 Task: Compose an email with the signature Gilberto Hall with the subject Thank you for attending an event and the message Can you confirm the availability of the meeting room for next week? from softage.5@softage.net to softage.9@softage.net, select first sentence, change the font color from current to purple and background color to black Send the email. Finally, move the email from Sent Items to the label Vitamins
Action: Mouse moved to (1090, 83)
Screenshot: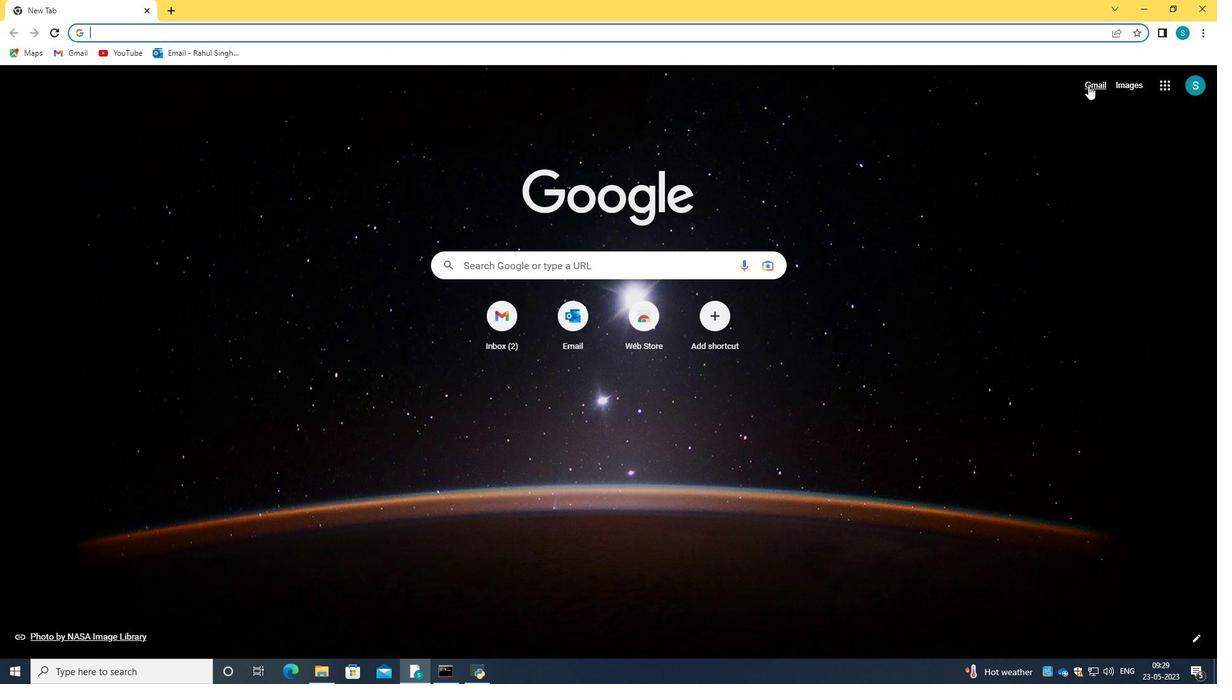 
Action: Mouse pressed left at (1090, 83)
Screenshot: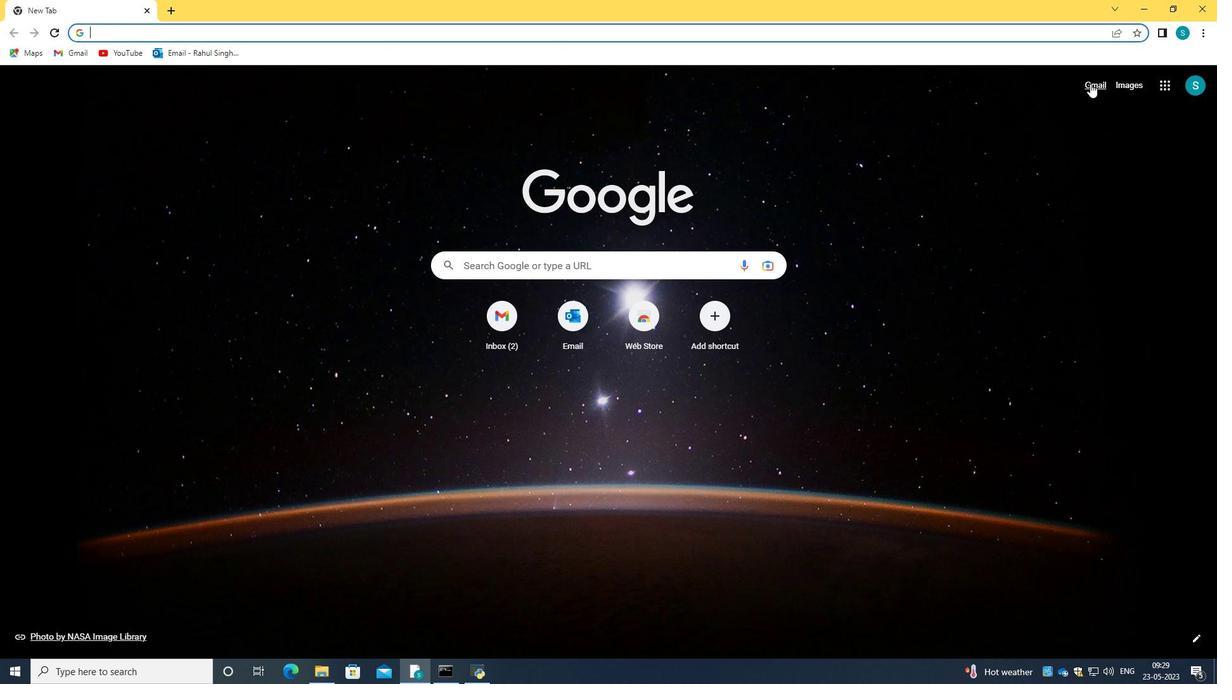 
Action: Mouse moved to (594, 196)
Screenshot: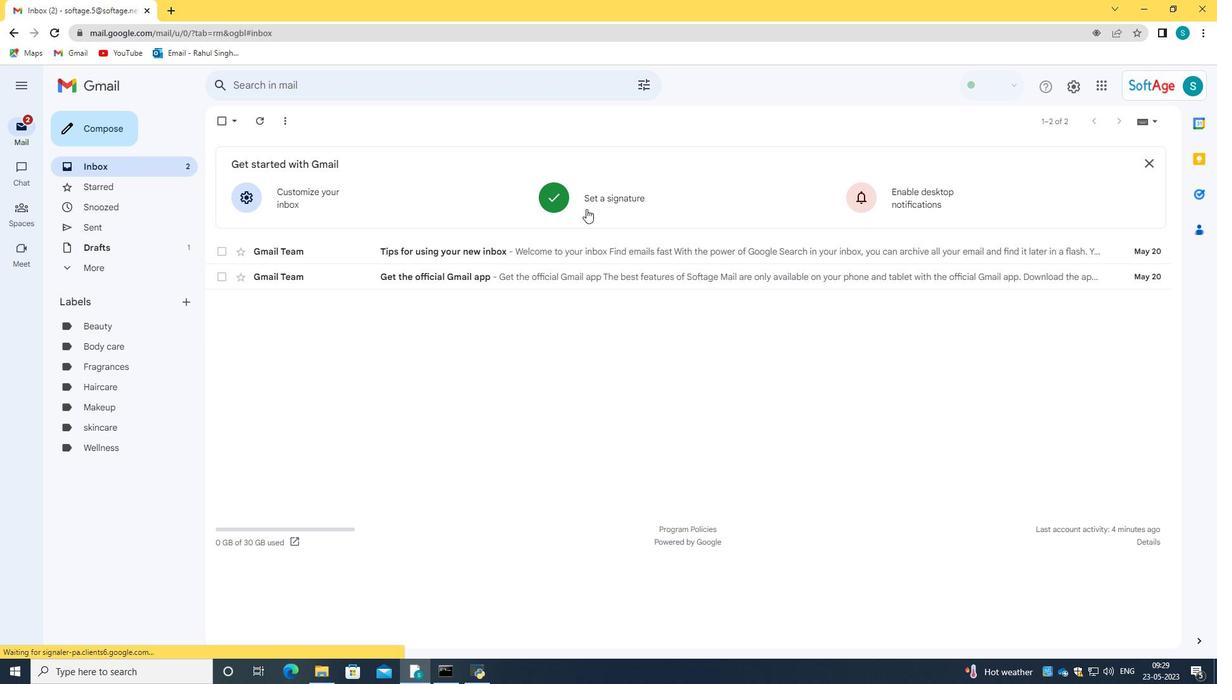
Action: Mouse pressed left at (594, 196)
Screenshot: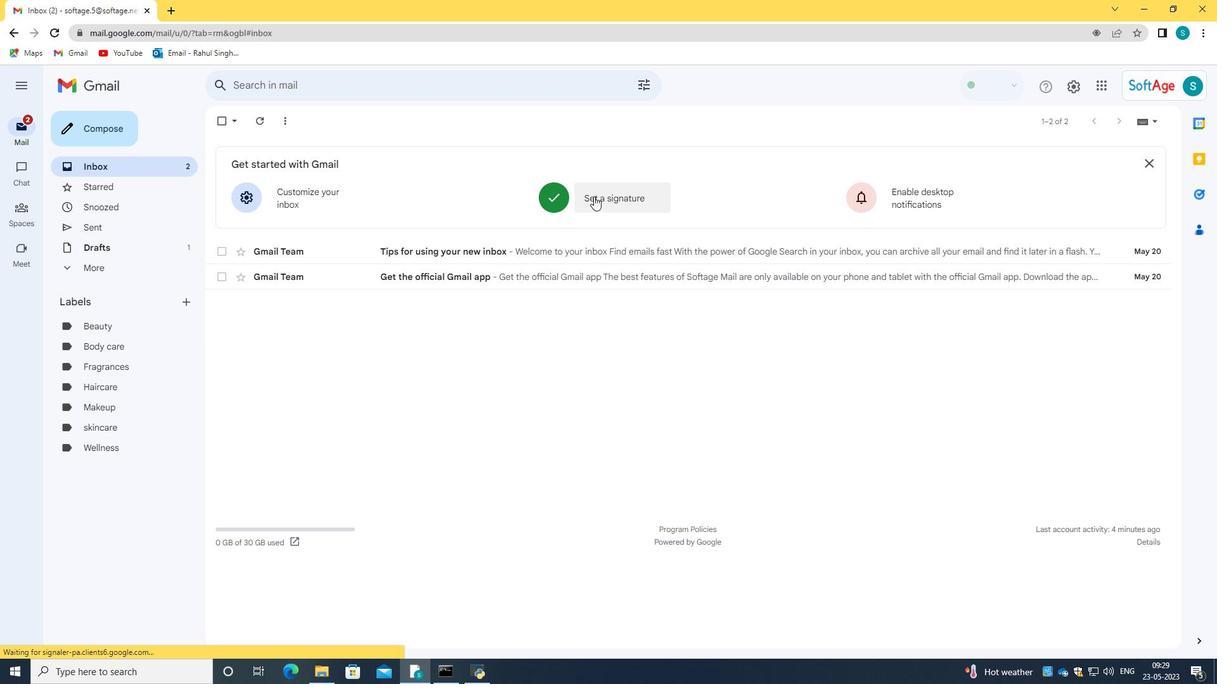 
Action: Mouse moved to (690, 247)
Screenshot: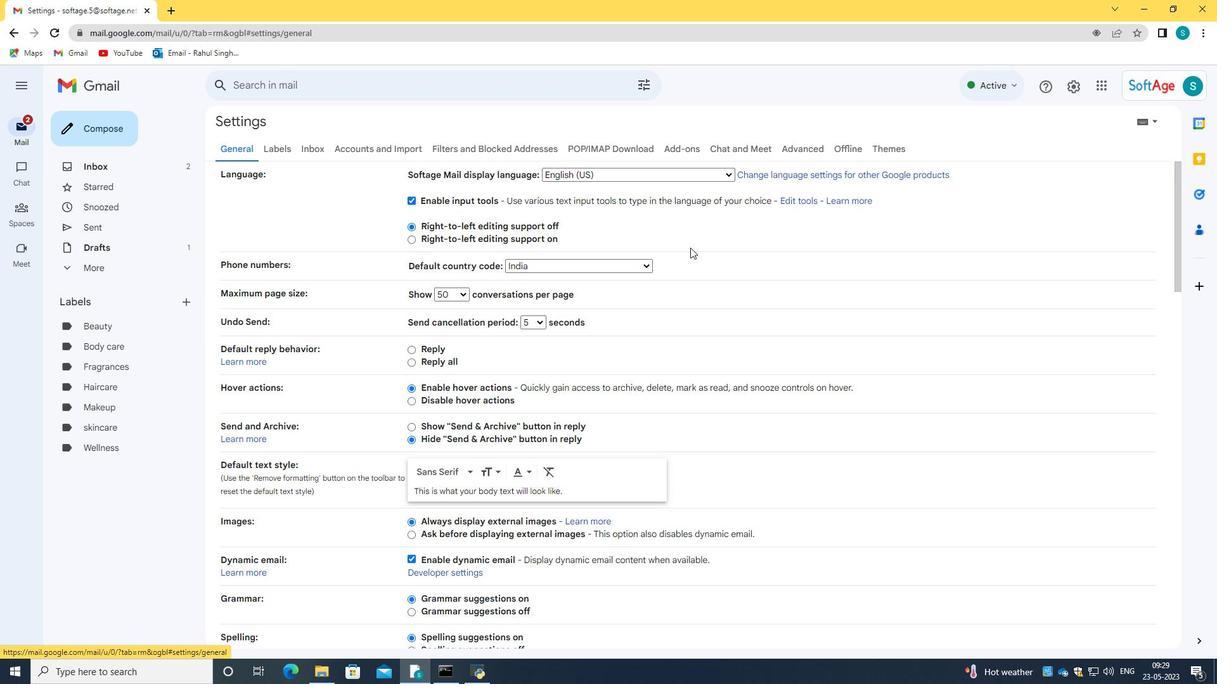
Action: Mouse scrolled (690, 247) with delta (0, 0)
Screenshot: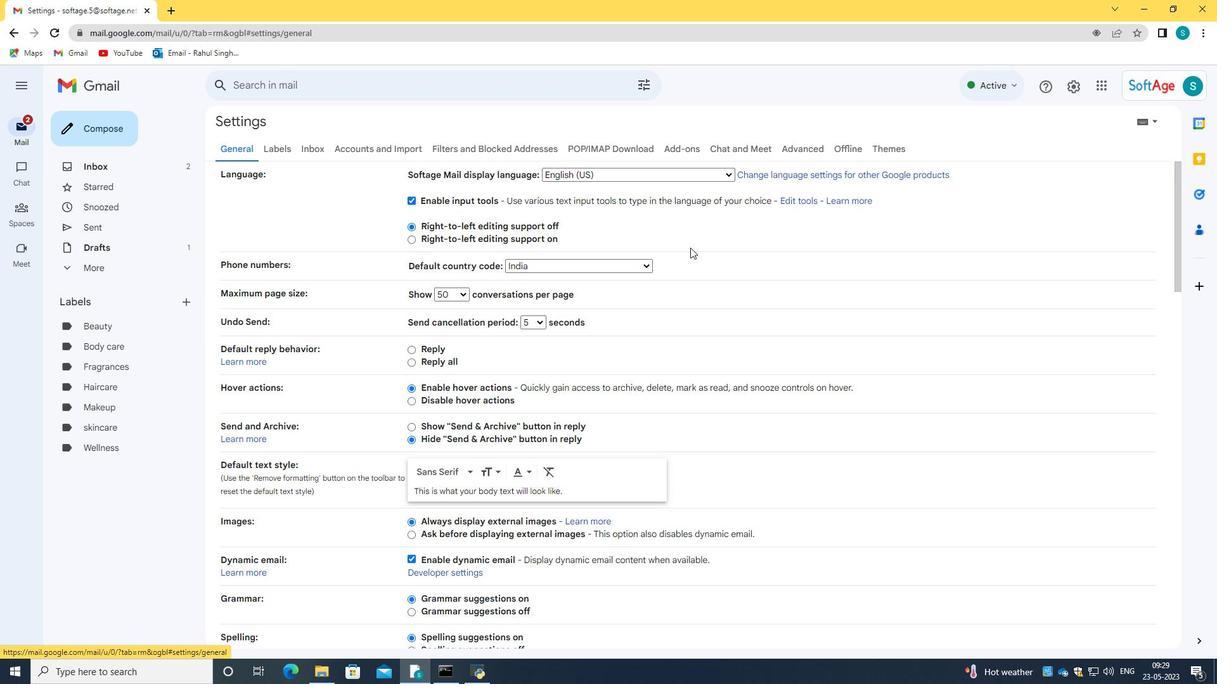 
Action: Mouse scrolled (690, 247) with delta (0, 0)
Screenshot: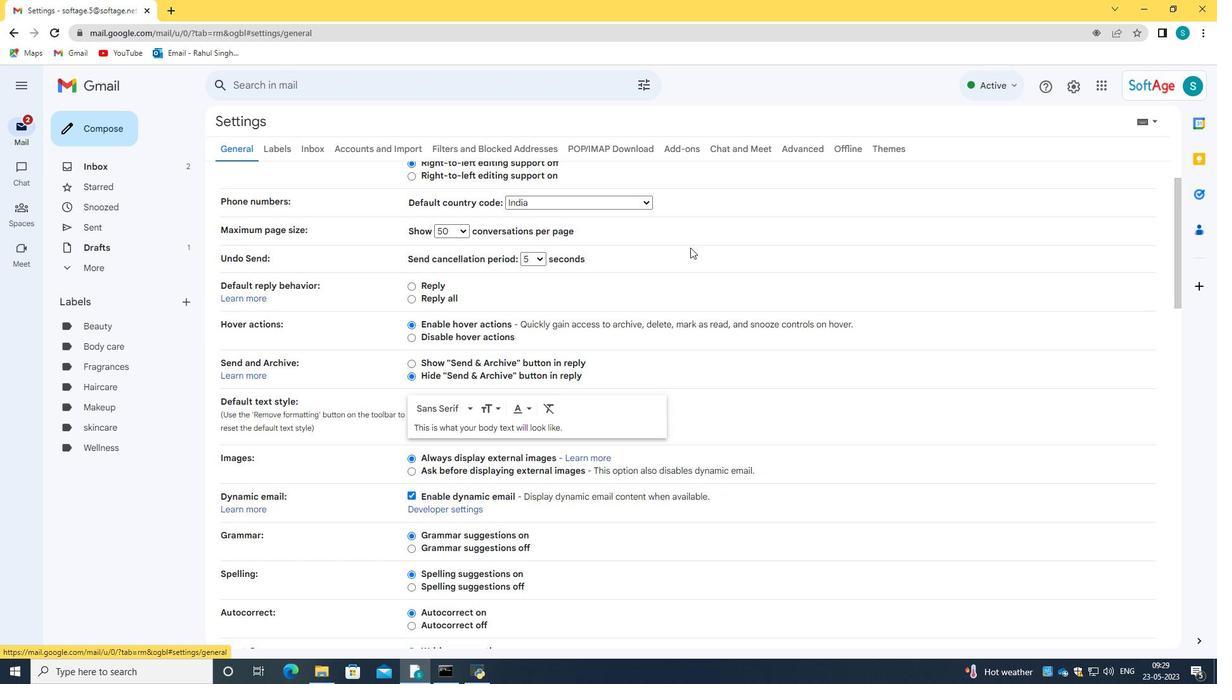 
Action: Mouse scrolled (690, 247) with delta (0, 0)
Screenshot: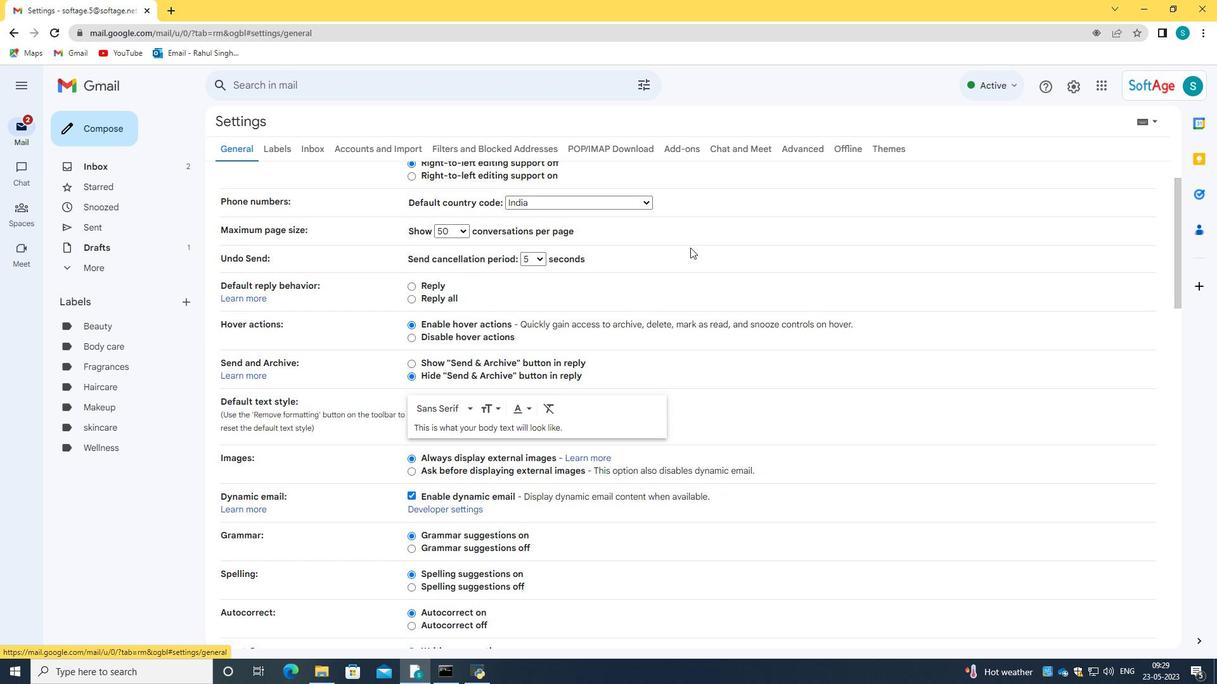 
Action: Mouse moved to (689, 248)
Screenshot: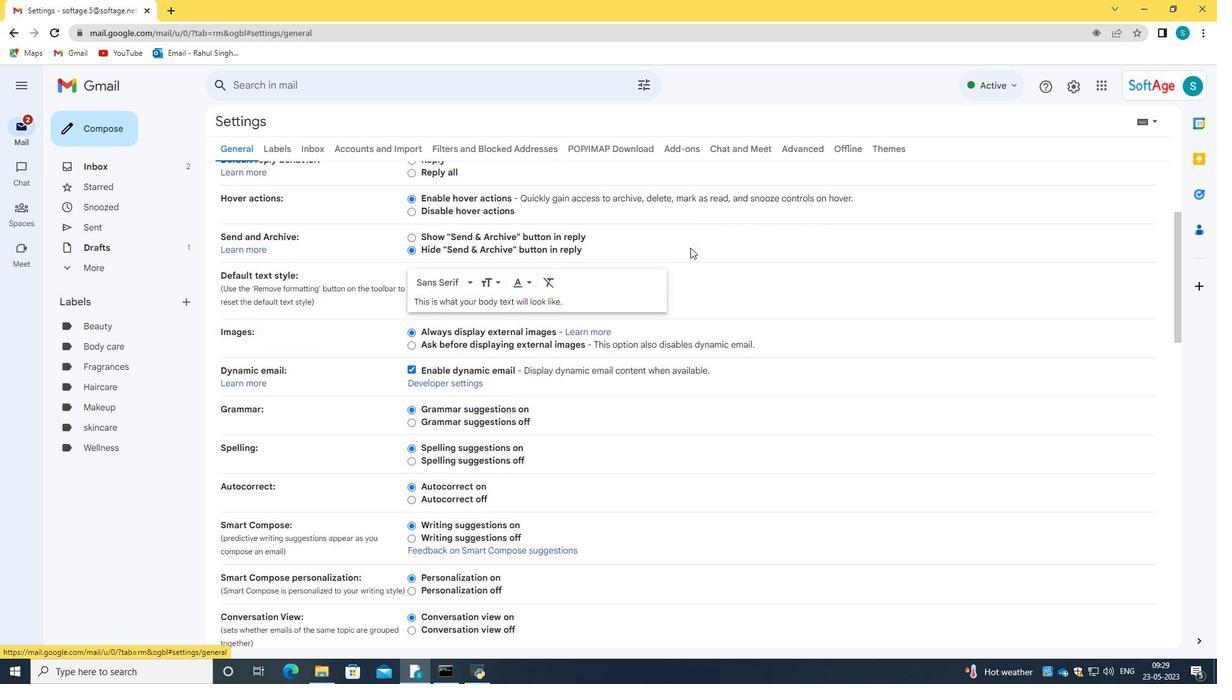 
Action: Mouse scrolled (689, 247) with delta (0, 0)
Screenshot: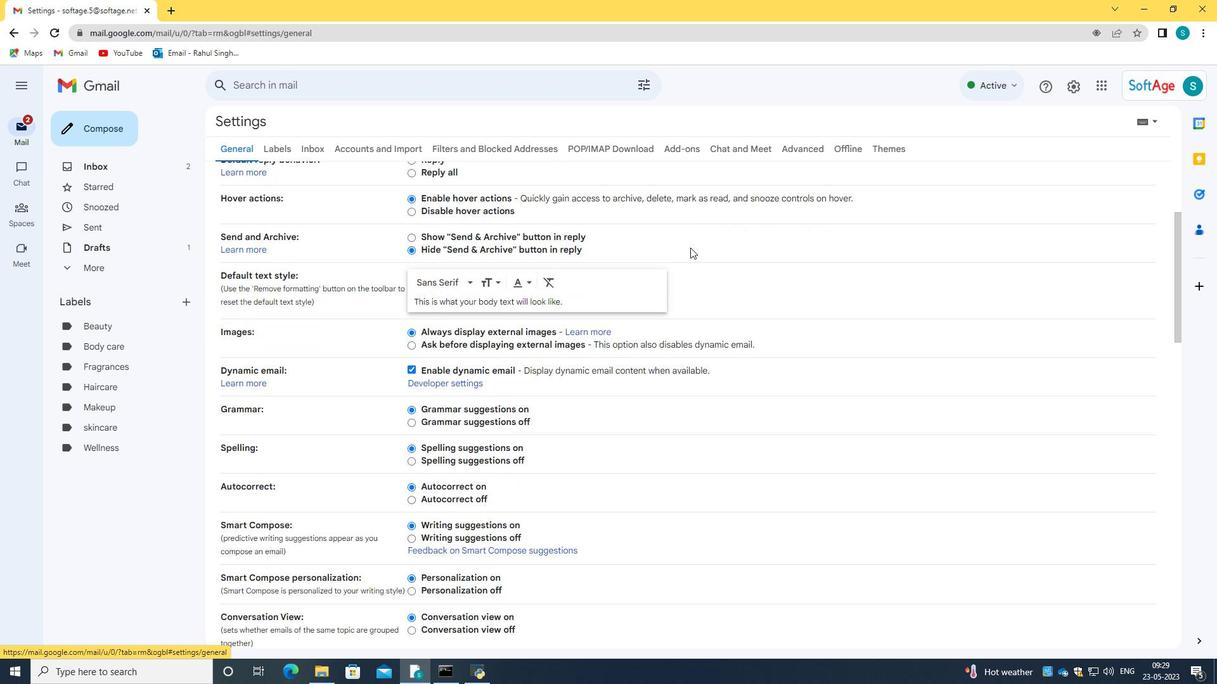 
Action: Mouse scrolled (689, 247) with delta (0, 0)
Screenshot: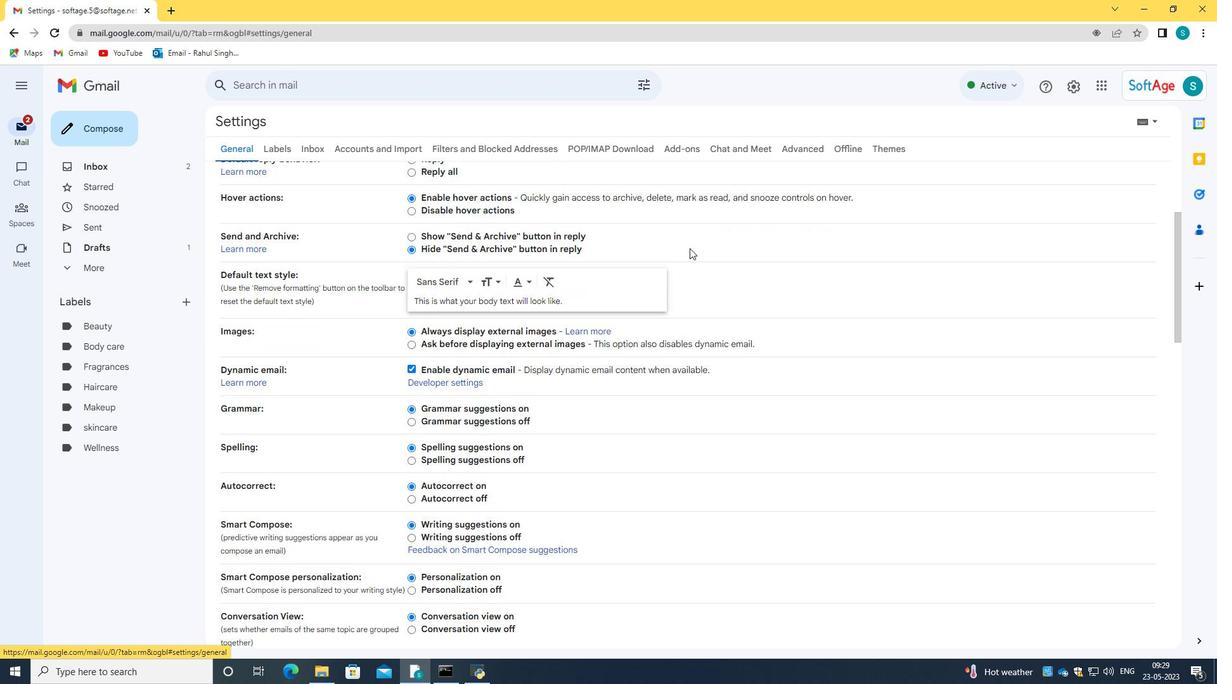 
Action: Mouse scrolled (689, 247) with delta (0, 0)
Screenshot: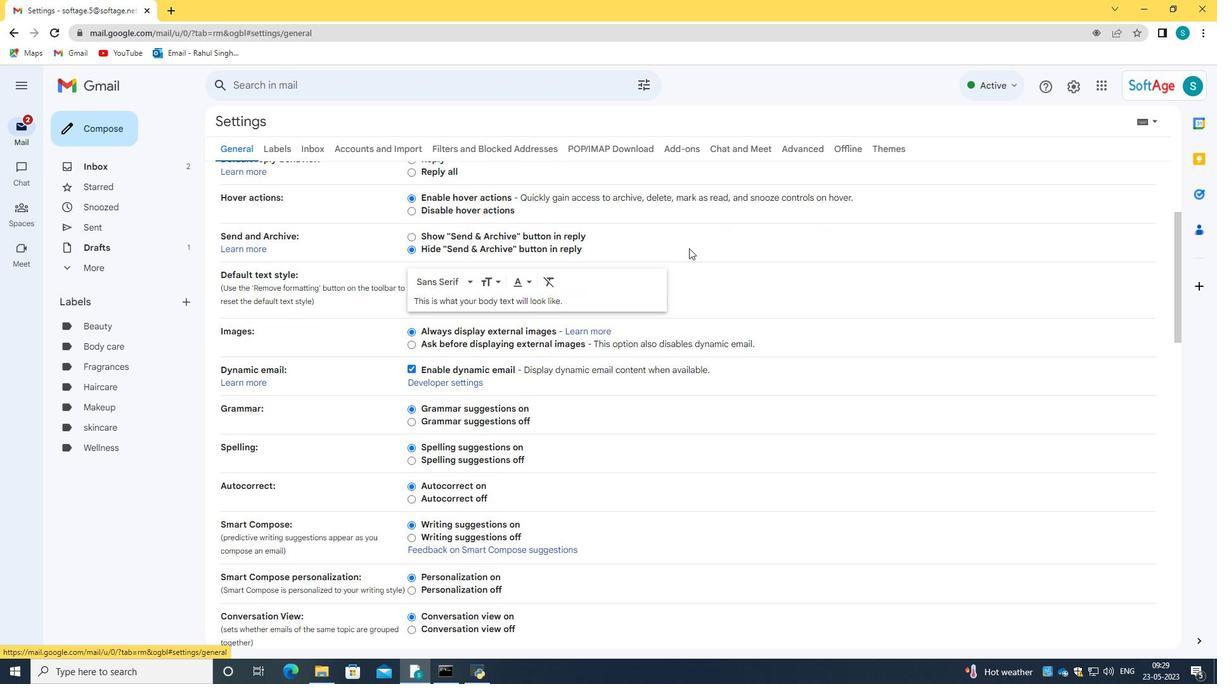 
Action: Mouse moved to (687, 249)
Screenshot: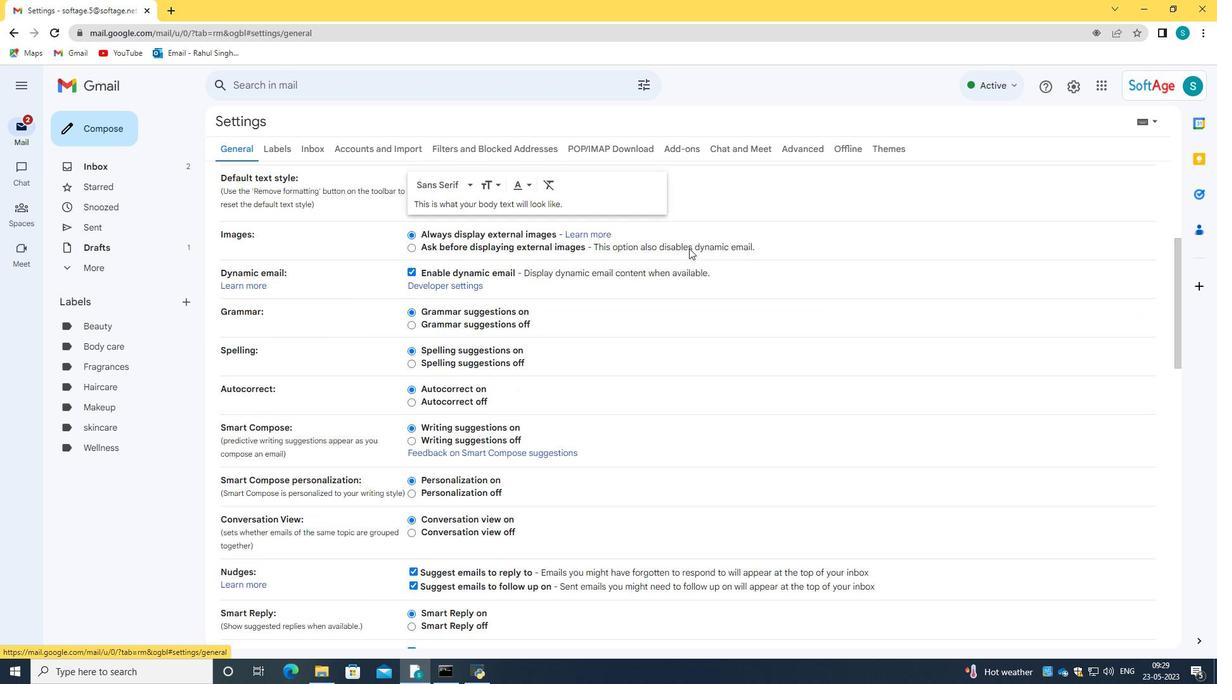 
Action: Mouse scrolled (687, 249) with delta (0, 0)
Screenshot: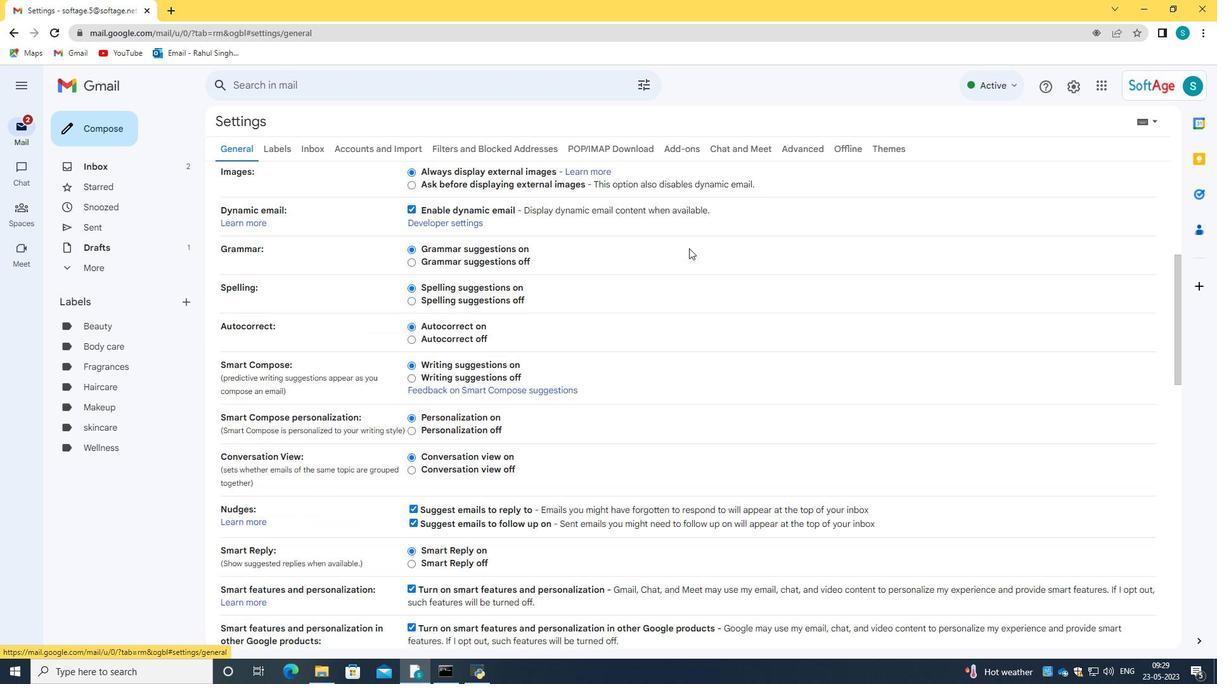 
Action: Mouse scrolled (687, 249) with delta (0, 0)
Screenshot: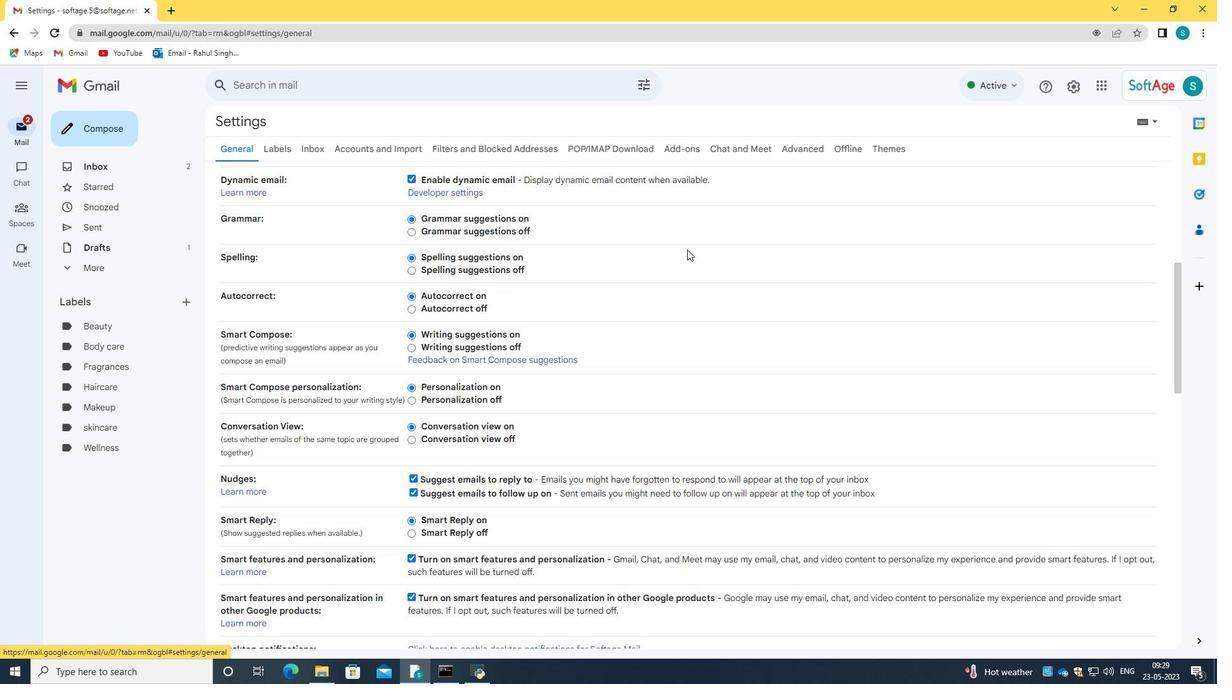 
Action: Mouse scrolled (687, 249) with delta (0, 0)
Screenshot: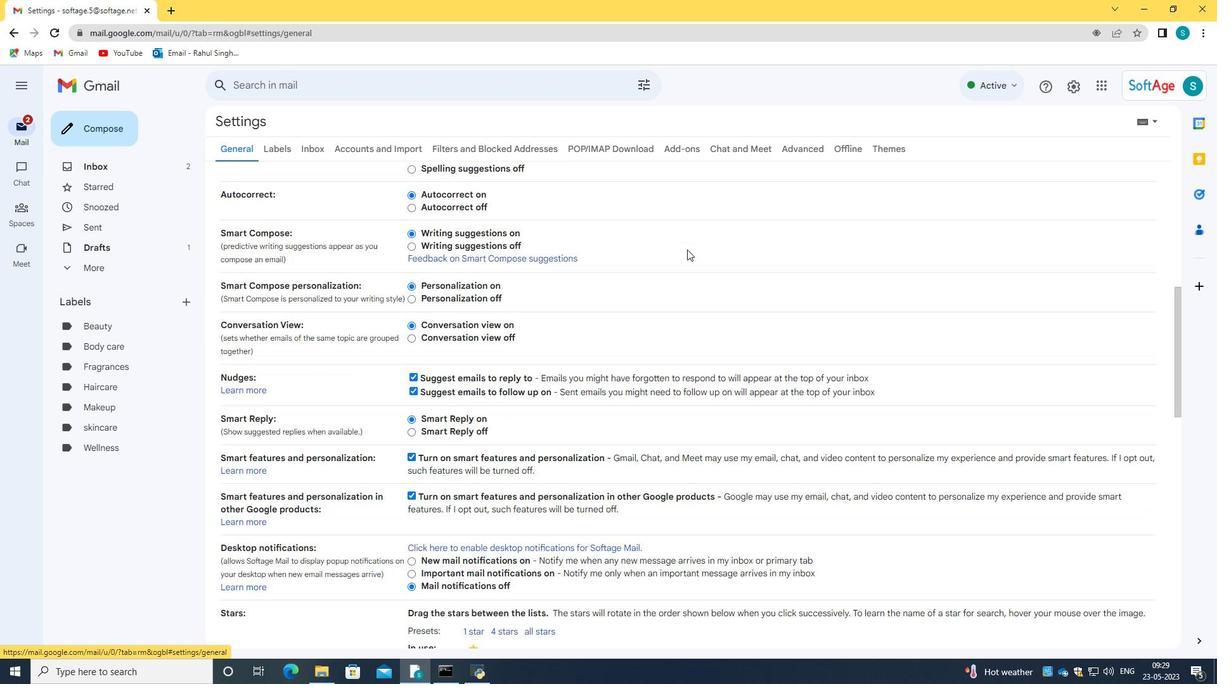 
Action: Mouse scrolled (687, 249) with delta (0, 0)
Screenshot: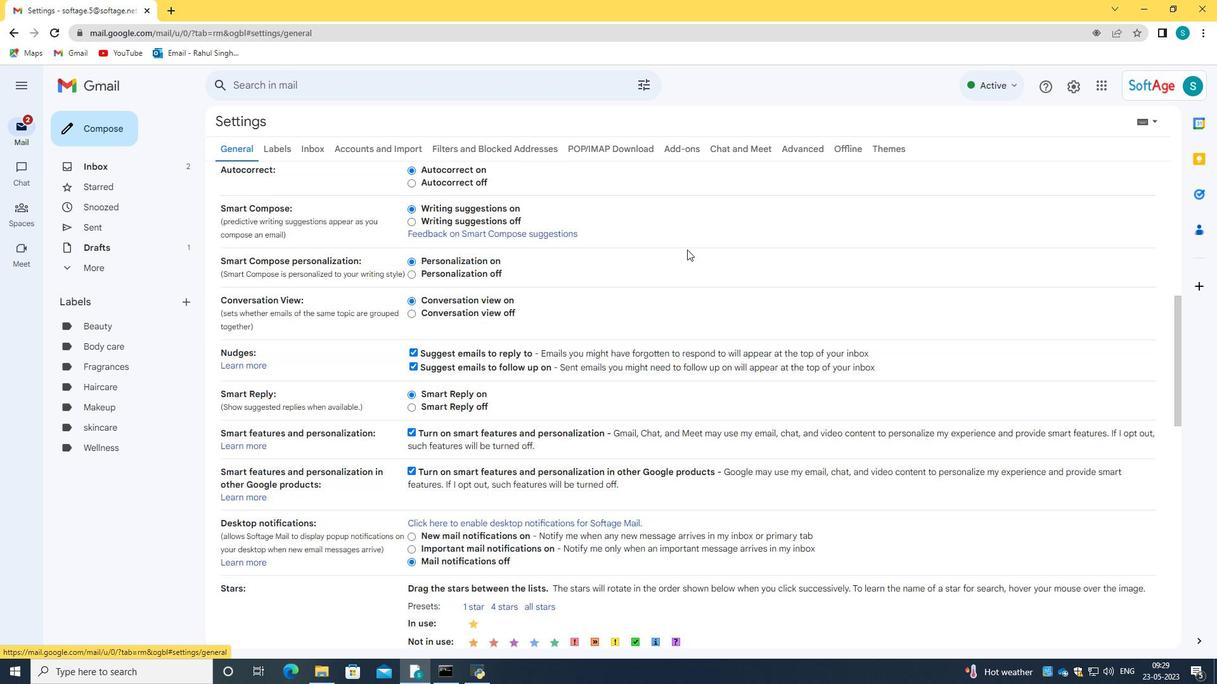 
Action: Mouse scrolled (687, 249) with delta (0, 0)
Screenshot: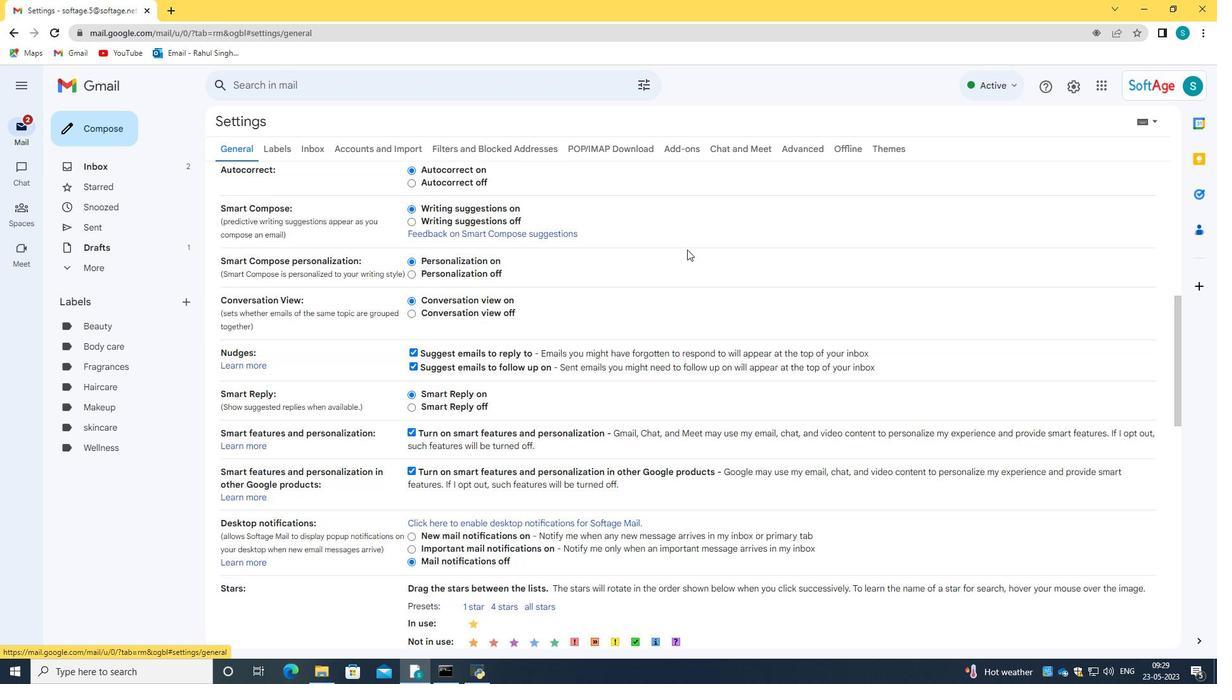 
Action: Mouse moved to (544, 501)
Screenshot: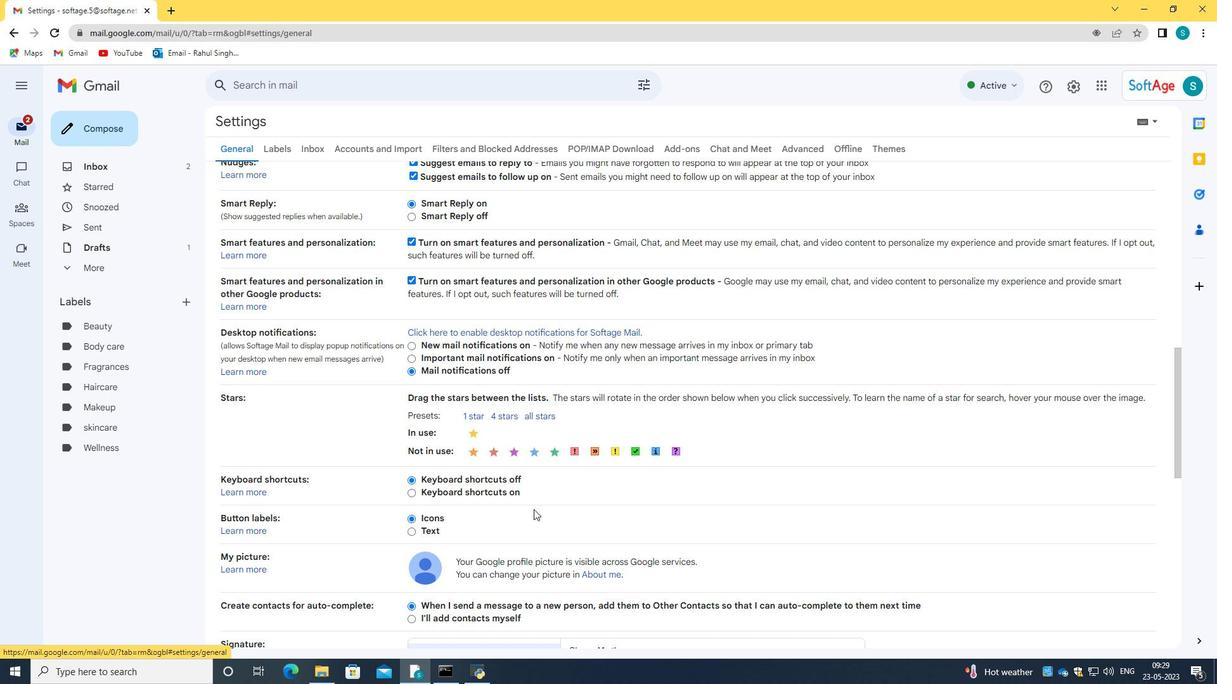 
Action: Mouse scrolled (544, 500) with delta (0, 0)
Screenshot: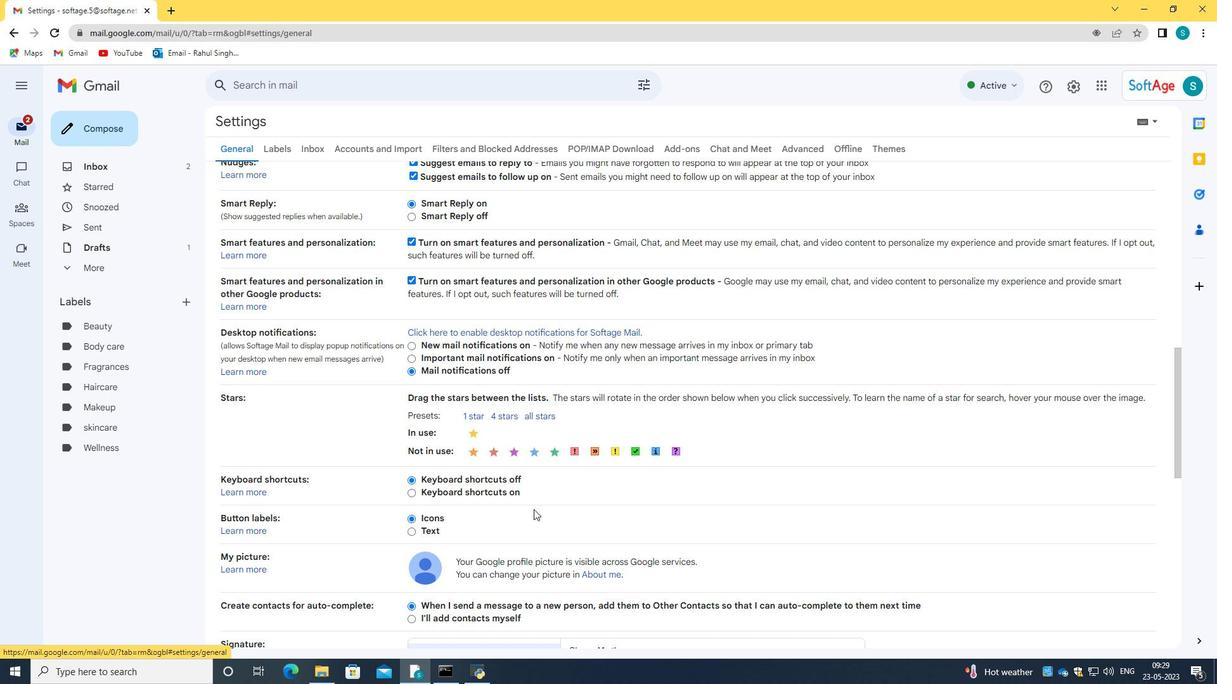 
Action: Mouse moved to (549, 495)
Screenshot: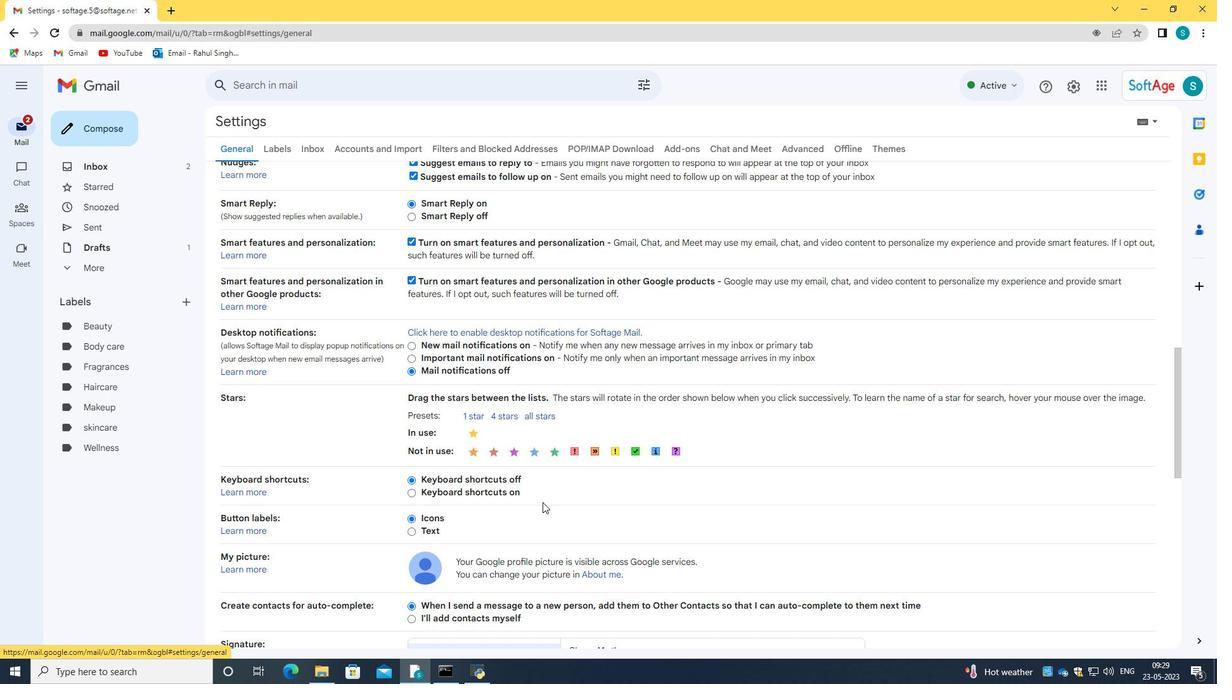 
Action: Mouse scrolled (549, 495) with delta (0, 0)
Screenshot: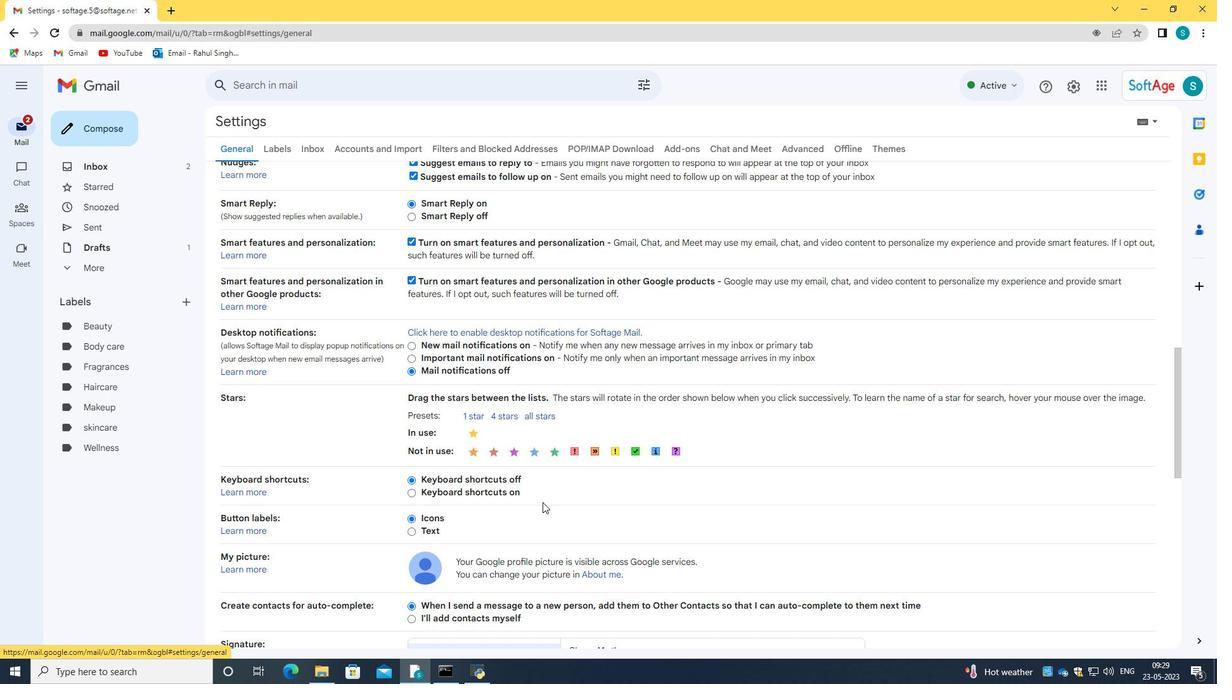 
Action: Mouse moved to (552, 493)
Screenshot: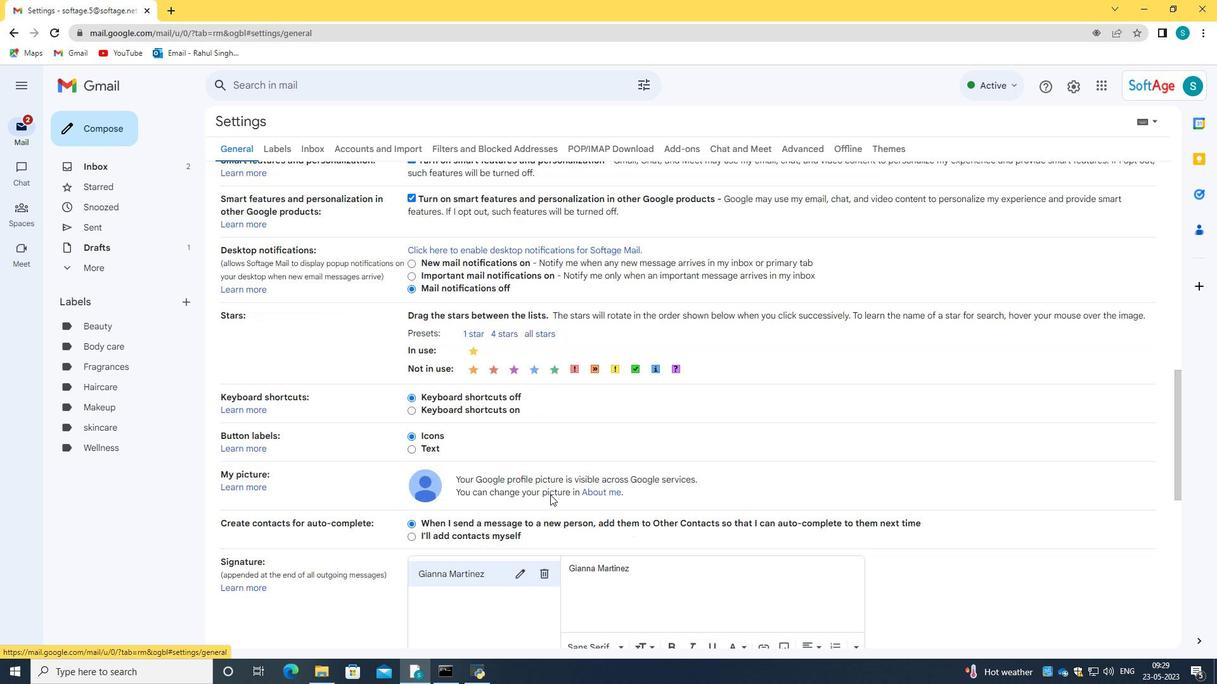 
Action: Mouse scrolled (552, 492) with delta (0, 0)
Screenshot: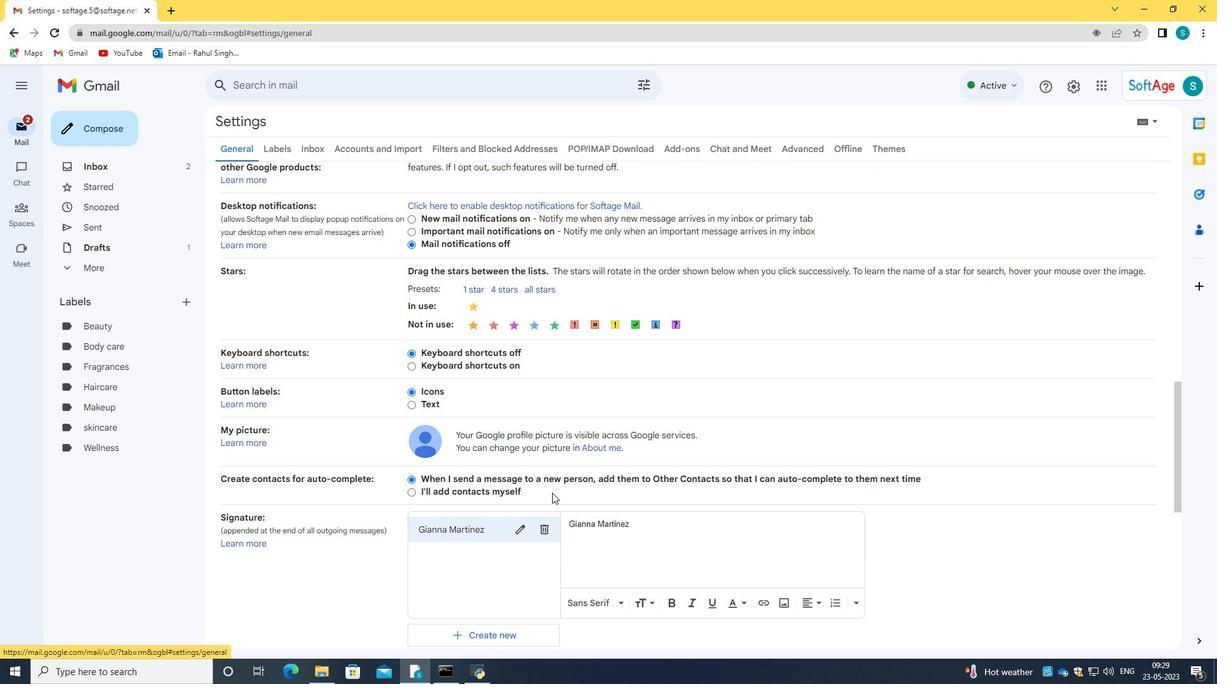
Action: Mouse moved to (551, 468)
Screenshot: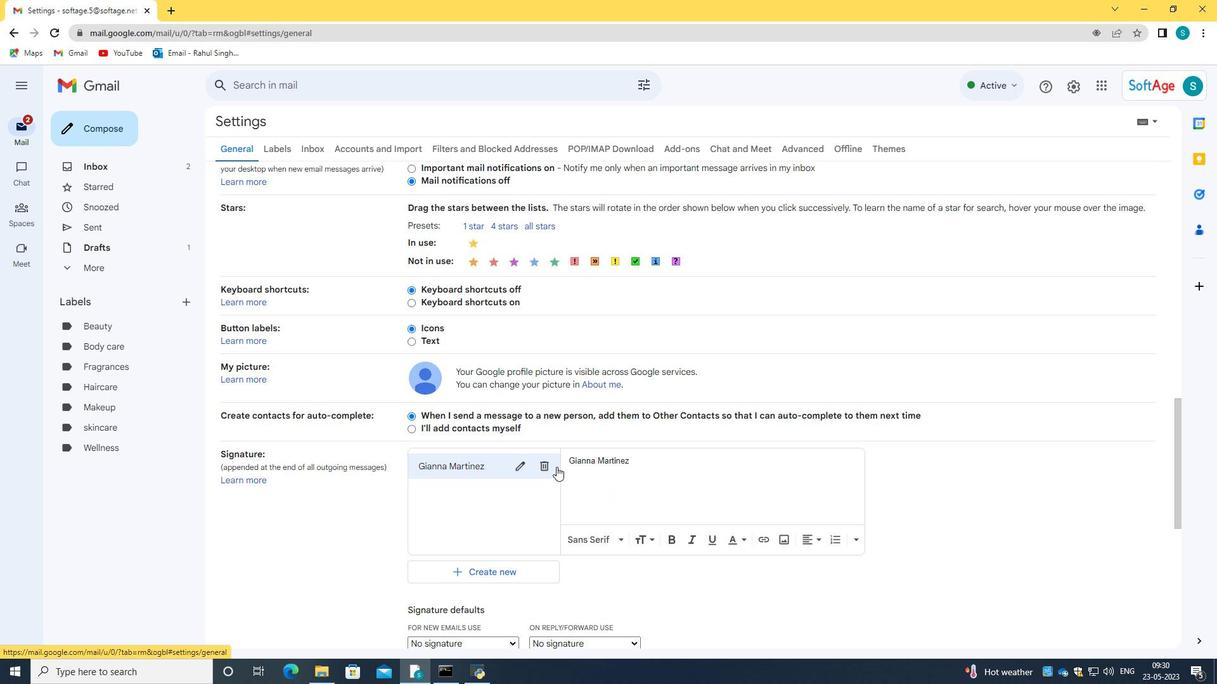 
Action: Mouse pressed left at (551, 468)
Screenshot: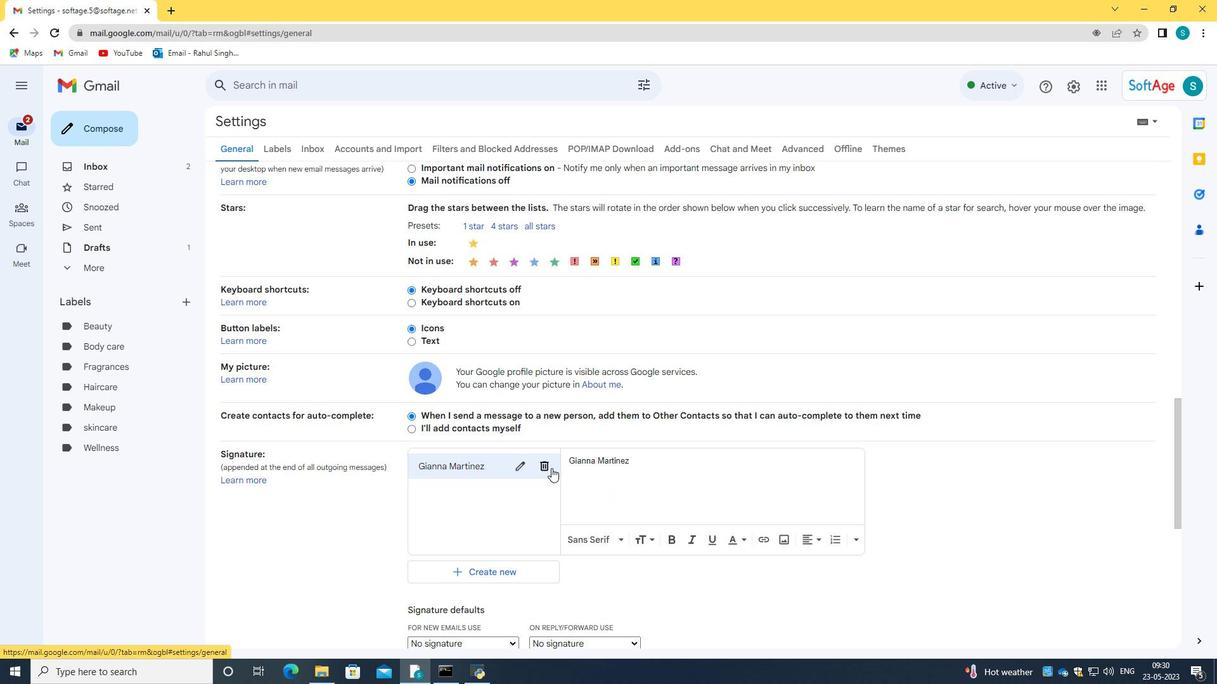 
Action: Mouse moved to (724, 393)
Screenshot: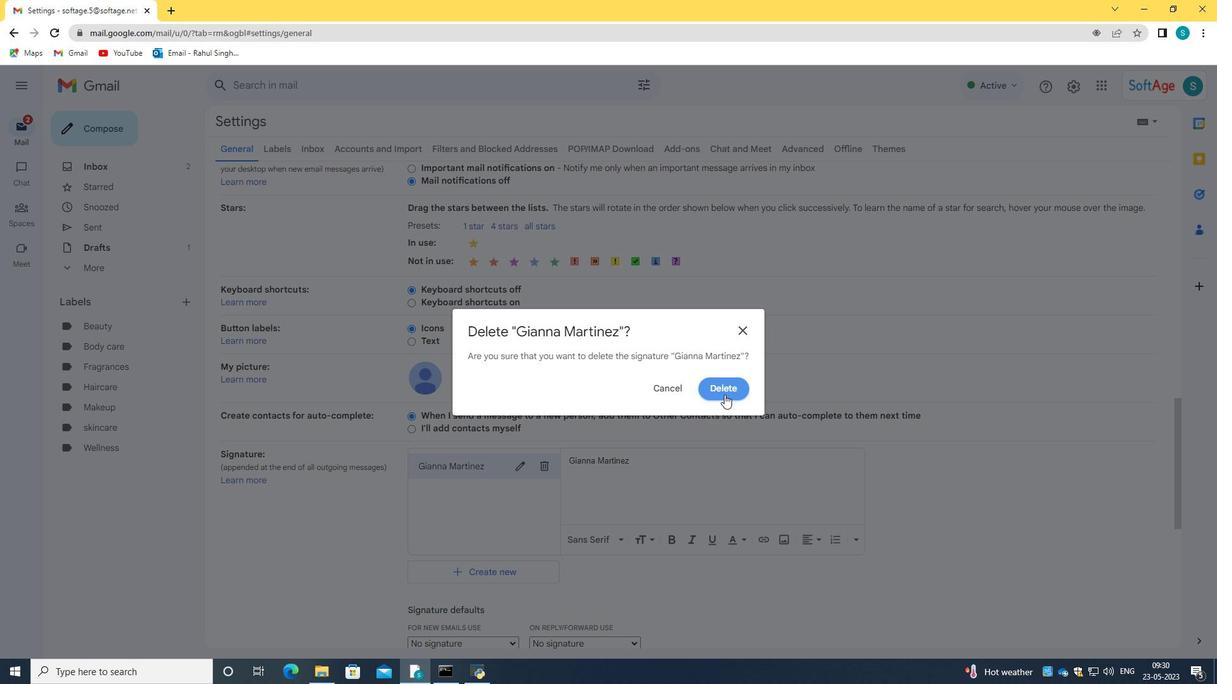 
Action: Mouse pressed left at (724, 393)
Screenshot: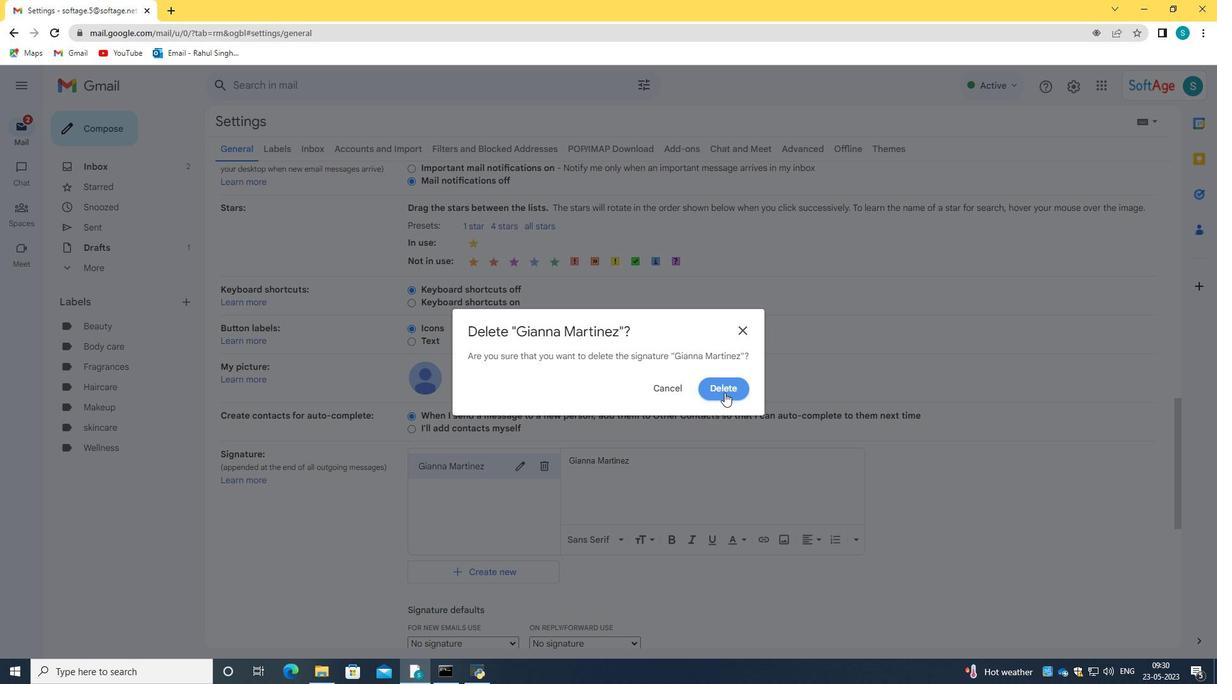 
Action: Mouse moved to (492, 606)
Screenshot: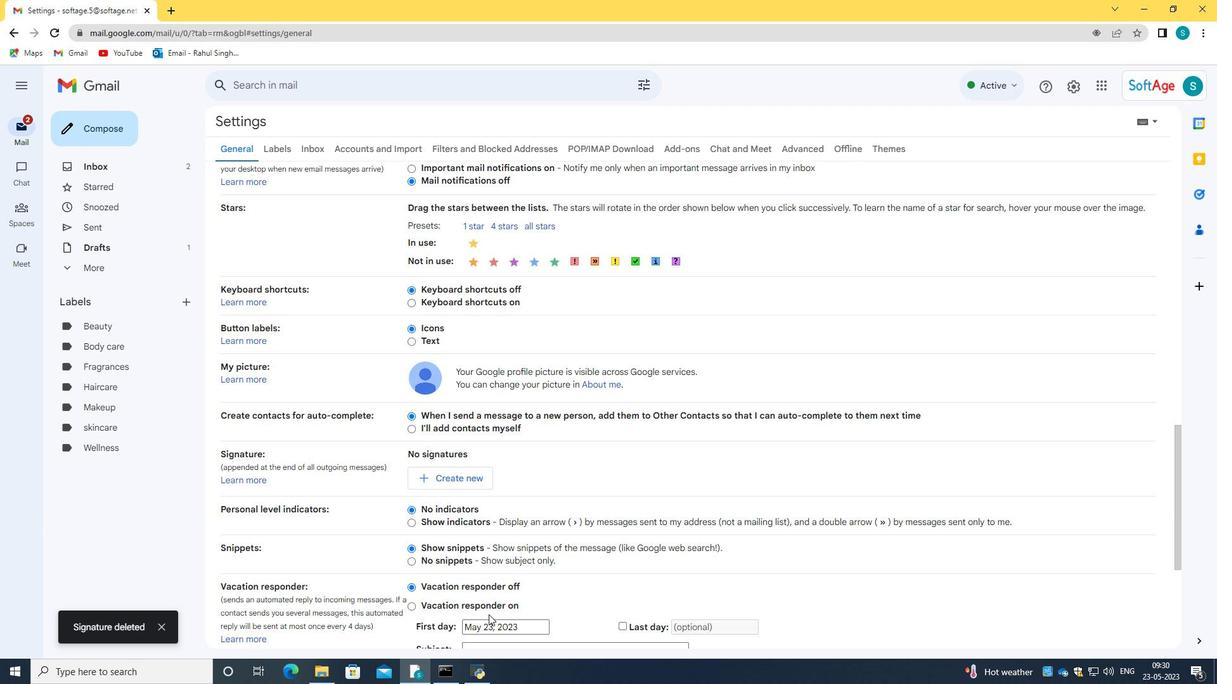 
Action: Mouse scrolled (492, 605) with delta (0, 0)
Screenshot: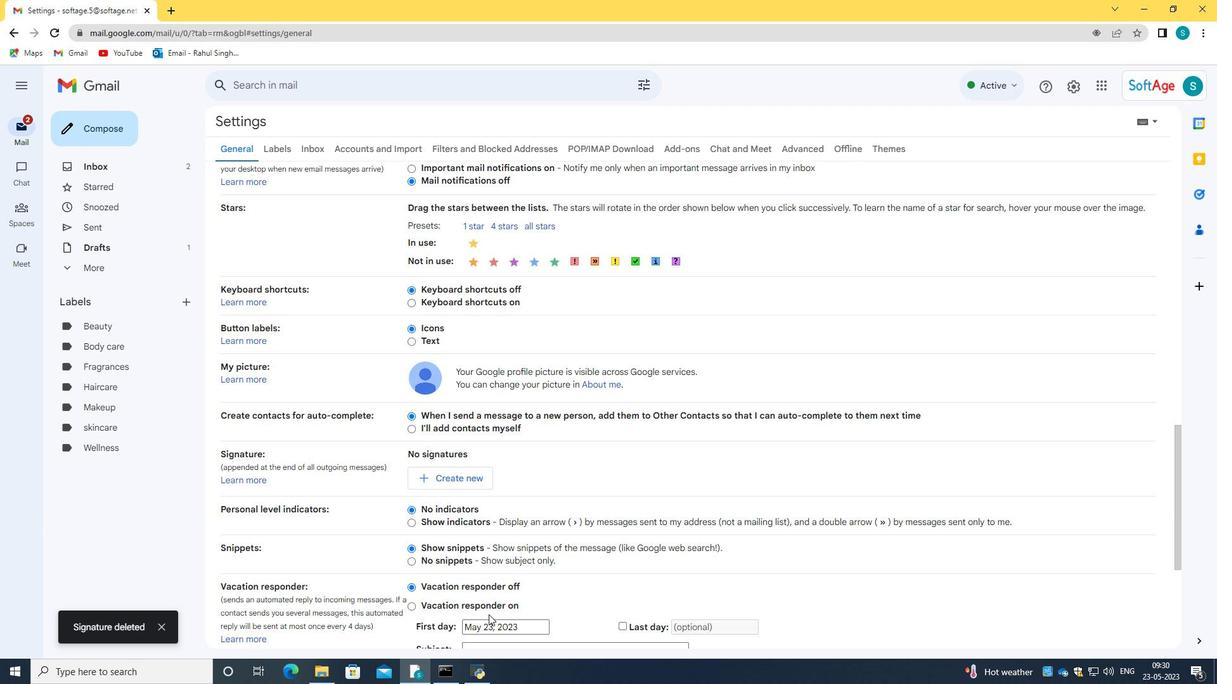 
Action: Mouse scrolled (492, 605) with delta (0, 0)
Screenshot: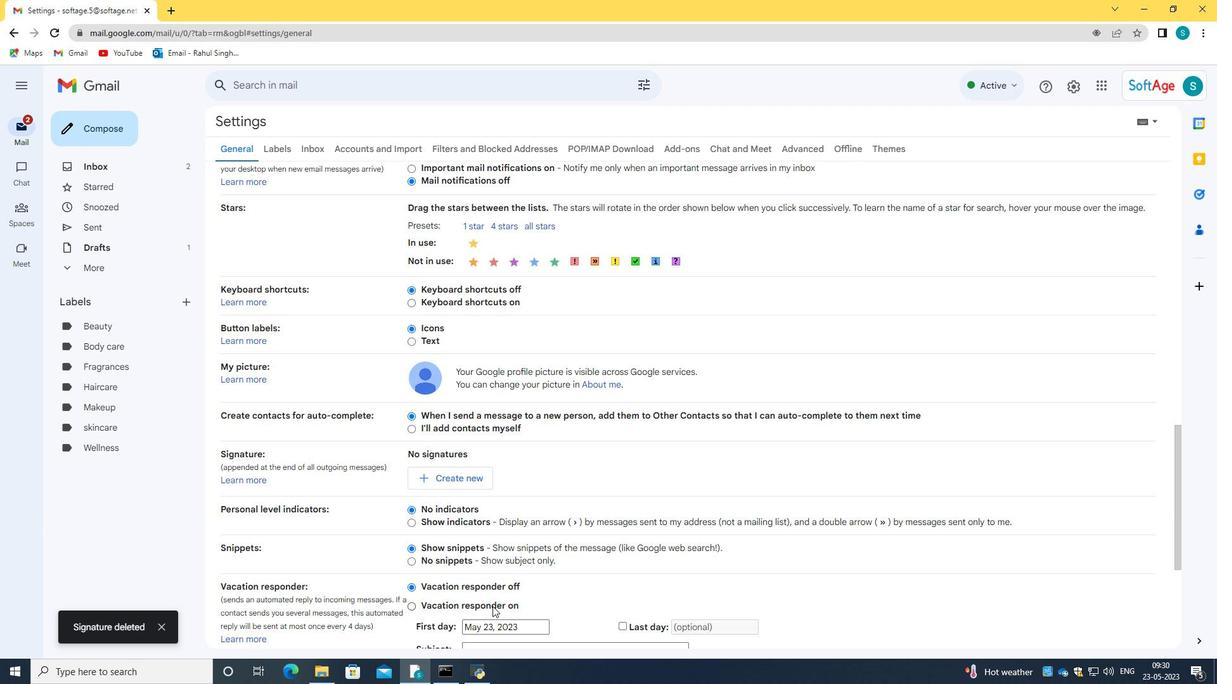 
Action: Mouse scrolled (492, 605) with delta (0, 0)
Screenshot: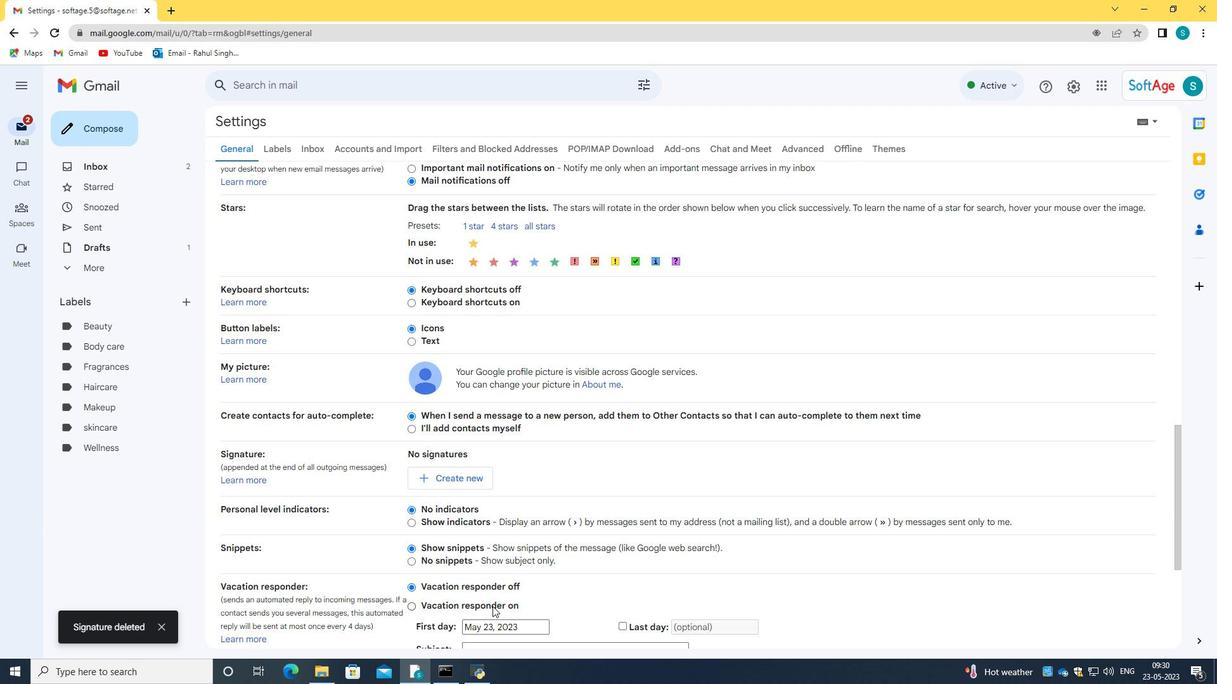 
Action: Mouse moved to (454, 280)
Screenshot: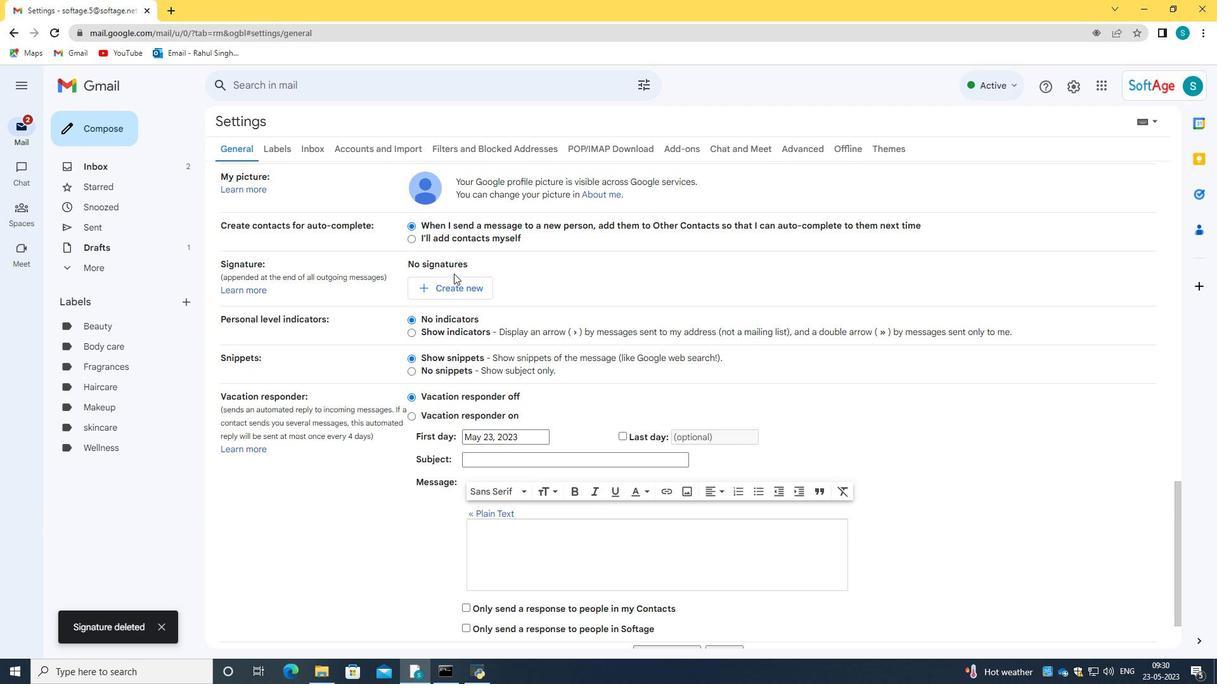
Action: Mouse pressed left at (454, 280)
Screenshot: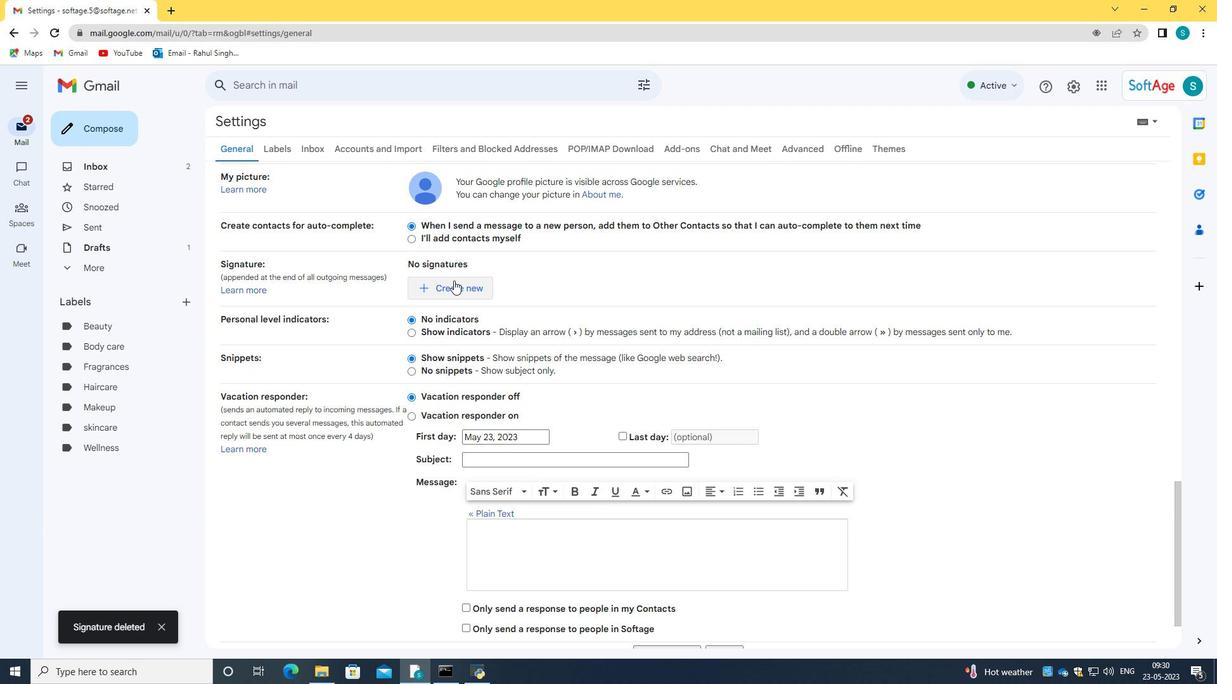 
Action: Mouse moved to (568, 358)
Screenshot: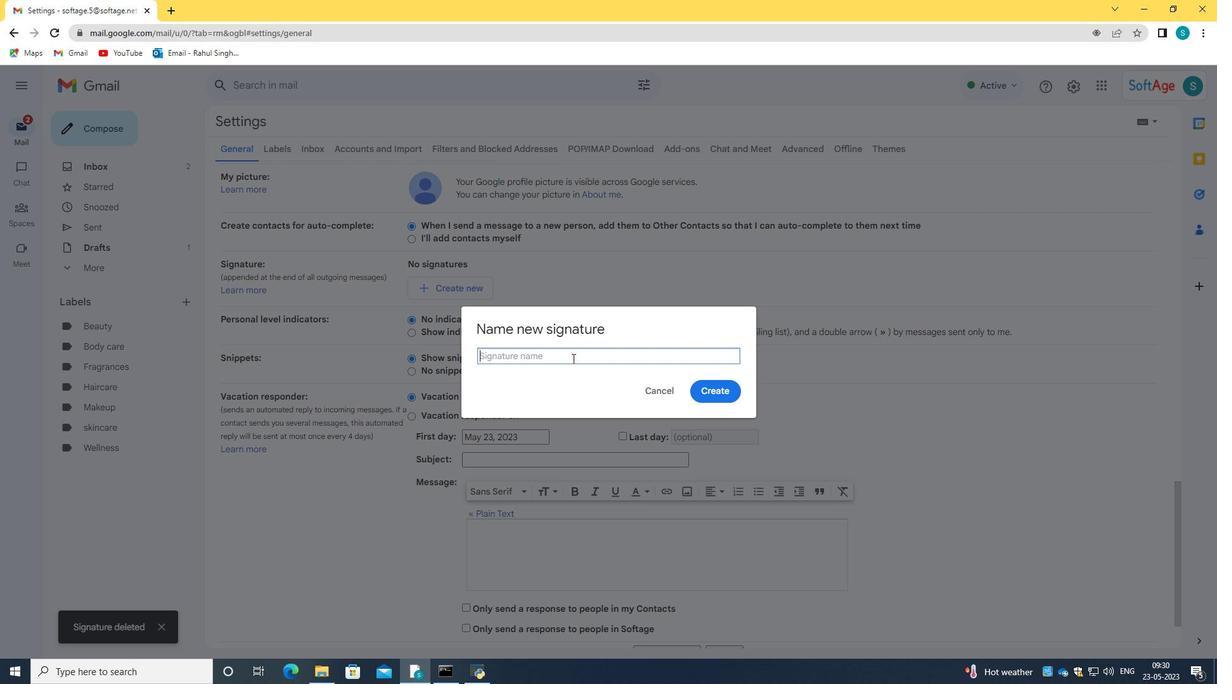 
Action: Mouse pressed left at (568, 358)
Screenshot: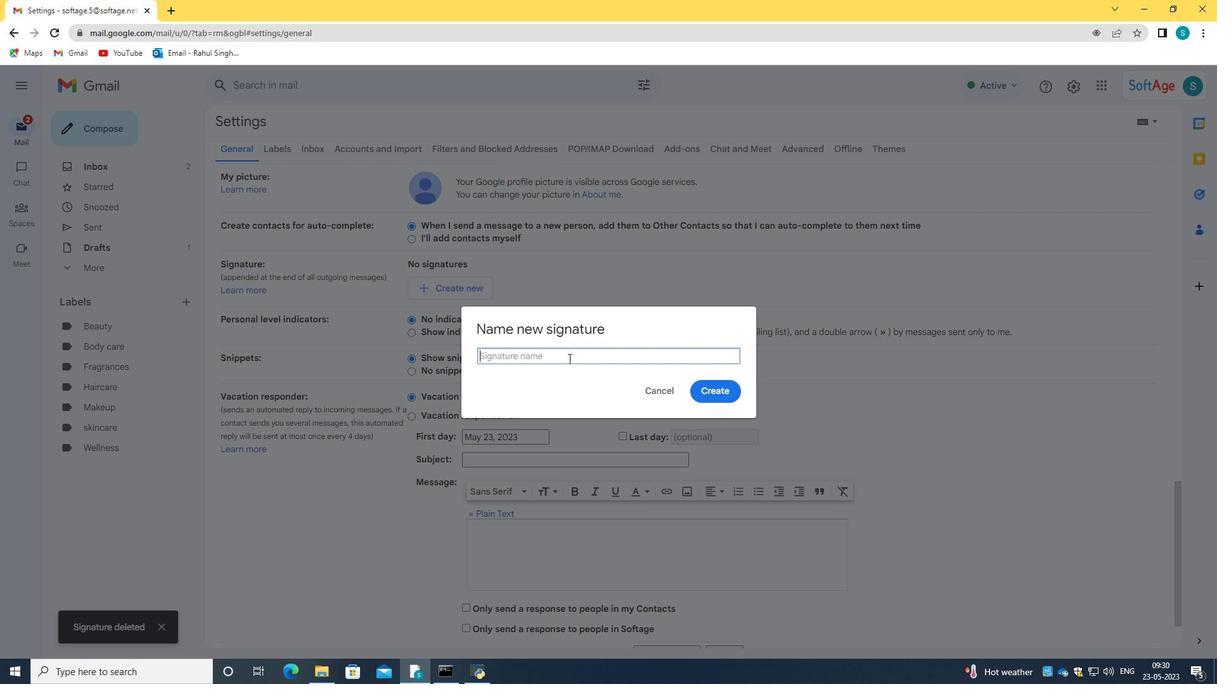 
Action: Key pressed <Key.caps_lock>G<Key.caps_lock>ilberto<Key.space>h<Key.backspace><Key.caps_lock>H<Key.caps_lock>all
Screenshot: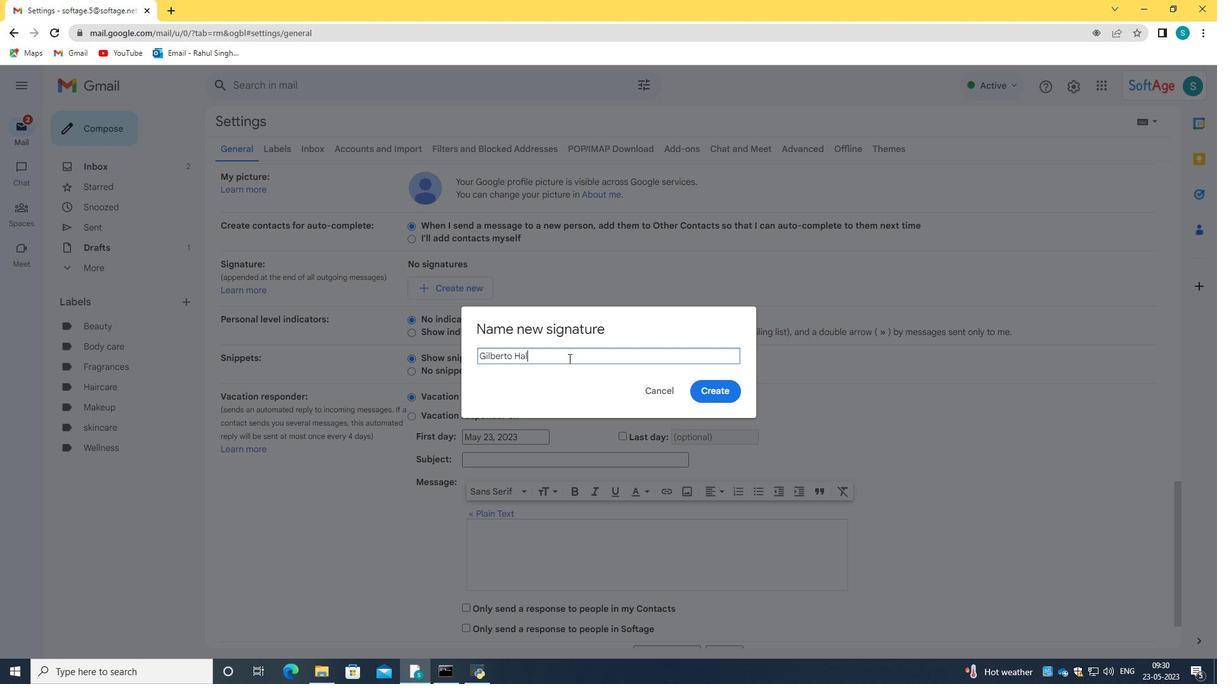 
Action: Mouse moved to (713, 388)
Screenshot: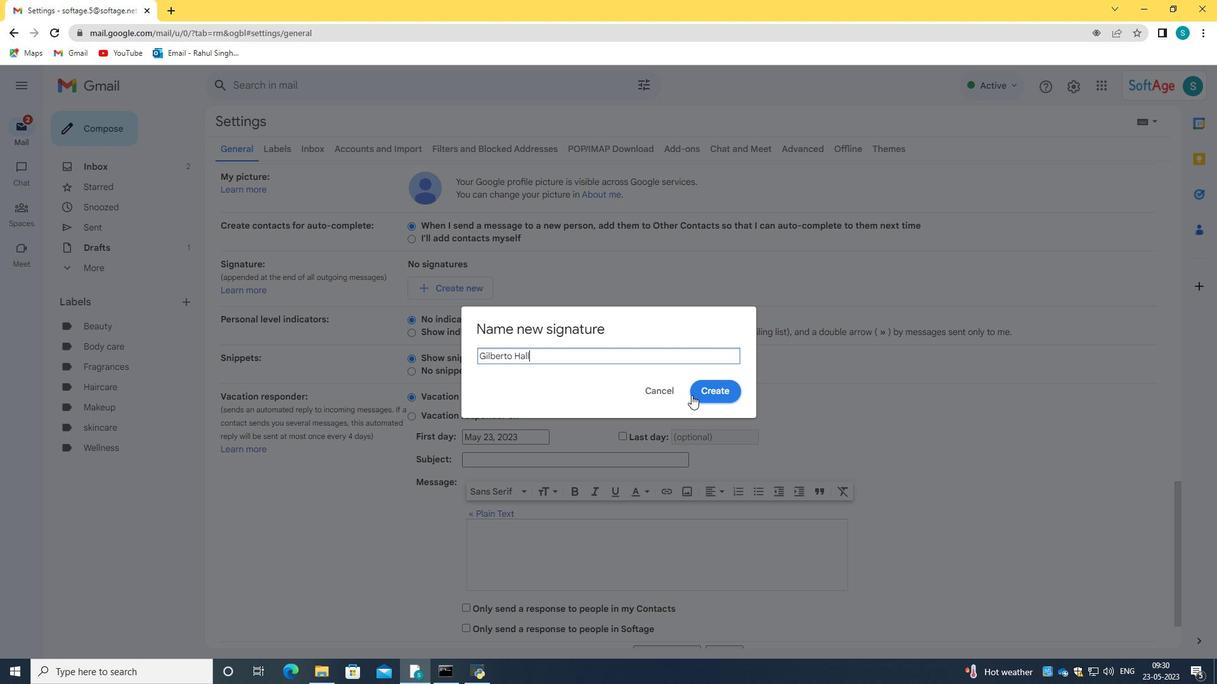 
Action: Mouse pressed left at (713, 388)
Screenshot: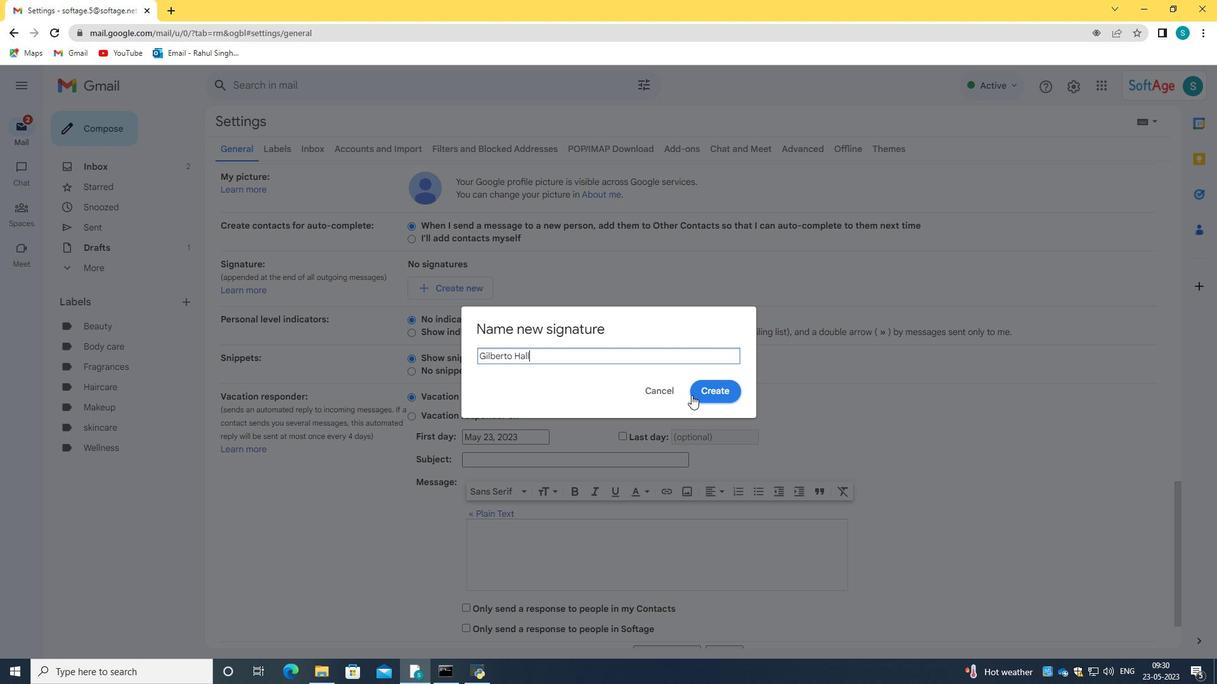 
Action: Mouse moved to (711, 312)
Screenshot: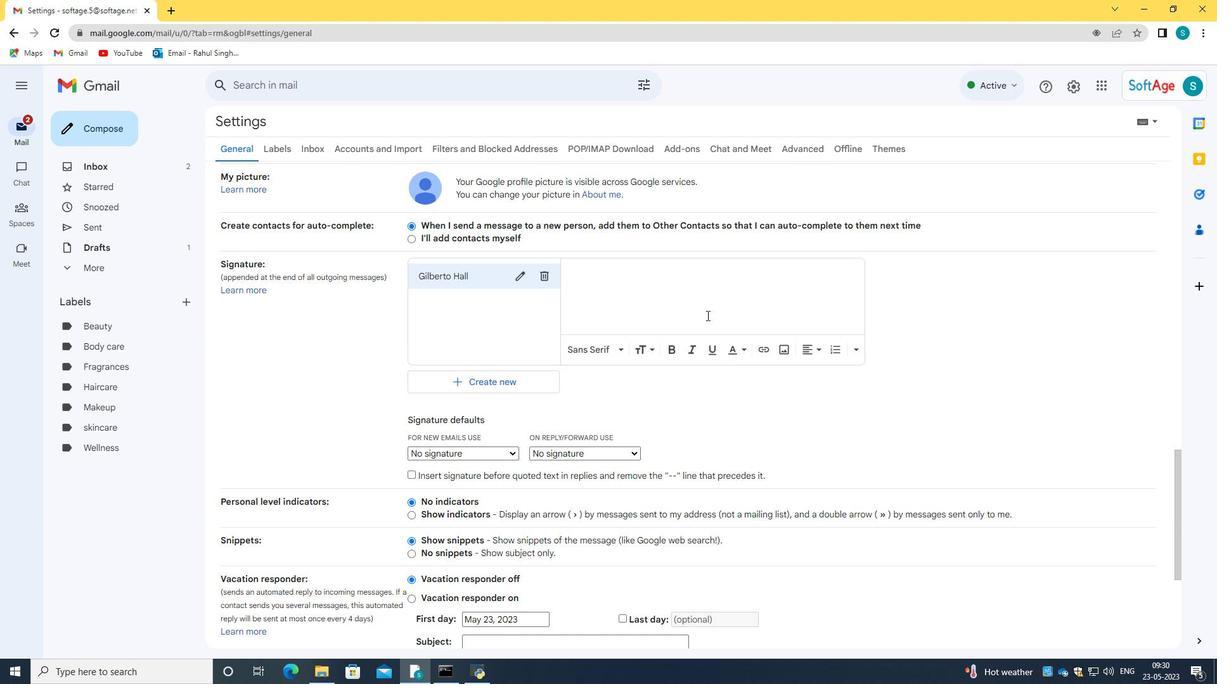 
Action: Mouse pressed left at (711, 312)
Screenshot: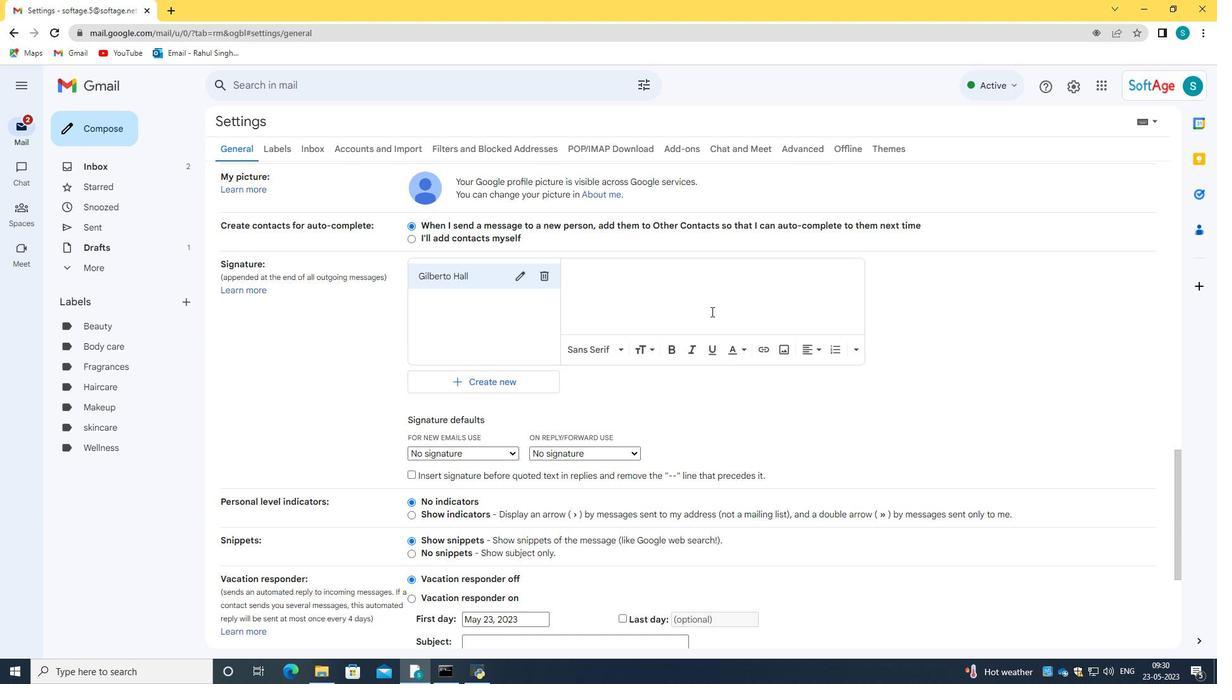 
Action: Key pressed <Key.caps_lock>G<Key.caps_lock>ilberto<Key.space>h<Key.caps_lock>ALL
Screenshot: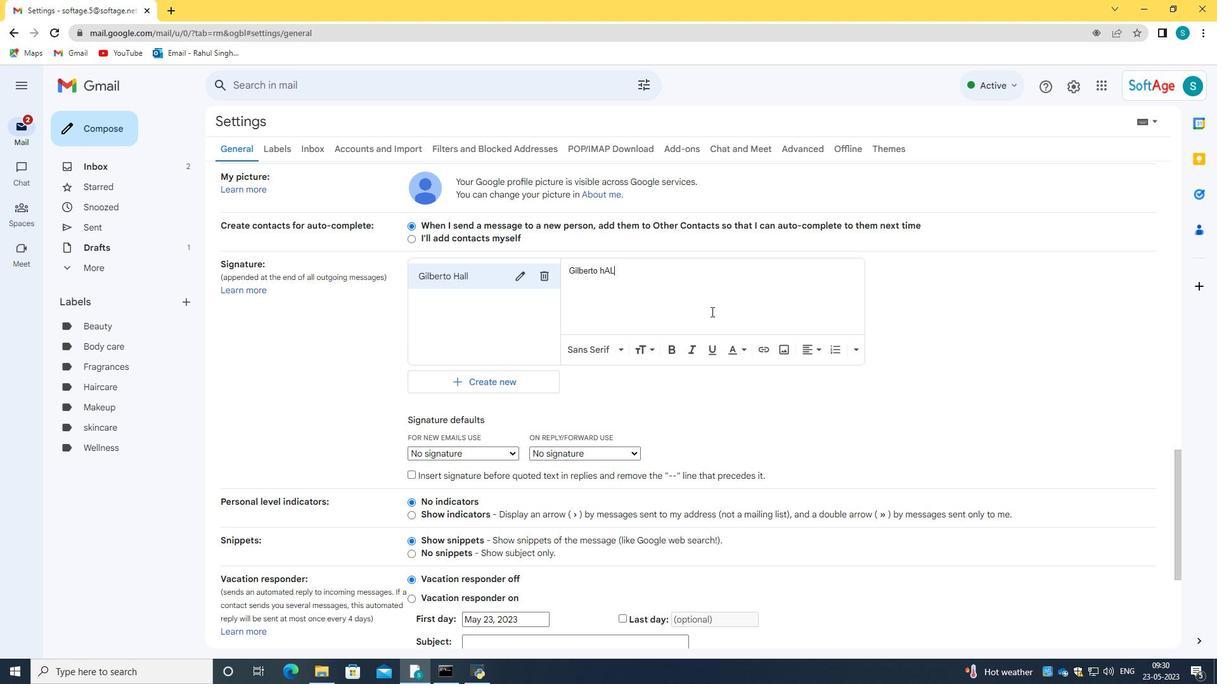 
Action: Mouse moved to (660, 320)
Screenshot: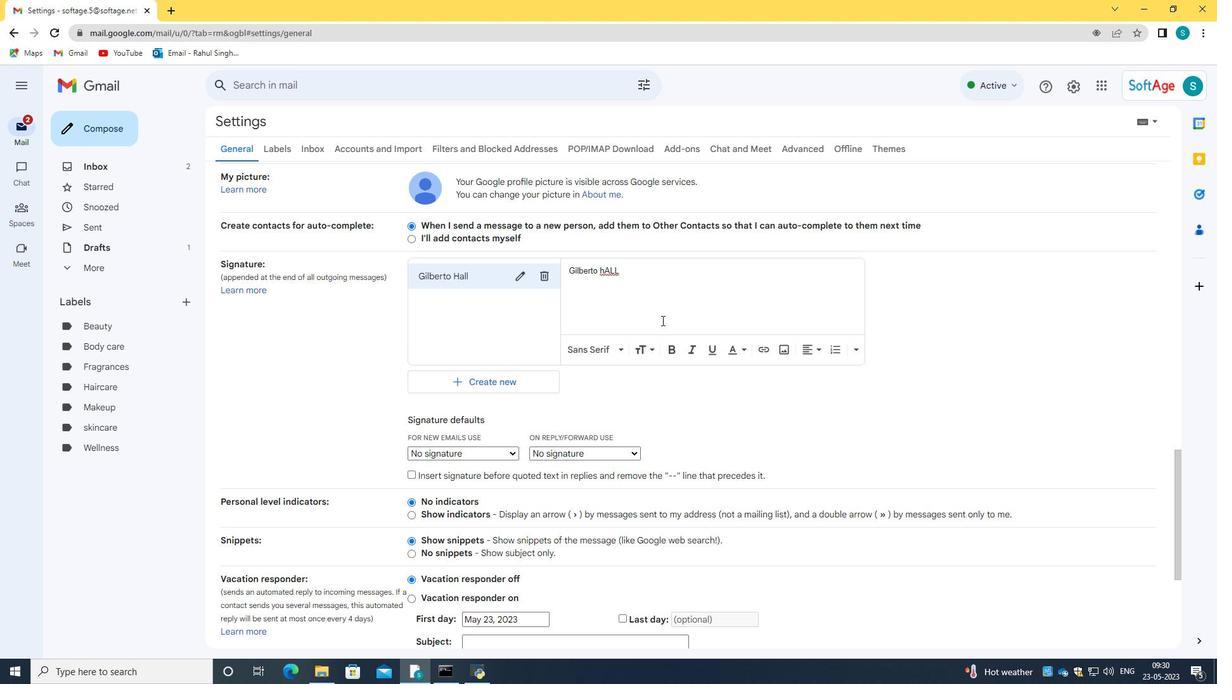 
Action: Key pressed <Key.backspace><Key.backspace><Key.backspace><Key.backspace>H<Key.caps_lock>all
Screenshot: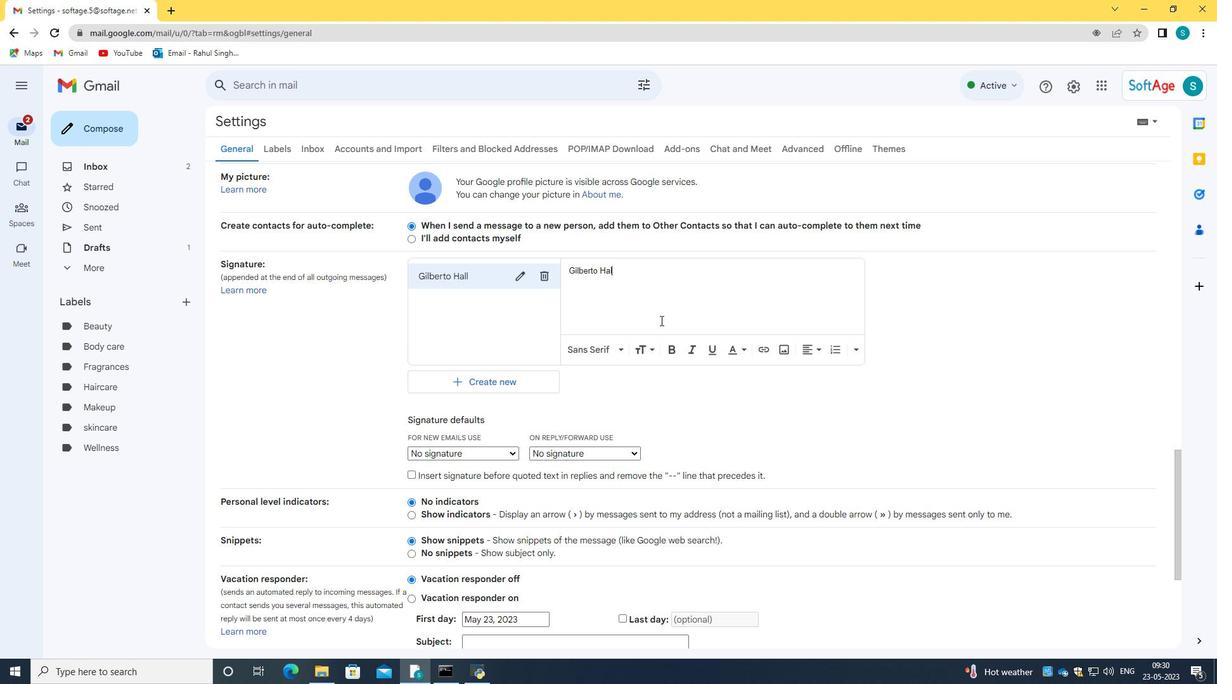
Action: Mouse scrolled (660, 320) with delta (0, 0)
Screenshot: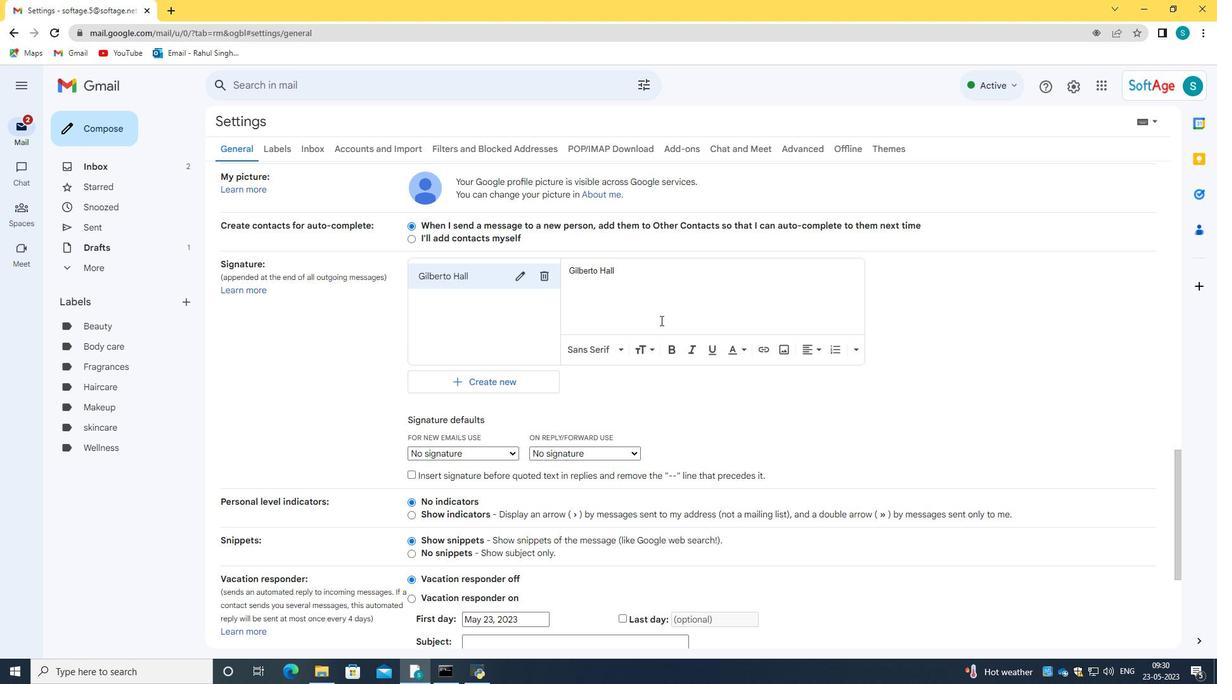 
Action: Mouse scrolled (660, 320) with delta (0, 0)
Screenshot: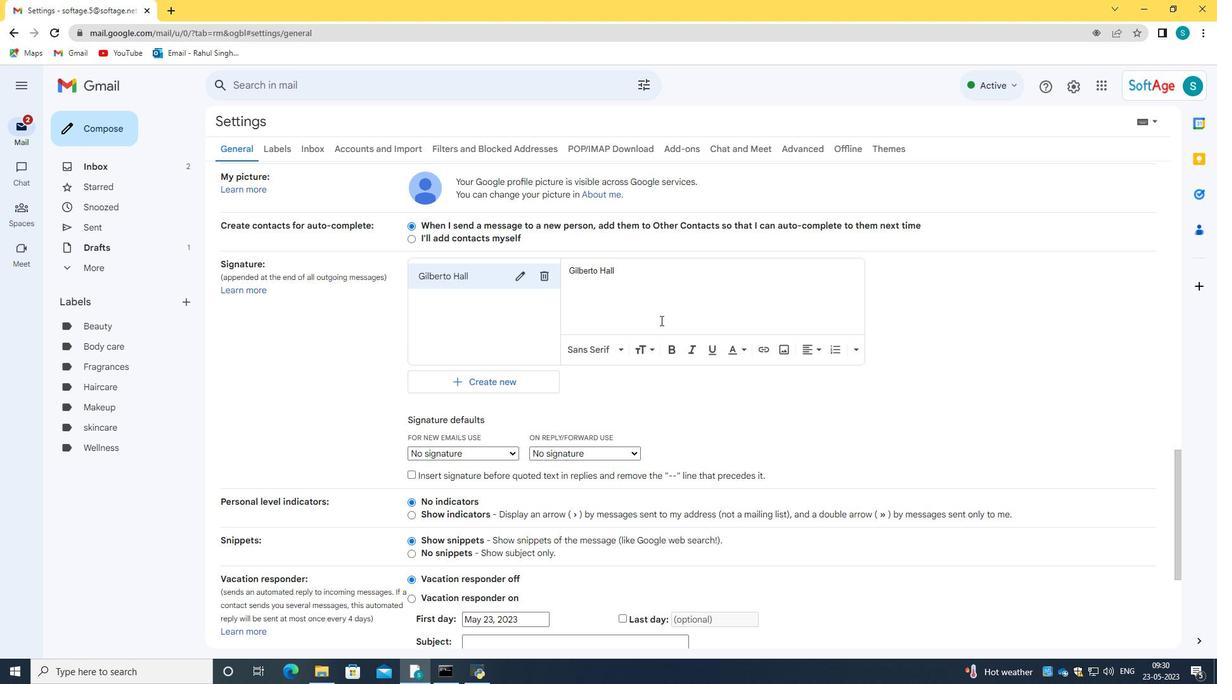
Action: Mouse scrolled (660, 320) with delta (0, 0)
Screenshot: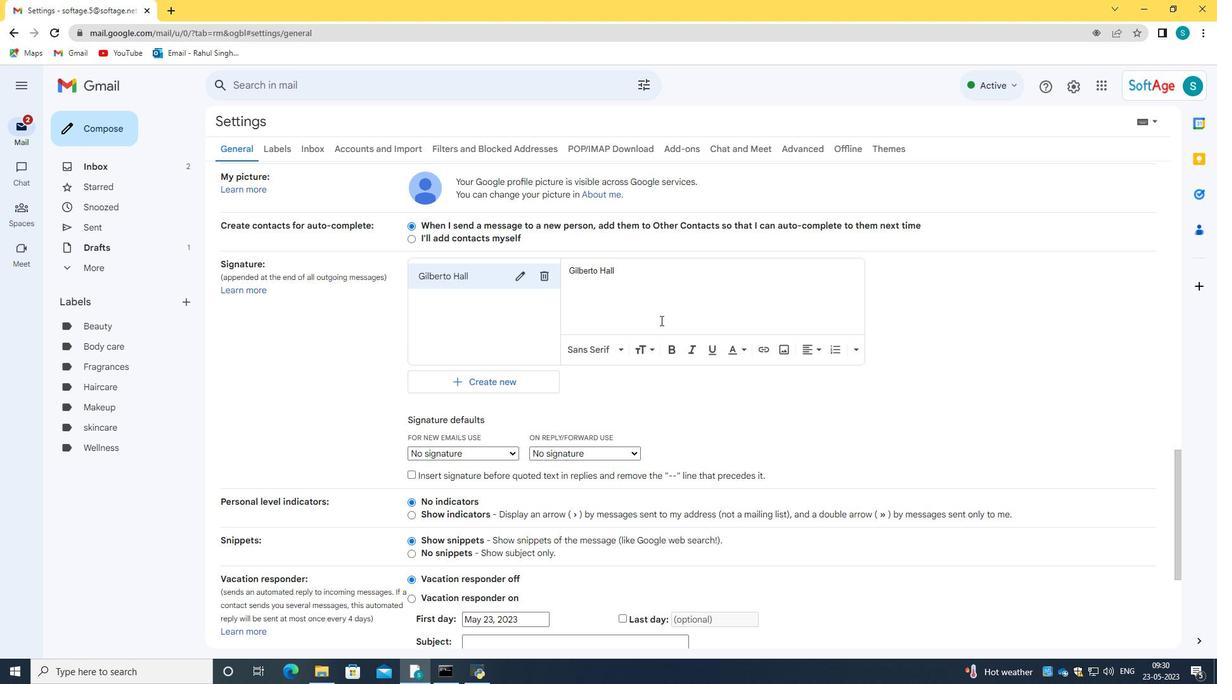 
Action: Mouse scrolled (660, 320) with delta (0, 0)
Screenshot: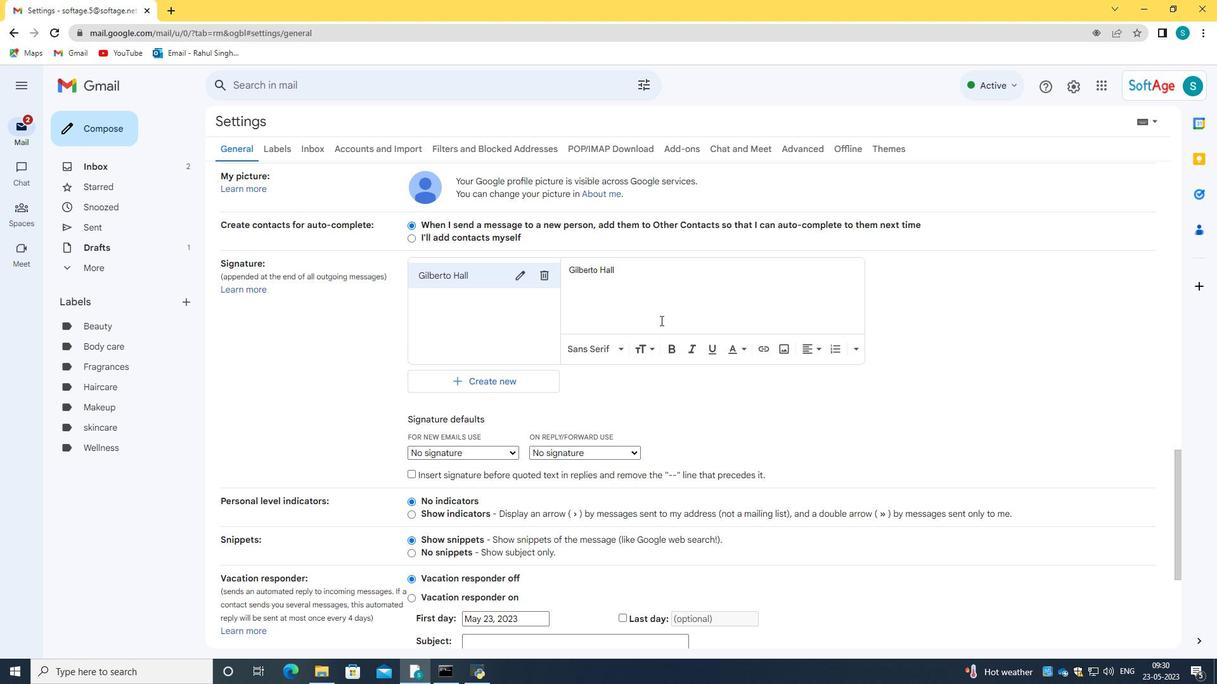 
Action: Mouse scrolled (660, 320) with delta (0, 0)
Screenshot: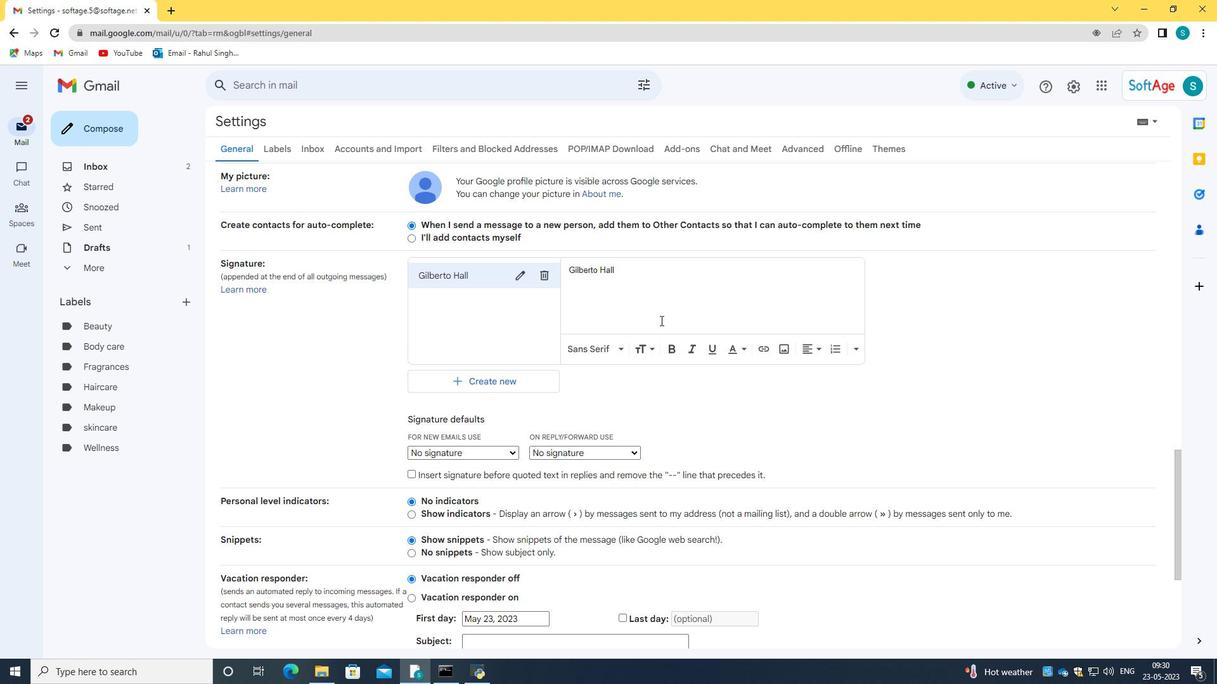 
Action: Mouse scrolled (660, 320) with delta (0, 0)
Screenshot: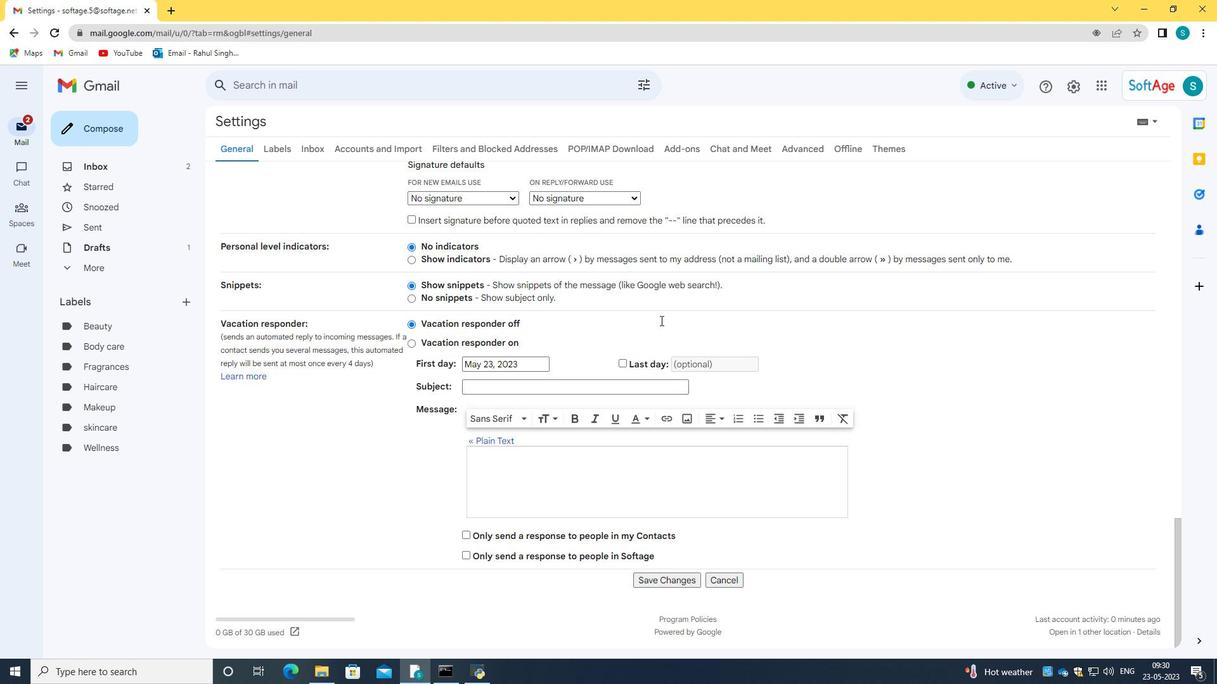 
Action: Mouse scrolled (660, 320) with delta (0, 0)
Screenshot: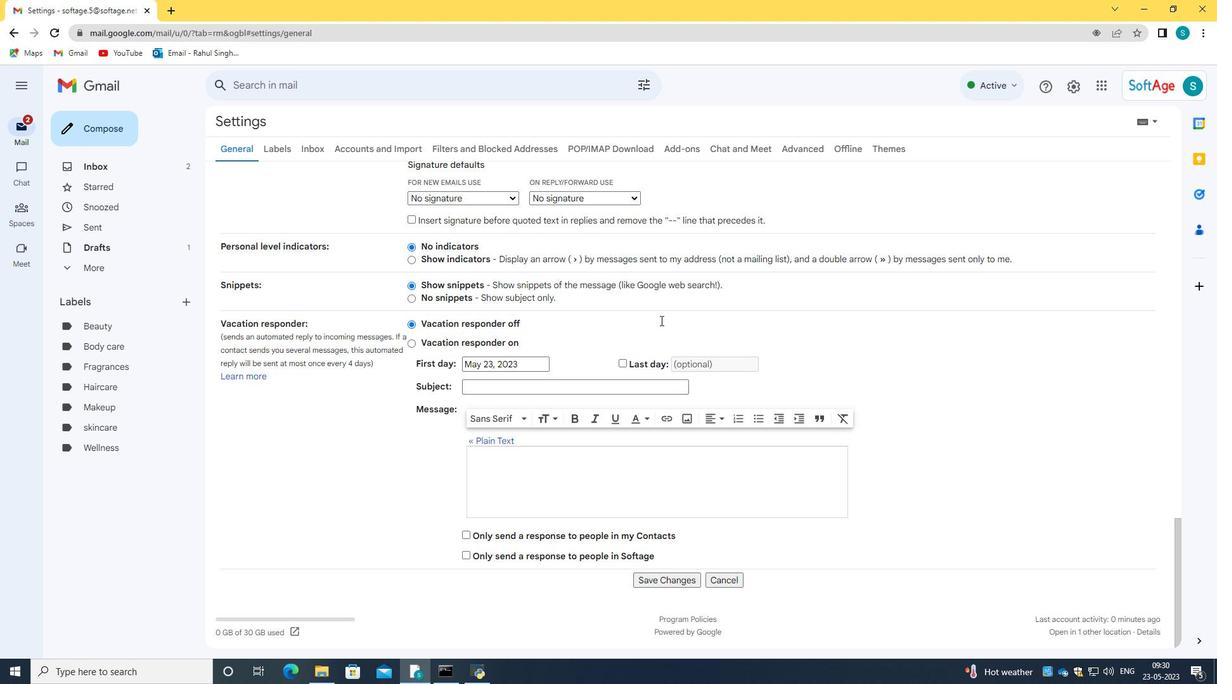 
Action: Mouse scrolled (660, 320) with delta (0, 0)
Screenshot: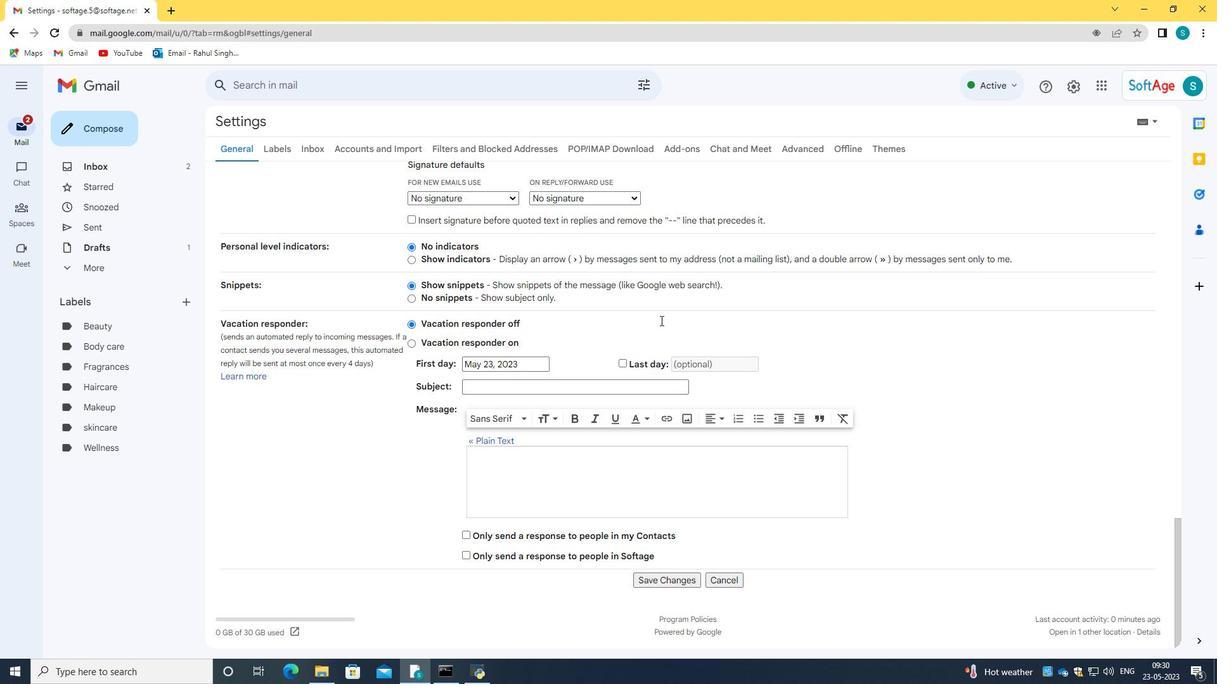 
Action: Mouse scrolled (660, 320) with delta (0, 0)
Screenshot: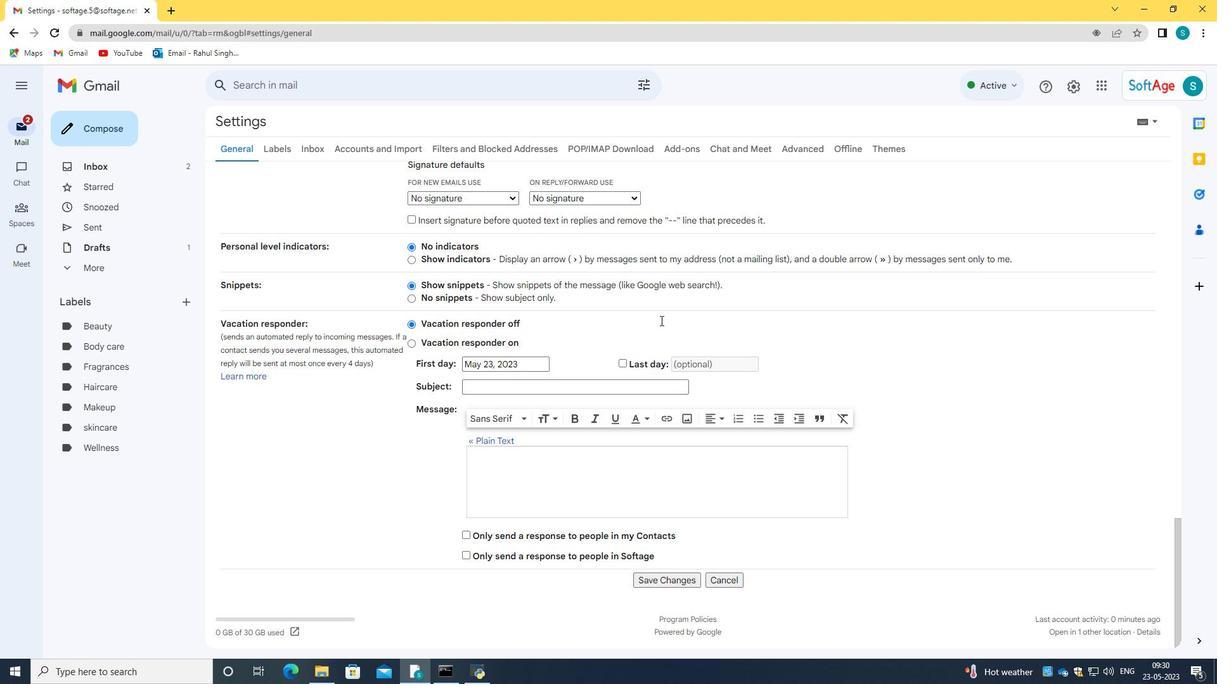 
Action: Mouse scrolled (660, 320) with delta (0, 0)
Screenshot: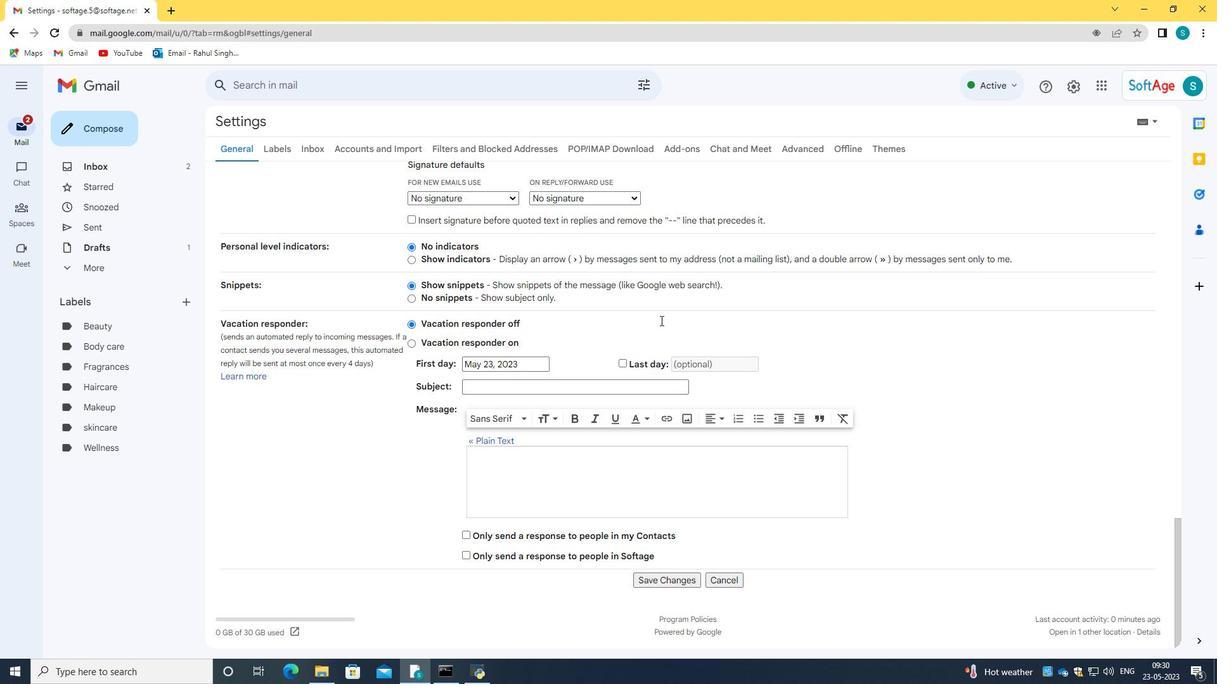
Action: Mouse scrolled (660, 320) with delta (0, 0)
Screenshot: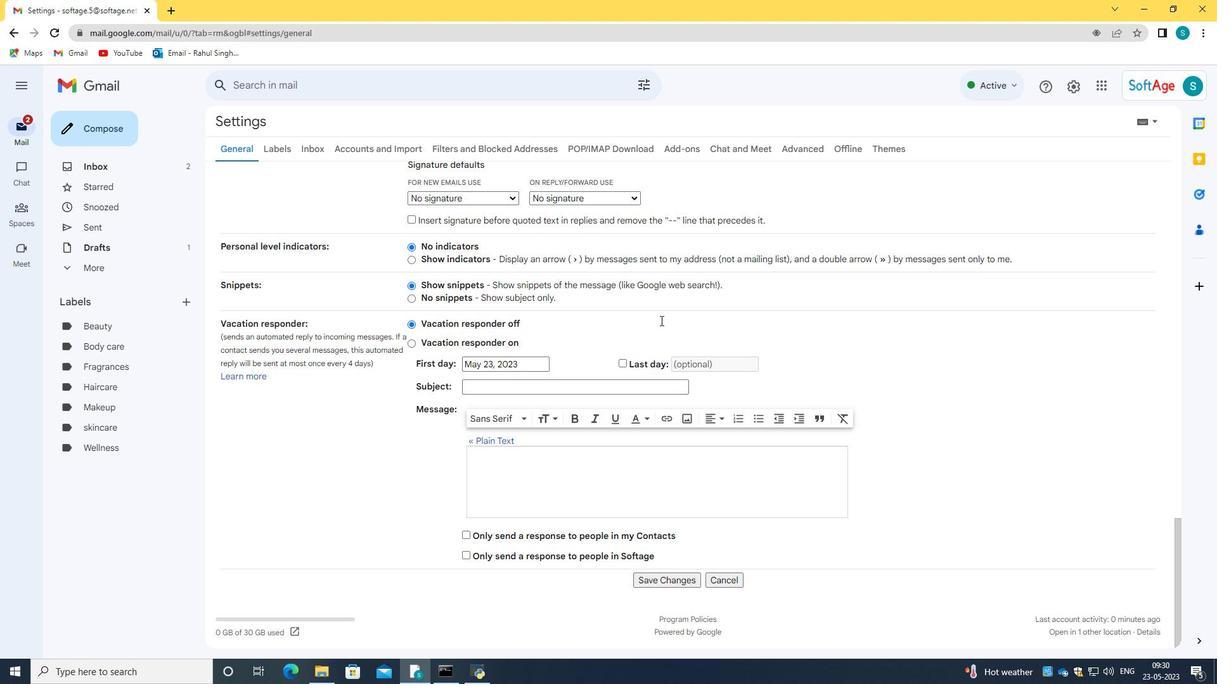 
Action: Mouse moved to (660, 576)
Screenshot: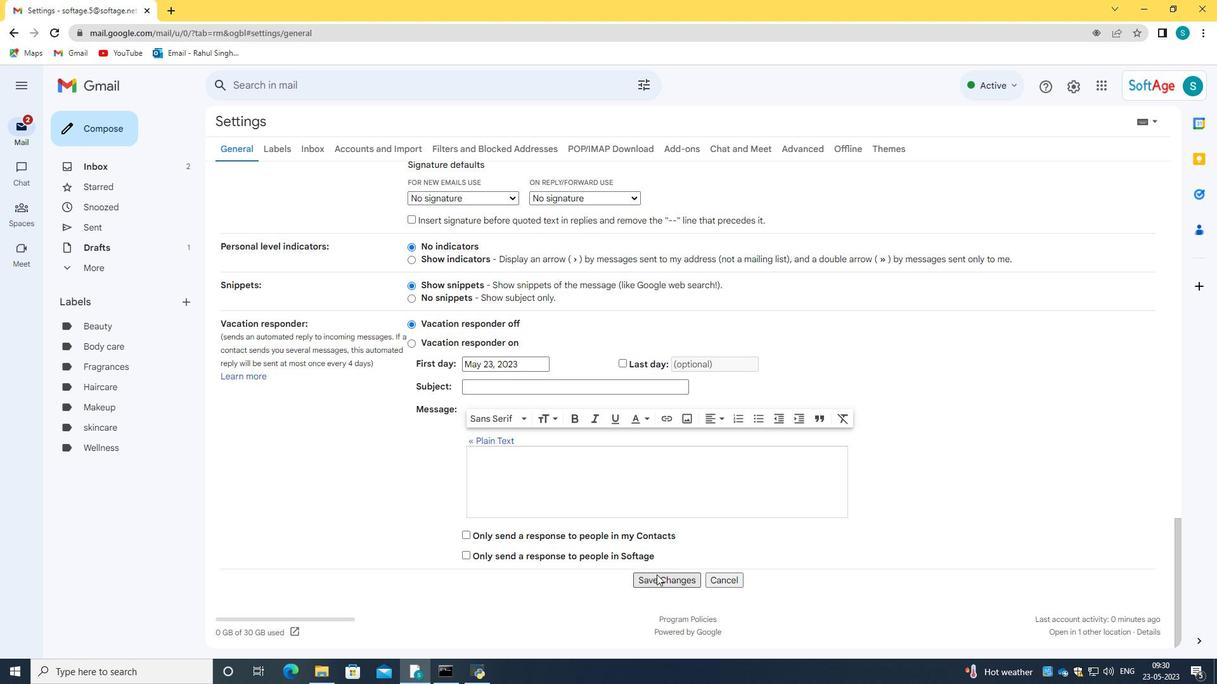 
Action: Mouse pressed left at (660, 576)
Screenshot: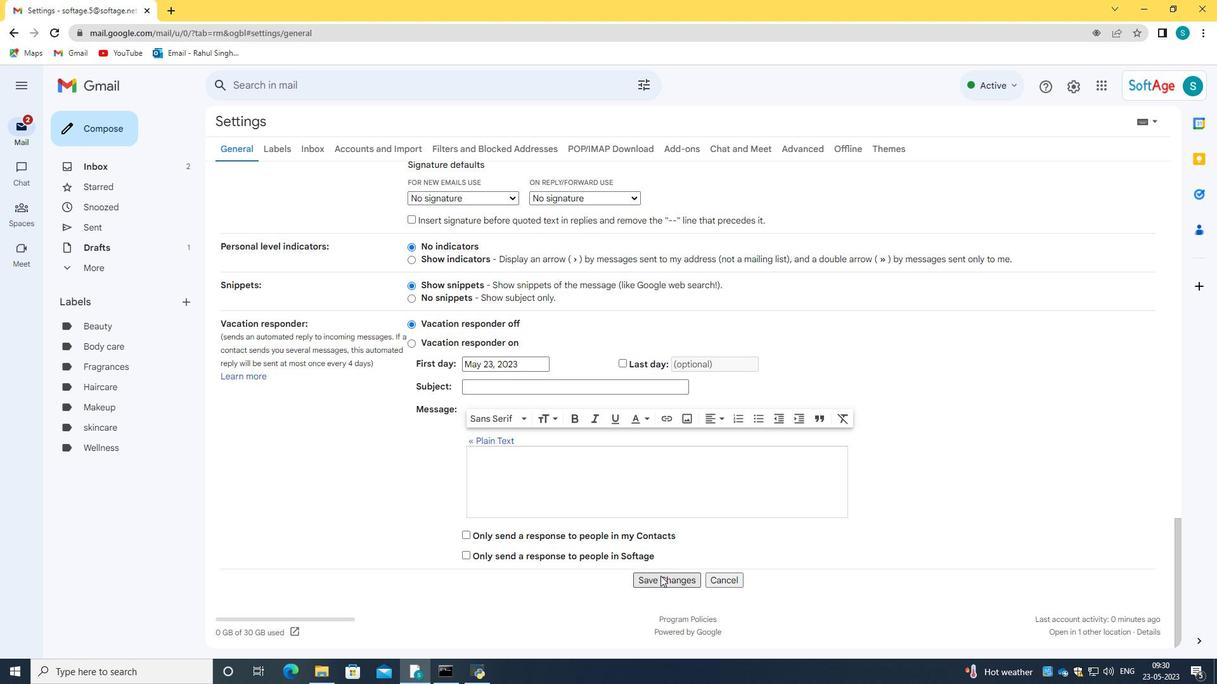 
Action: Mouse moved to (90, 109)
Screenshot: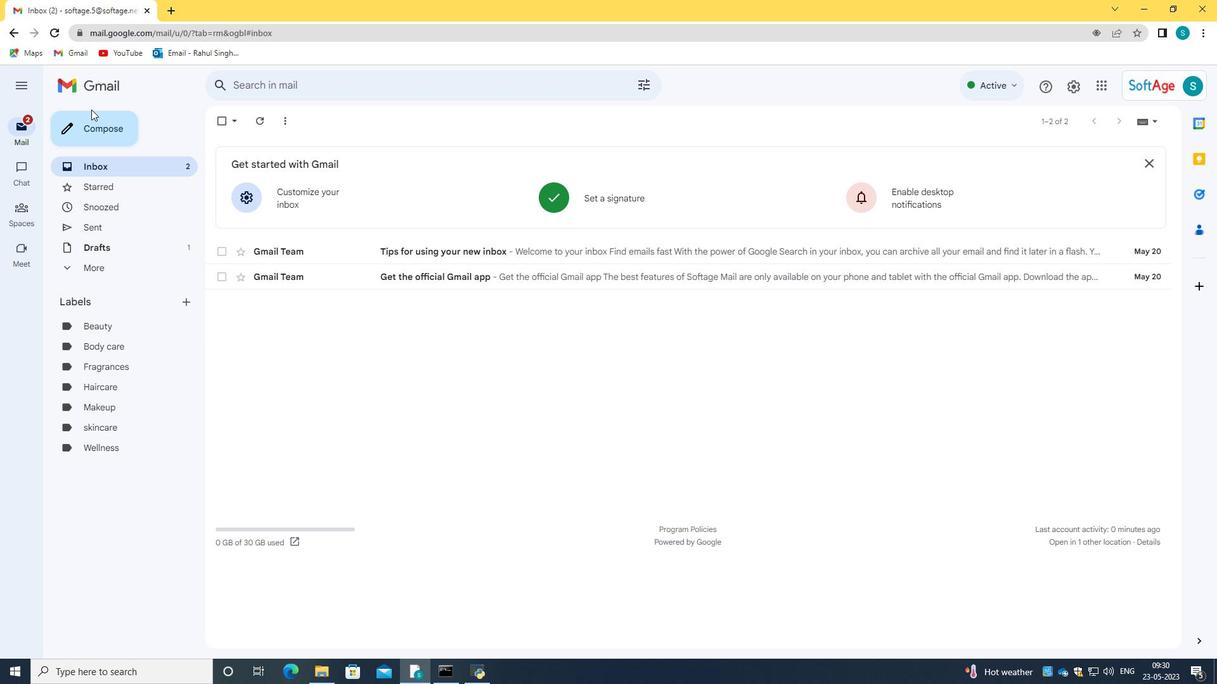 
Action: Mouse pressed left at (90, 109)
Screenshot: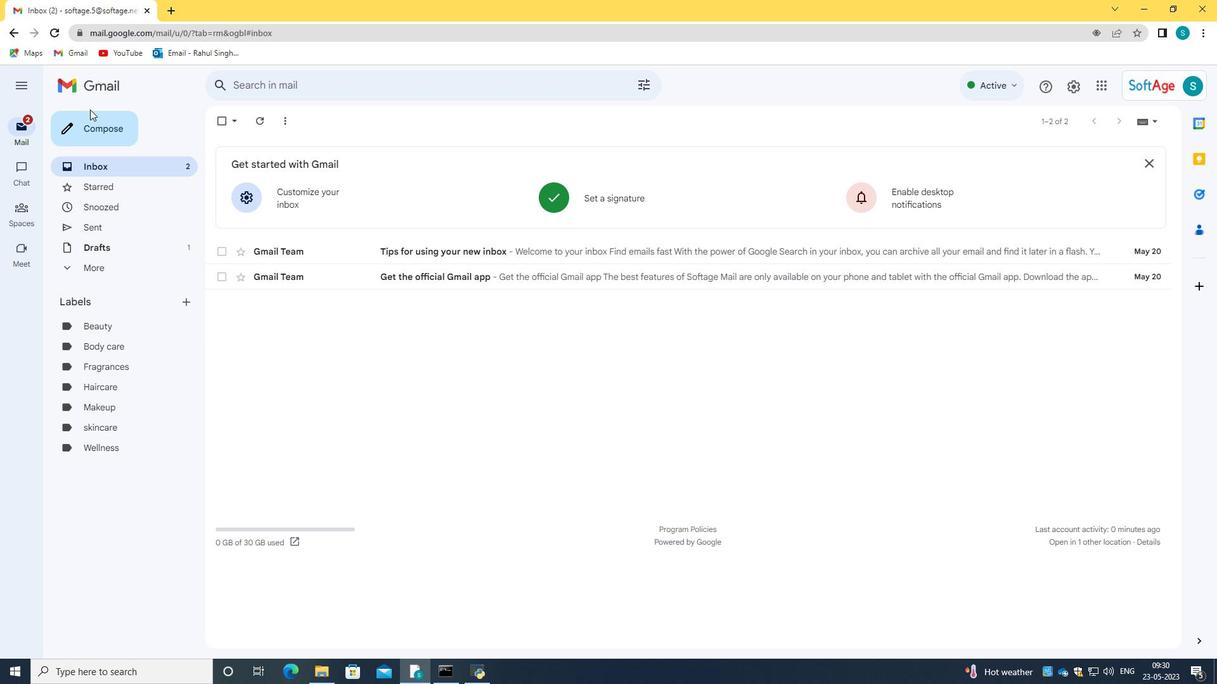 
Action: Mouse moved to (97, 119)
Screenshot: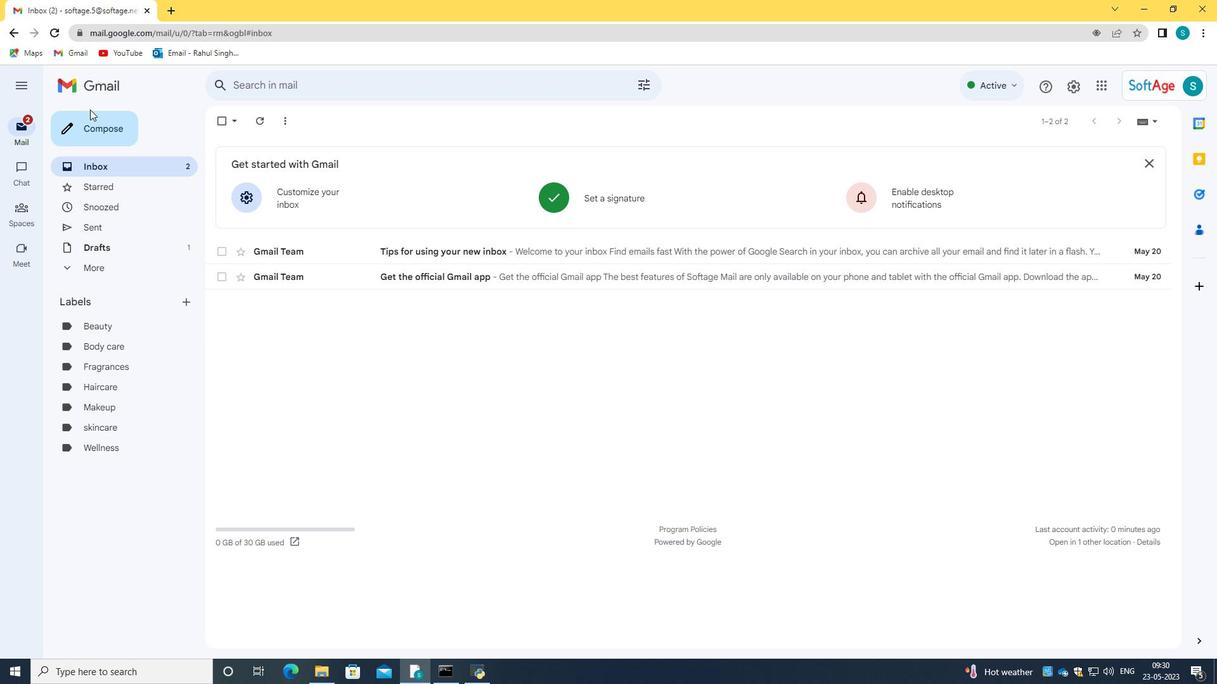 
Action: Mouse pressed left at (97, 119)
Screenshot: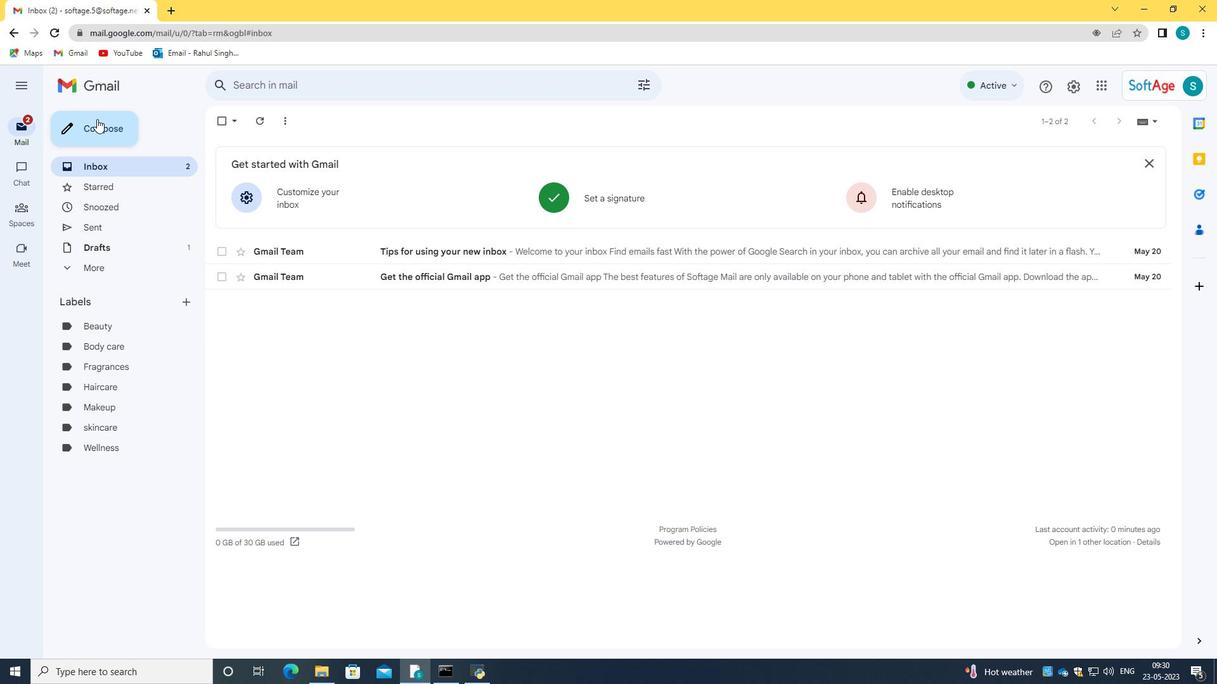 
Action: Mouse moved to (857, 335)
Screenshot: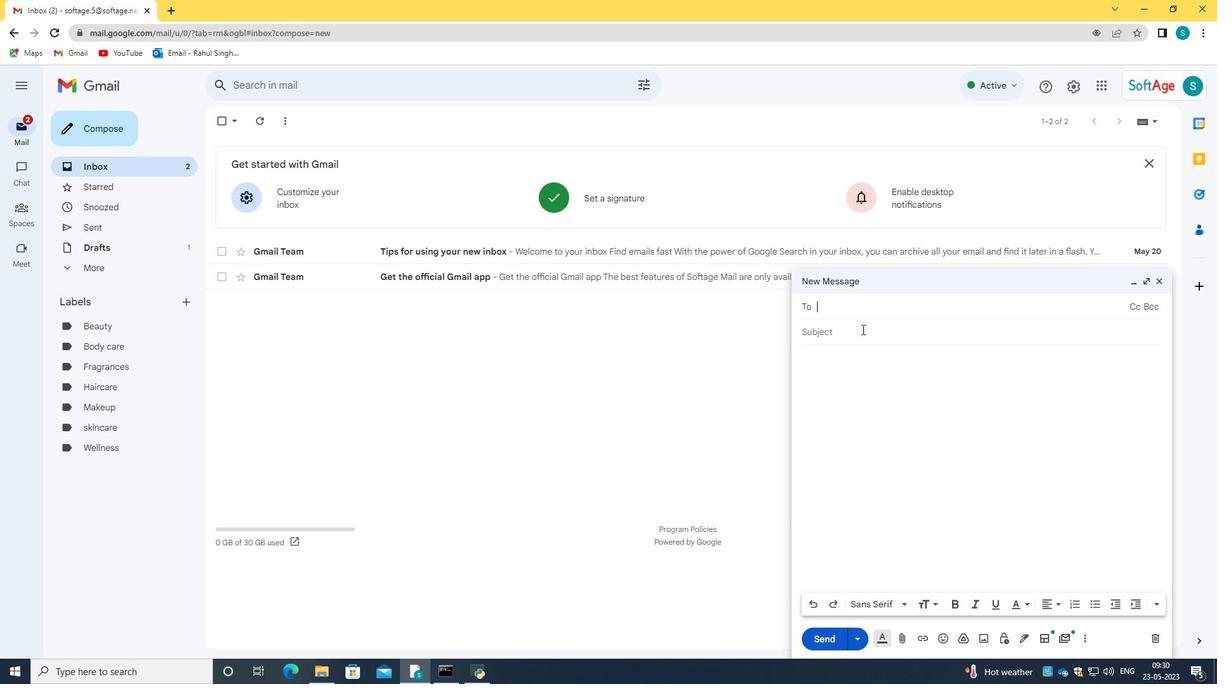 
Action: Mouse pressed left at (857, 335)
Screenshot: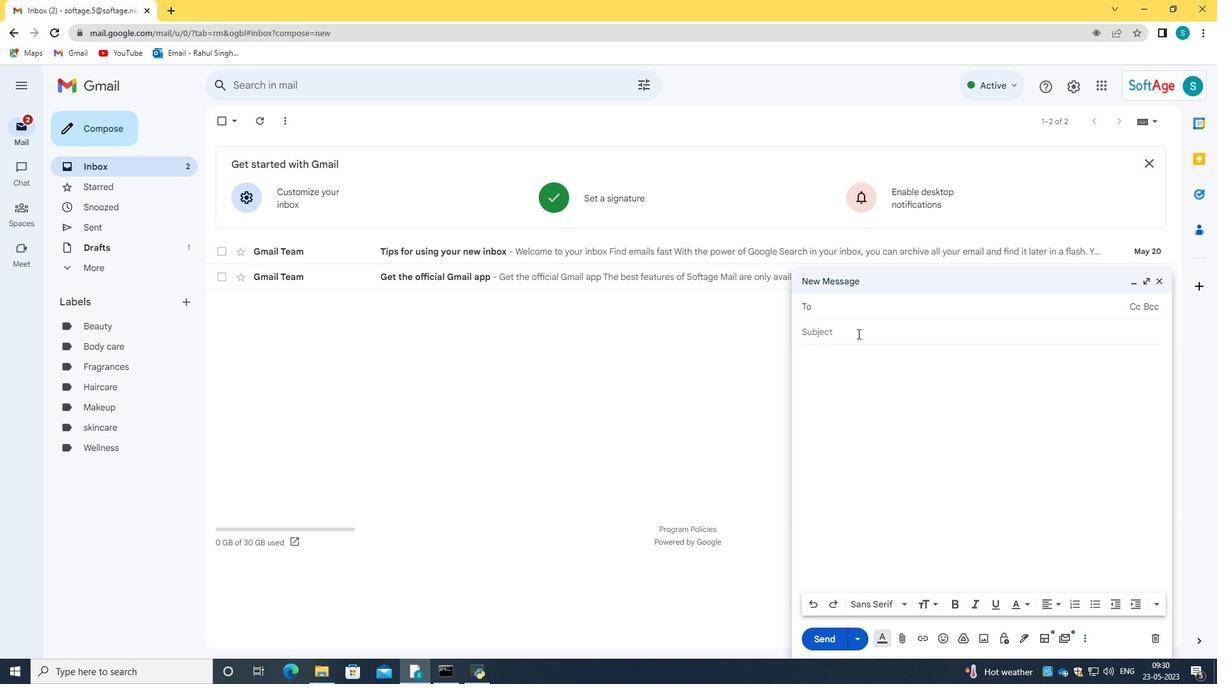 
Action: Mouse moved to (1145, 282)
Screenshot: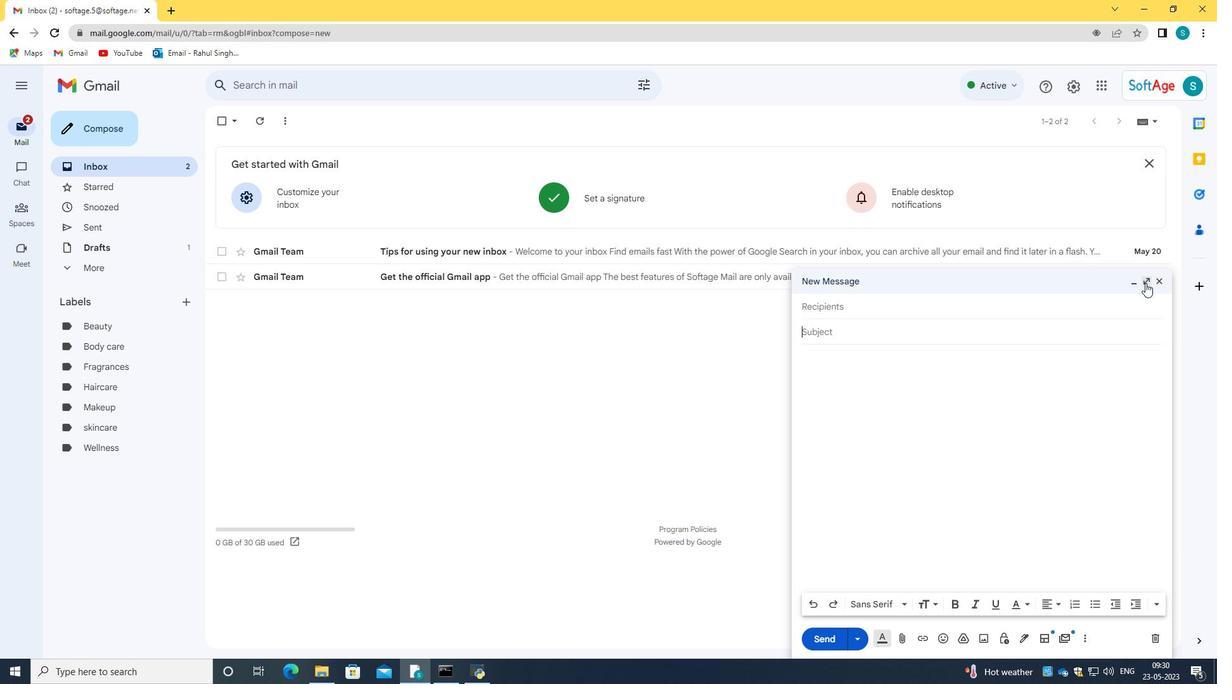 
Action: Mouse pressed left at (1145, 282)
Screenshot: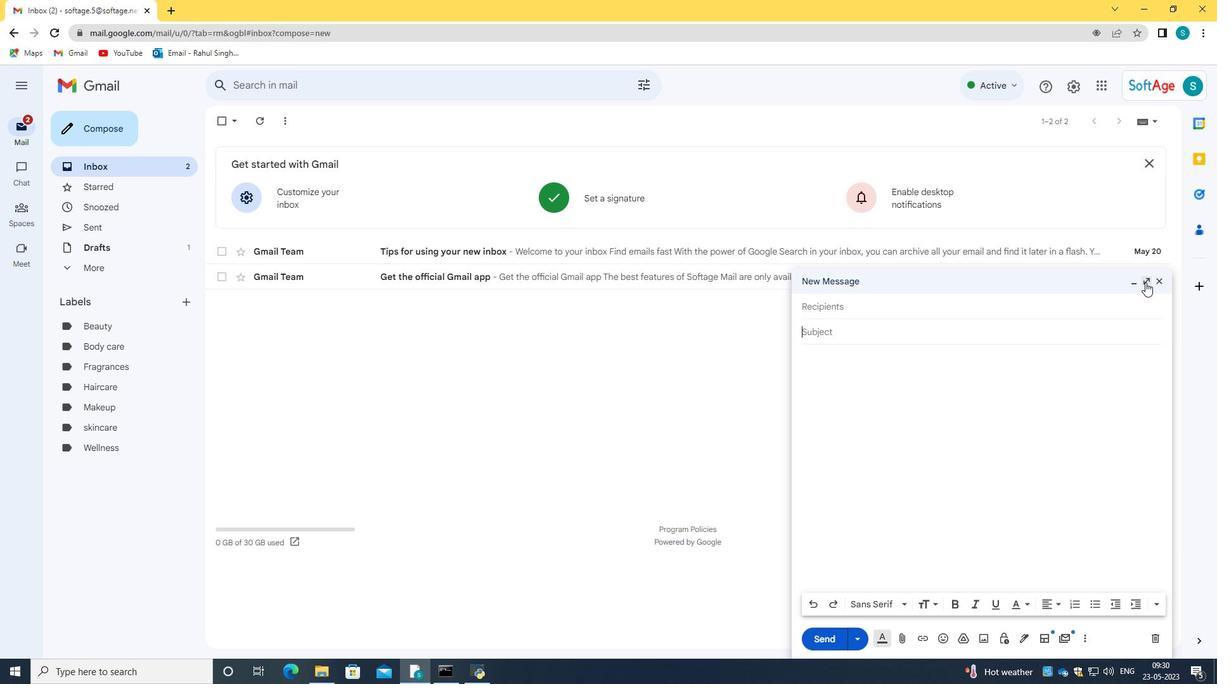 
Action: Mouse moved to (184, 158)
Screenshot: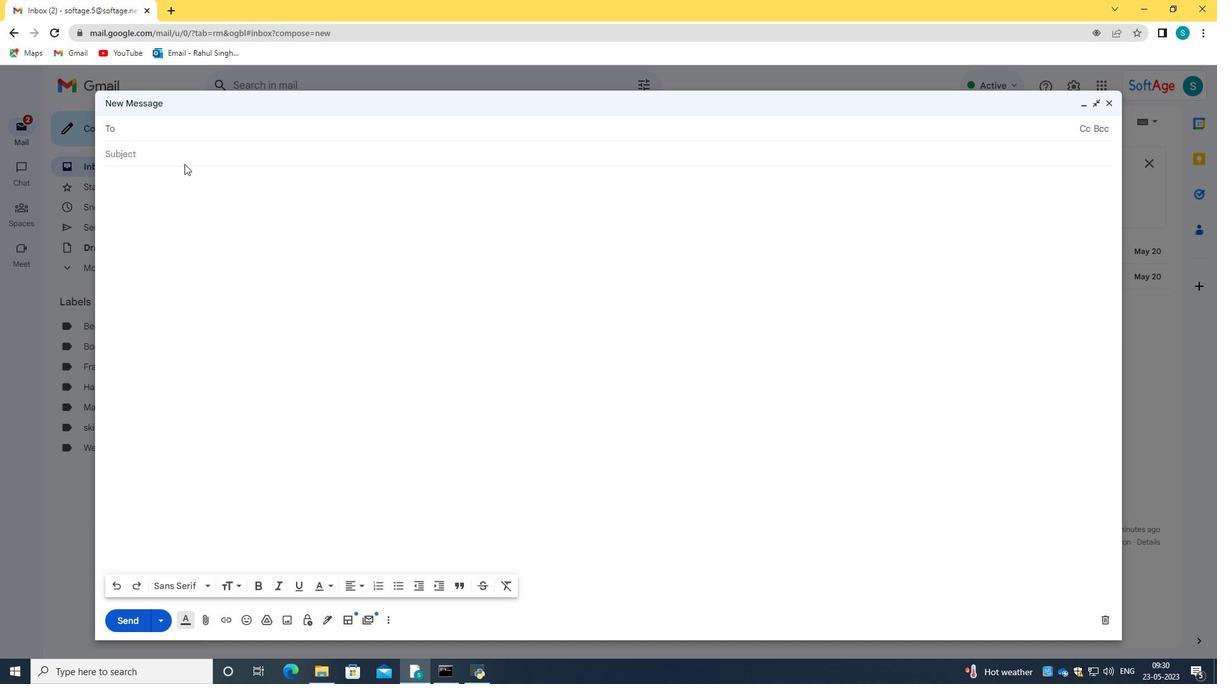 
Action: Mouse pressed left at (184, 158)
Screenshot: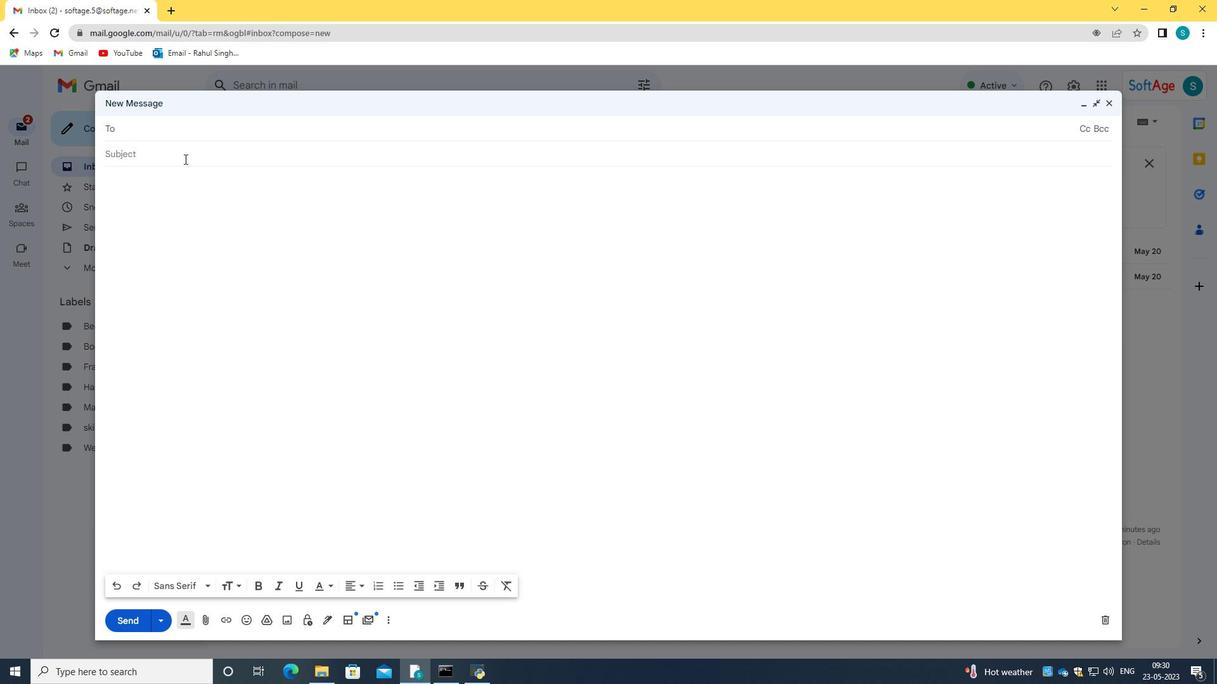 
Action: Key pressed <Key.caps_lock>T<Key.caps_lock>hank<Key.space>you<Key.space>for<Key.space>attending<Key.space>an<Key.space>event
Screenshot: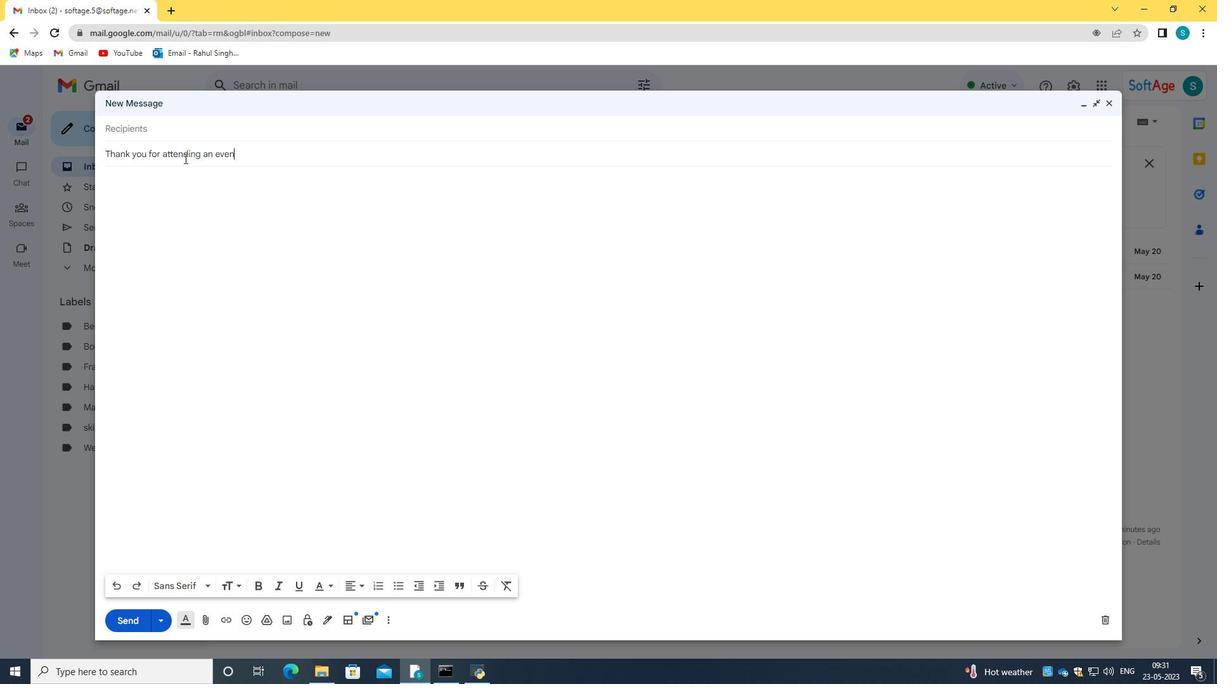 
Action: Mouse moved to (182, 222)
Screenshot: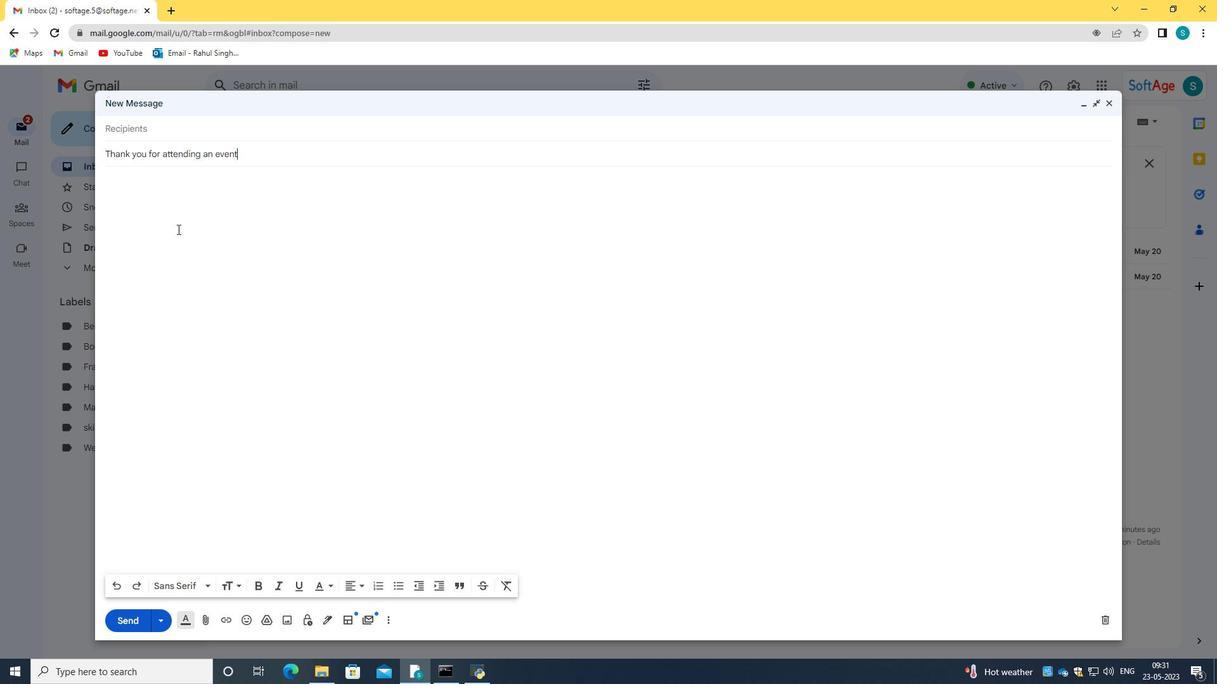 
Action: Mouse pressed left at (182, 222)
Screenshot: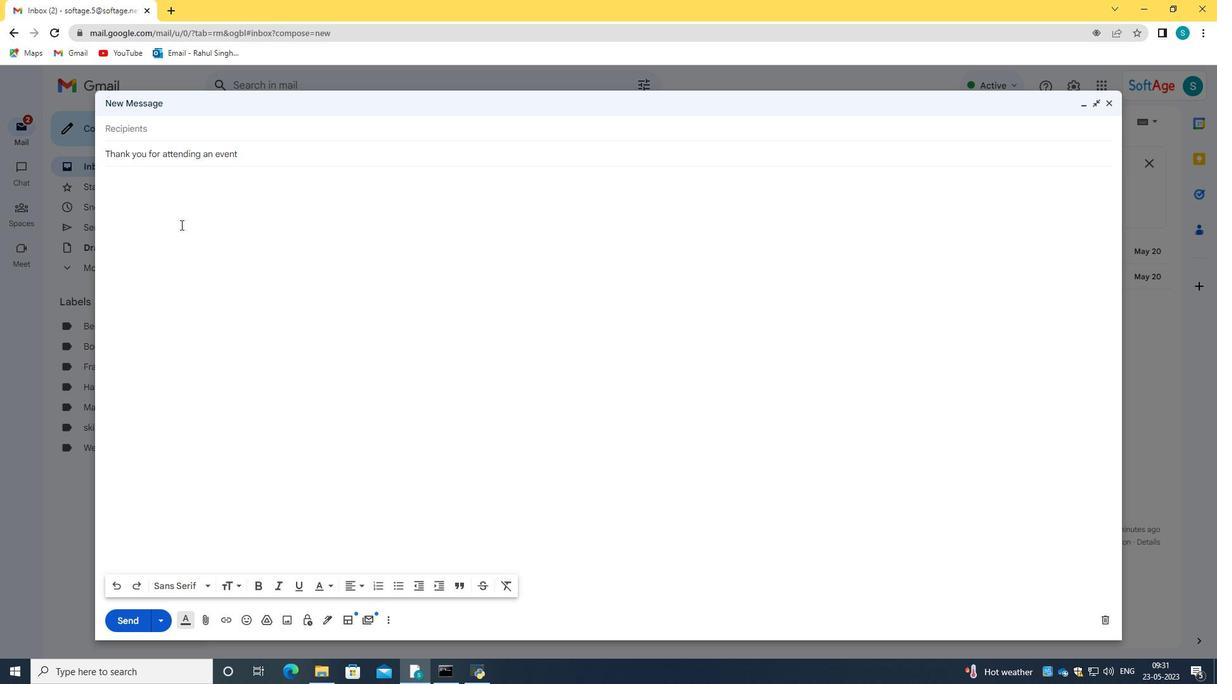 
Action: Key pressed <Key.caps_lock>C<Key.caps_lock>na<Key.backspace><Key.backspace>an<Key.space>you<Key.space>p<Key.backspace>cibfur<Key.backspace><Key.backspace><Key.backspace><Key.backspace><Key.backspace>onfirm<Key.space>the<Key.space>aval<Key.backspace><Key.backspace>ailiabi<Key.backspace>ility<Key.space>of<Key.space>the<Key.space>meeting<Key.space>room<Key.space>for<Key.space>next<Key.space>week<Key.shift_r>?
Screenshot: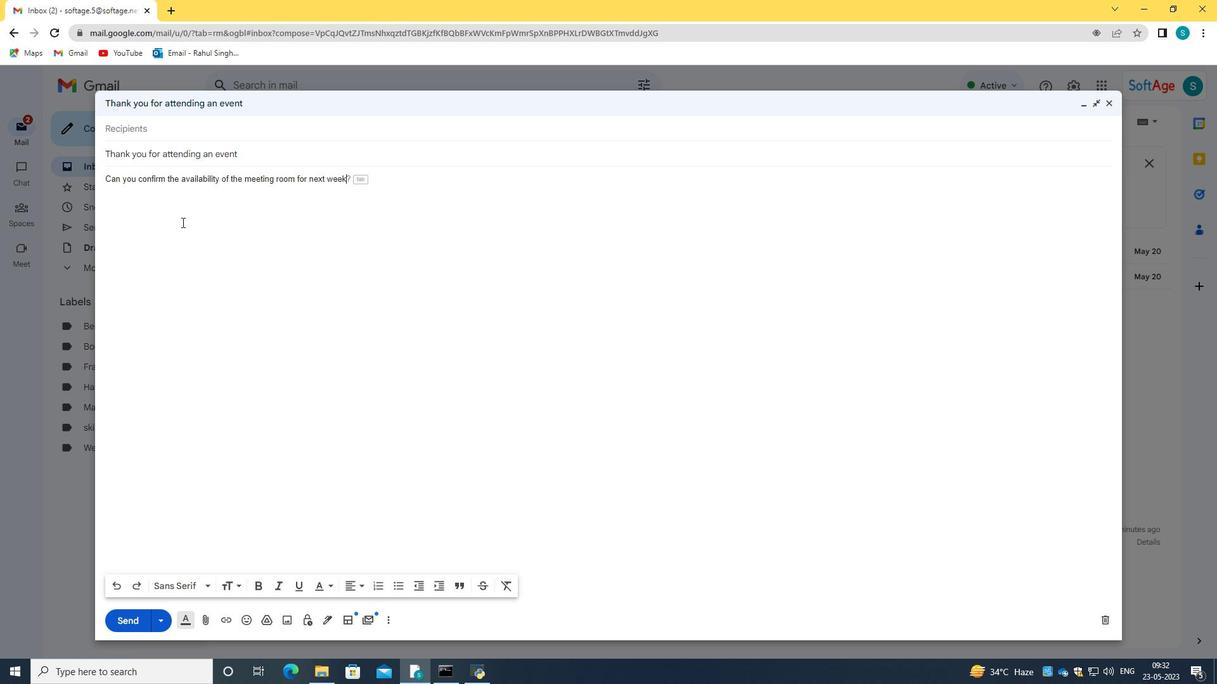 
Action: Mouse moved to (154, 126)
Screenshot: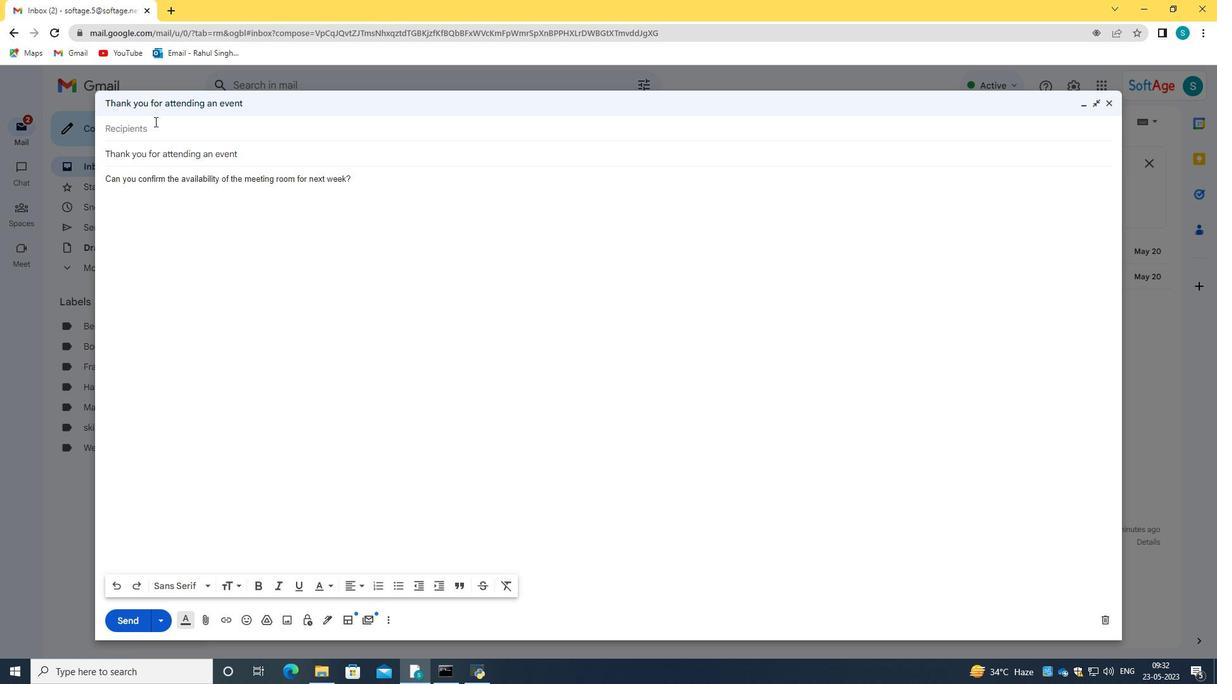 
Action: Mouse pressed left at (154, 126)
Screenshot: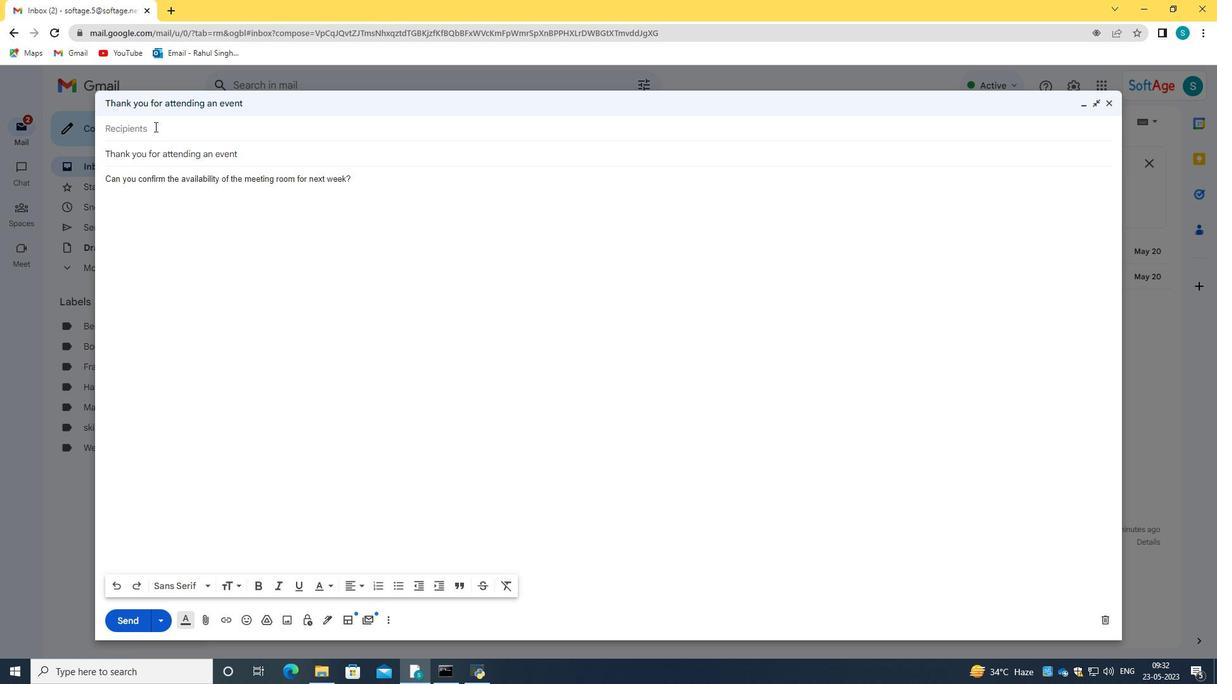 
Action: Key pressed softage.9<Key.shift>@softage.net
Screenshot: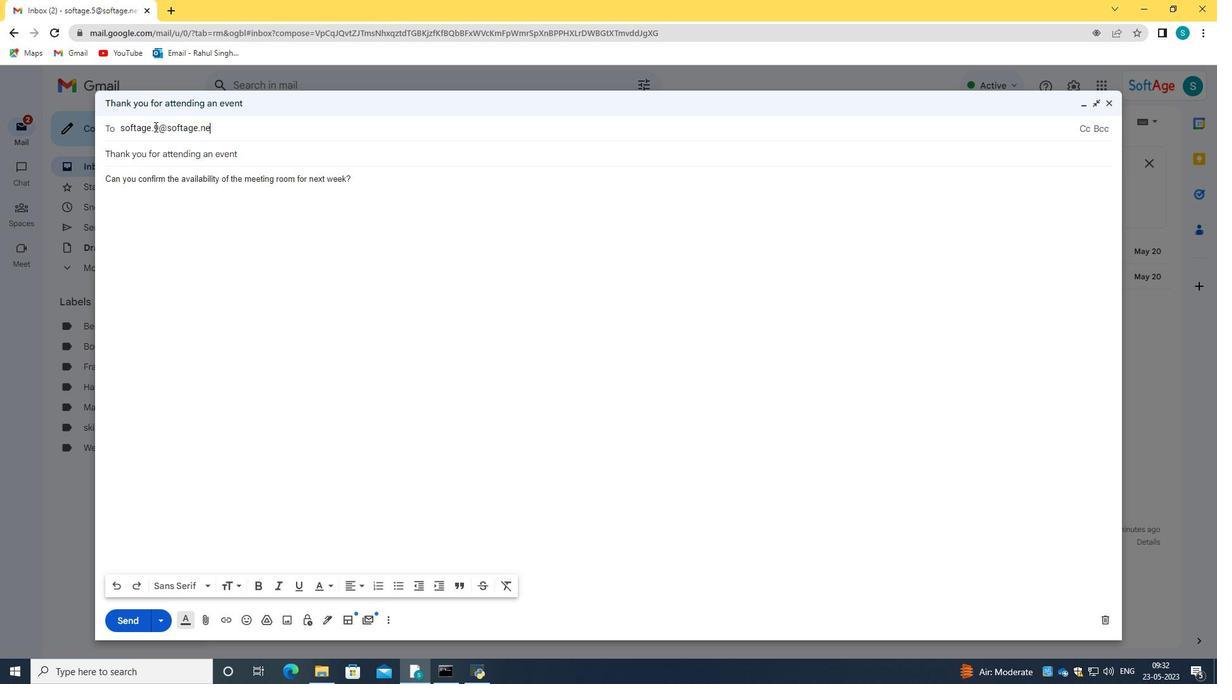 
Action: Mouse moved to (180, 167)
Screenshot: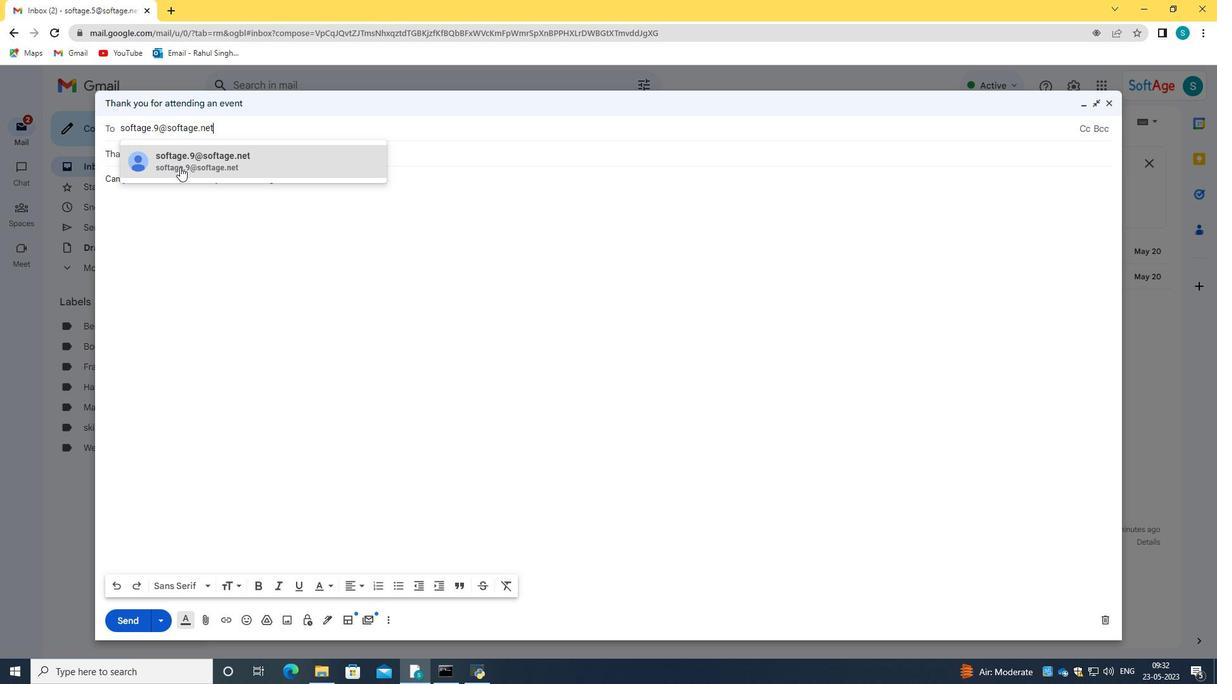 
Action: Mouse pressed left at (180, 167)
Screenshot: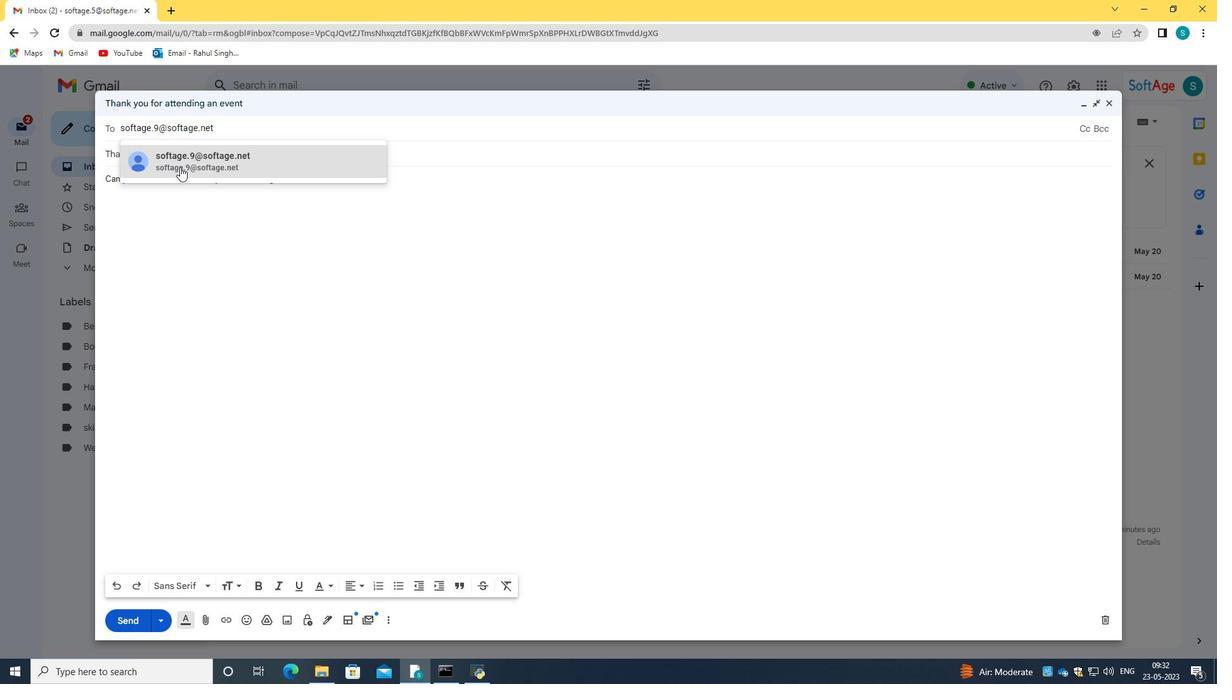 
Action: Mouse moved to (295, 253)
Screenshot: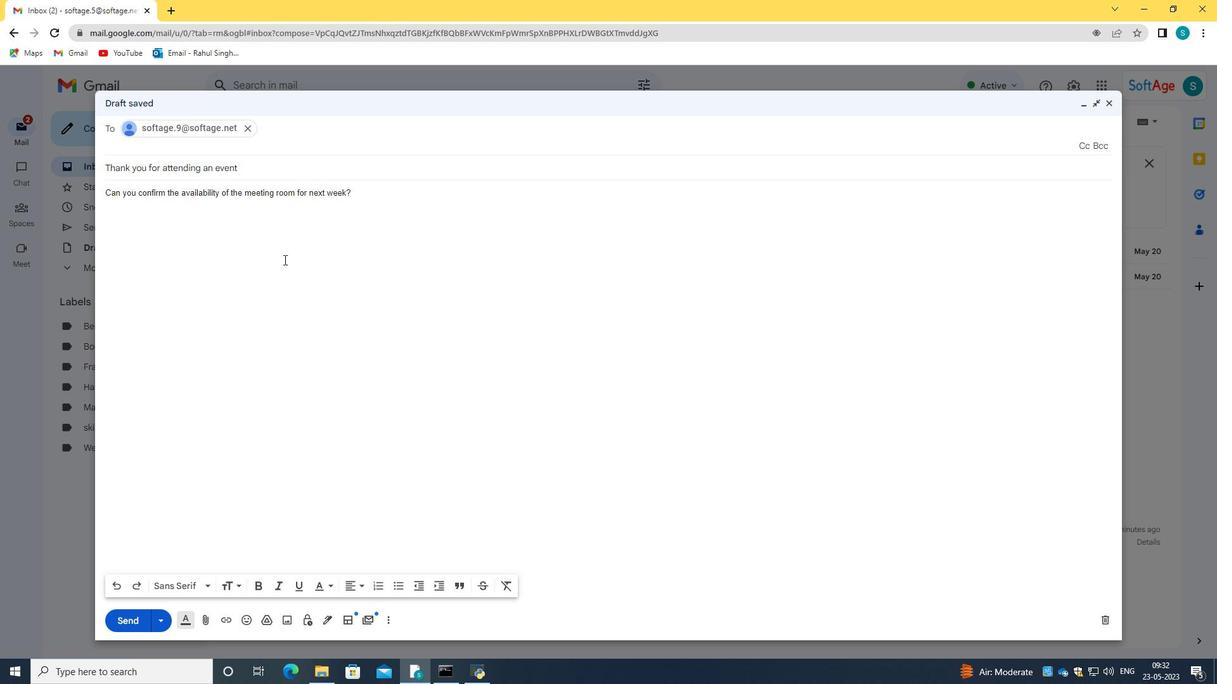 
Action: Mouse scrolled (295, 253) with delta (0, 0)
Screenshot: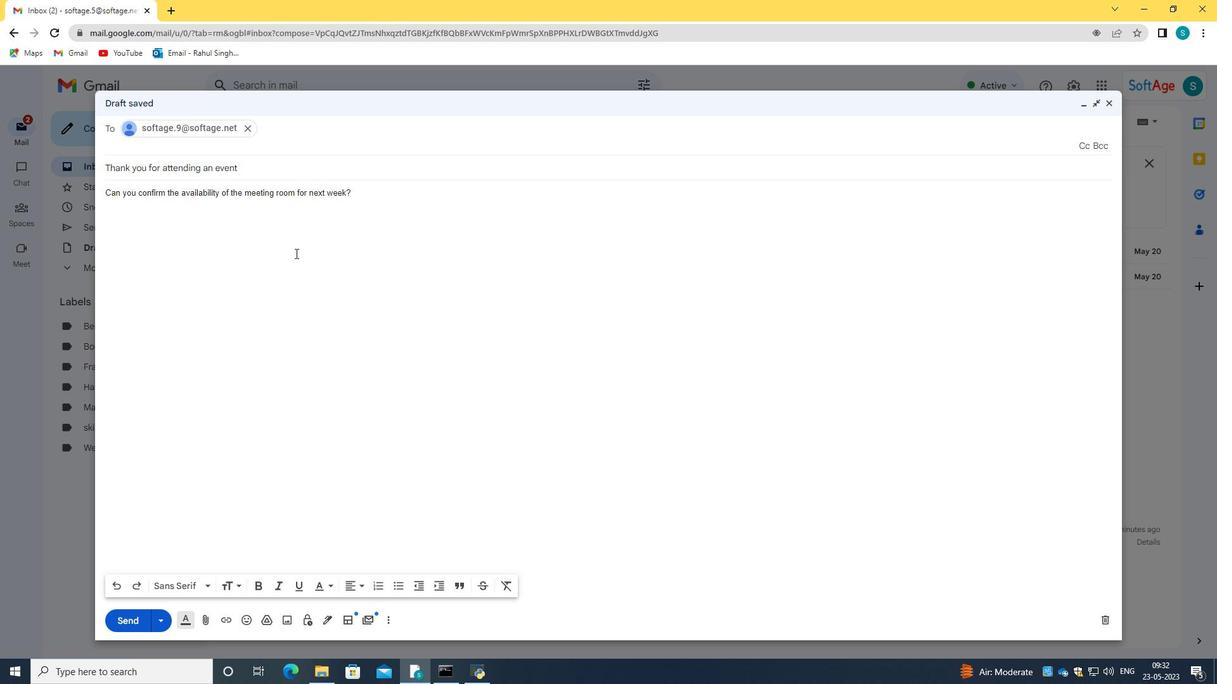
Action: Mouse moved to (106, 195)
Screenshot: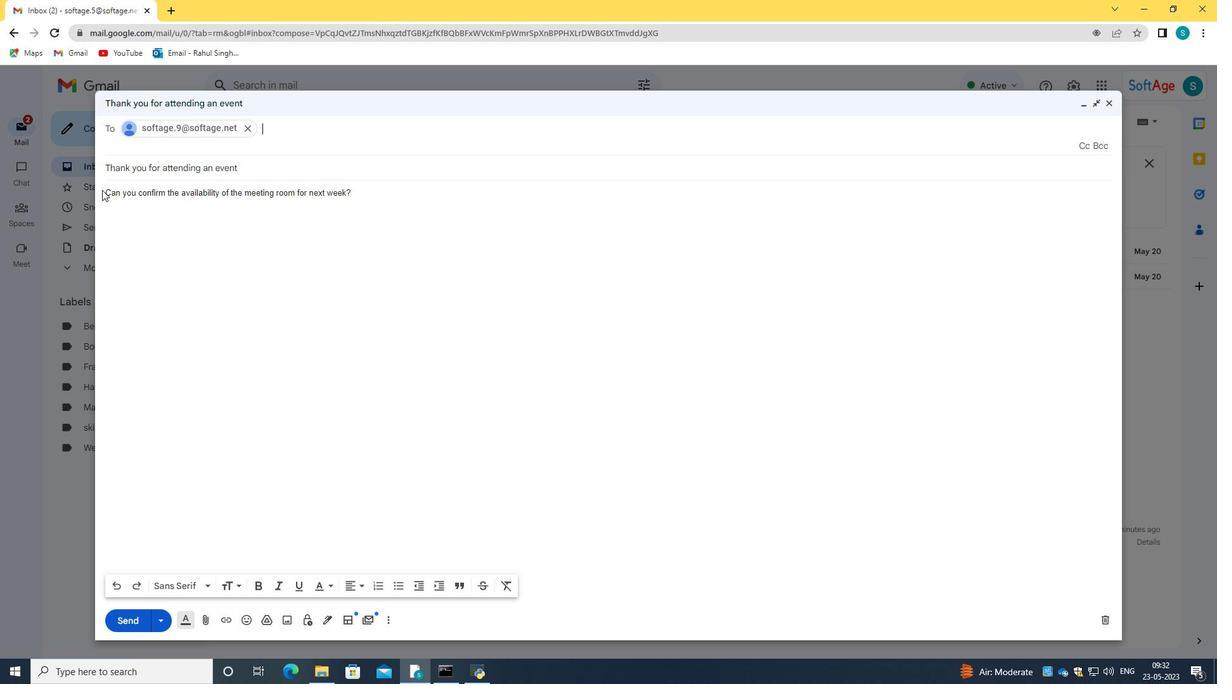 
Action: Mouse pressed left at (106, 195)
Screenshot: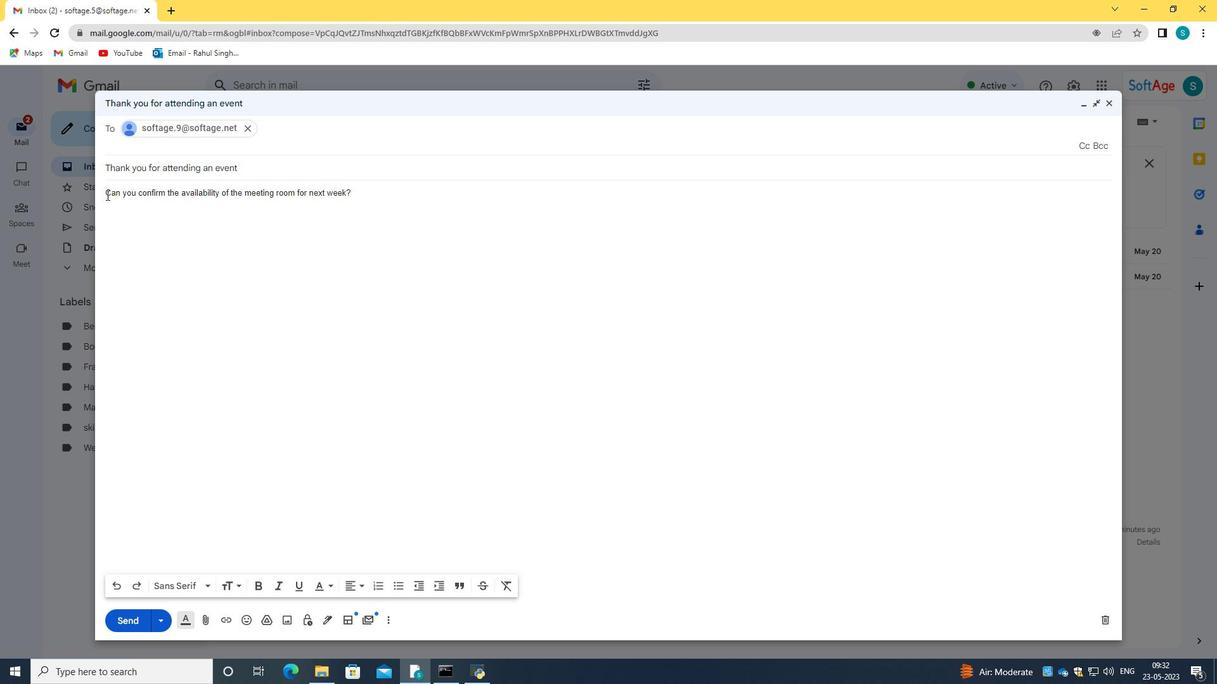 
Action: Mouse moved to (104, 180)
Screenshot: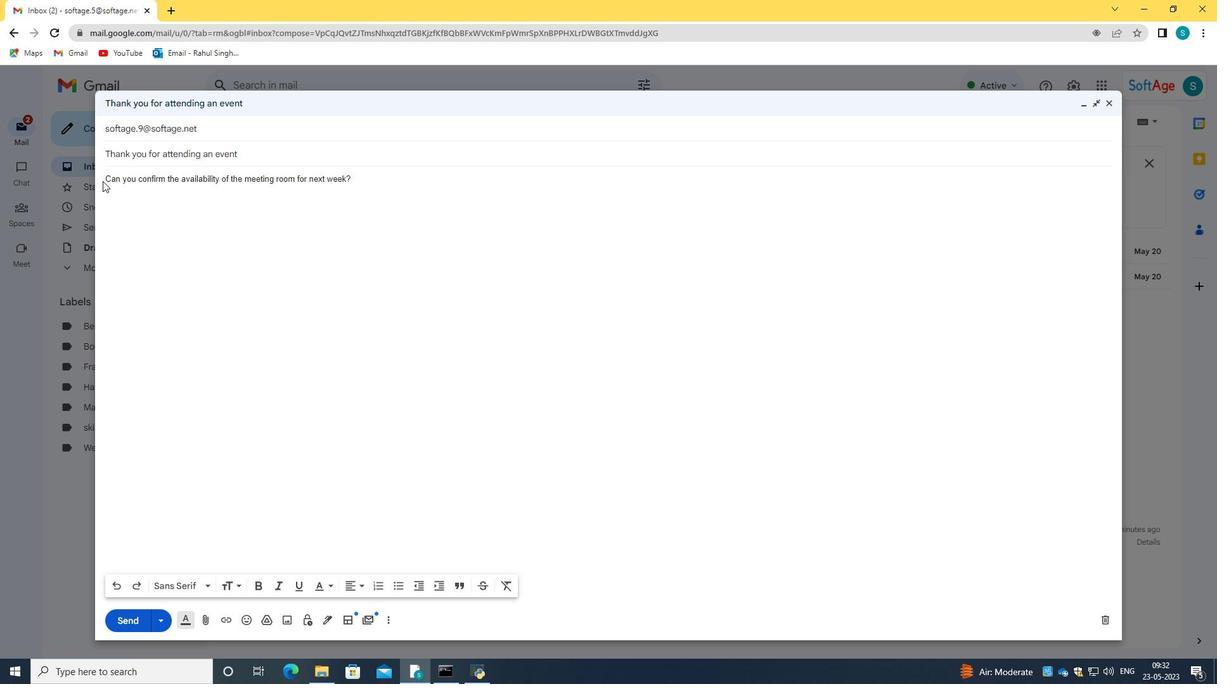 
Action: Mouse pressed left at (104, 180)
Screenshot: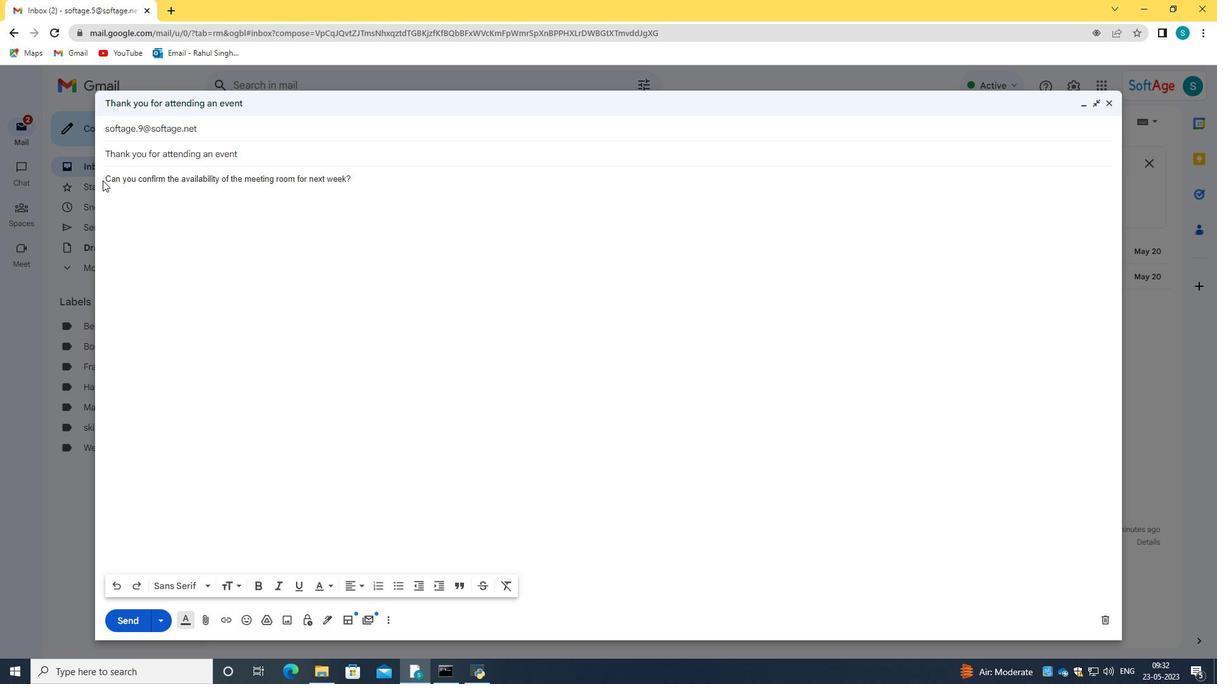 
Action: Mouse moved to (124, 209)
Screenshot: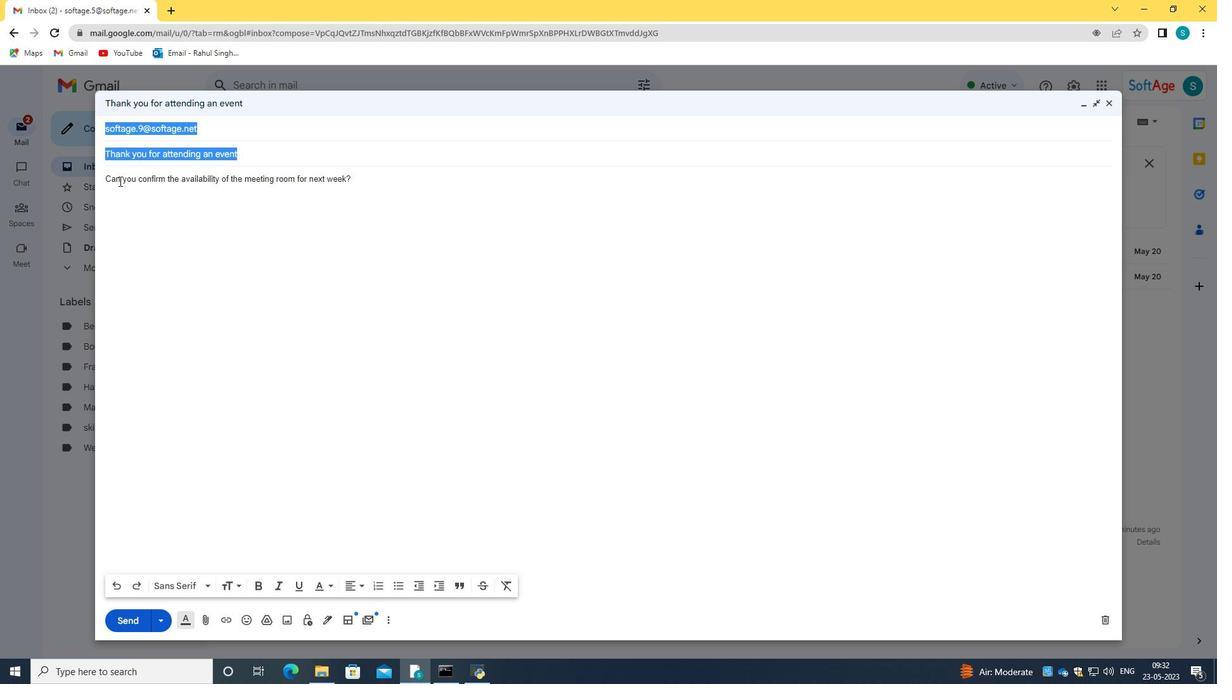
Action: Mouse pressed left at (124, 209)
Screenshot: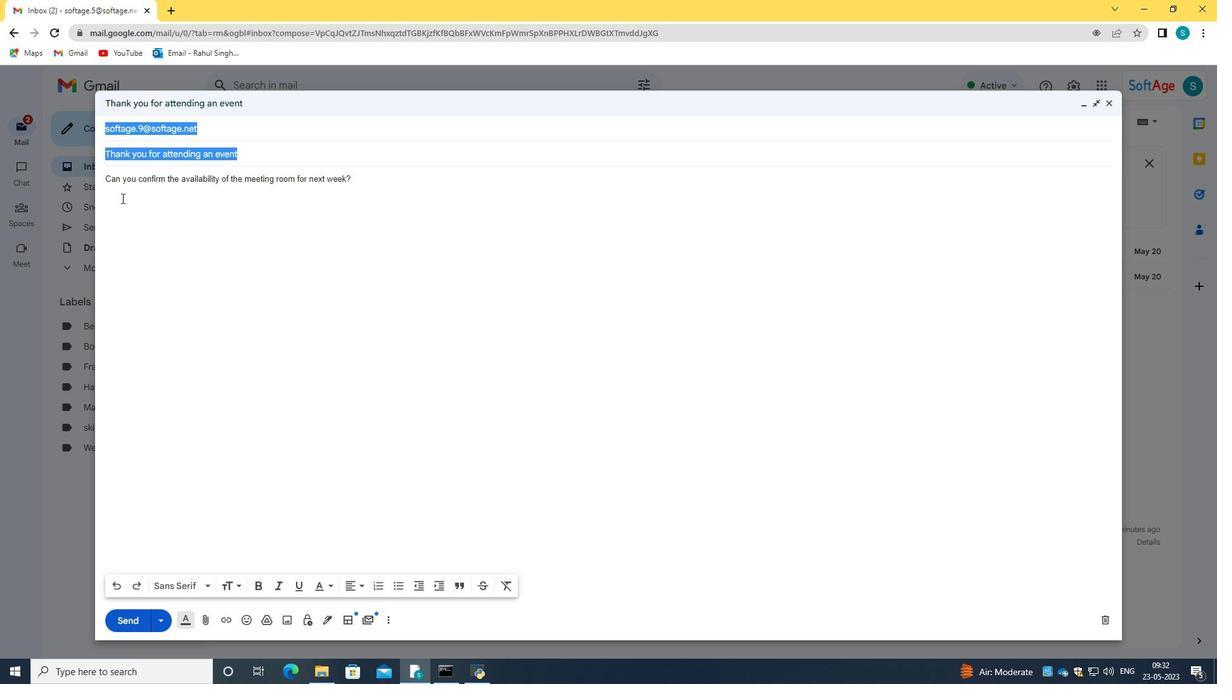 
Action: Mouse moved to (105, 179)
Screenshot: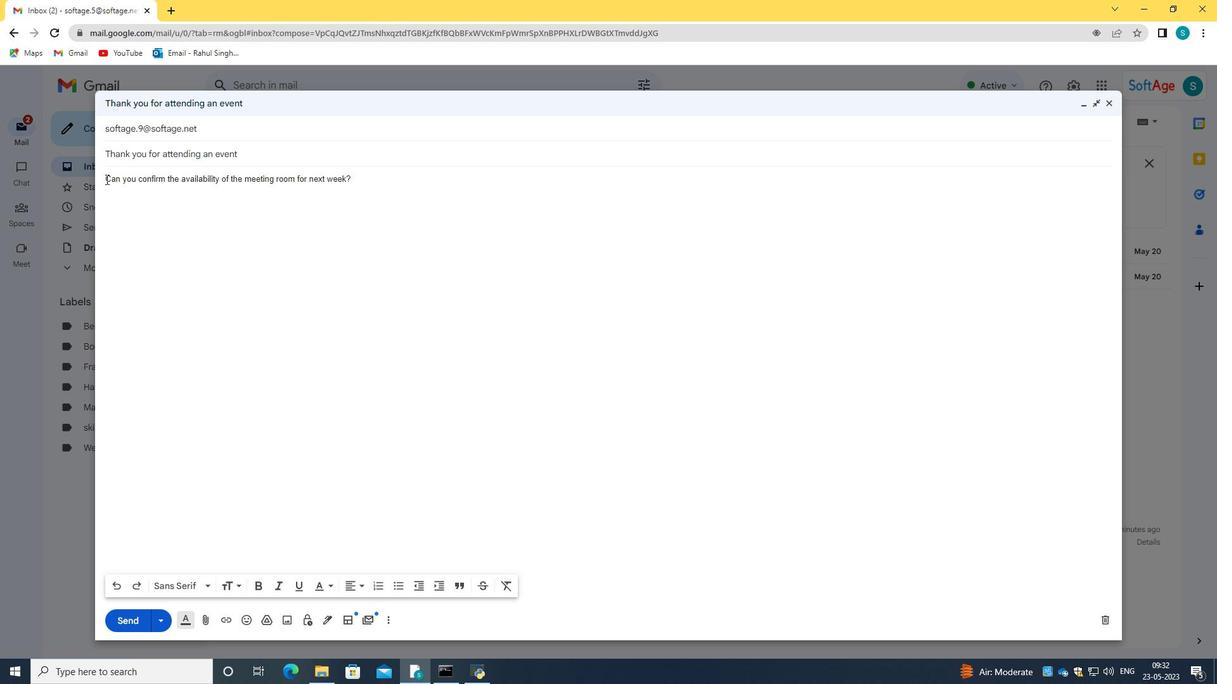 
Action: Mouse pressed left at (105, 179)
Screenshot: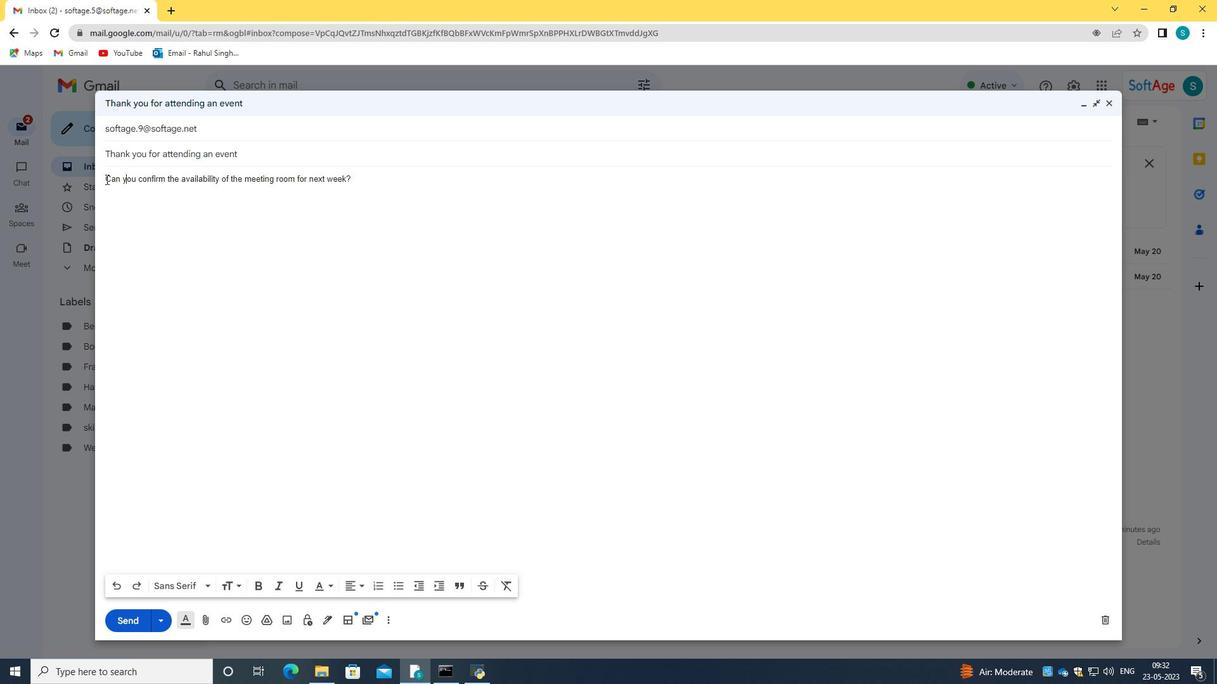 
Action: Mouse moved to (326, 584)
Screenshot: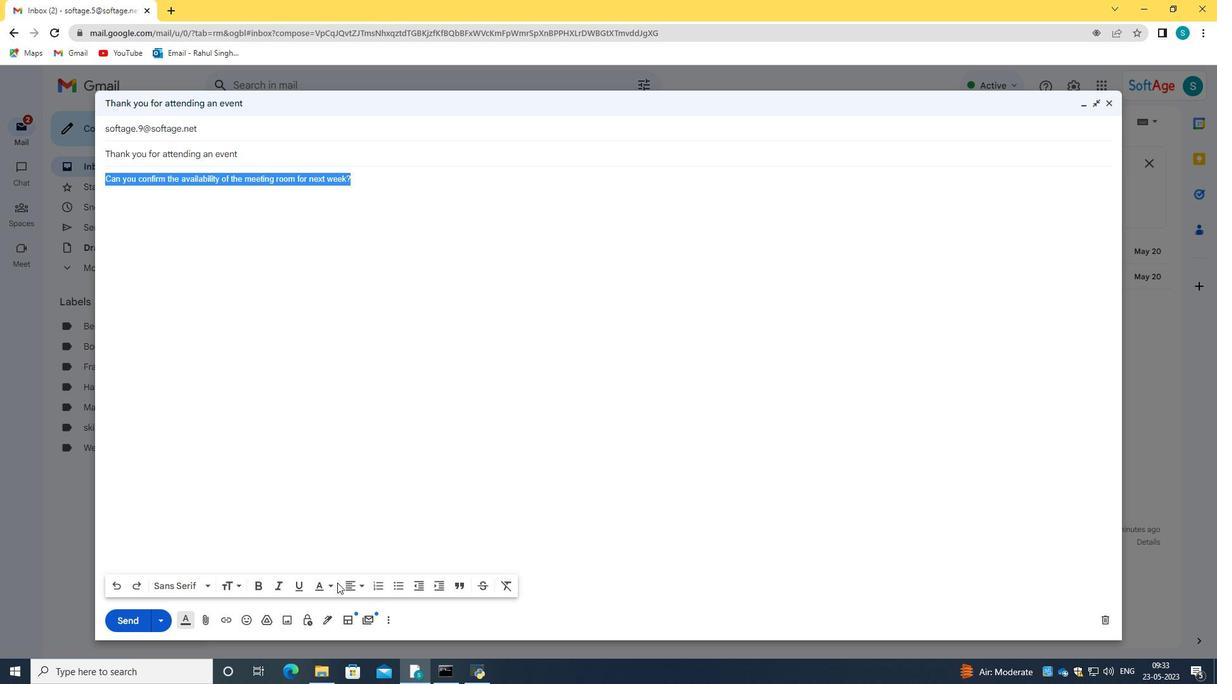 
Action: Mouse pressed left at (326, 584)
Screenshot: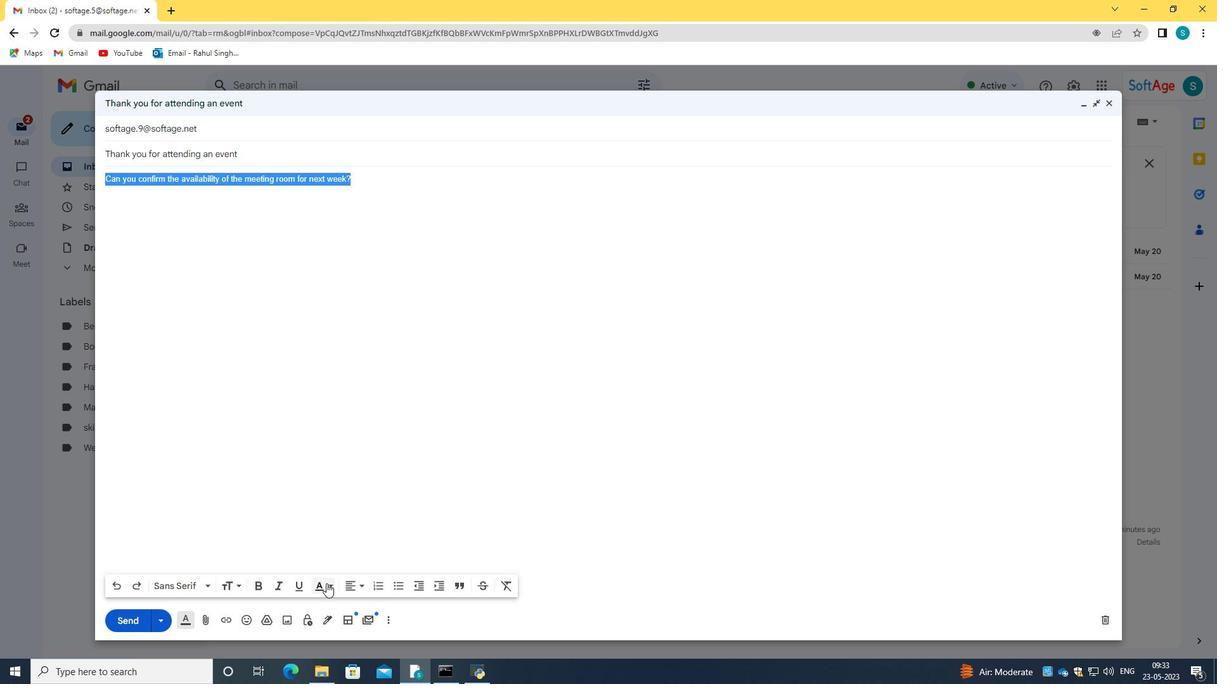 
Action: Mouse moved to (311, 542)
Screenshot: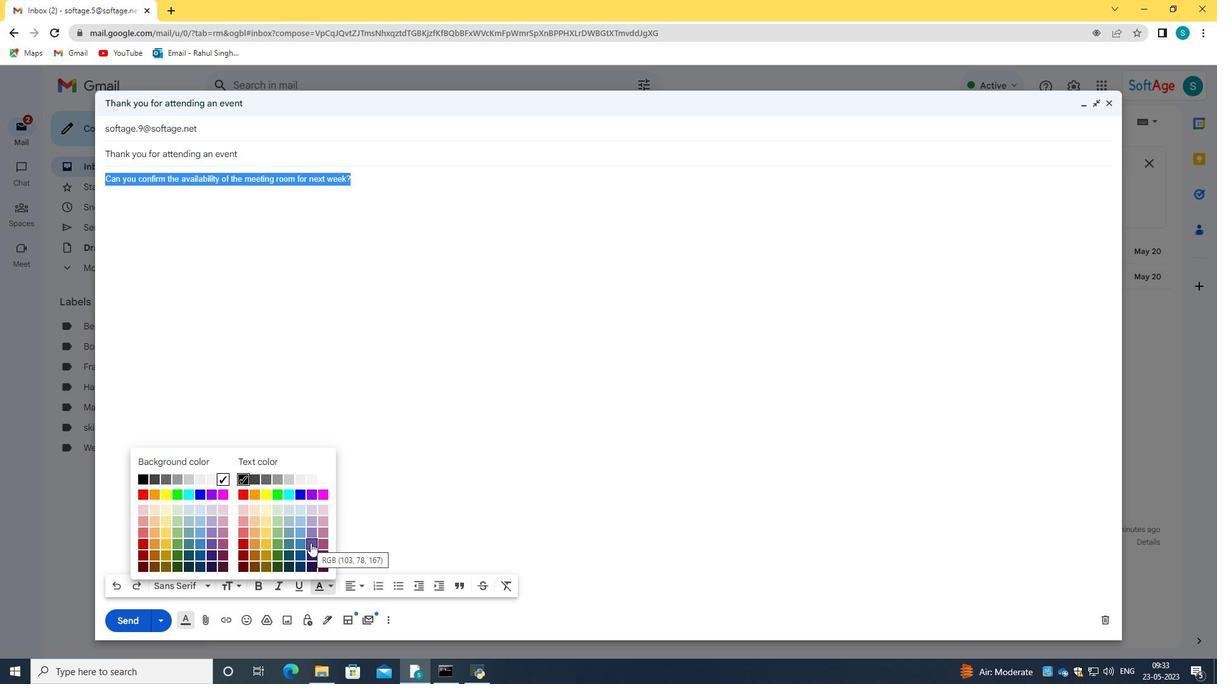 
Action: Mouse pressed left at (311, 542)
Screenshot: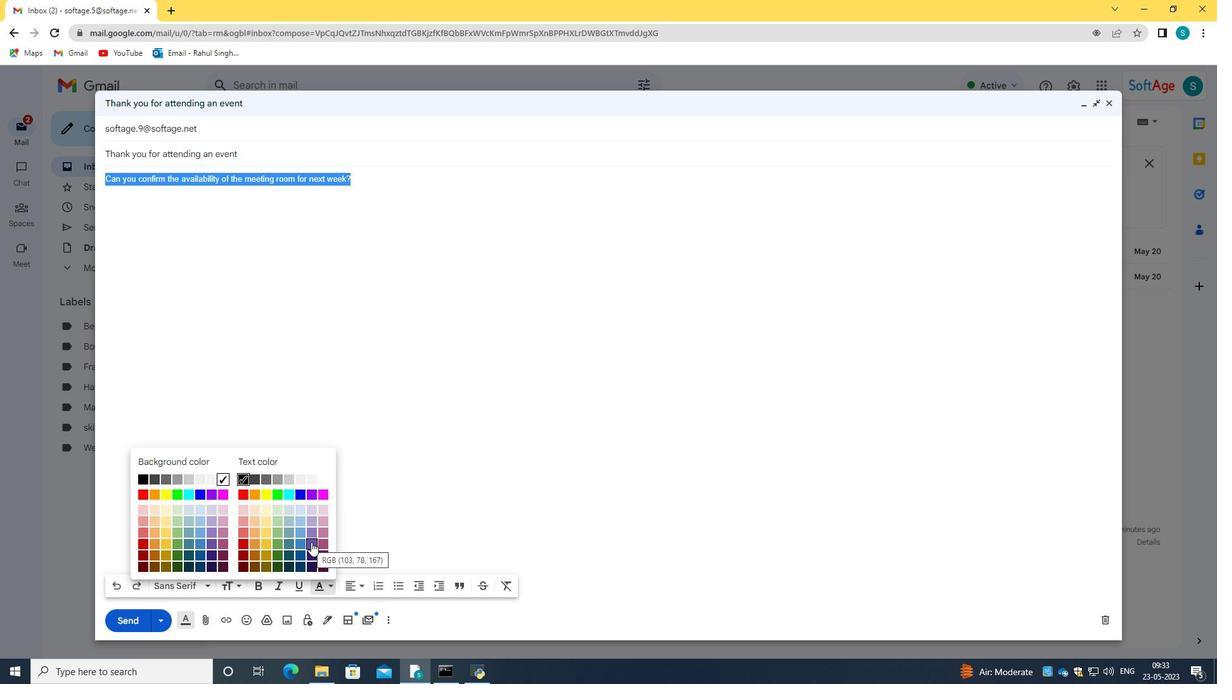 
Action: Mouse moved to (330, 588)
Screenshot: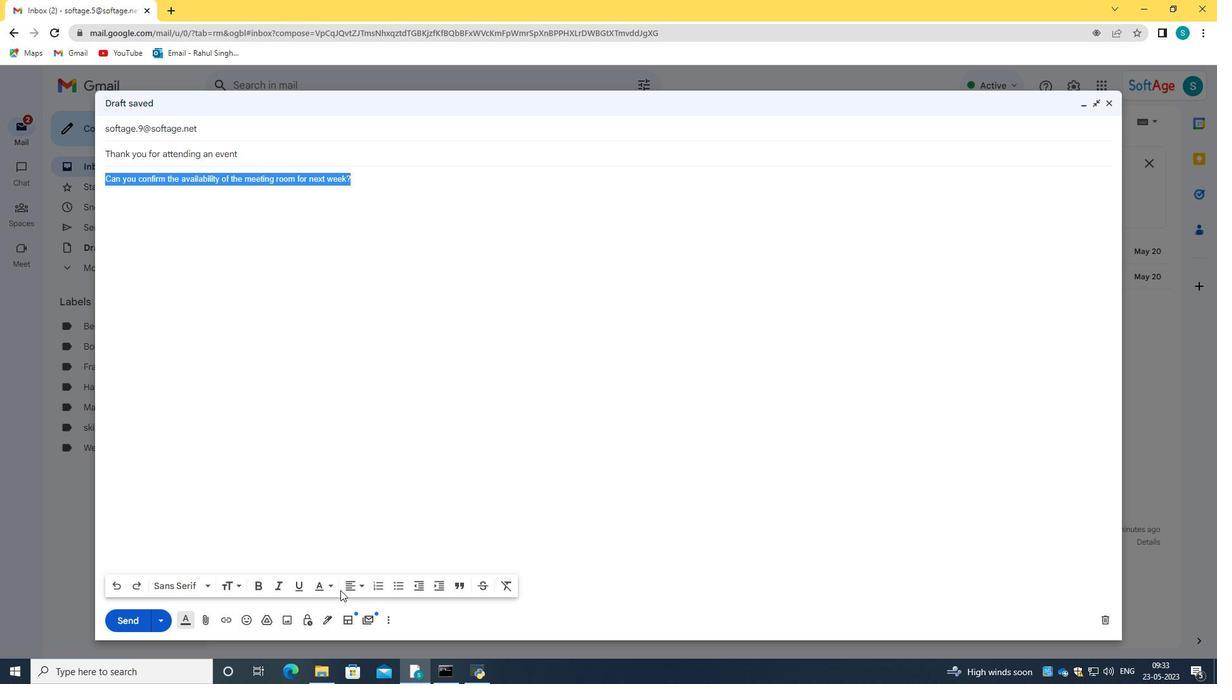 
Action: Mouse pressed left at (330, 588)
Screenshot: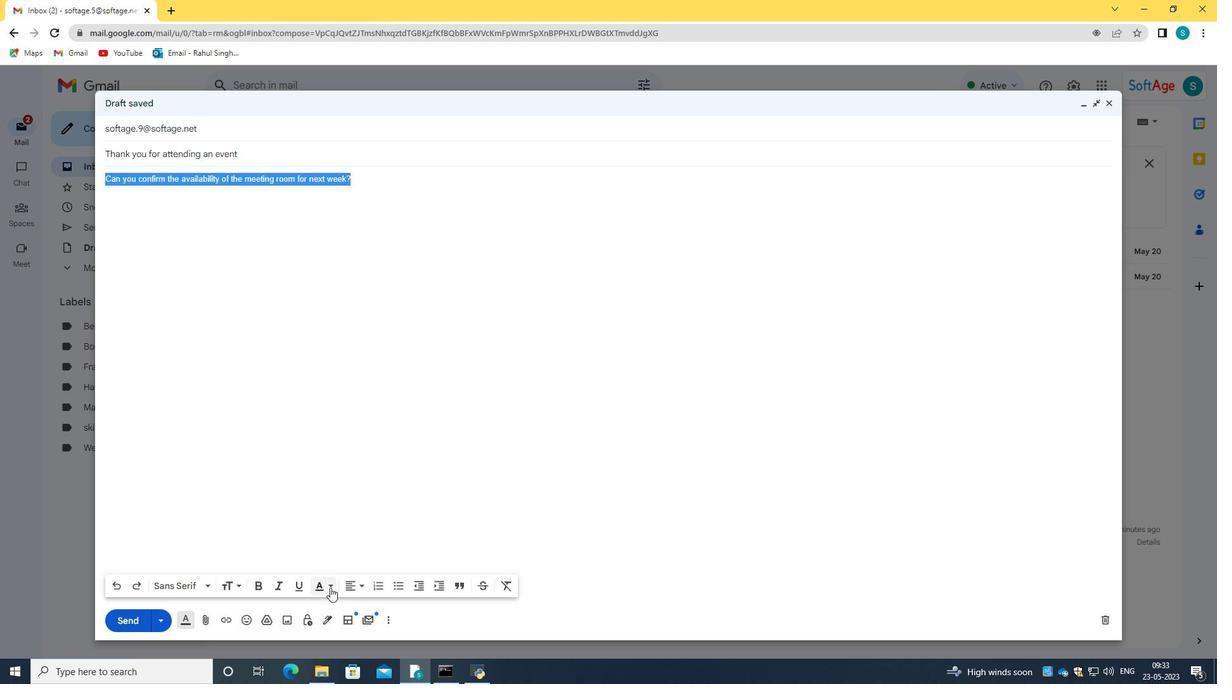 
Action: Mouse moved to (143, 477)
Screenshot: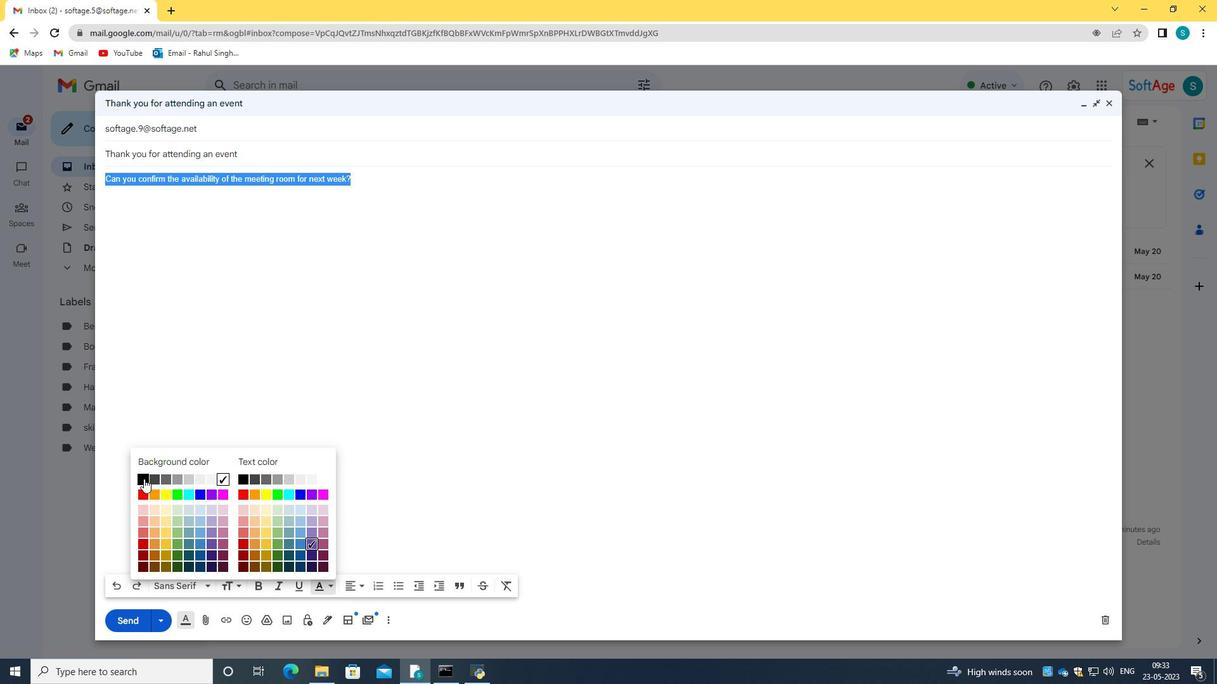 
Action: Mouse pressed left at (143, 477)
Screenshot: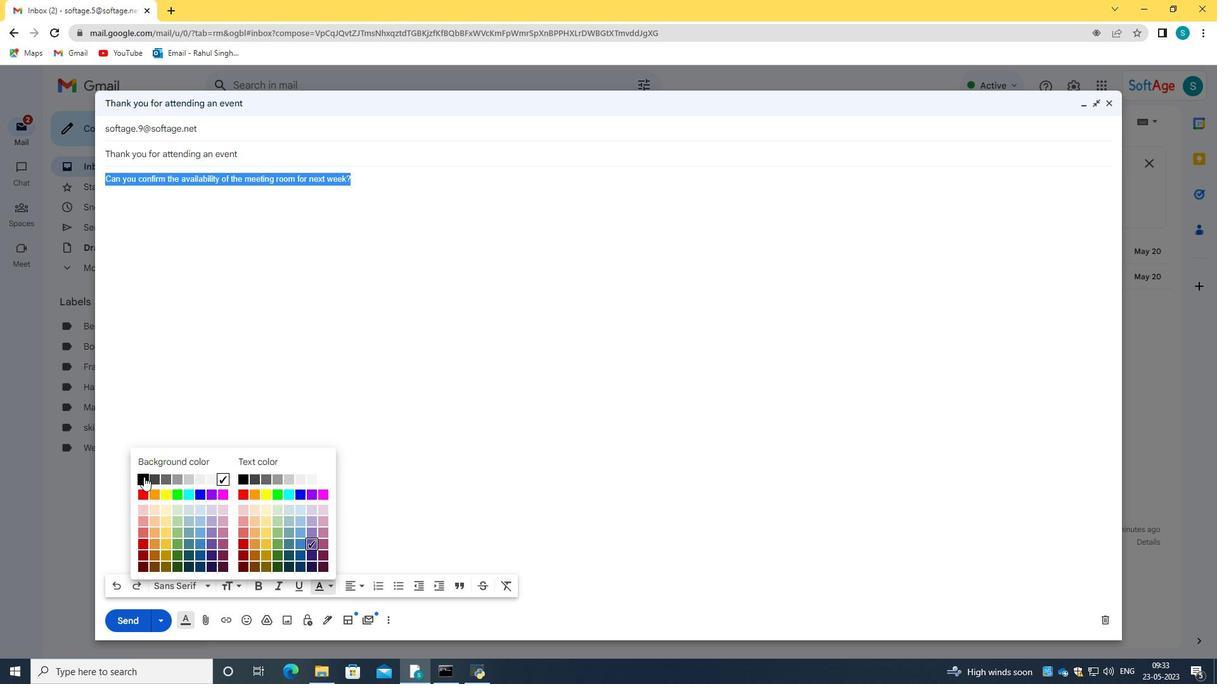 
Action: Mouse moved to (213, 308)
Screenshot: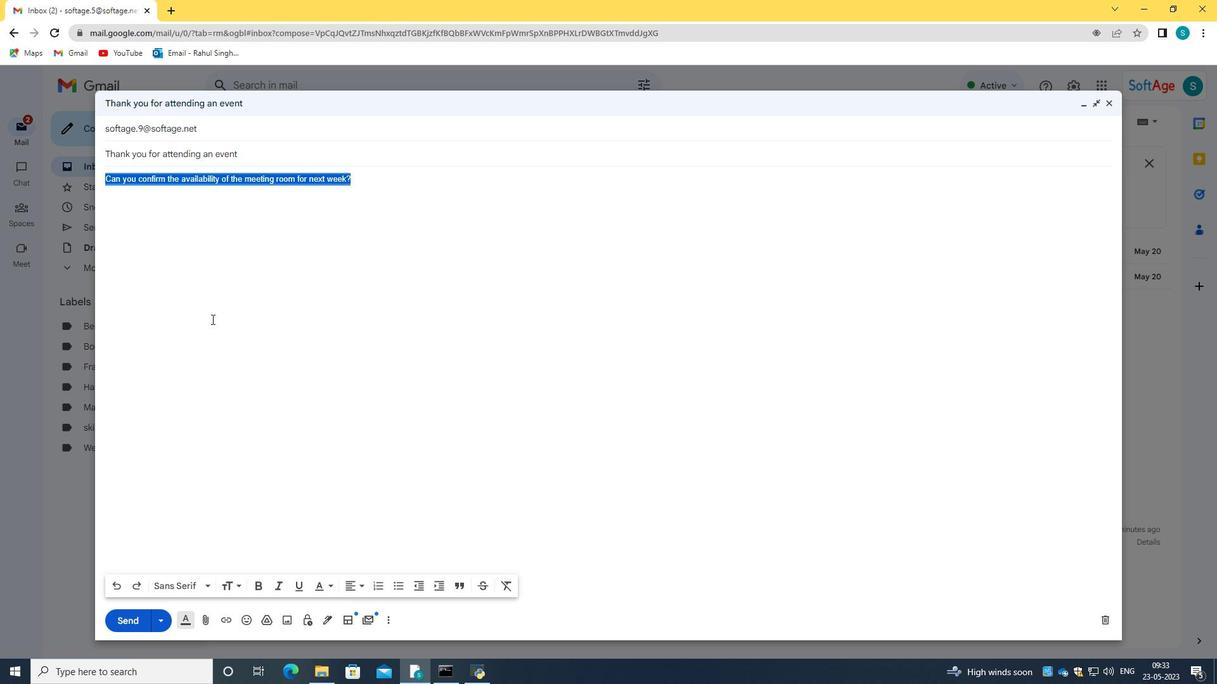 
Action: Mouse pressed left at (213, 308)
Screenshot: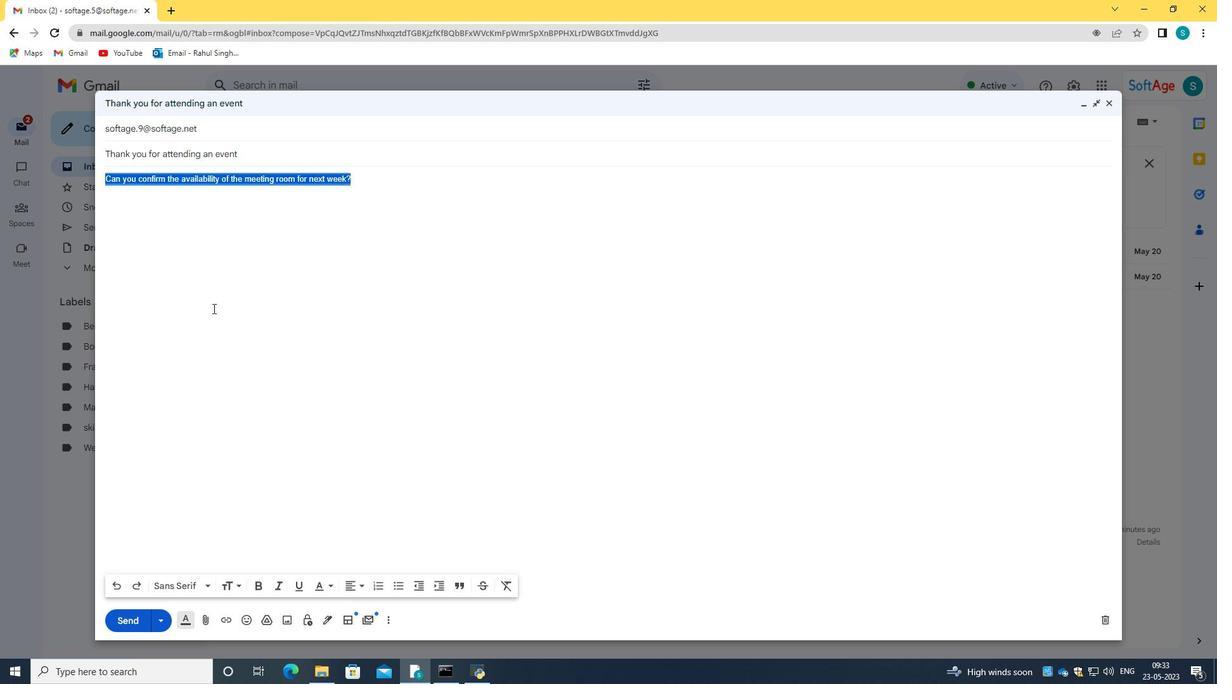 
Action: Mouse moved to (328, 624)
Screenshot: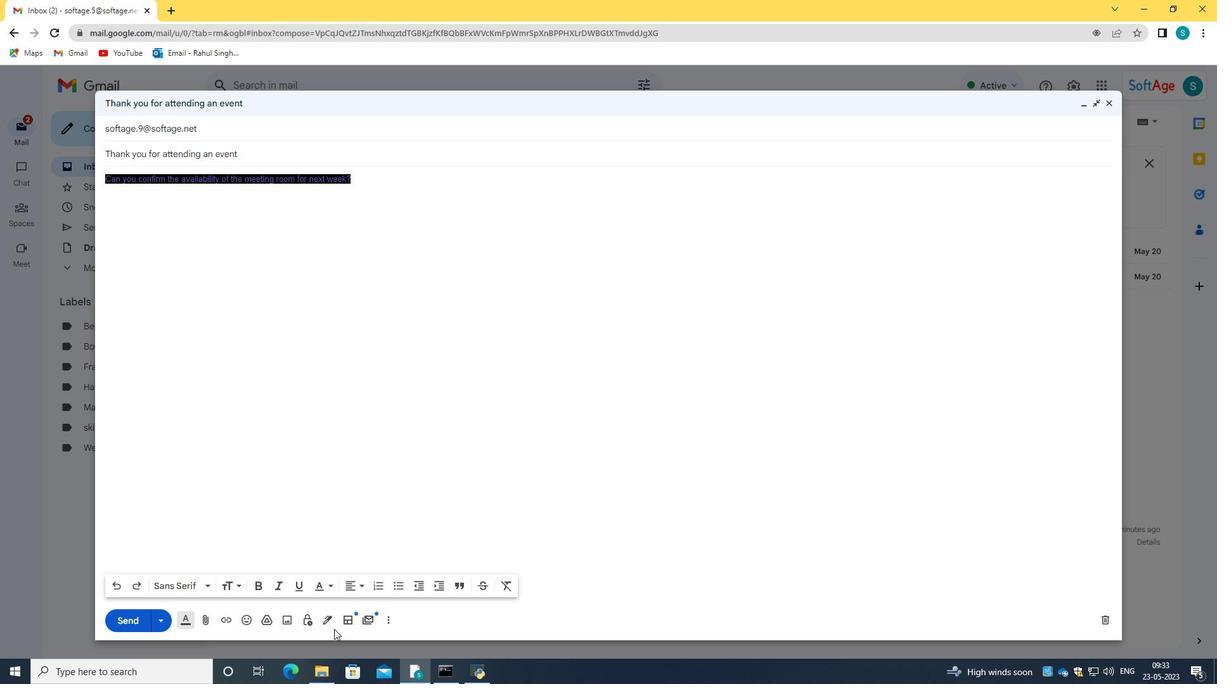
Action: Mouse pressed left at (328, 624)
Screenshot: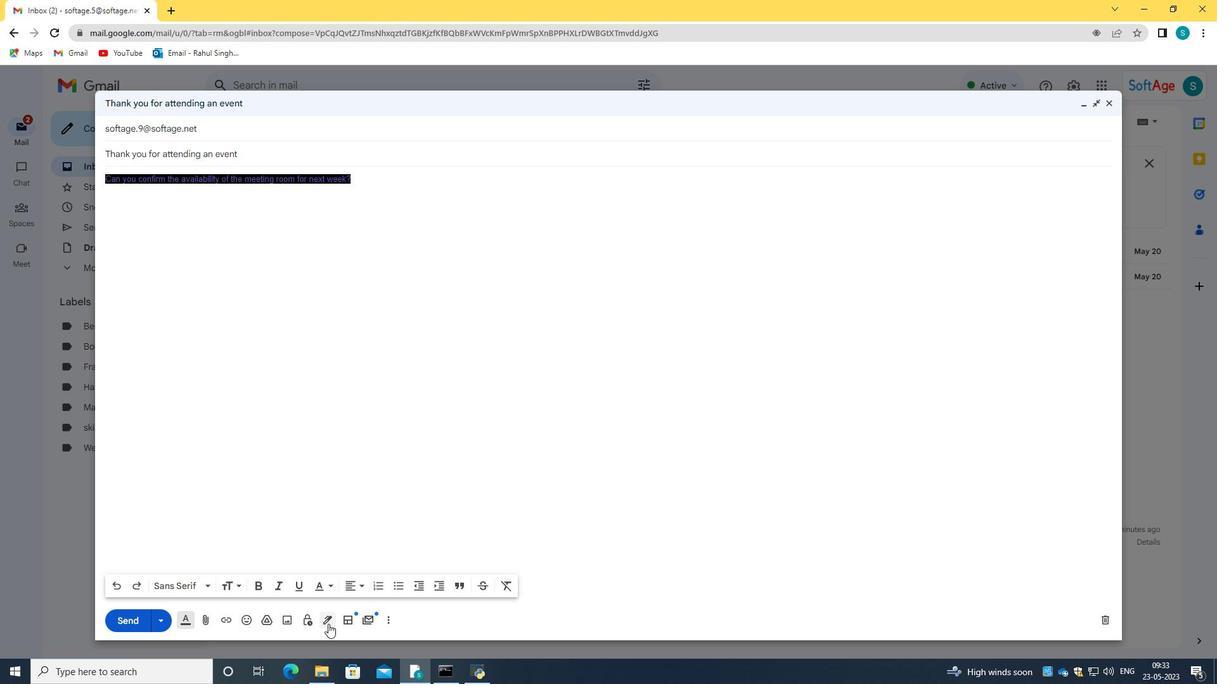 
Action: Mouse moved to (358, 602)
Screenshot: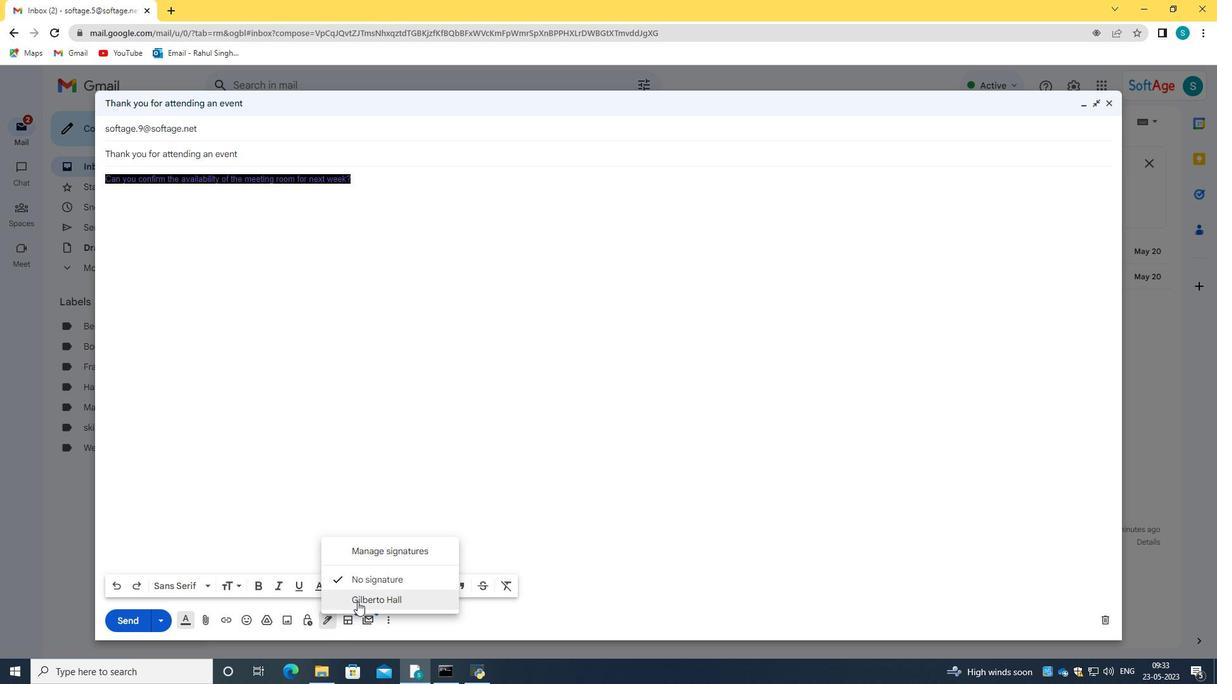 
Action: Mouse pressed left at (358, 602)
Screenshot: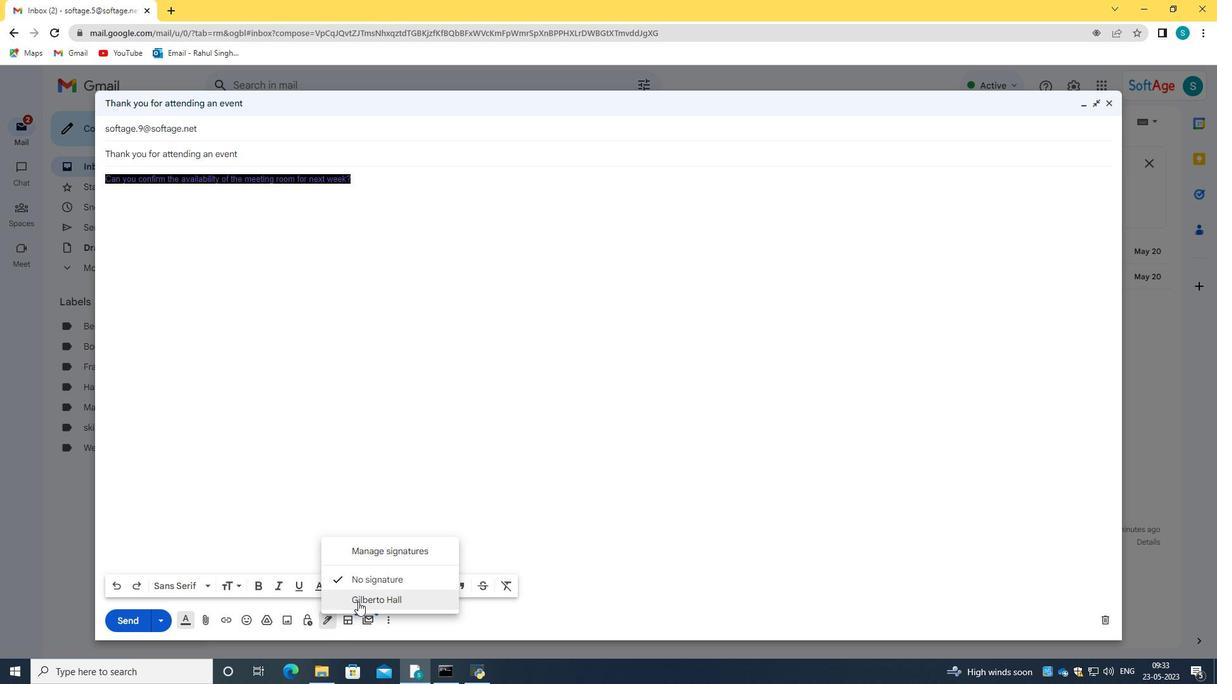 
Action: Mouse moved to (322, 383)
Screenshot: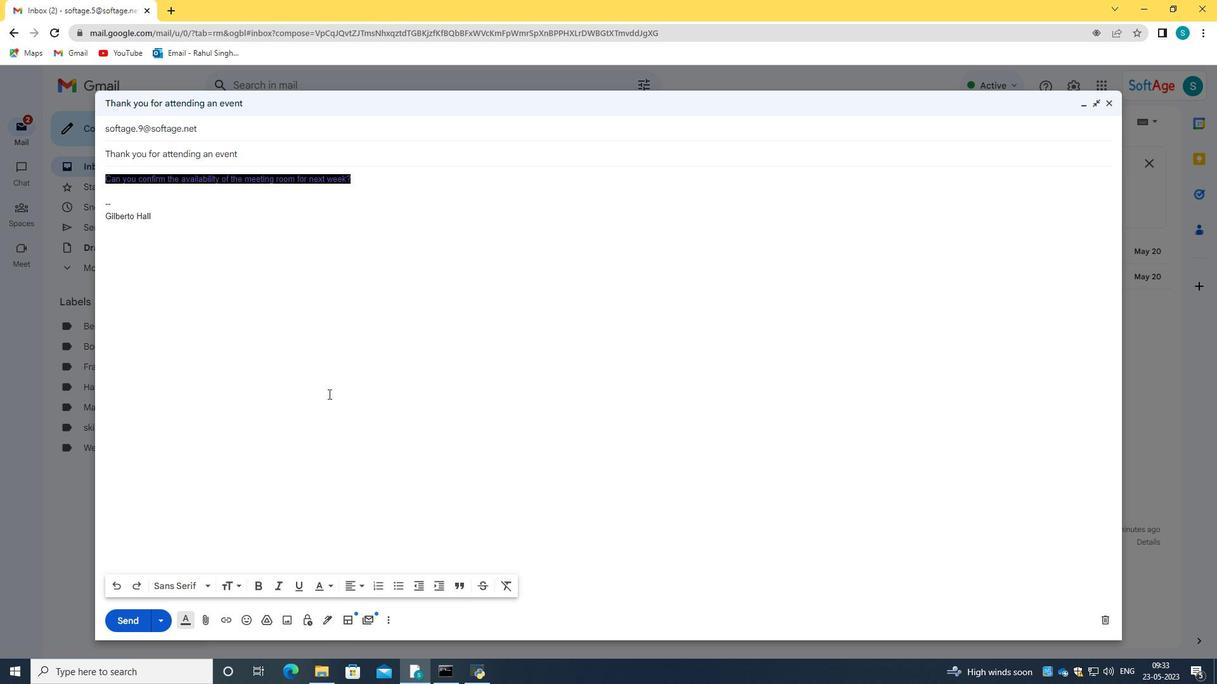
Action: Mouse pressed left at (322, 383)
Screenshot: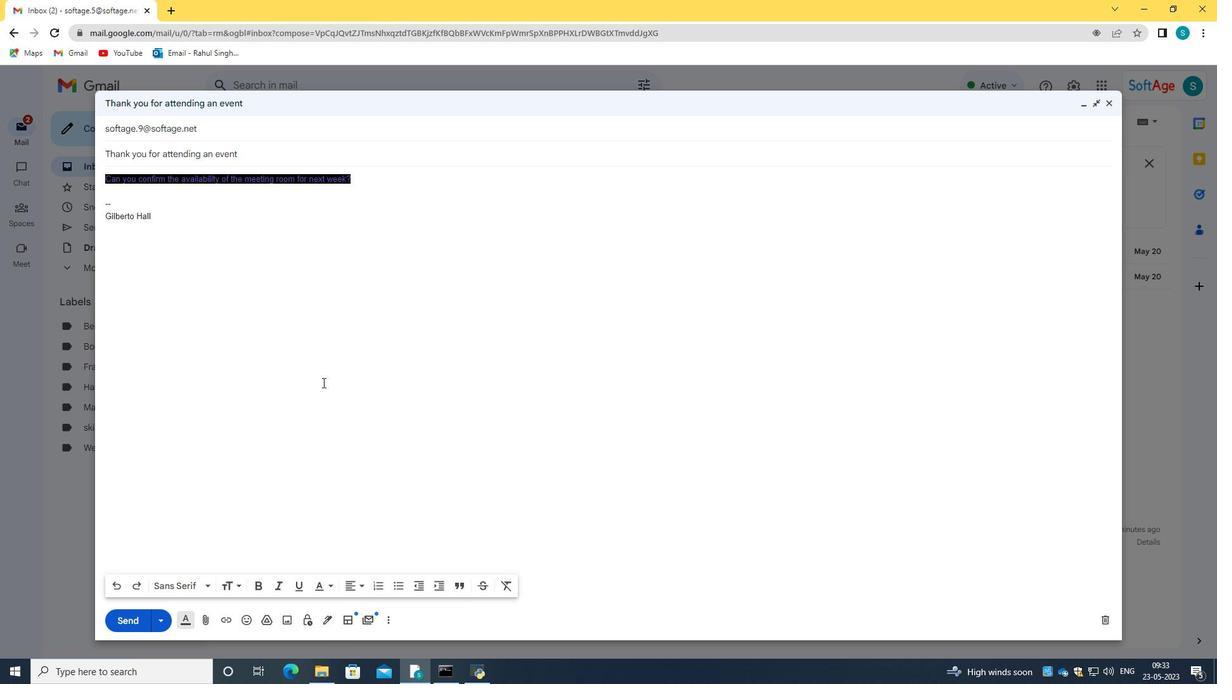 
Action: Mouse moved to (247, 283)
Screenshot: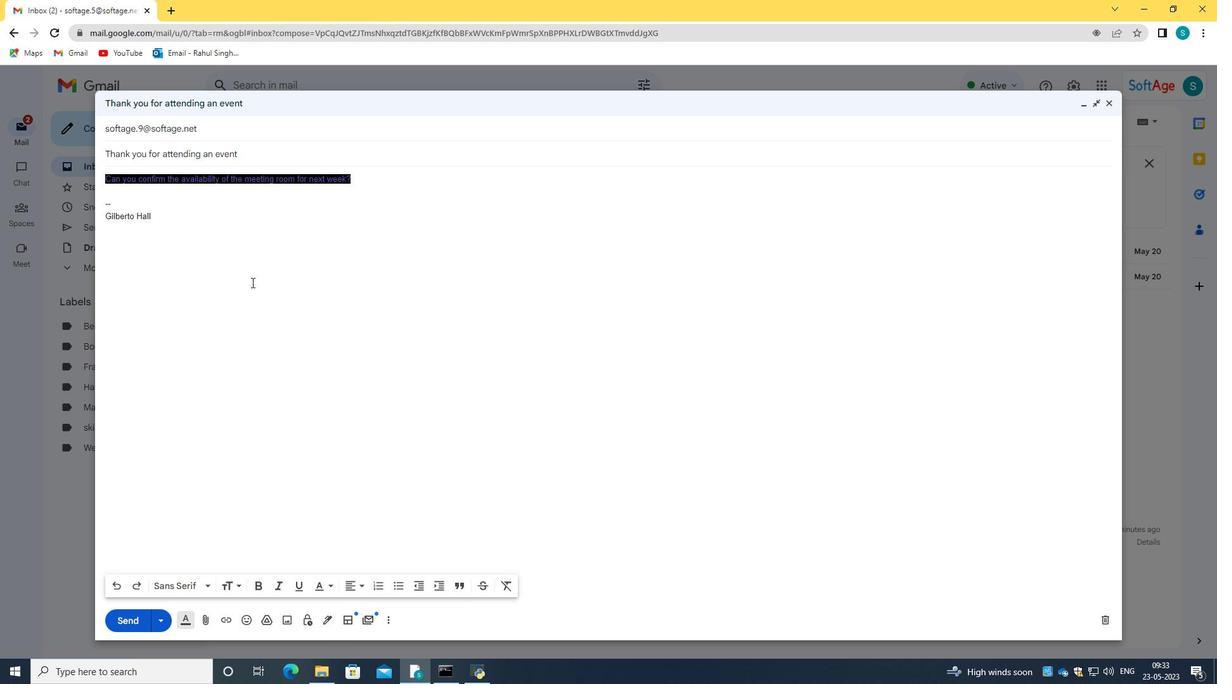 
Action: Key pressed <Key.backspace><Key.backspace><Key.backspace><Key.backspace><Key.backspace><Key.backspace><Key.backspace><Key.backspace><Key.backspace><Key.backspace><Key.backspace><Key.backspace><Key.backspace><Key.backspace><Key.backspace><Key.backspace><Key.backspace>
Screenshot: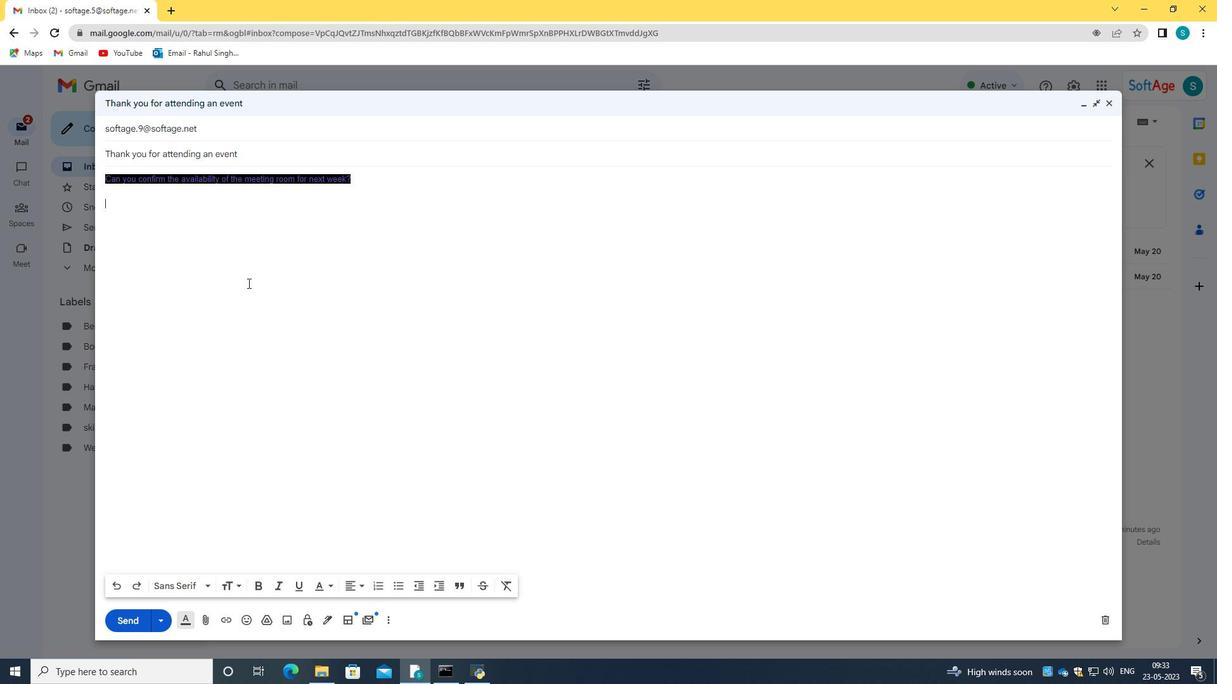 
Action: Mouse moved to (1107, 104)
Screenshot: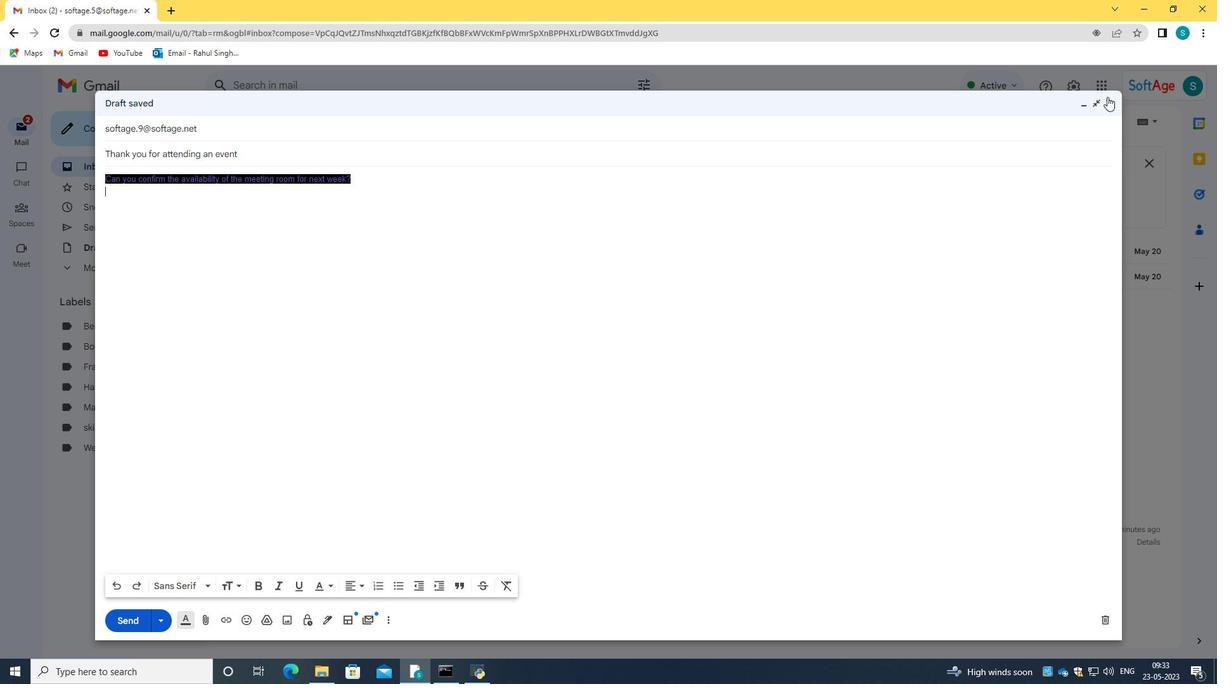
Action: Mouse pressed left at (1107, 104)
Screenshot: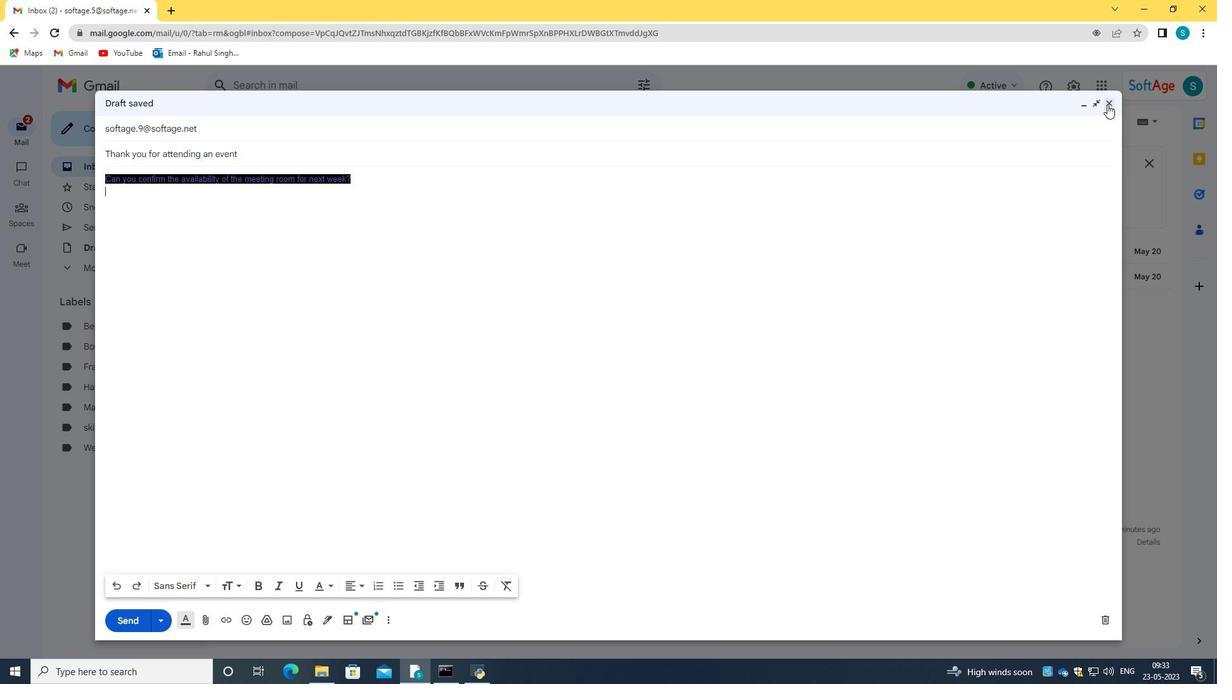 
Action: Mouse moved to (639, 207)
Screenshot: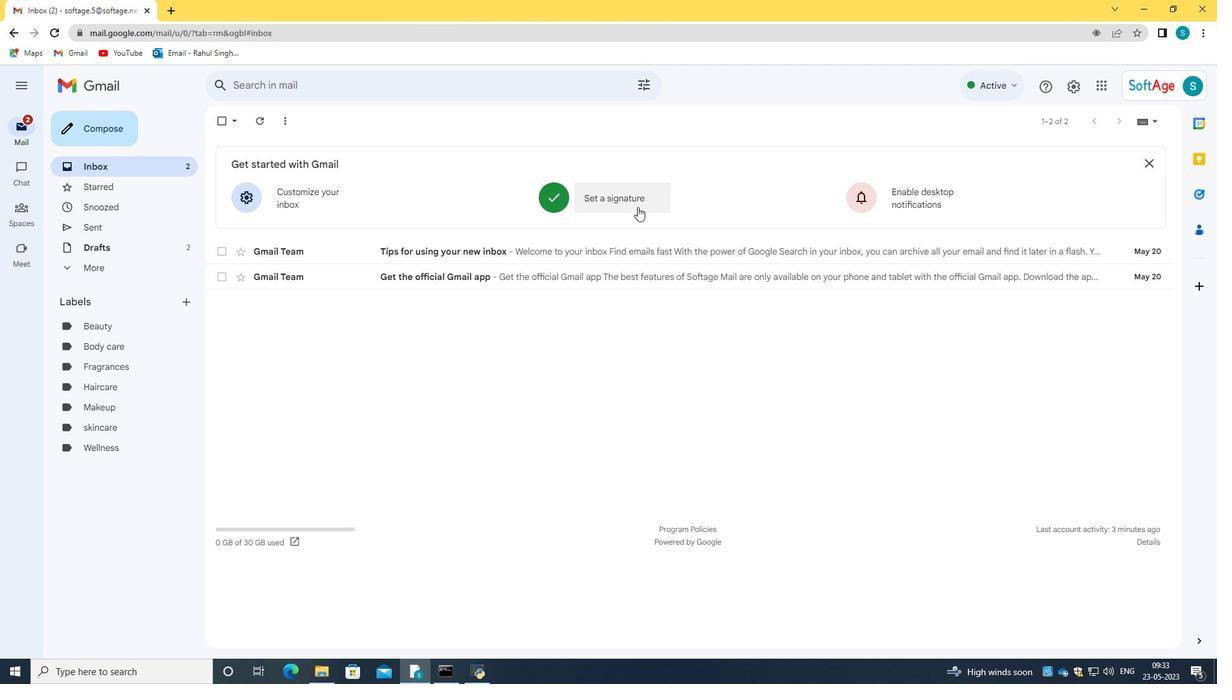 
Action: Mouse pressed left at (639, 207)
Screenshot: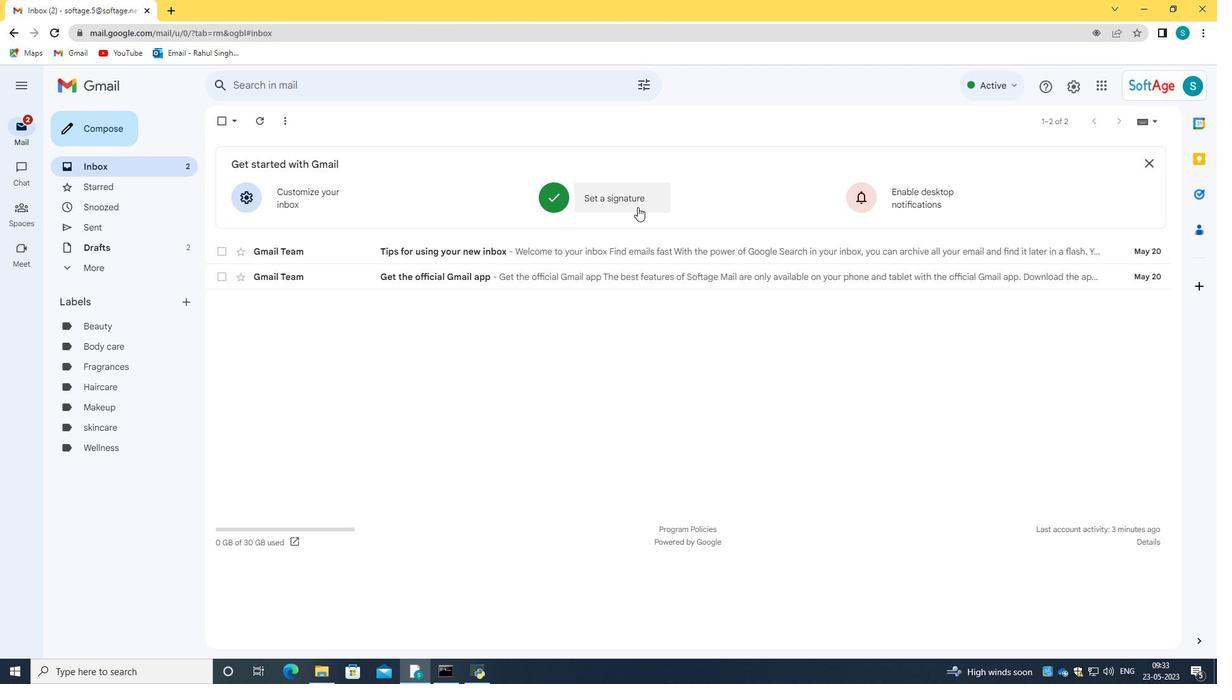 
Action: Mouse moved to (550, 407)
Screenshot: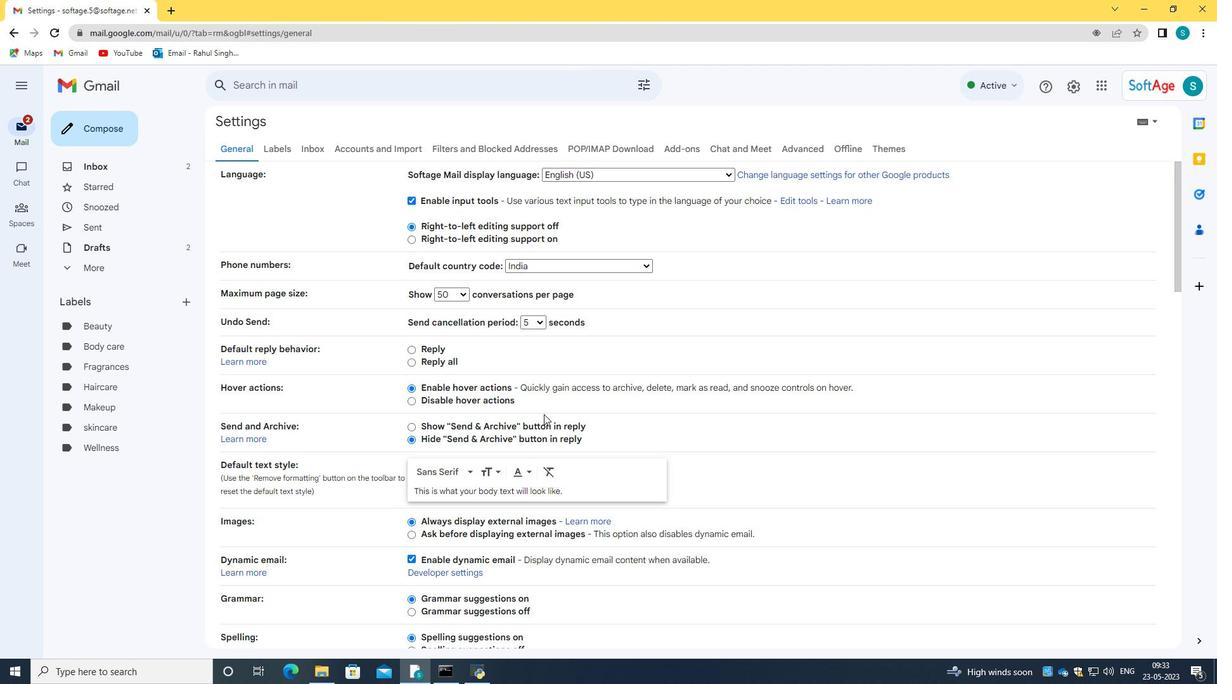 
Action: Mouse scrolled (550, 406) with delta (0, 0)
Screenshot: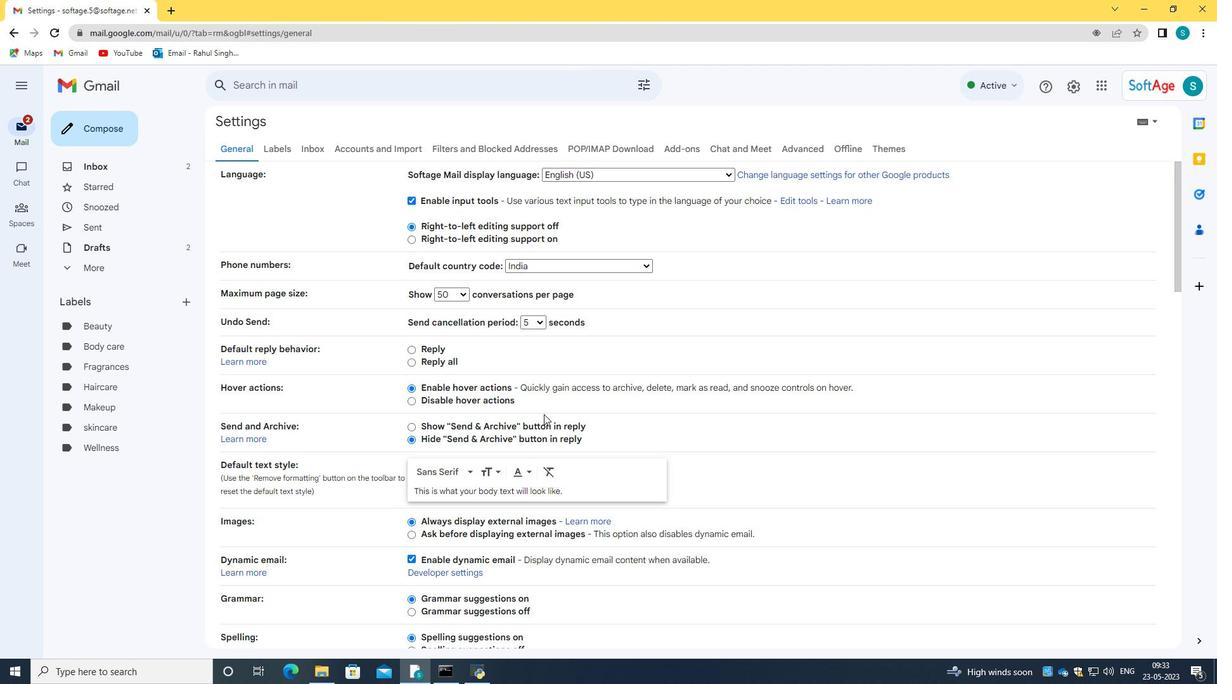 
Action: Mouse scrolled (550, 406) with delta (0, 0)
Screenshot: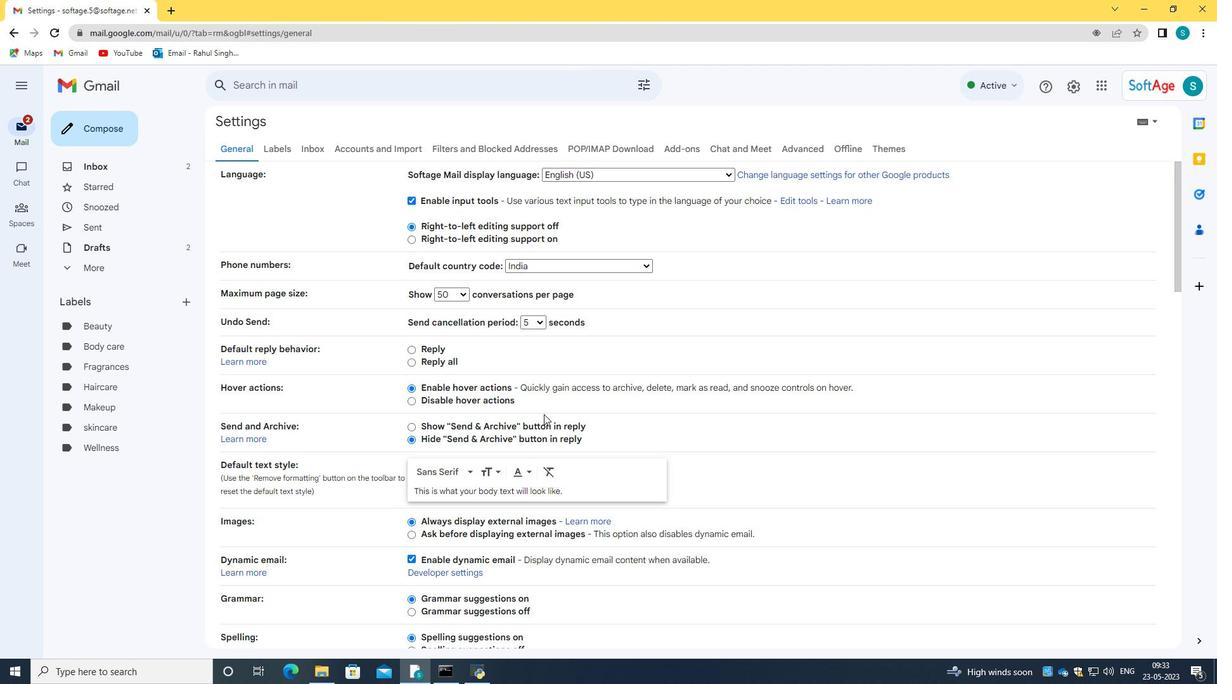 
Action: Mouse scrolled (550, 406) with delta (0, 0)
Screenshot: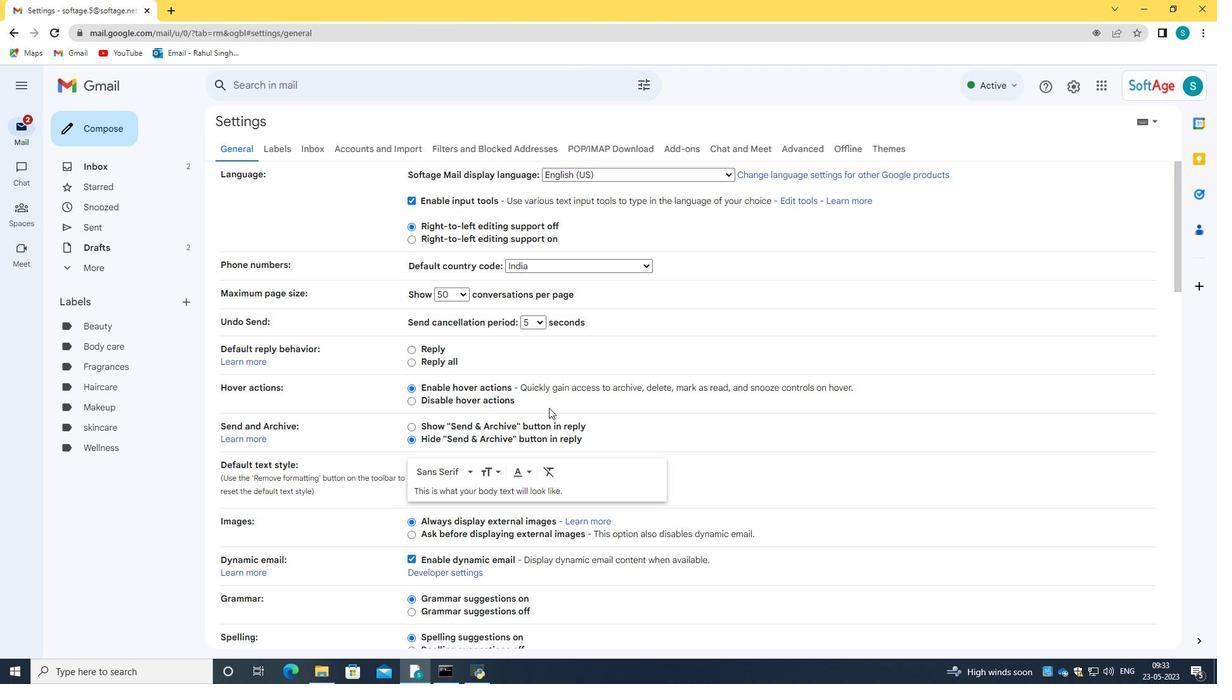 
Action: Mouse scrolled (550, 406) with delta (0, 0)
Screenshot: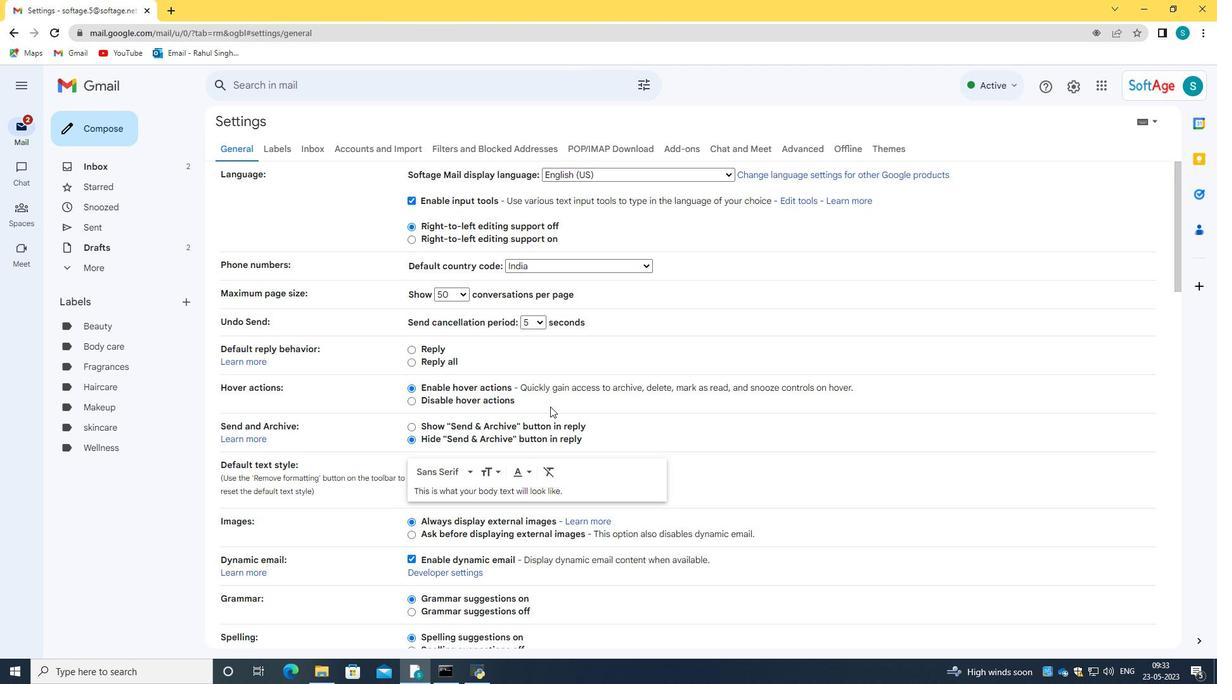 
Action: Mouse scrolled (550, 406) with delta (0, 0)
Screenshot: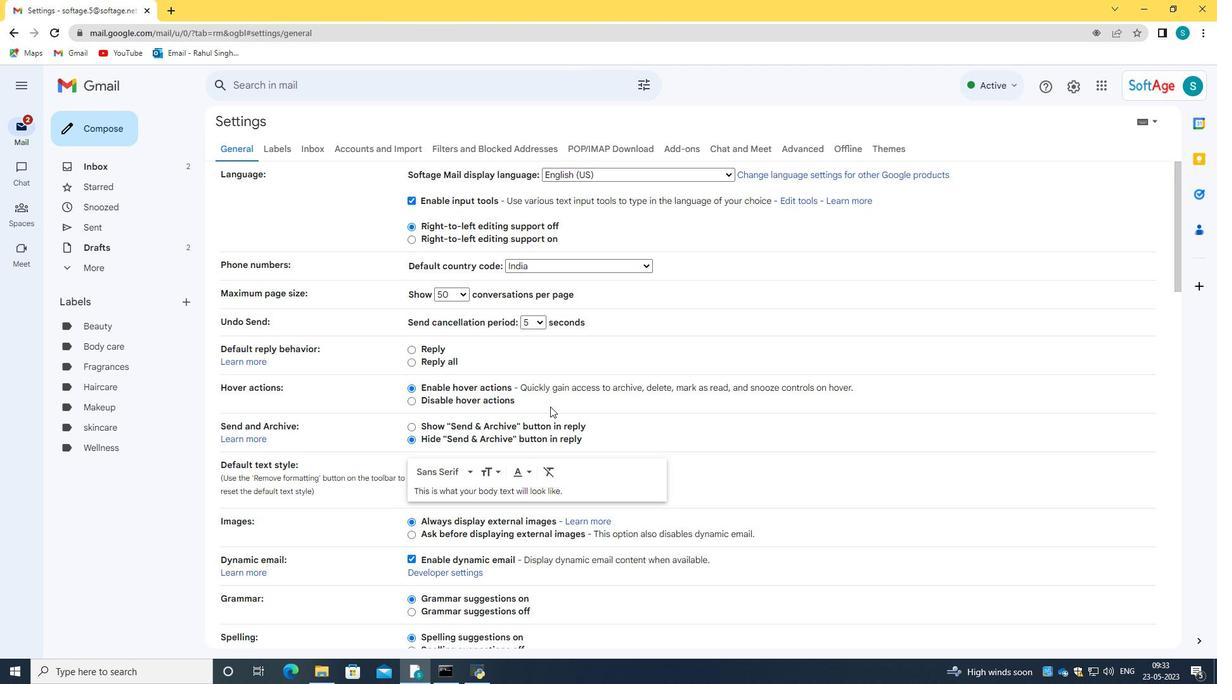 
Action: Mouse moved to (554, 404)
Screenshot: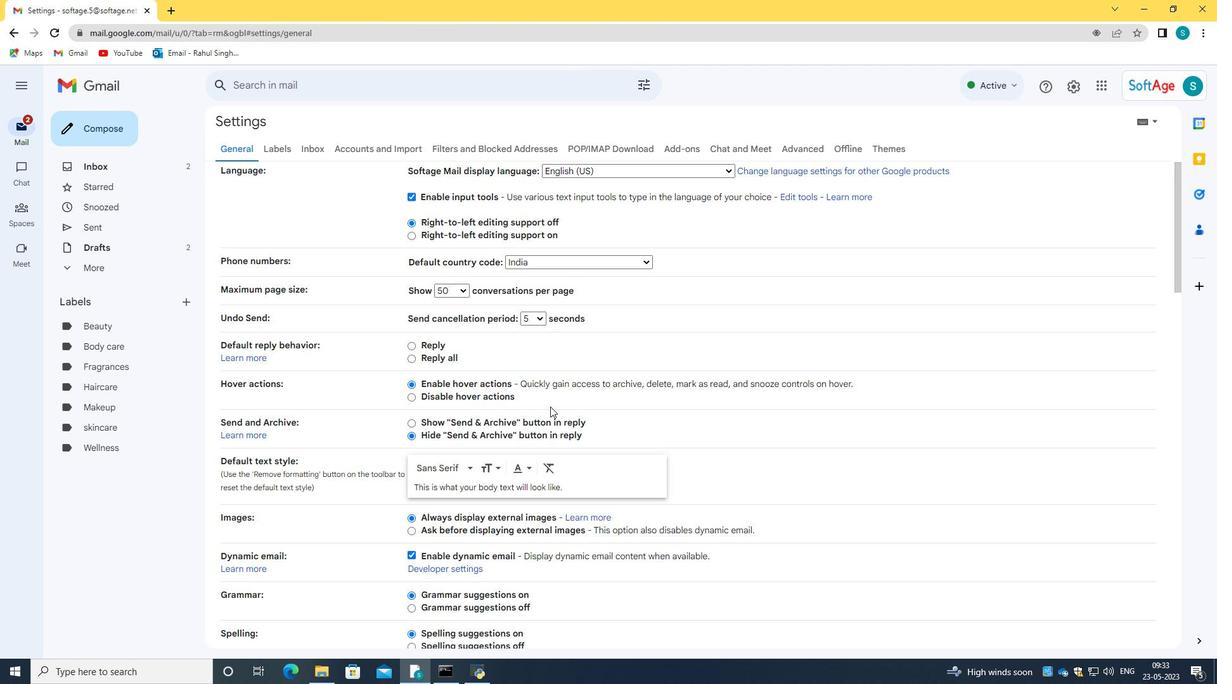 
Action: Mouse scrolled (554, 403) with delta (0, 0)
Screenshot: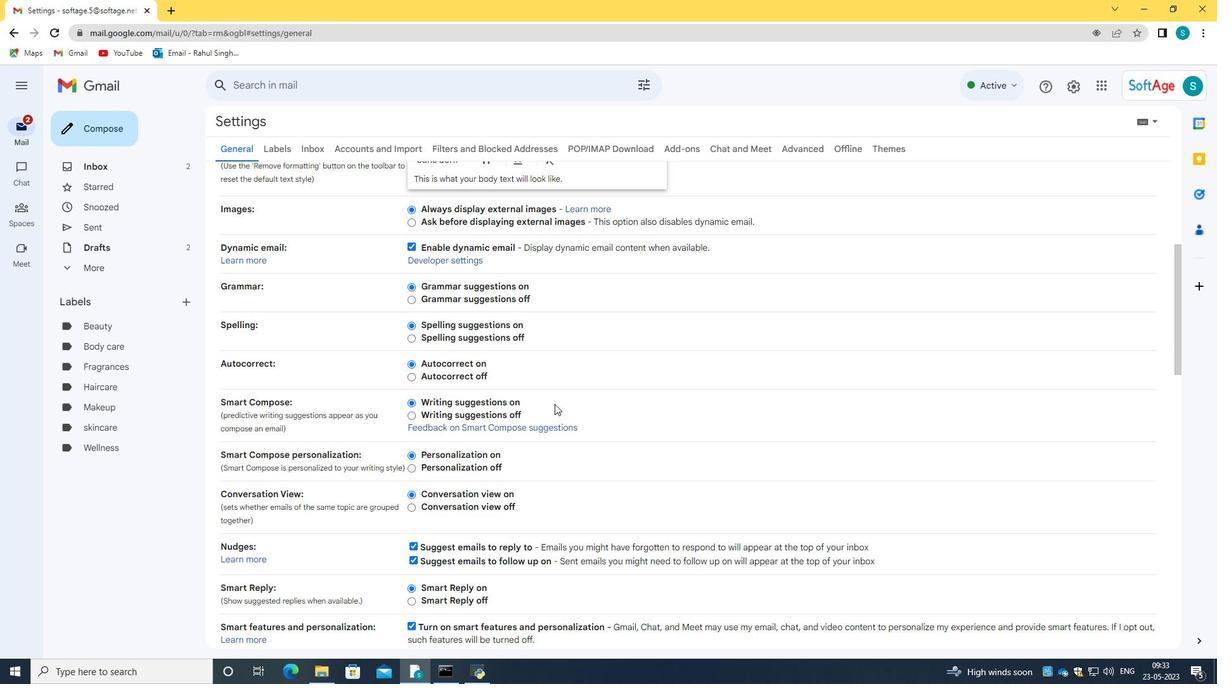 
Action: Mouse scrolled (554, 403) with delta (0, 0)
Screenshot: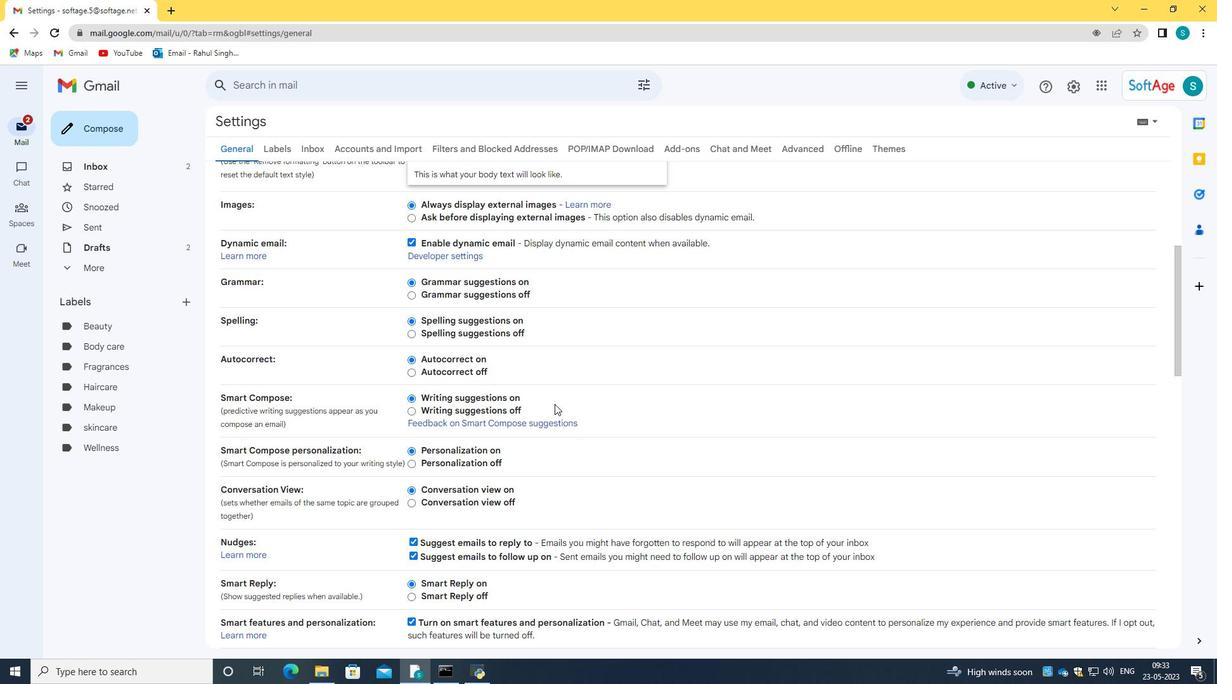 
Action: Mouse scrolled (554, 403) with delta (0, 0)
Screenshot: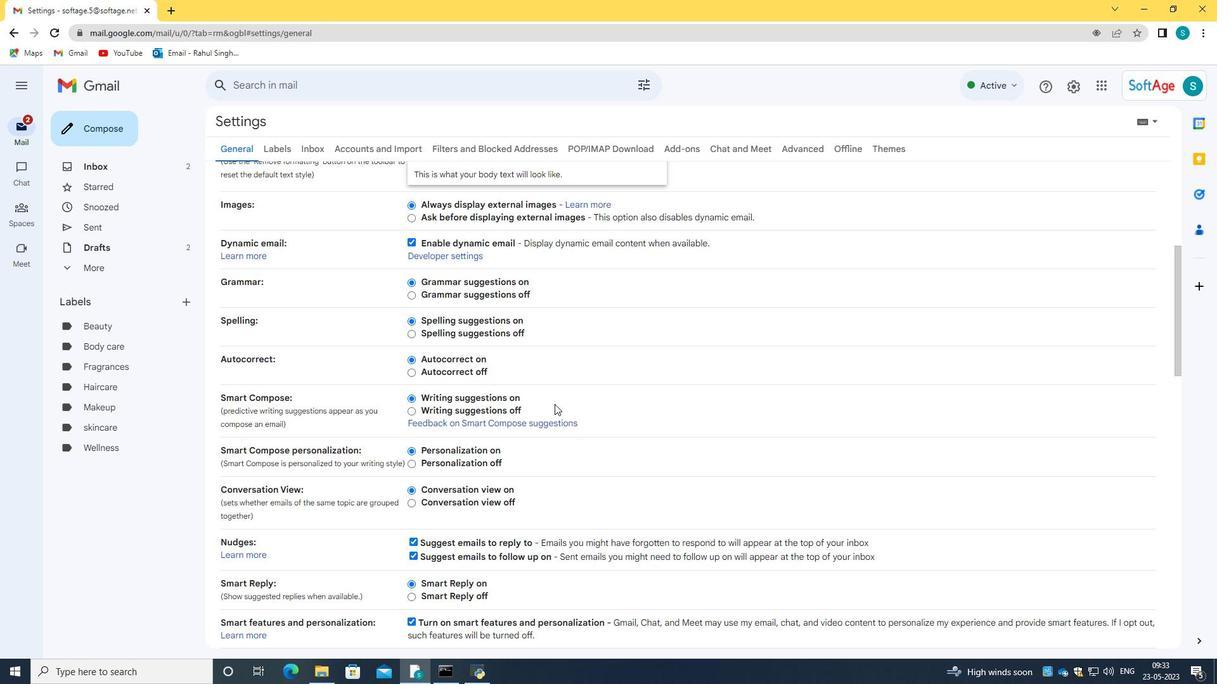 
Action: Mouse scrolled (554, 403) with delta (0, 0)
Screenshot: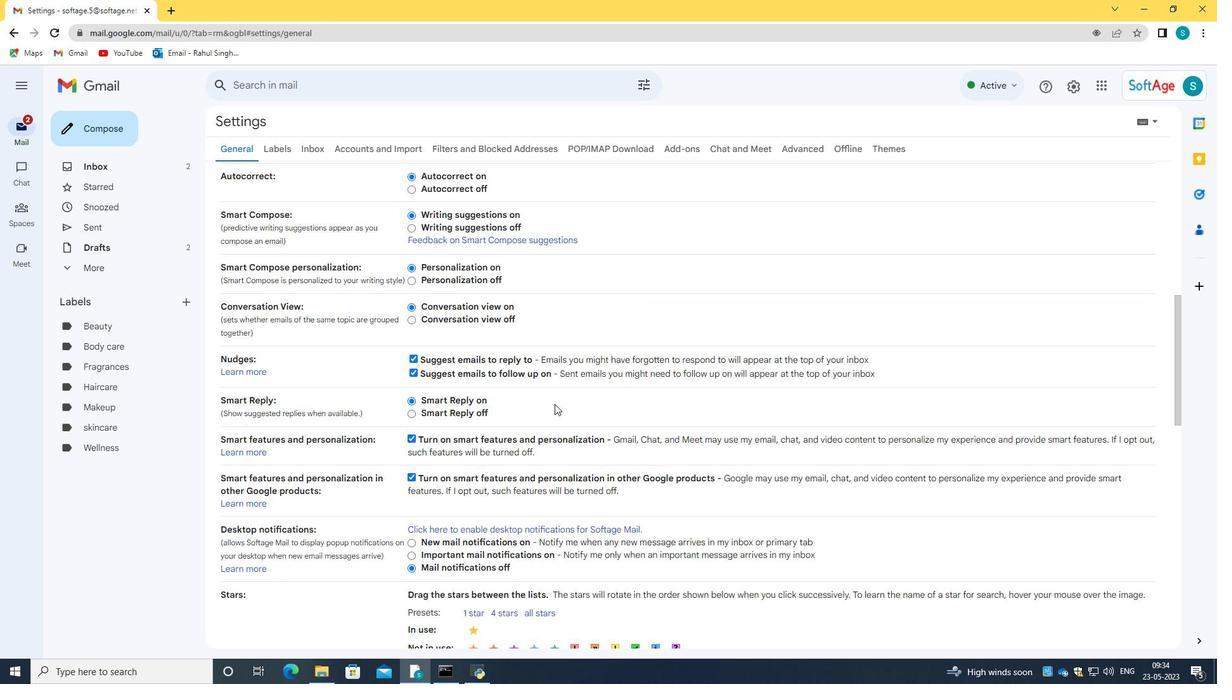 
Action: Mouse scrolled (554, 403) with delta (0, 0)
Screenshot: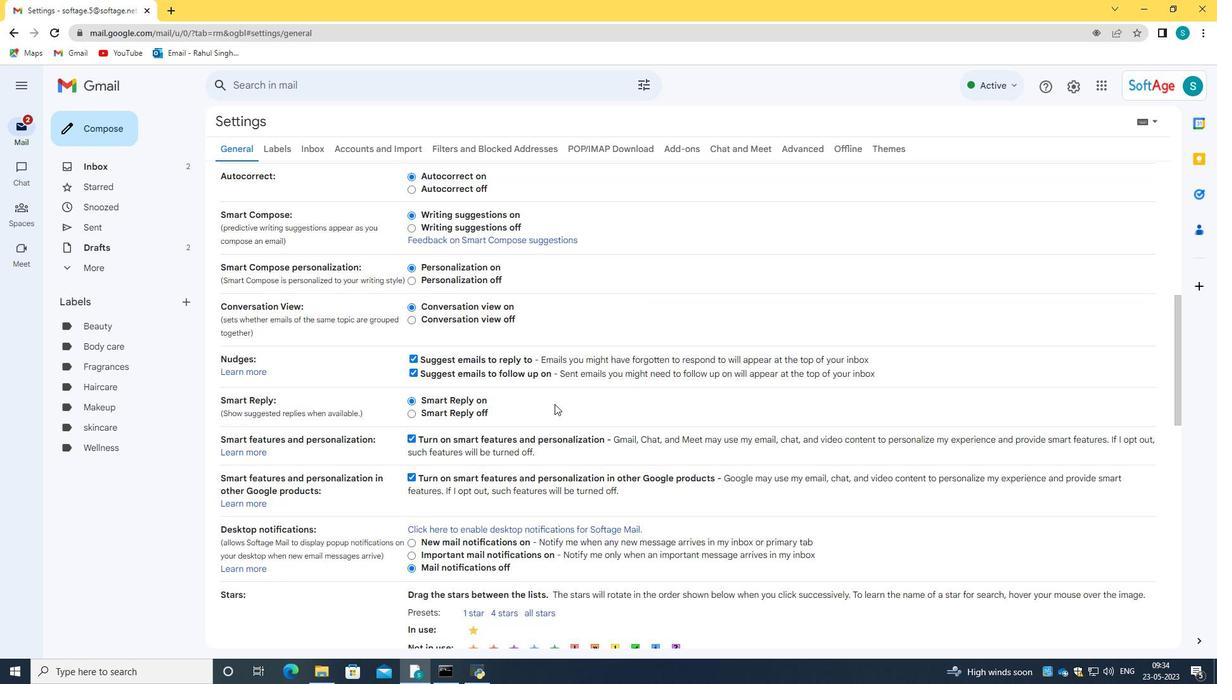 
Action: Mouse moved to (554, 404)
Screenshot: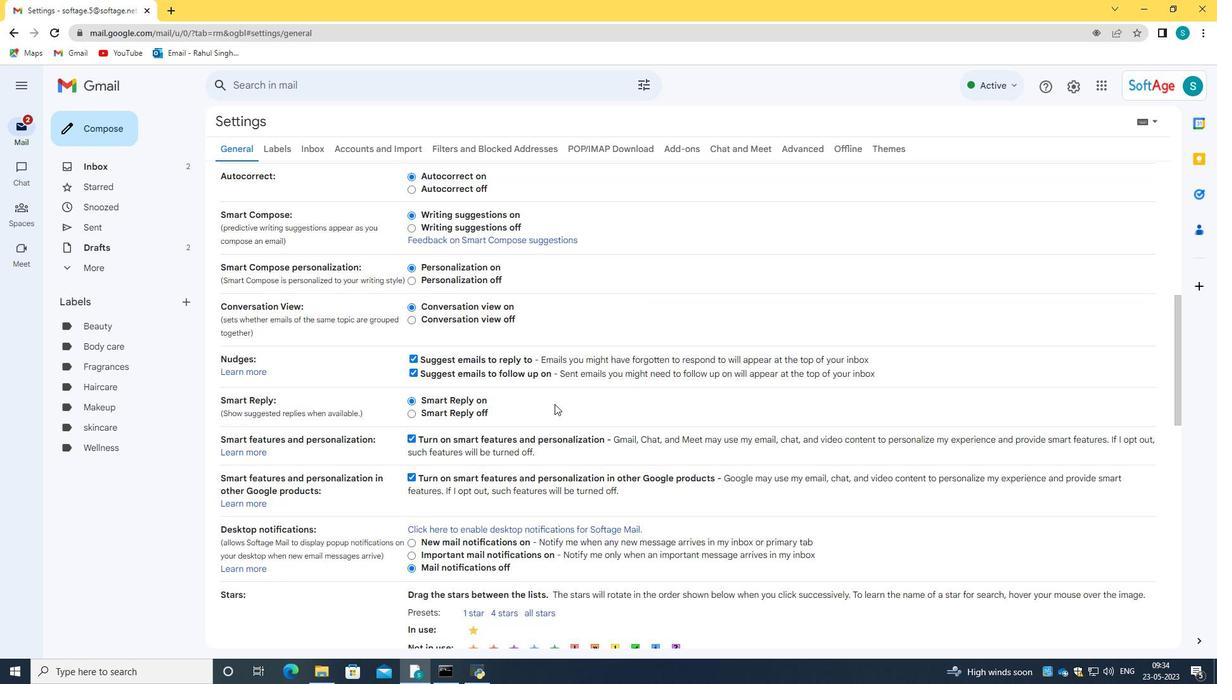 
Action: Mouse scrolled (554, 403) with delta (0, 0)
Screenshot: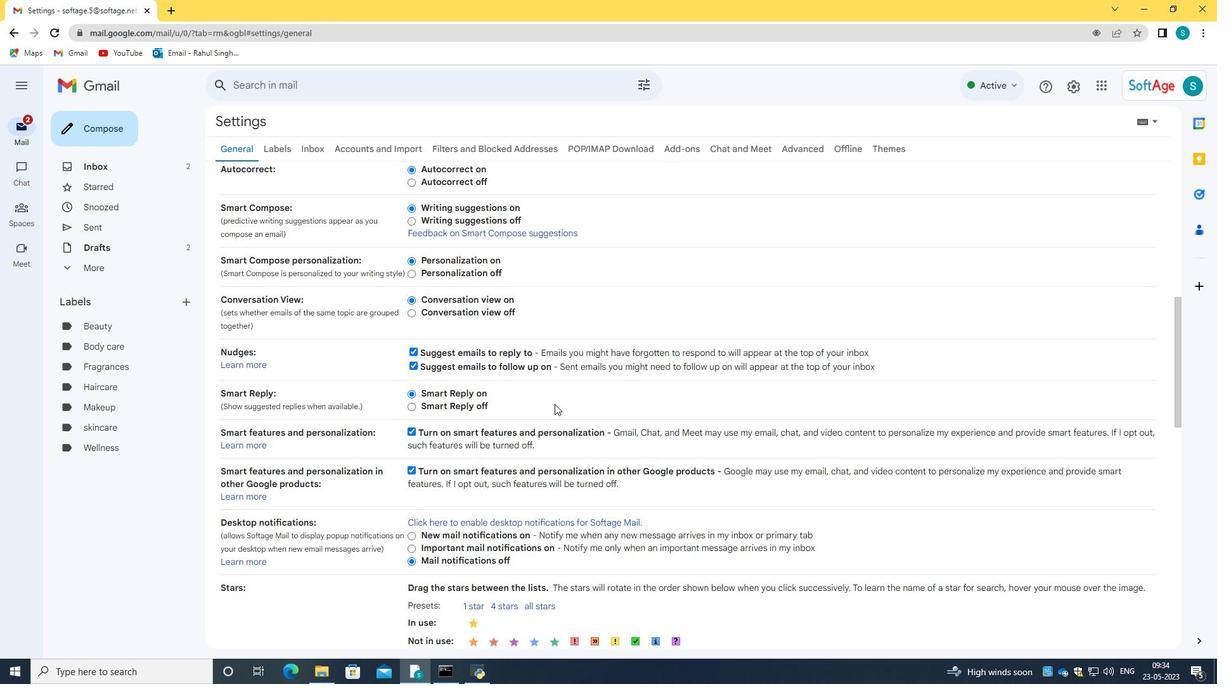 
Action: Mouse scrolled (554, 403) with delta (0, 0)
Screenshot: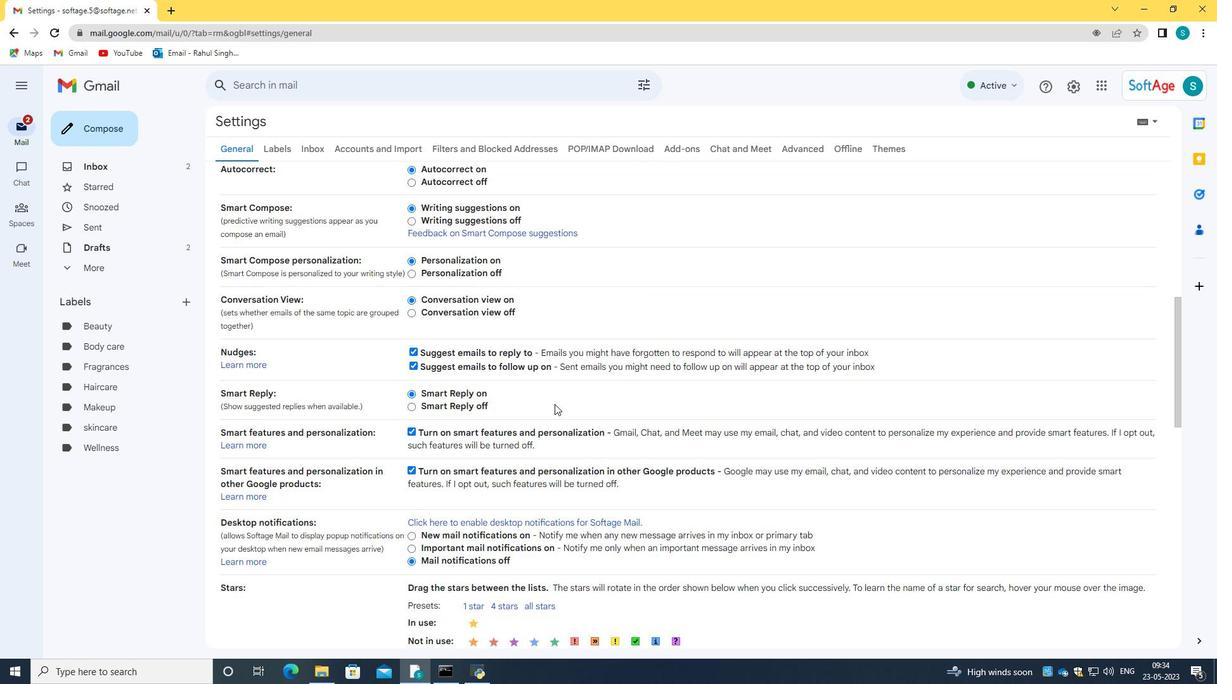 
Action: Mouse scrolled (554, 403) with delta (0, 0)
Screenshot: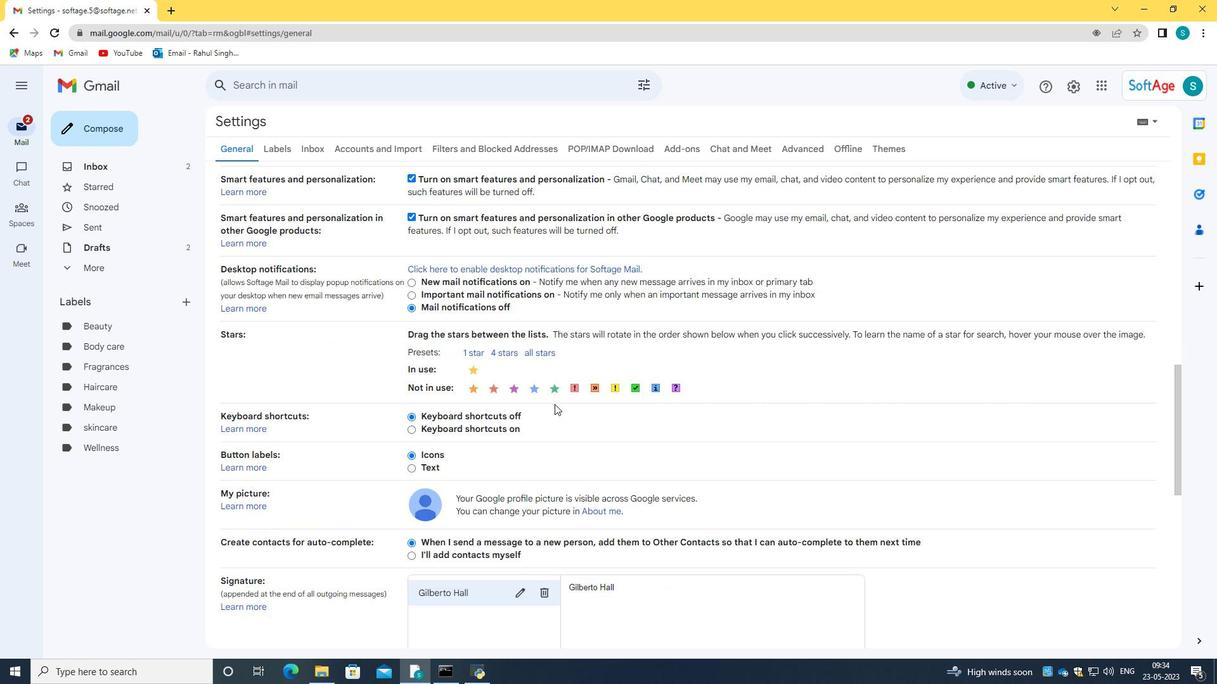 
Action: Mouse moved to (560, 423)
Screenshot: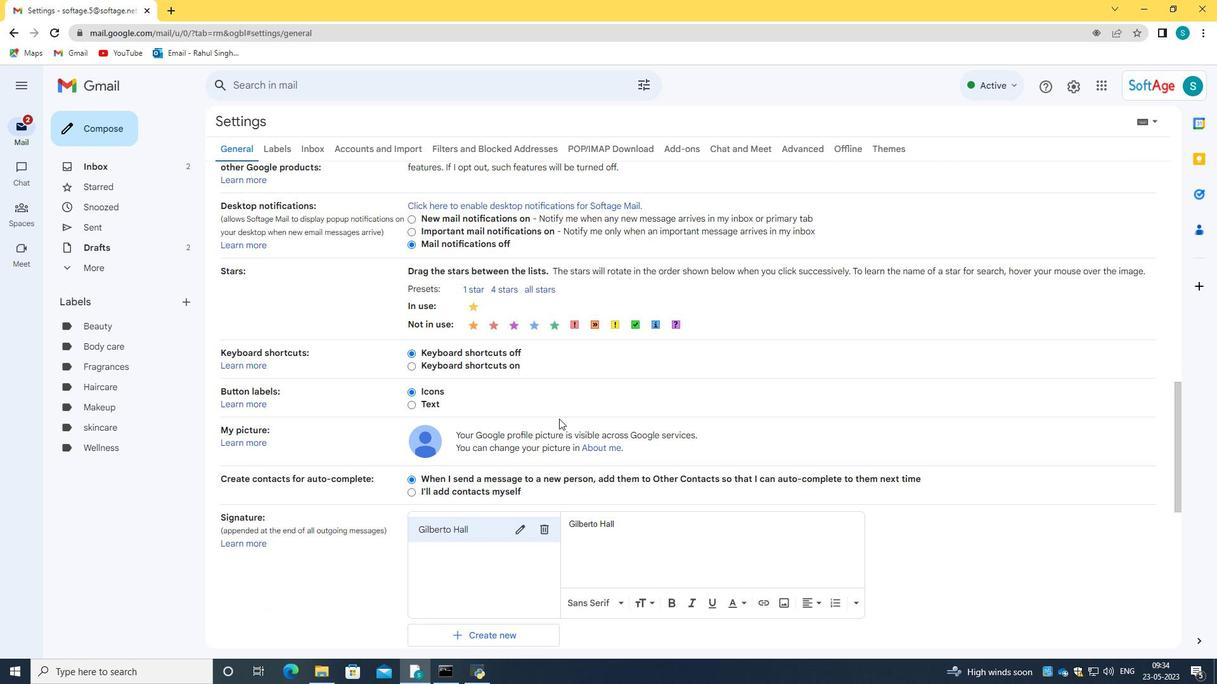 
Action: Mouse scrolled (560, 422) with delta (0, 0)
Screenshot: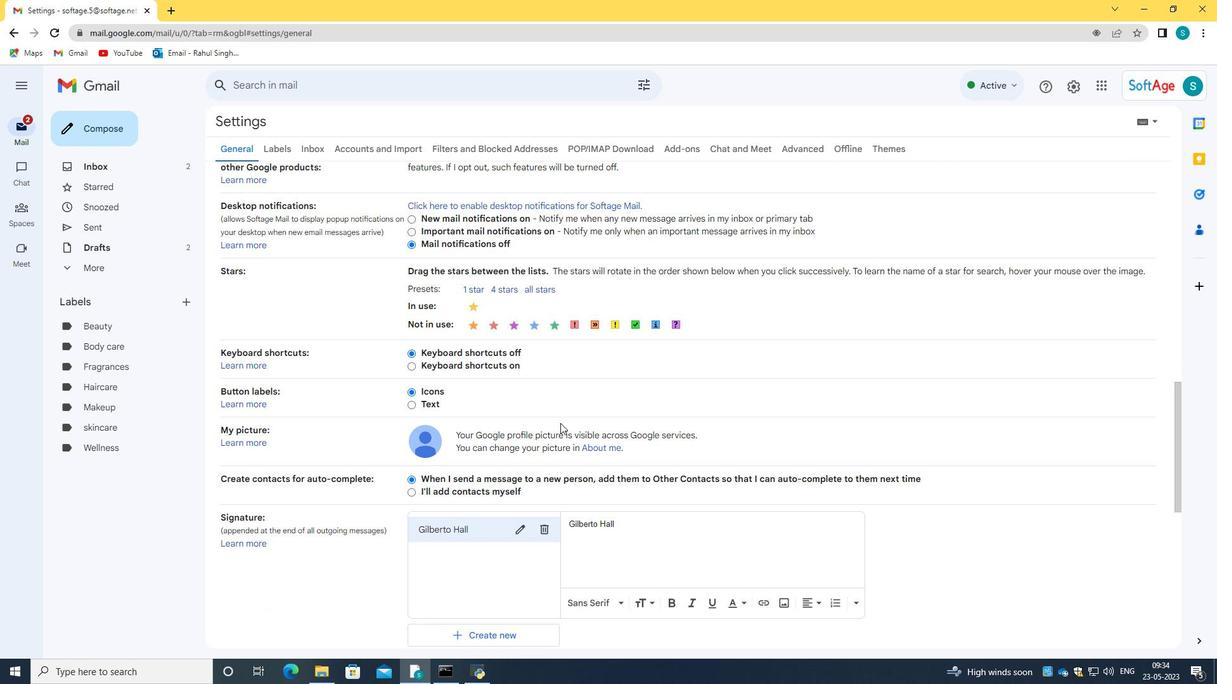 
Action: Mouse scrolled (560, 422) with delta (0, 0)
Screenshot: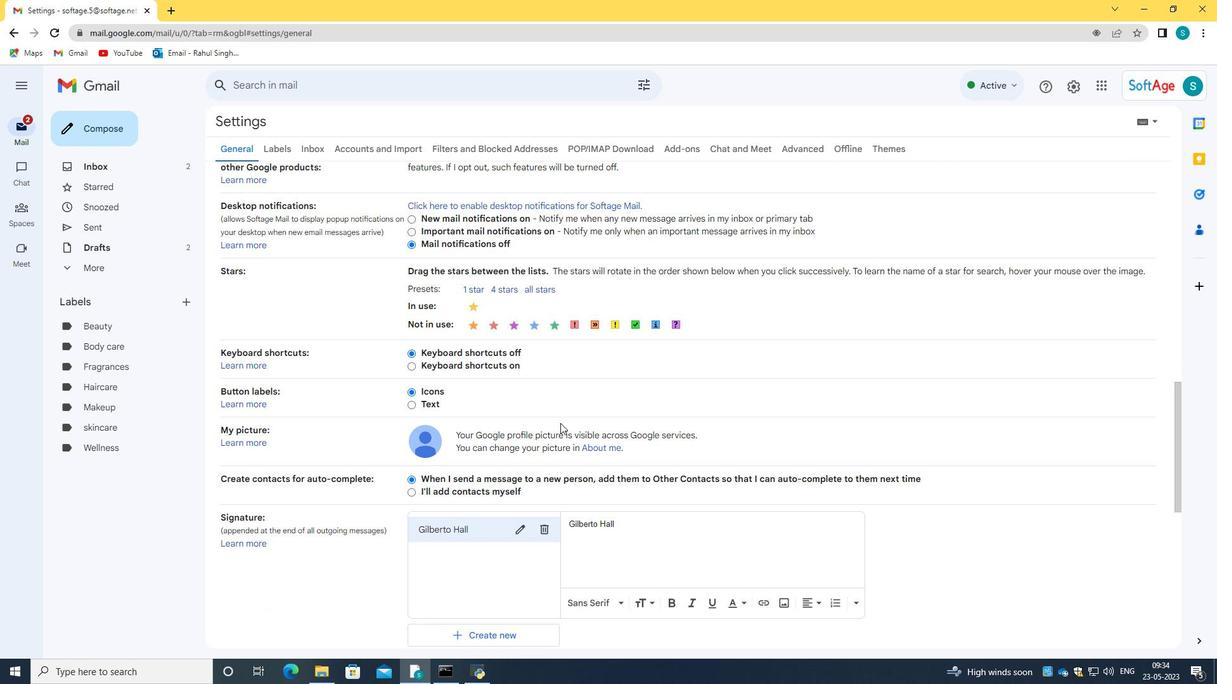 
Action: Mouse moved to (728, 372)
Screenshot: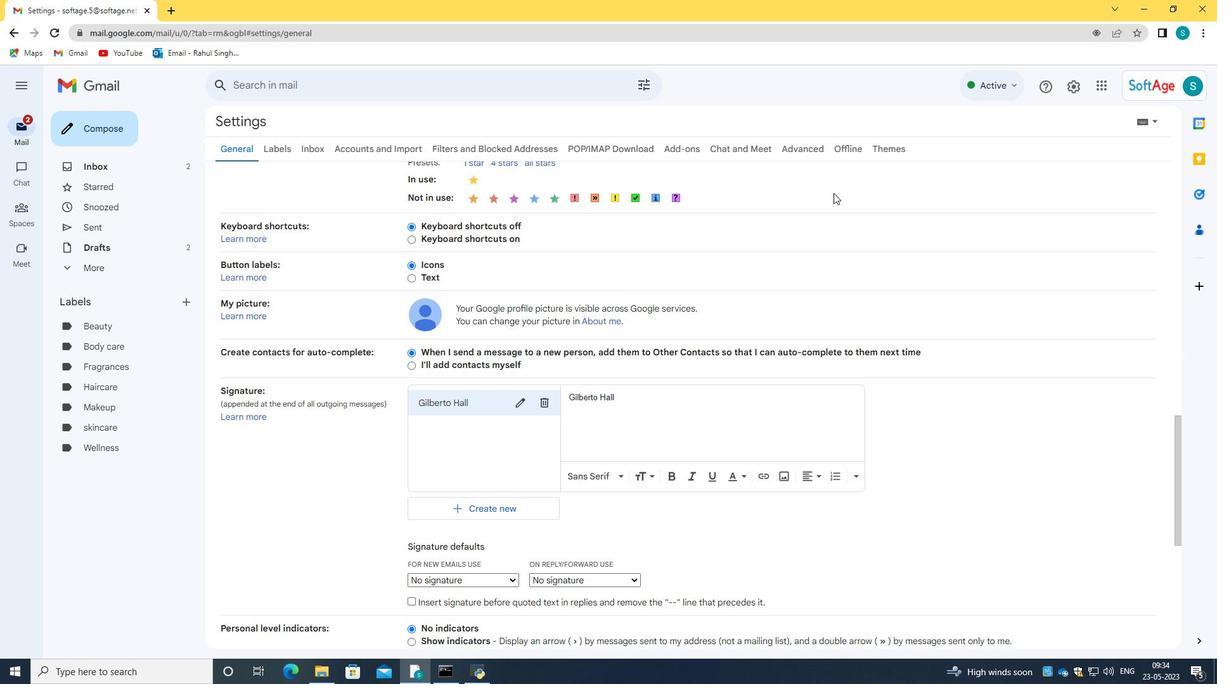 
Action: Mouse scrolled (728, 372) with delta (0, 0)
Screenshot: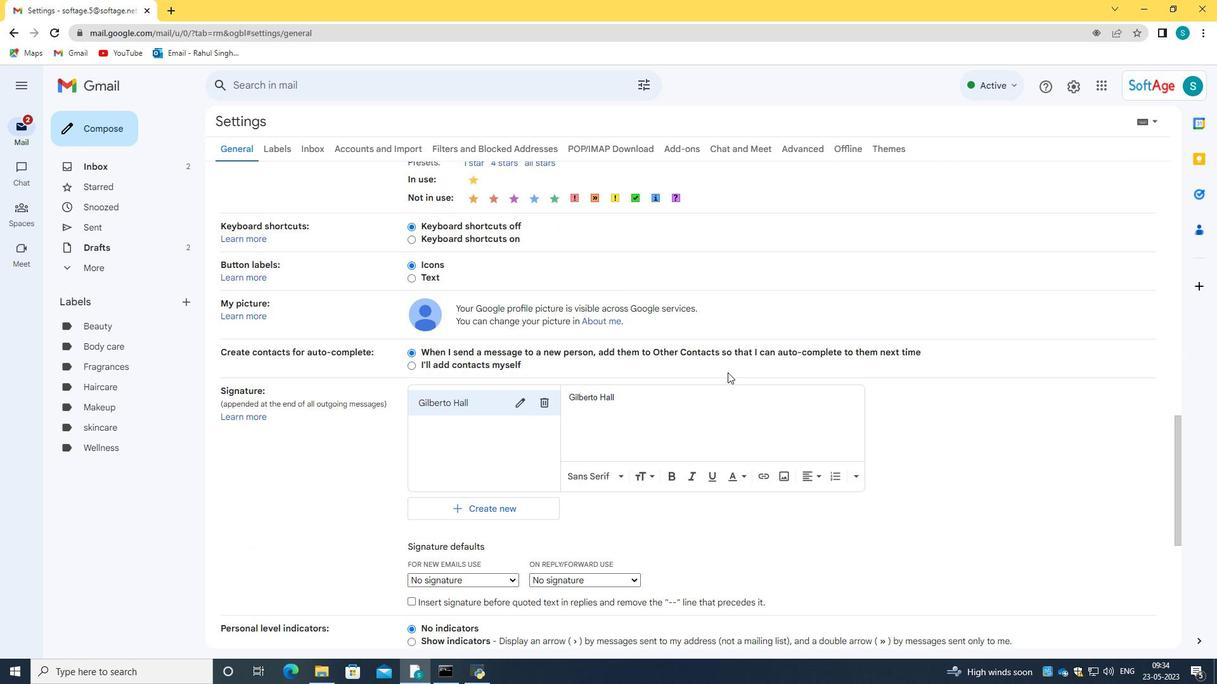 
Action: Mouse scrolled (728, 372) with delta (0, 0)
Screenshot: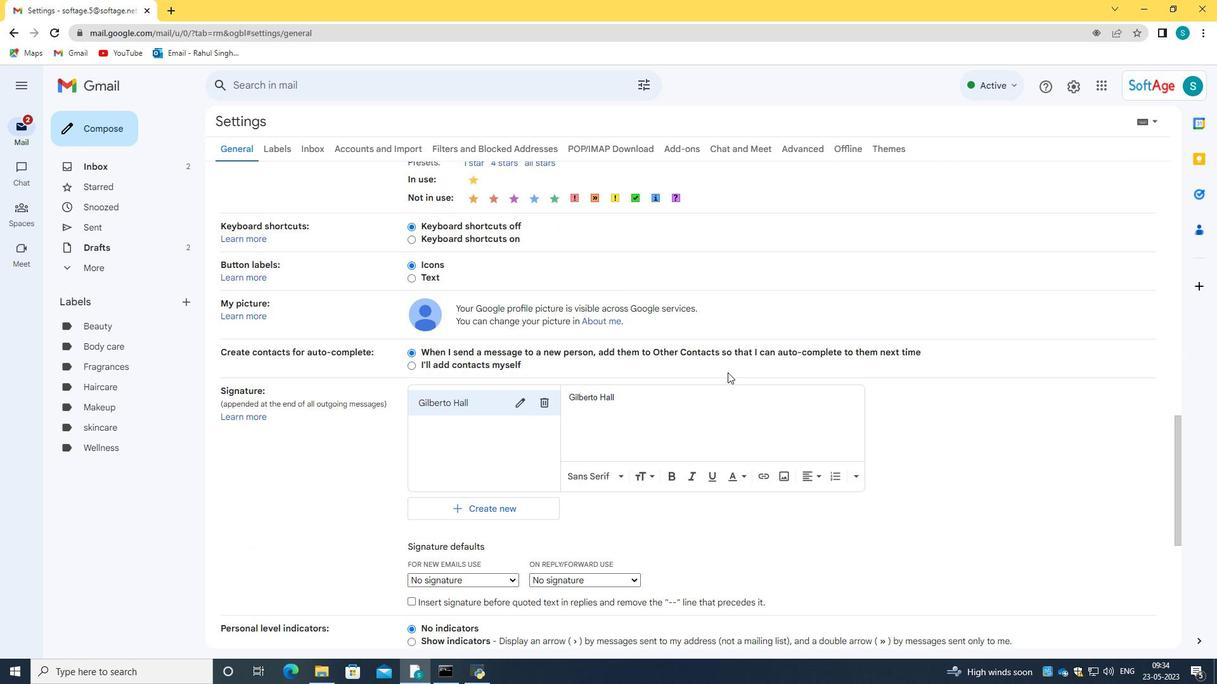 
Action: Mouse scrolled (728, 372) with delta (0, 0)
Screenshot: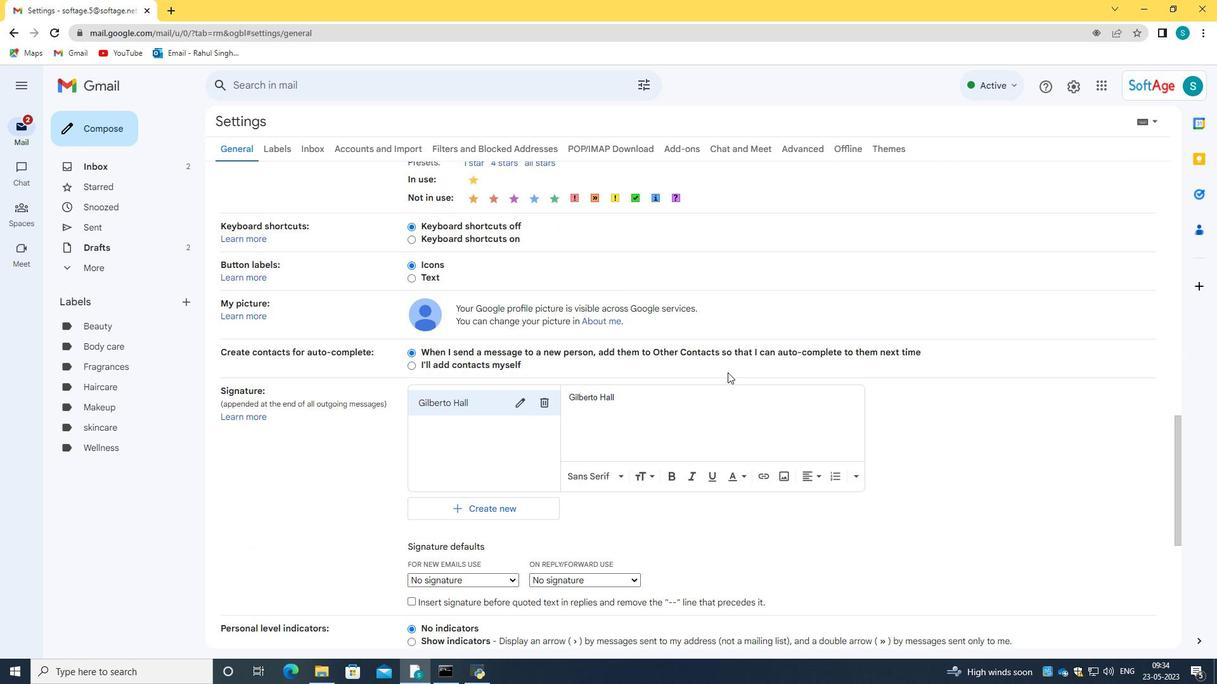
Action: Mouse scrolled (728, 372) with delta (0, 0)
Screenshot: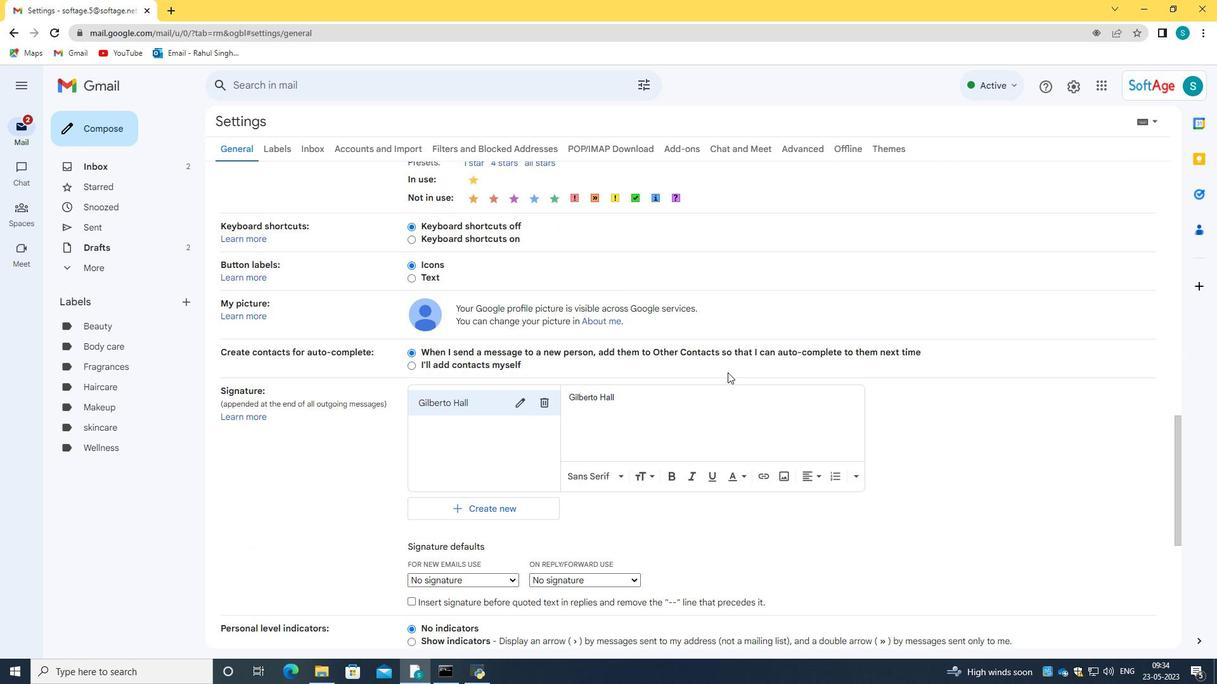 
Action: Mouse scrolled (728, 372) with delta (0, 0)
Screenshot: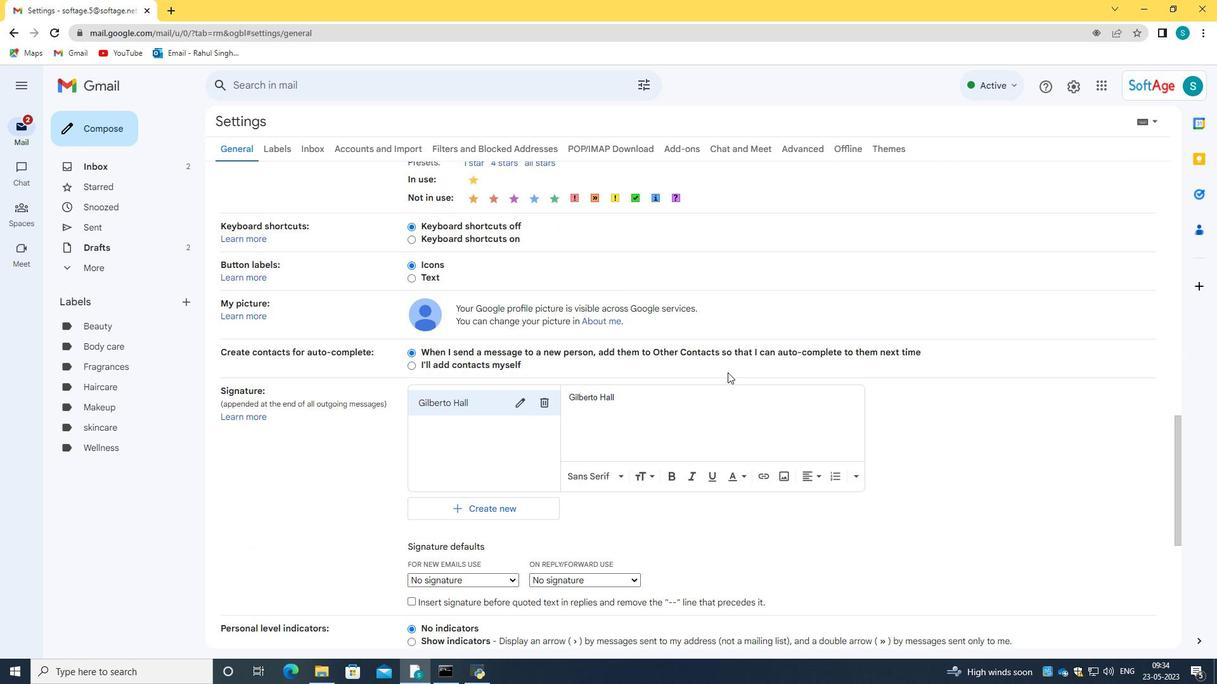 
Action: Mouse moved to (728, 372)
Screenshot: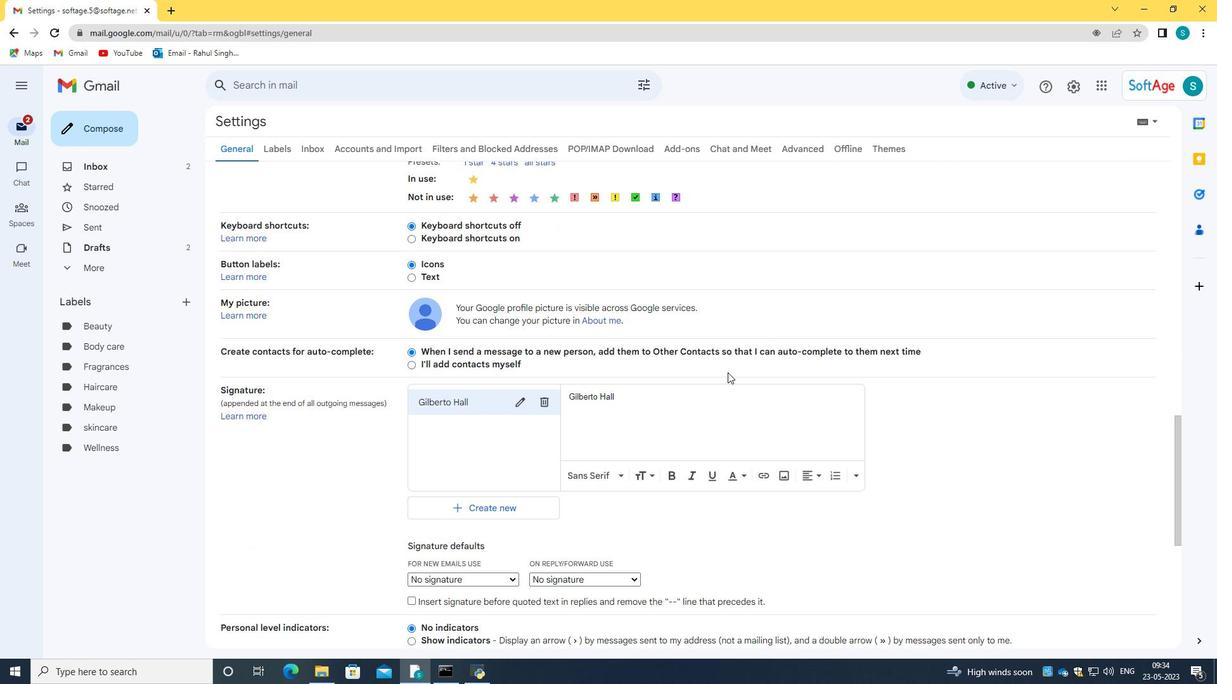
Action: Mouse scrolled (728, 372) with delta (0, 0)
Screenshot: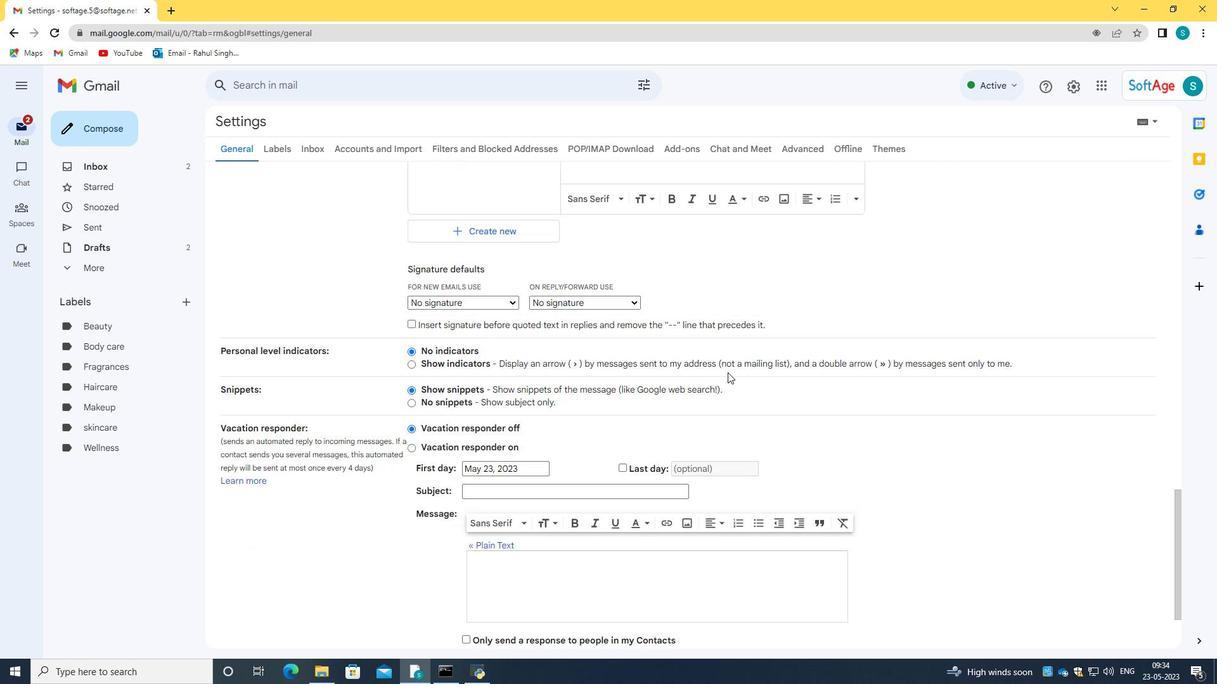 
Action: Mouse scrolled (728, 372) with delta (0, 0)
Screenshot: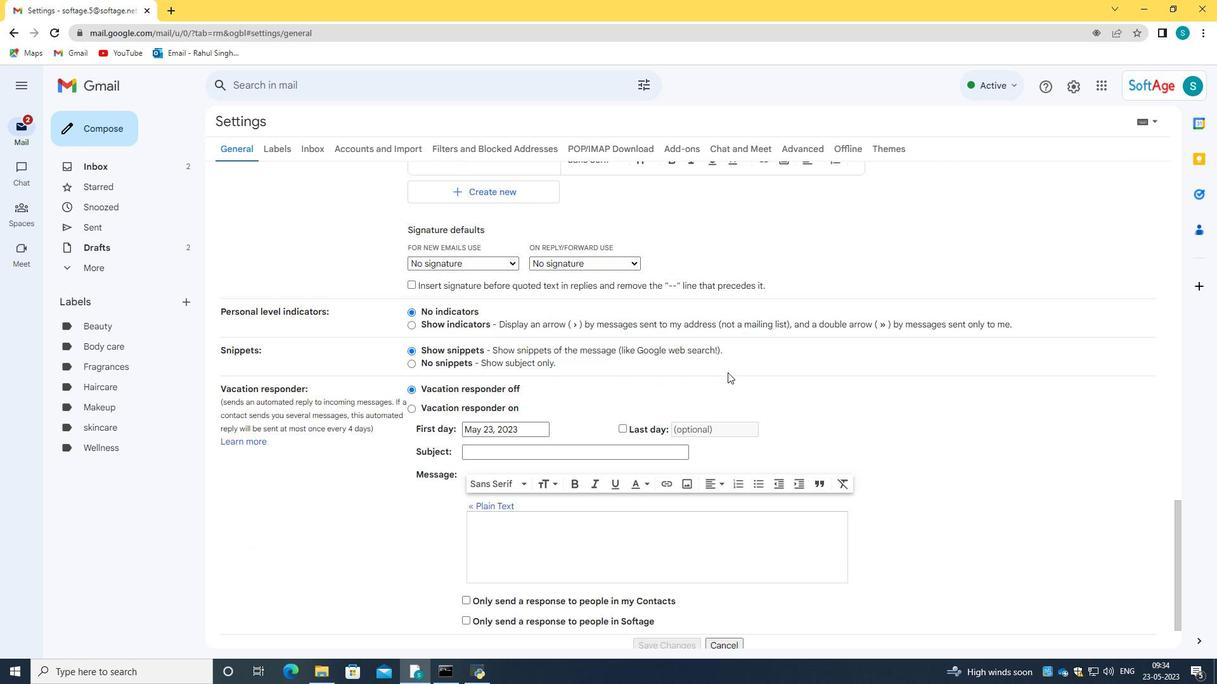 
Action: Mouse scrolled (728, 372) with delta (0, 0)
Screenshot: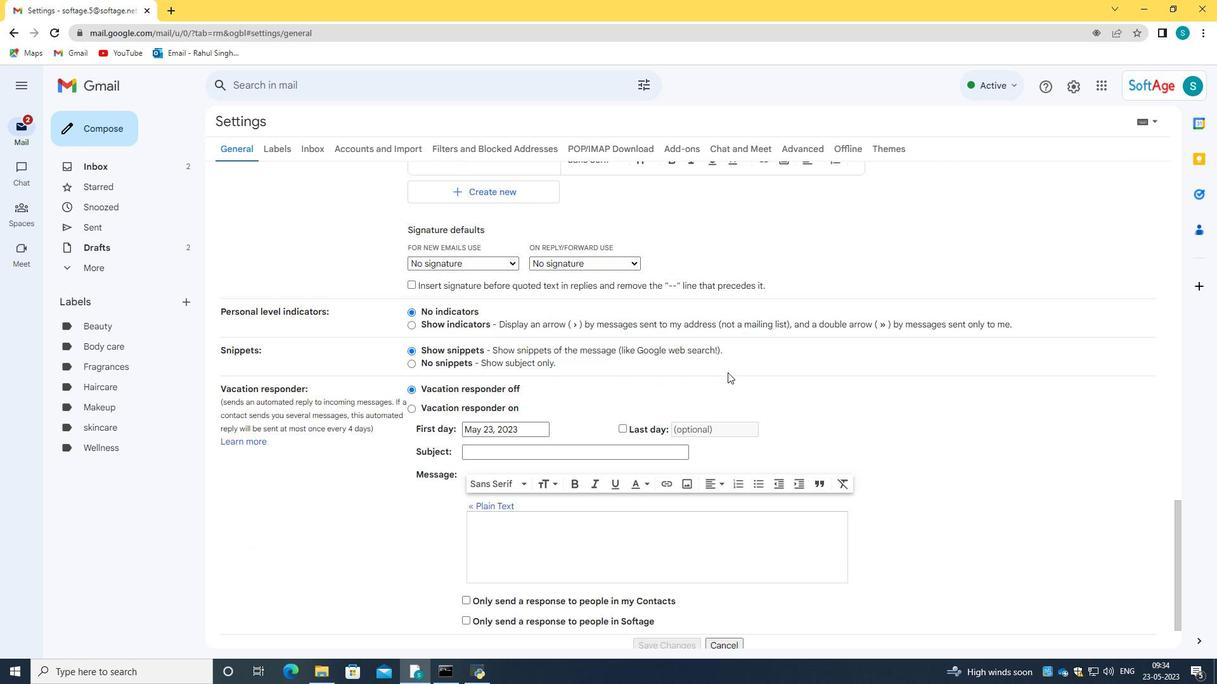 
Action: Mouse scrolled (728, 372) with delta (0, 0)
Screenshot: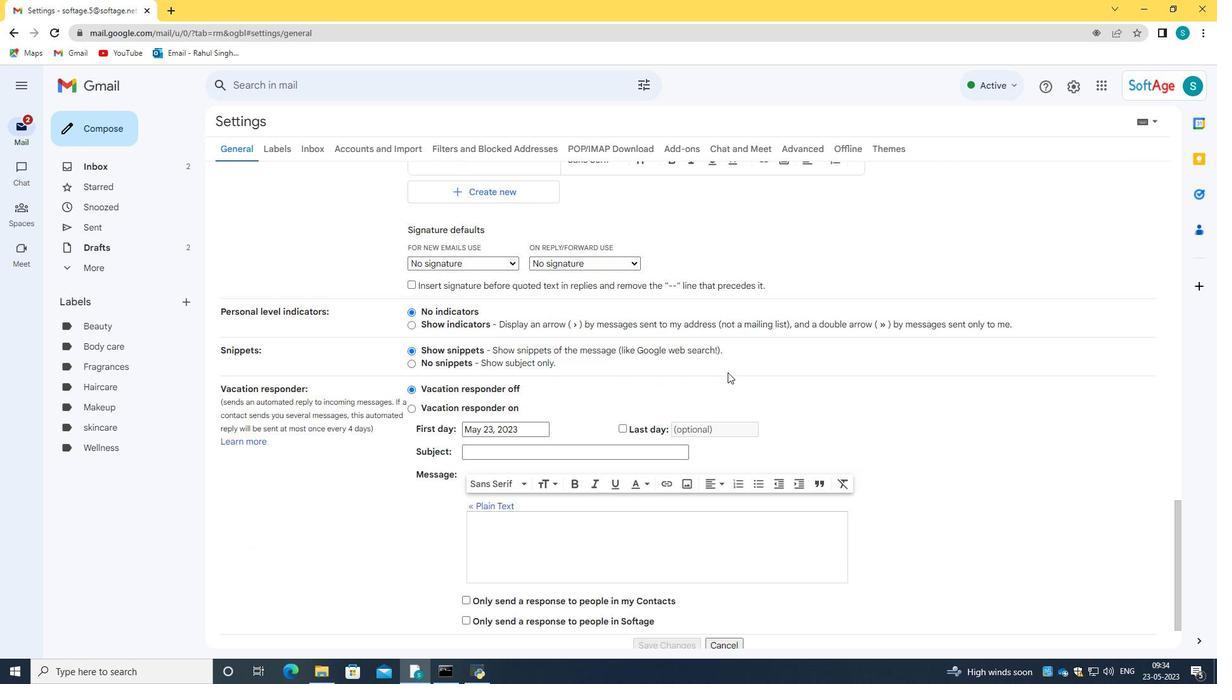 
Action: Mouse scrolled (728, 372) with delta (0, 0)
Screenshot: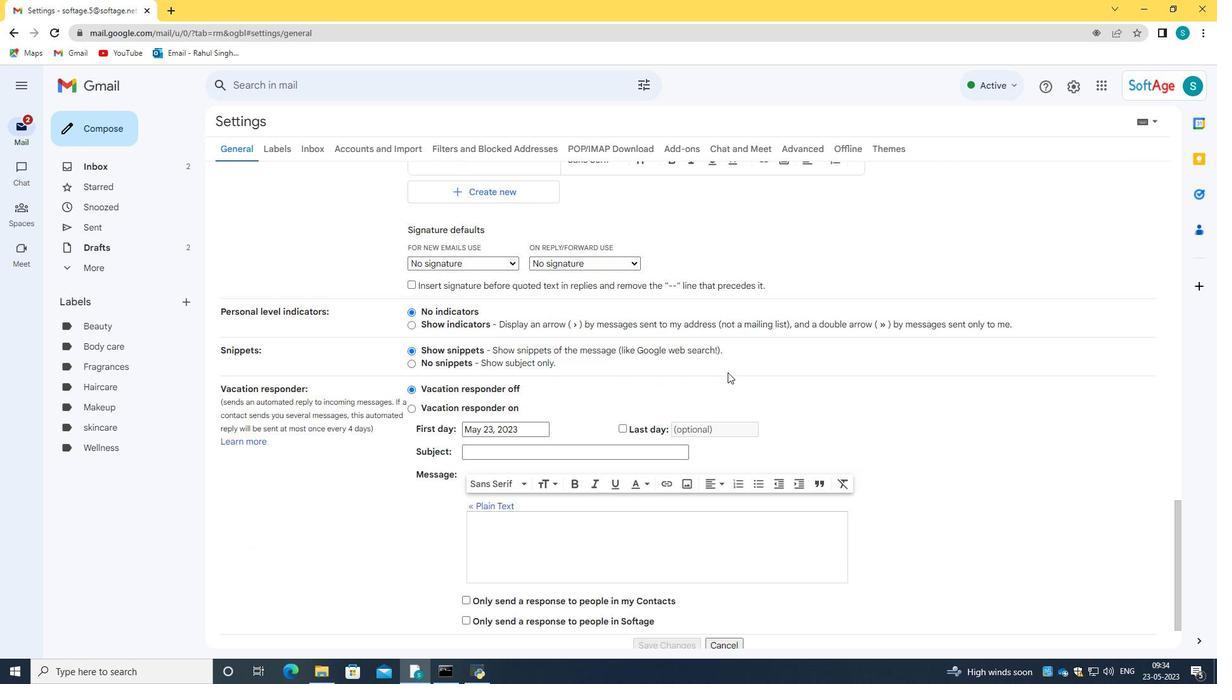 
Action: Mouse moved to (109, 132)
Screenshot: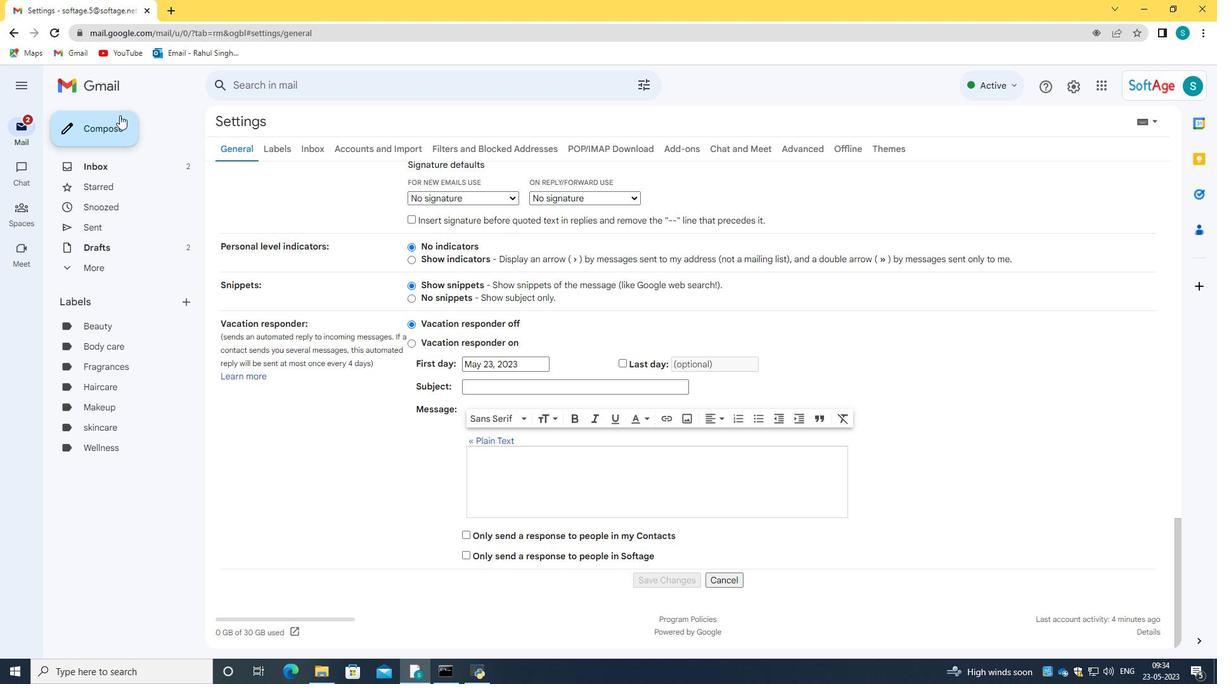 
Action: Mouse pressed left at (109, 132)
Screenshot: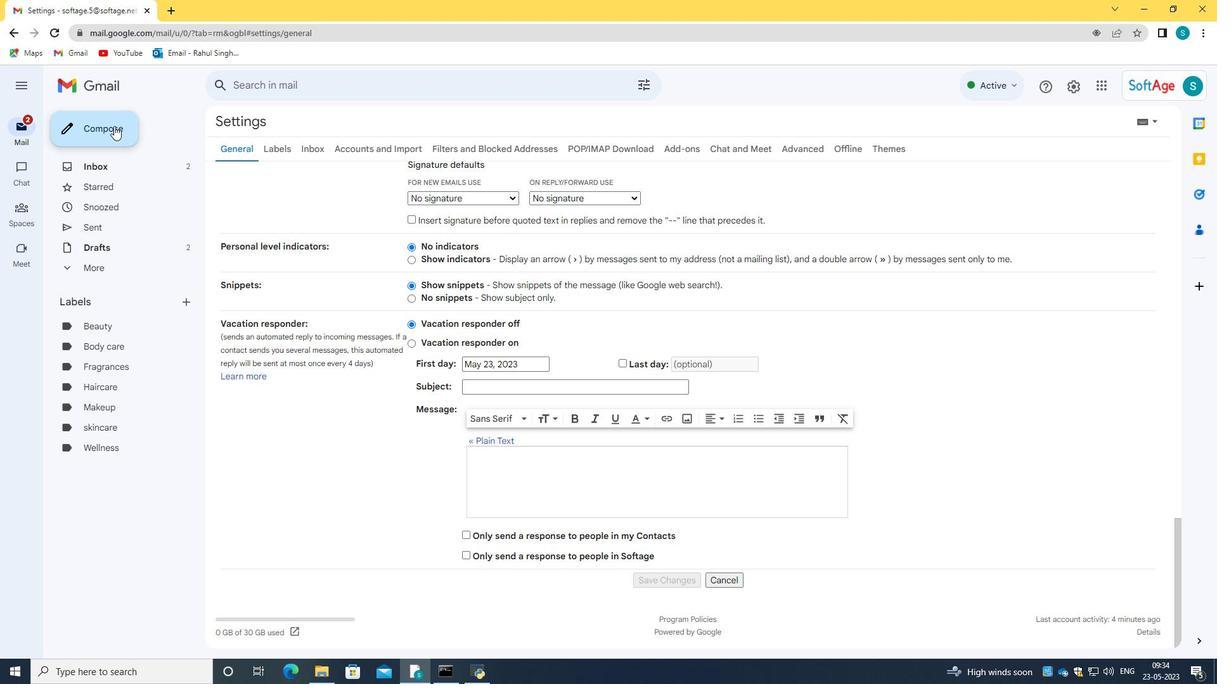 
Action: Mouse moved to (1150, 285)
Screenshot: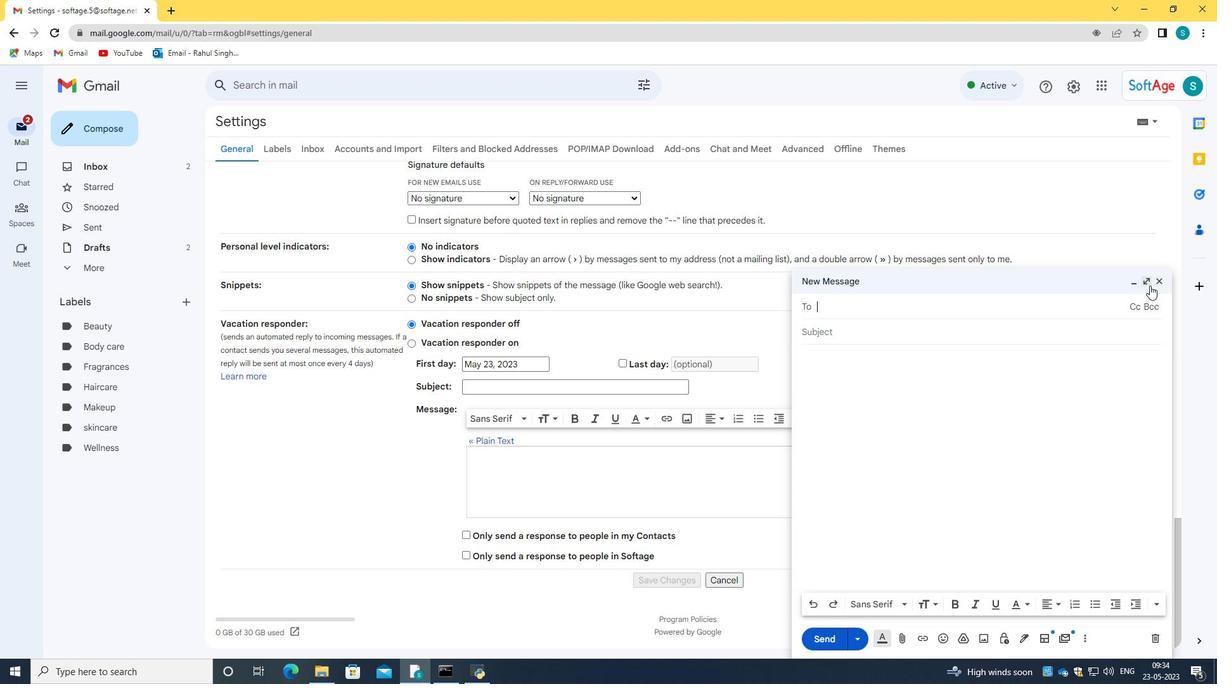 
Action: Mouse pressed left at (1150, 285)
Screenshot: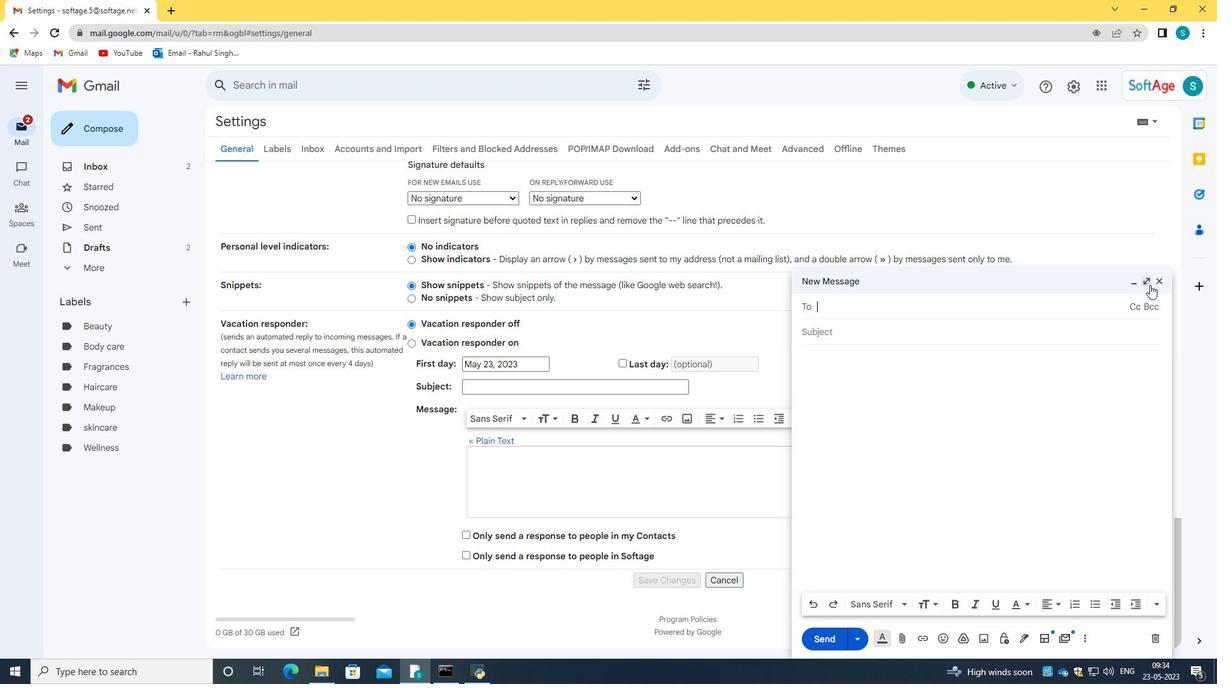 
Action: Mouse moved to (163, 157)
Screenshot: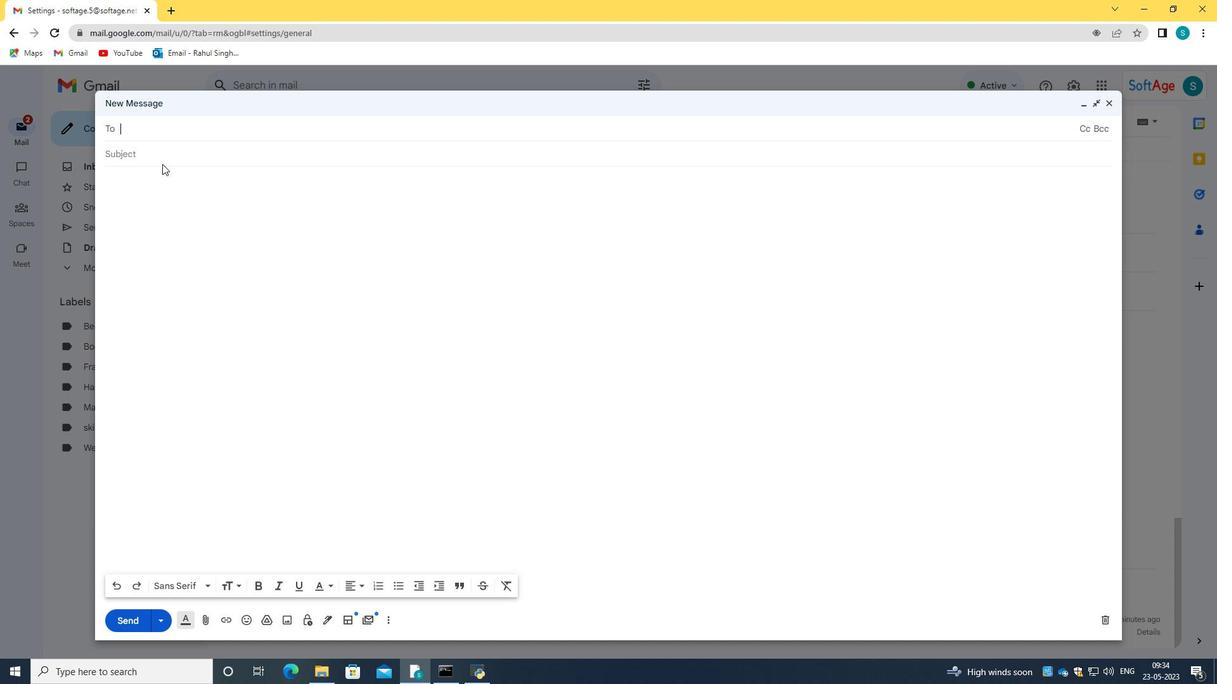 
Action: Mouse pressed left at (163, 157)
Screenshot: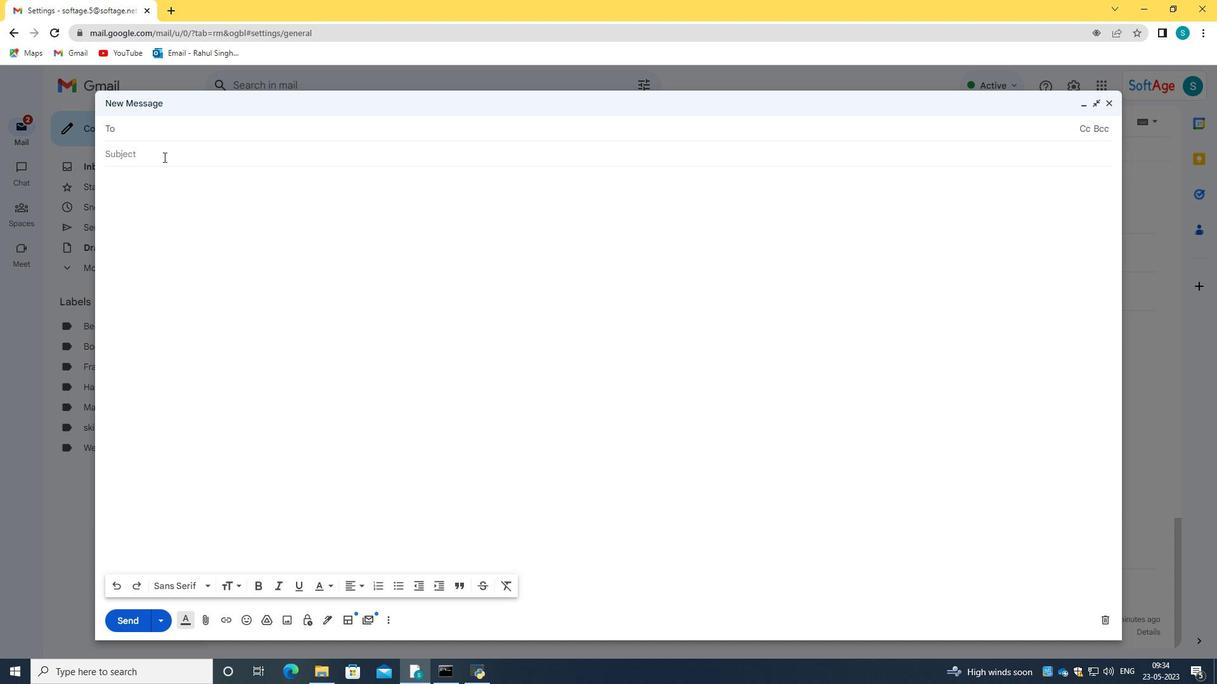 
Action: Key pressed <Key.caps_lock>T<Key.caps_lock>hanl<Key.backspace>k<Key.space>you<Key.space>for<Key.space>attending<Key.space>t<Key.backspace>an<Key.space><Key.caps_lock><Key.caps_lock>event<Key.space>
Screenshot: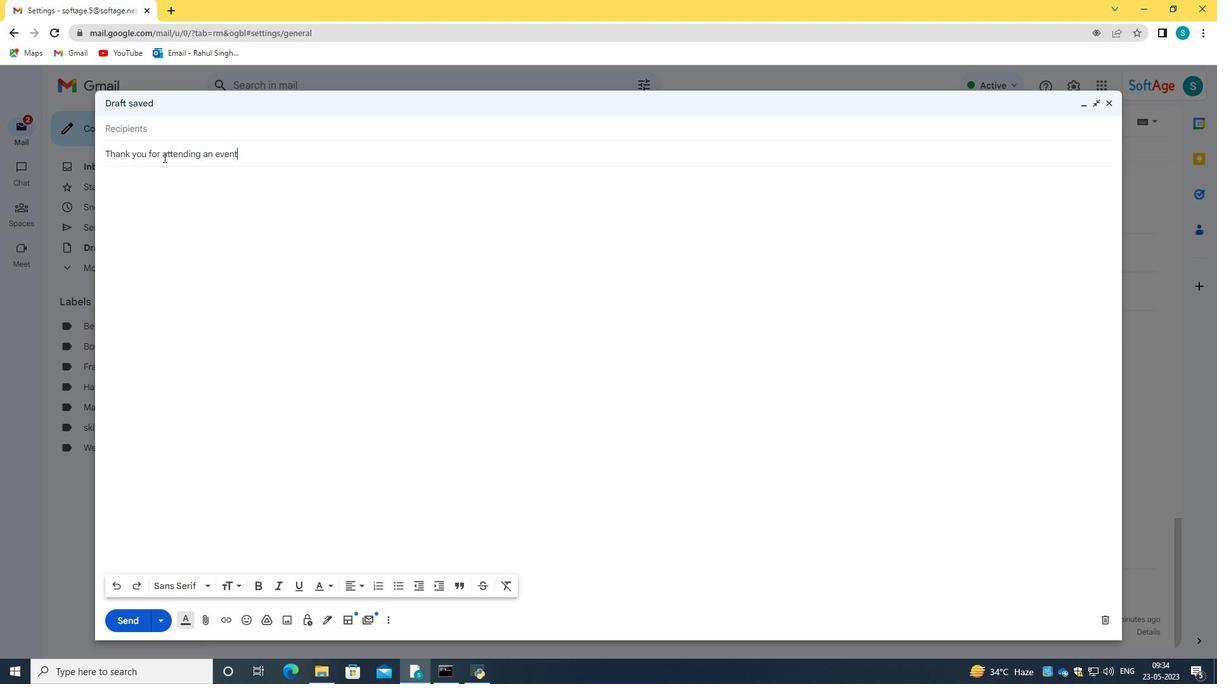 
Action: Mouse moved to (150, 204)
Screenshot: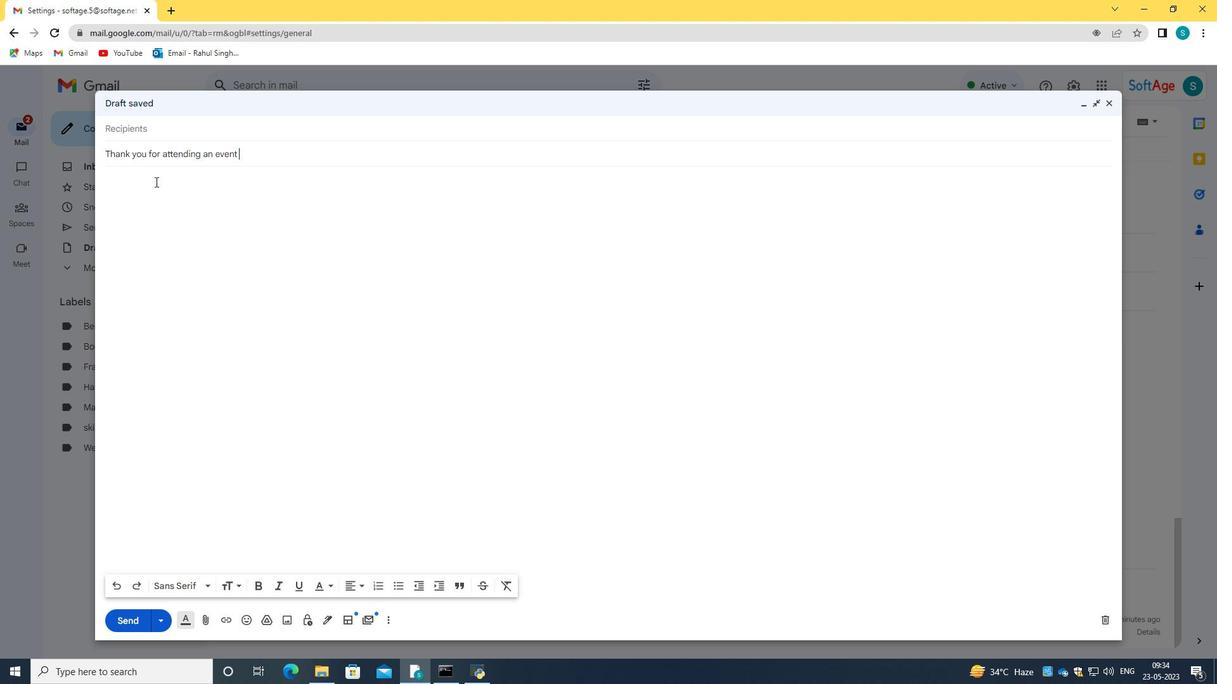 
Action: Mouse pressed left at (150, 204)
Screenshot: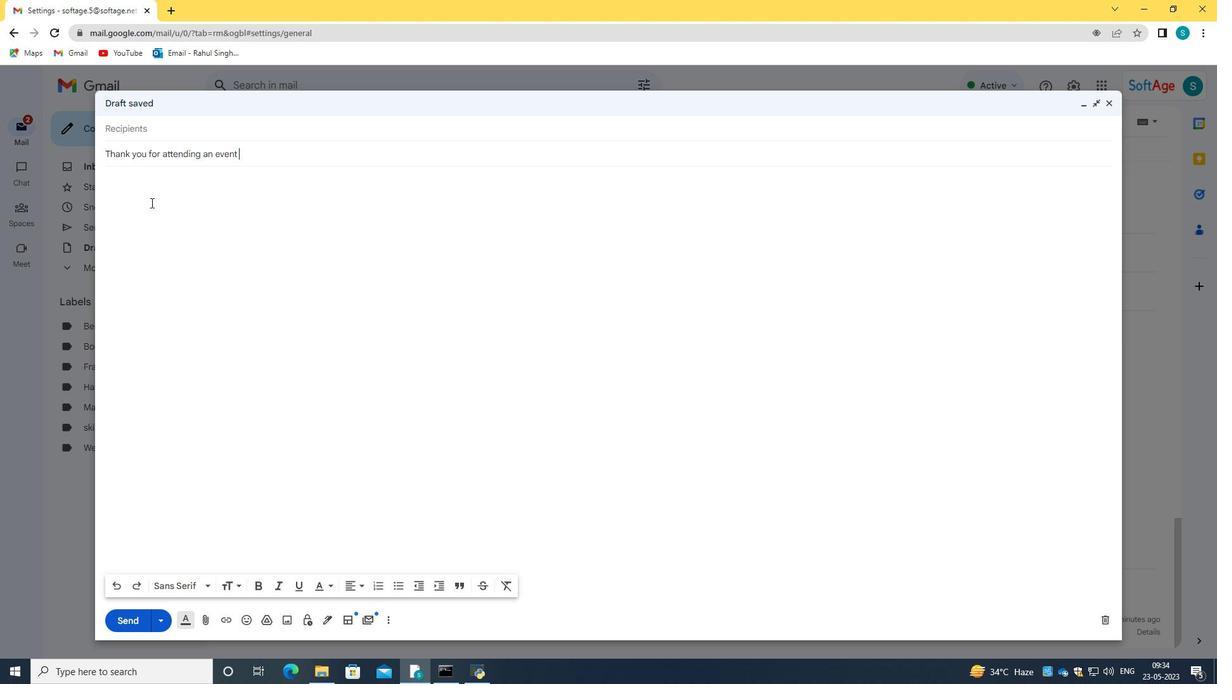 
Action: Mouse moved to (329, 622)
Screenshot: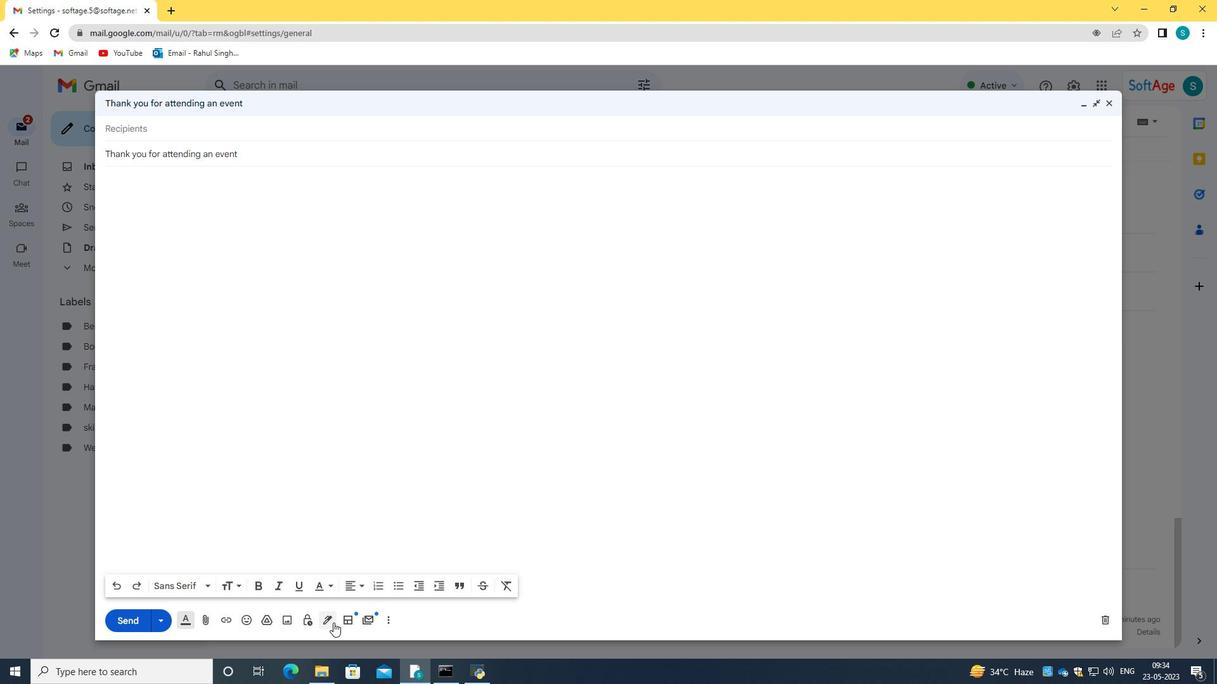 
Action: Mouse pressed left at (329, 622)
Screenshot: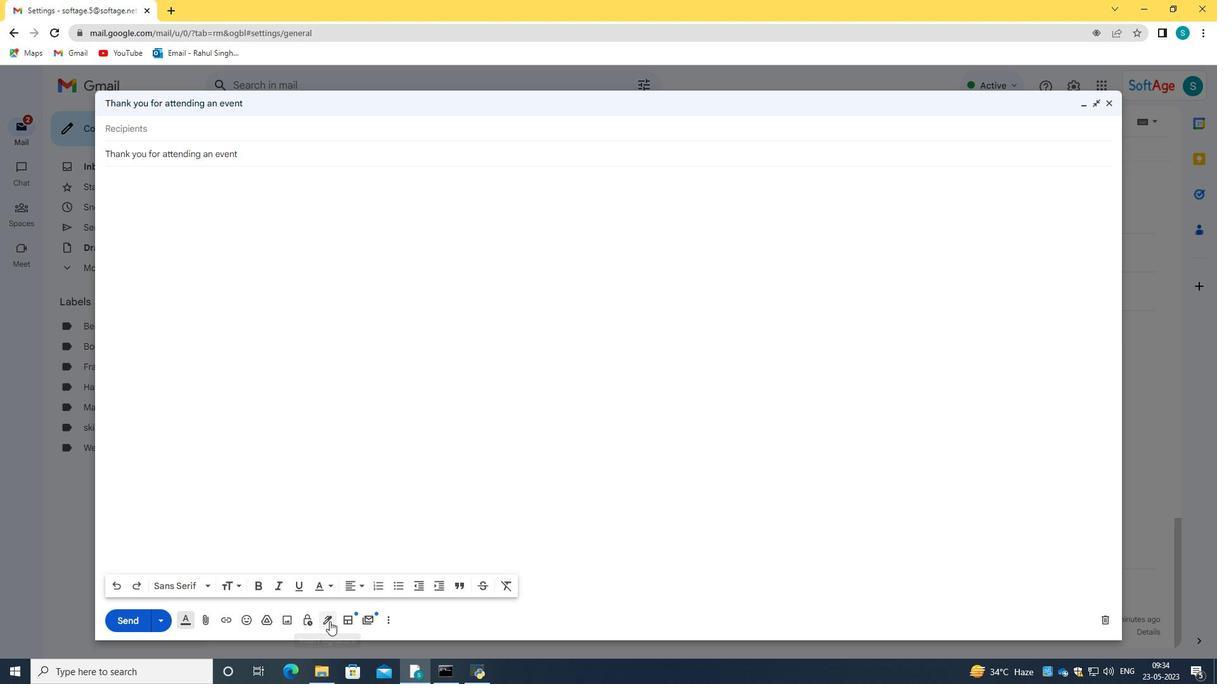 
Action: Mouse moved to (360, 596)
Screenshot: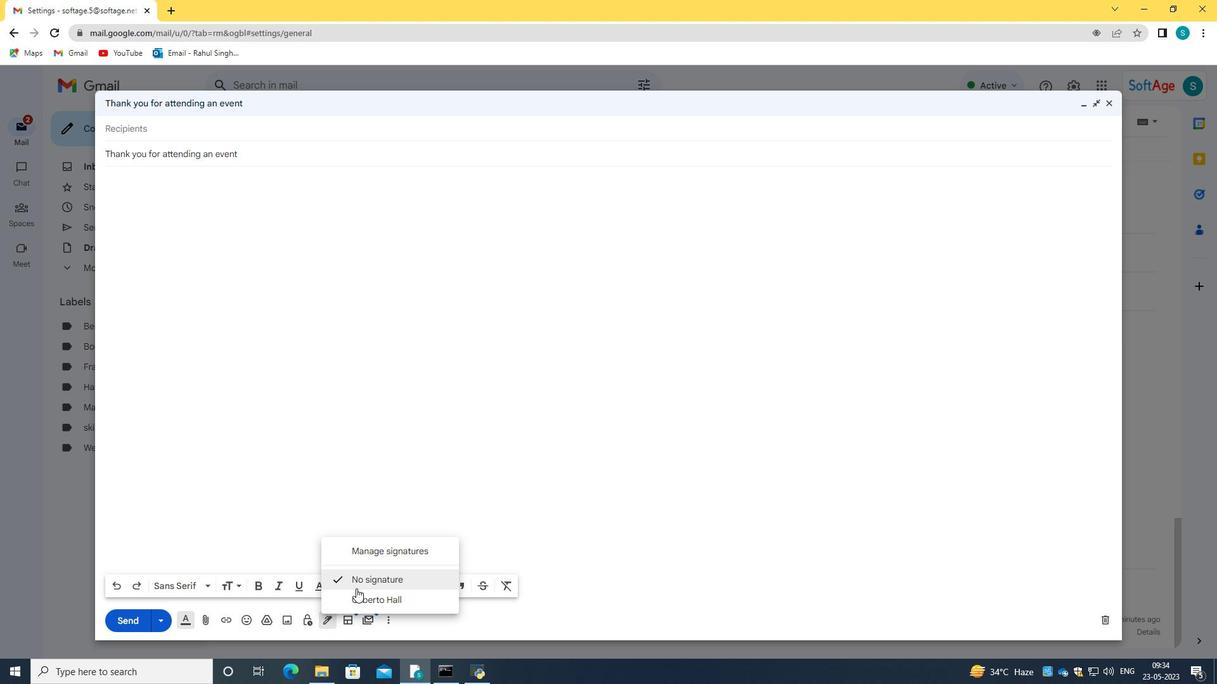 
Action: Mouse pressed left at (360, 596)
Screenshot: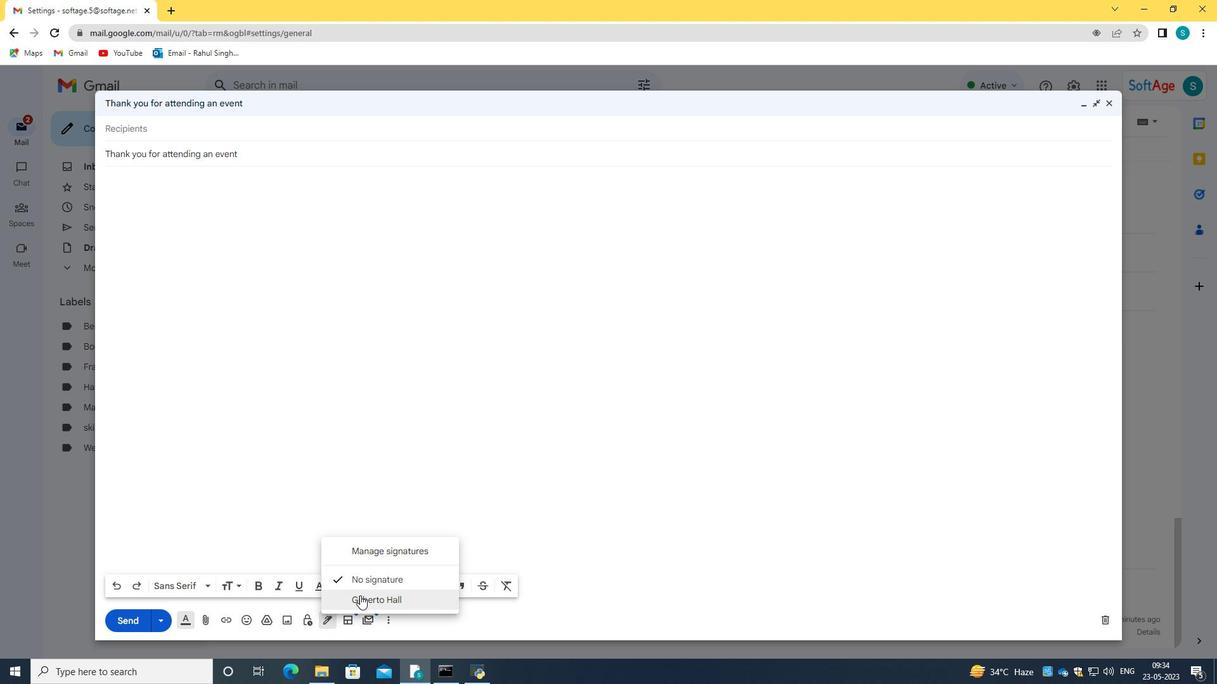 
Action: Mouse moved to (124, 193)
Screenshot: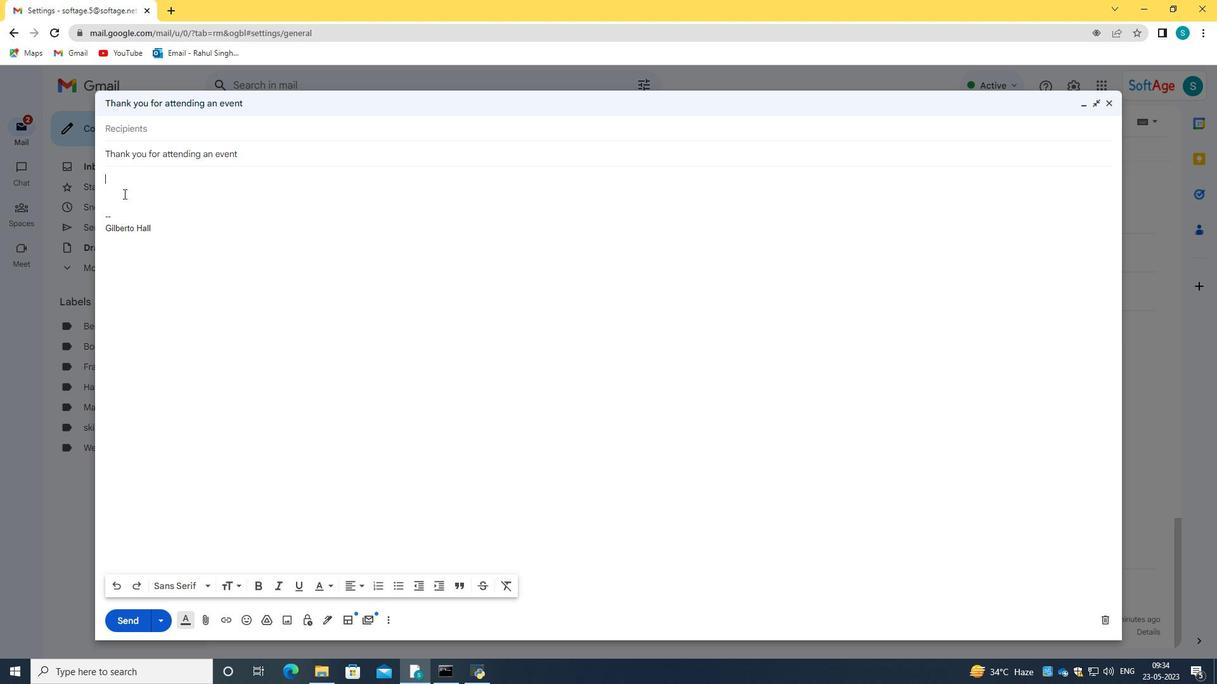 
Action: Key pressed <Key.caps_lock>C<Key.caps_lock>an<Key.space>you<Key.space>canfirm<Key.space><Key.backspace><Key.backspace><Key.backspace><Key.backspace><Key.backspace><Key.backspace><Key.backspace>onfirm<Key.space>the<Key.space>availabitity<Key.space>of<Key.space>the<Key.space>meeting<Key.space>room<Key.space>for<Key.space>next<Key.space>week<Key.shift_r>?
Screenshot: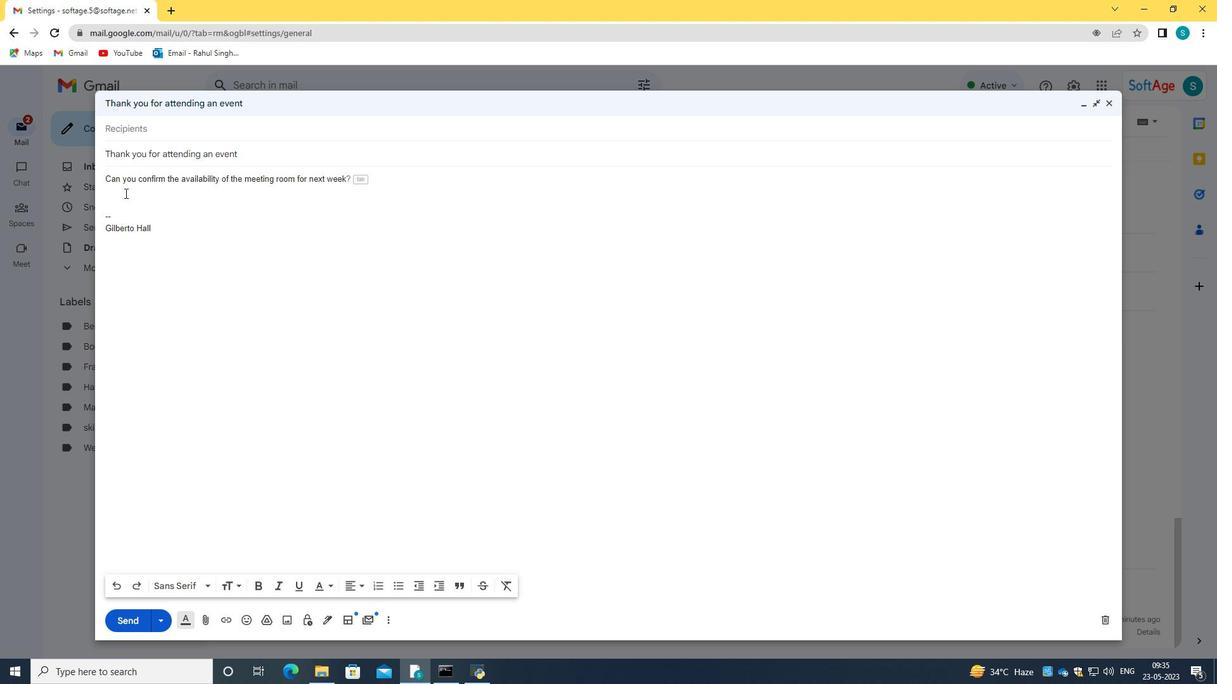 
Action: Mouse moved to (273, 242)
Screenshot: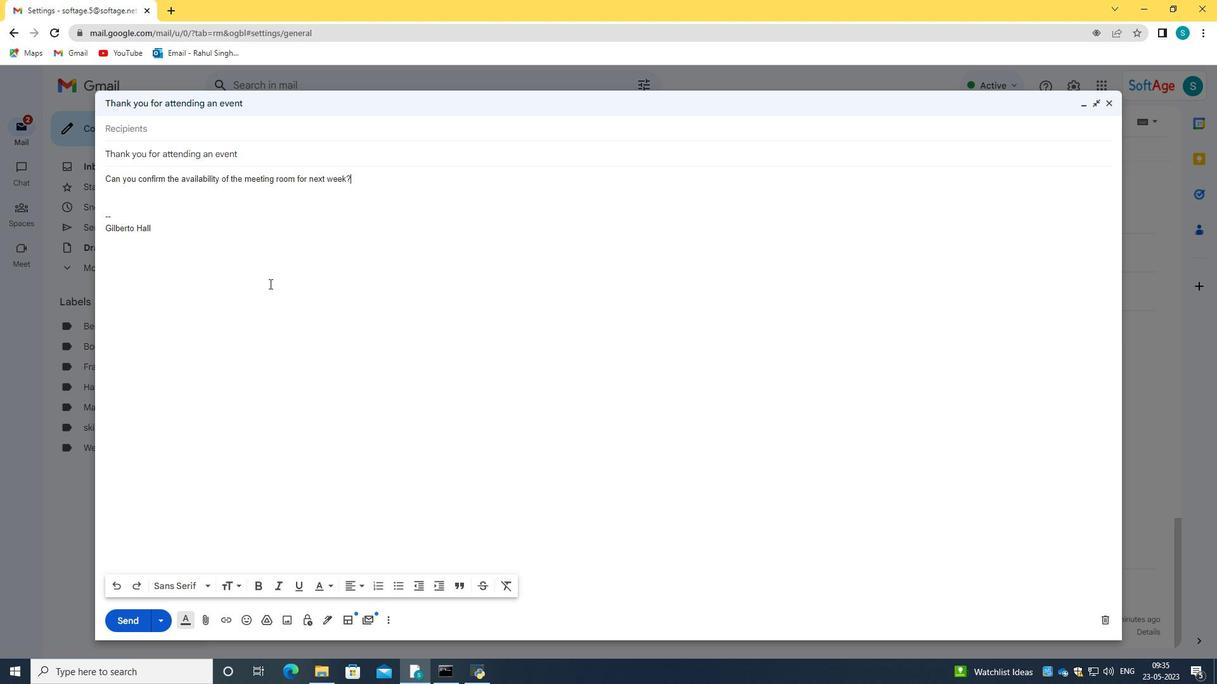 
Action: Mouse scrolled (273, 242) with delta (0, 0)
Screenshot: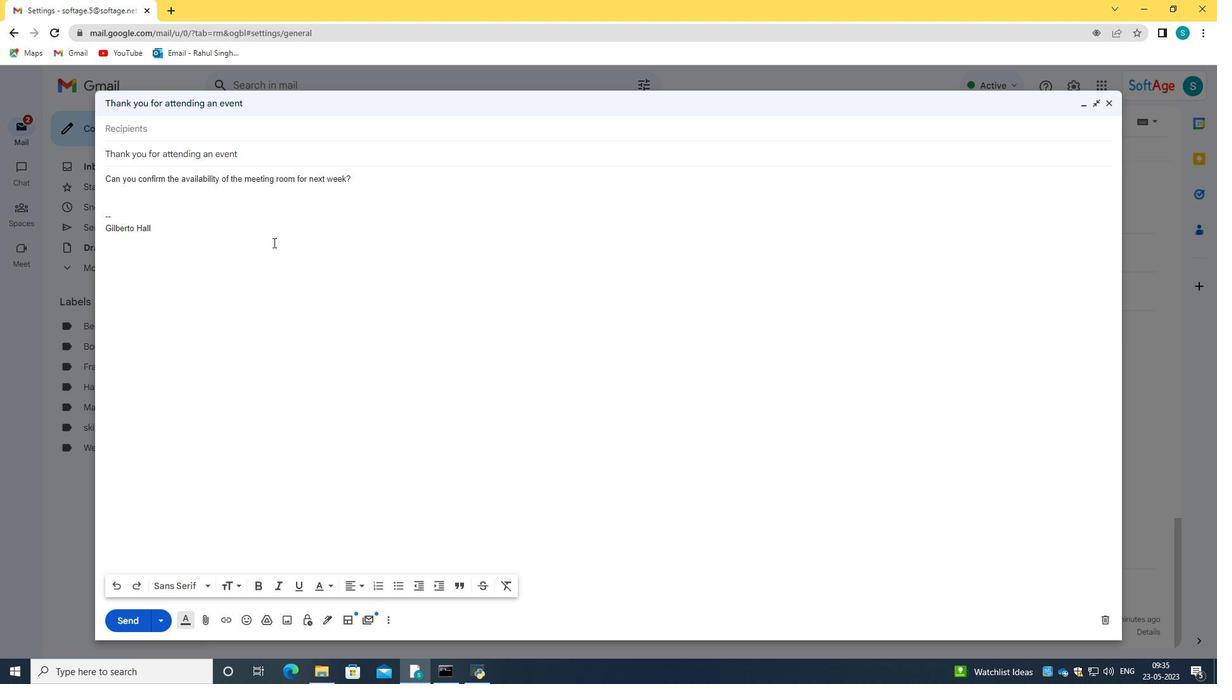 
Action: Mouse moved to (169, 257)
Screenshot: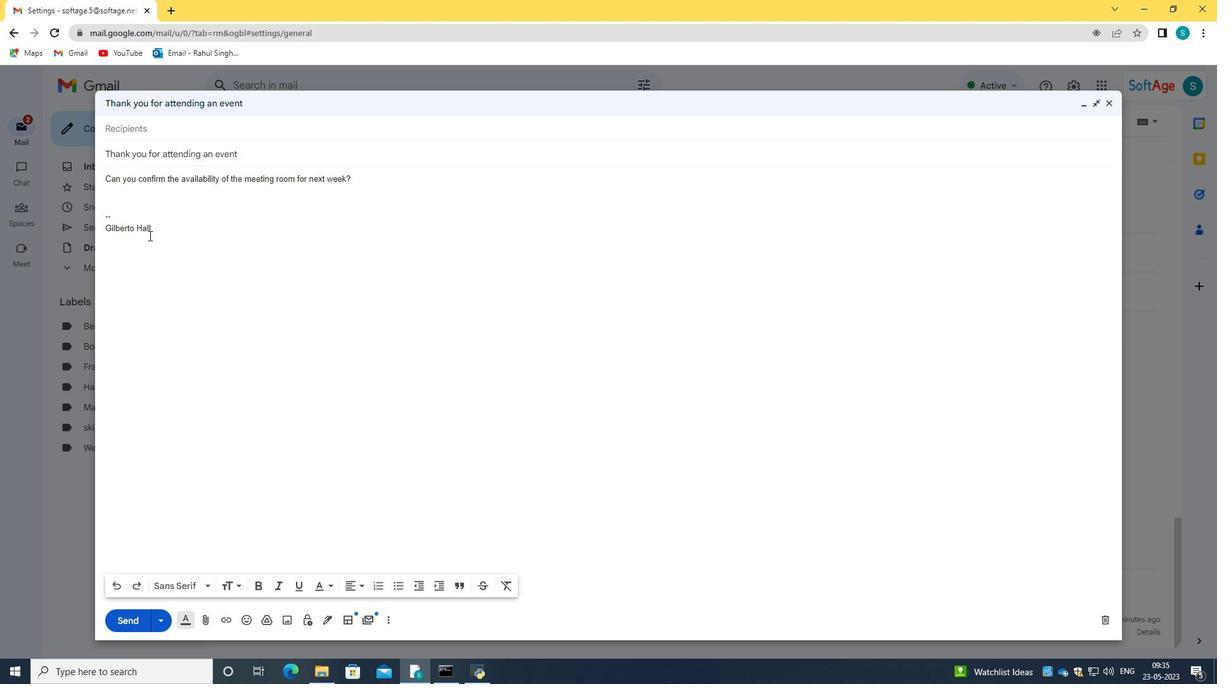 
Action: Mouse scrolled (169, 256) with delta (0, 0)
Screenshot: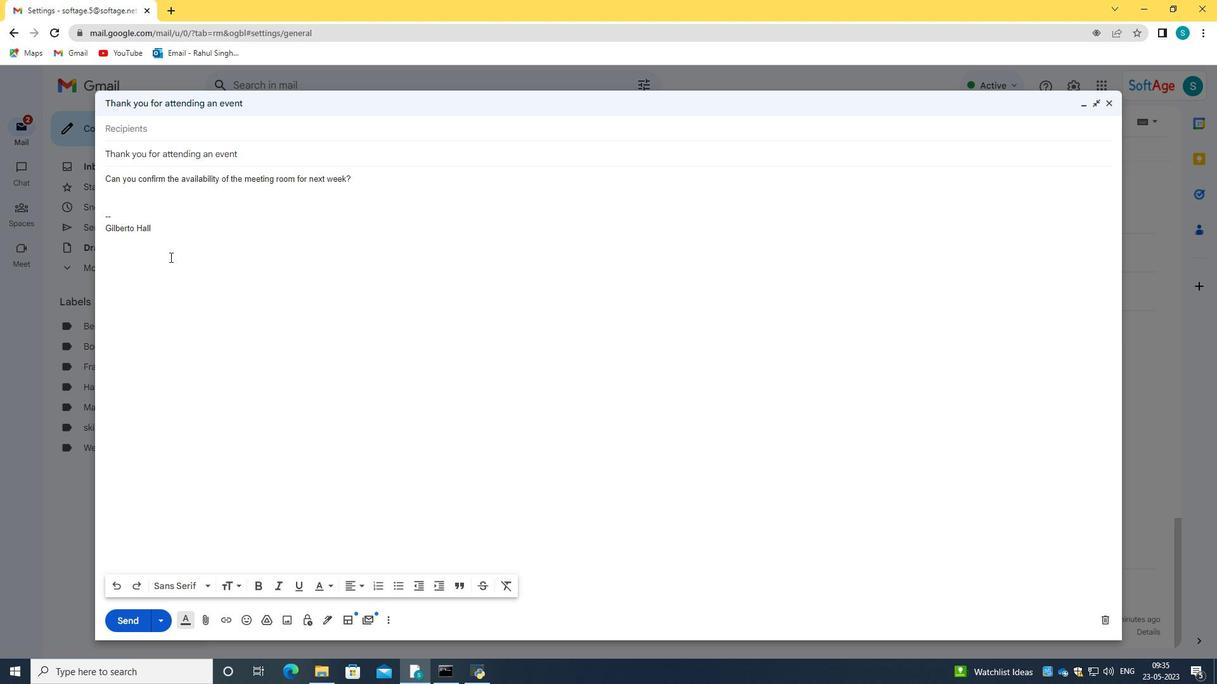 
Action: Mouse scrolled (169, 256) with delta (0, 0)
Screenshot: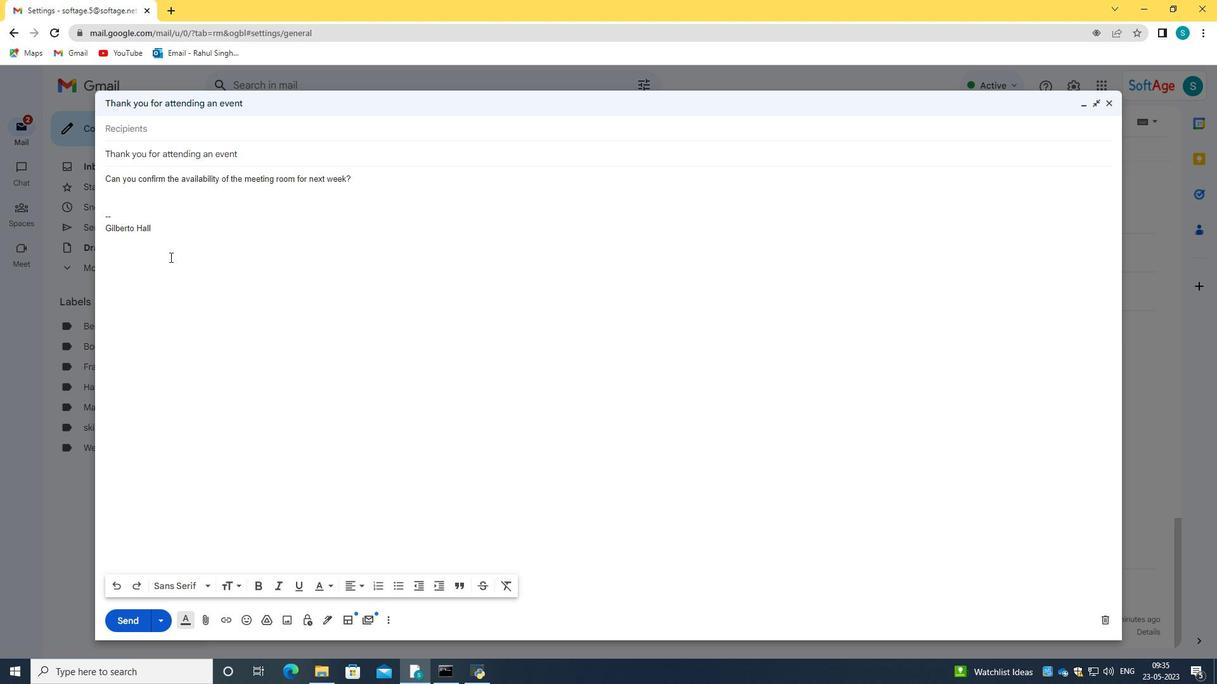 
Action: Mouse scrolled (169, 256) with delta (0, 0)
Screenshot: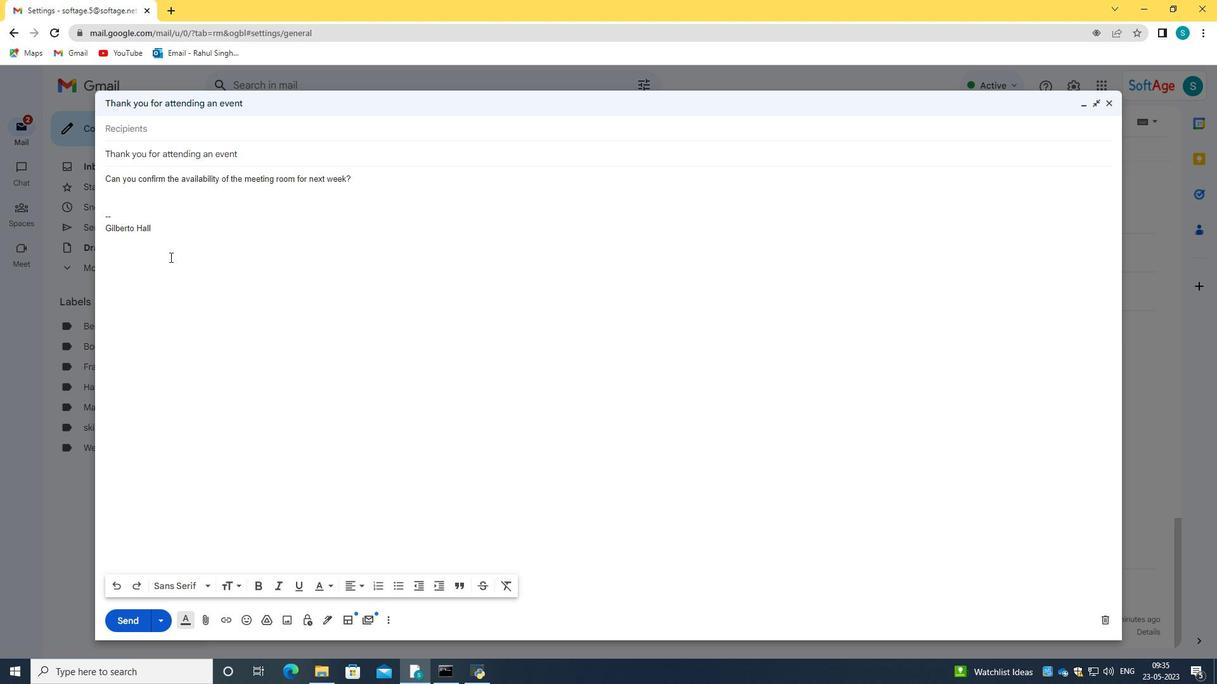
Action: Mouse moved to (173, 256)
Screenshot: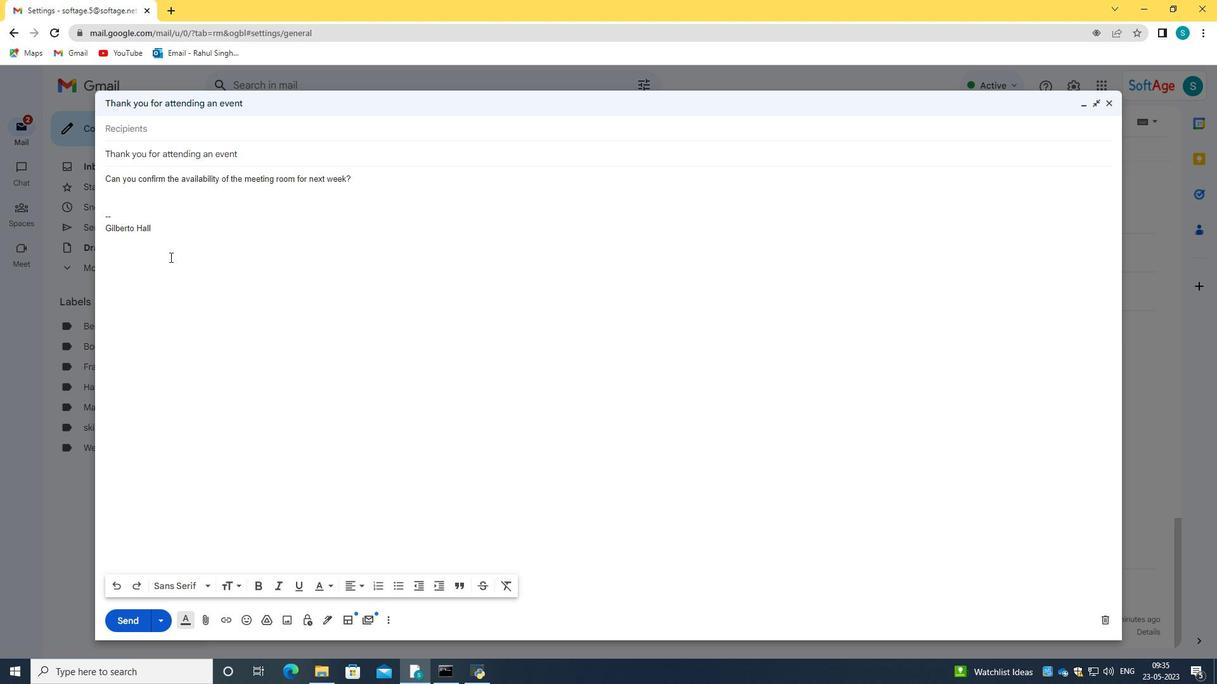 
Action: Mouse scrolled (173, 257) with delta (0, 0)
Screenshot: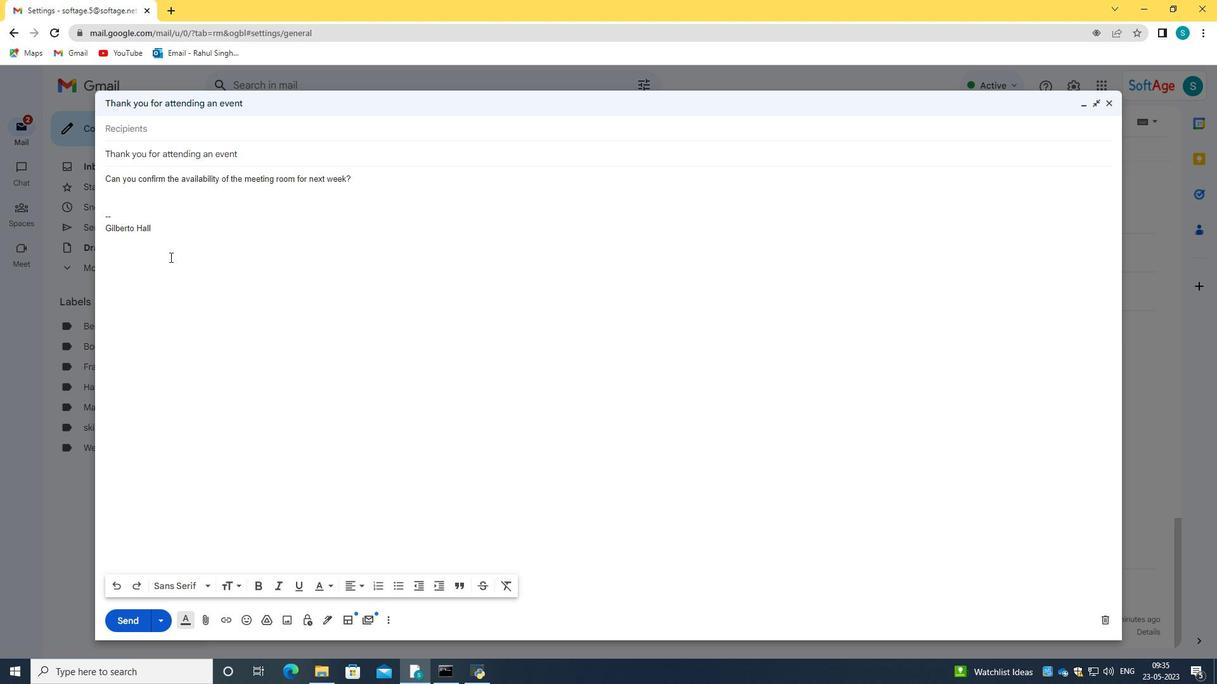 
Action: Mouse moved to (104, 177)
Screenshot: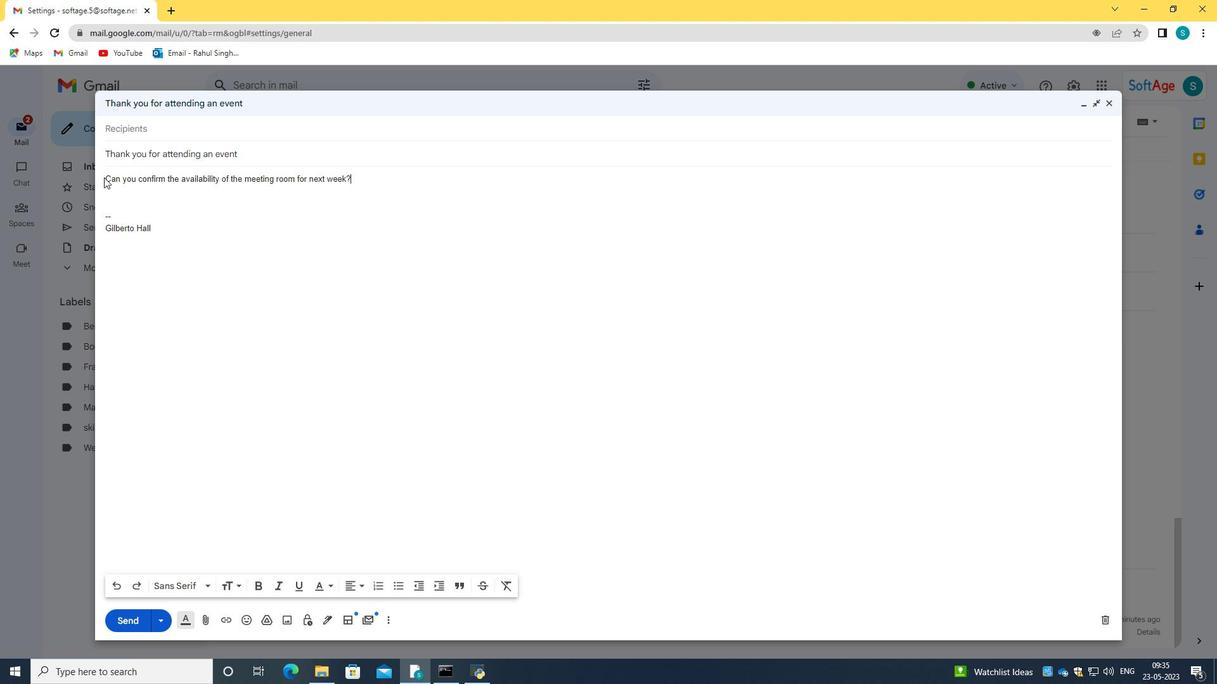 
Action: Mouse pressed left at (104, 177)
Screenshot: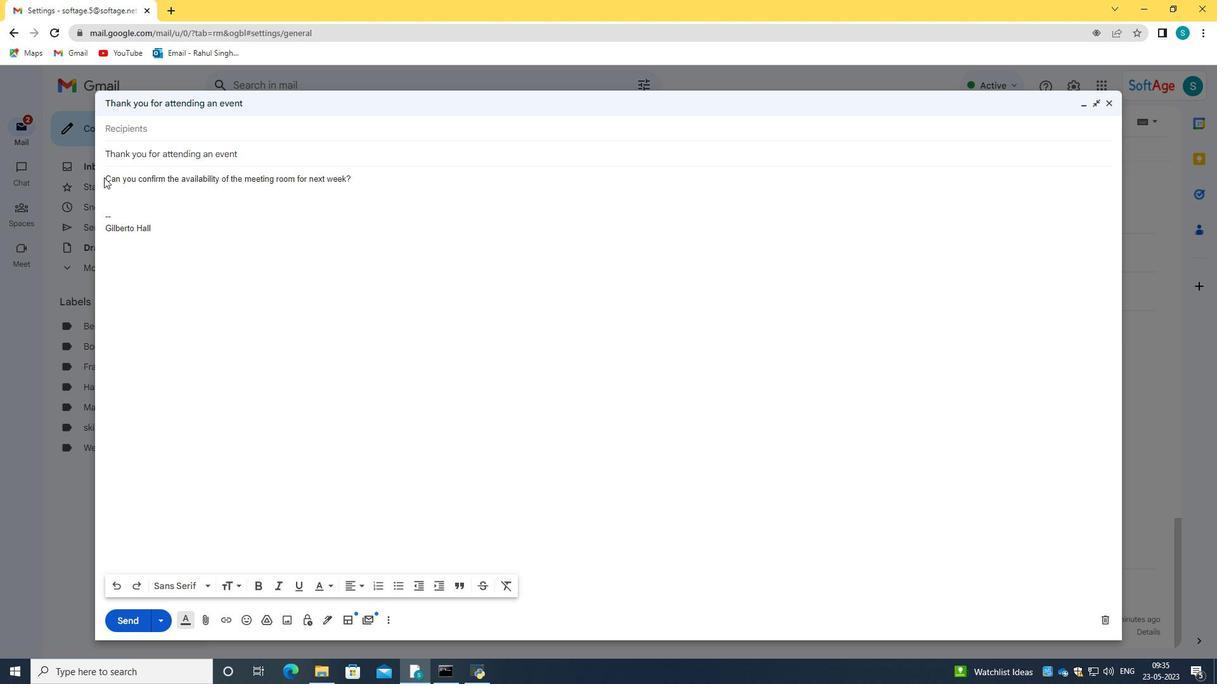 
Action: Mouse moved to (129, 199)
Screenshot: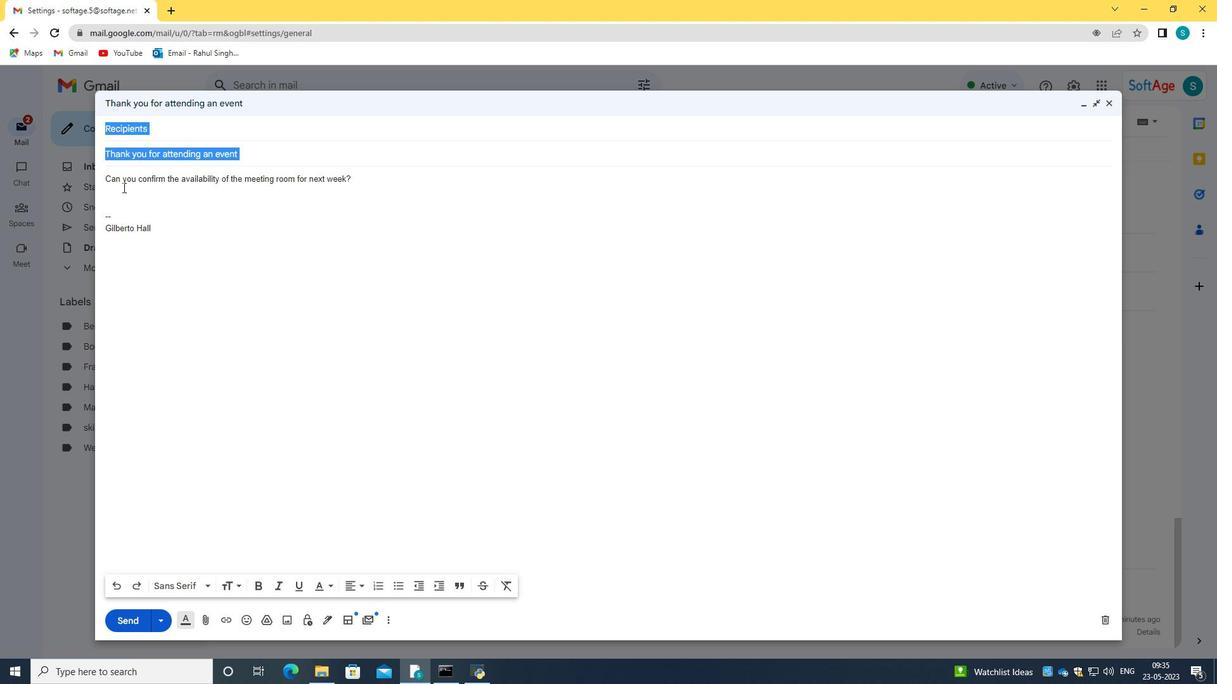 
Action: Mouse pressed left at (129, 199)
Screenshot: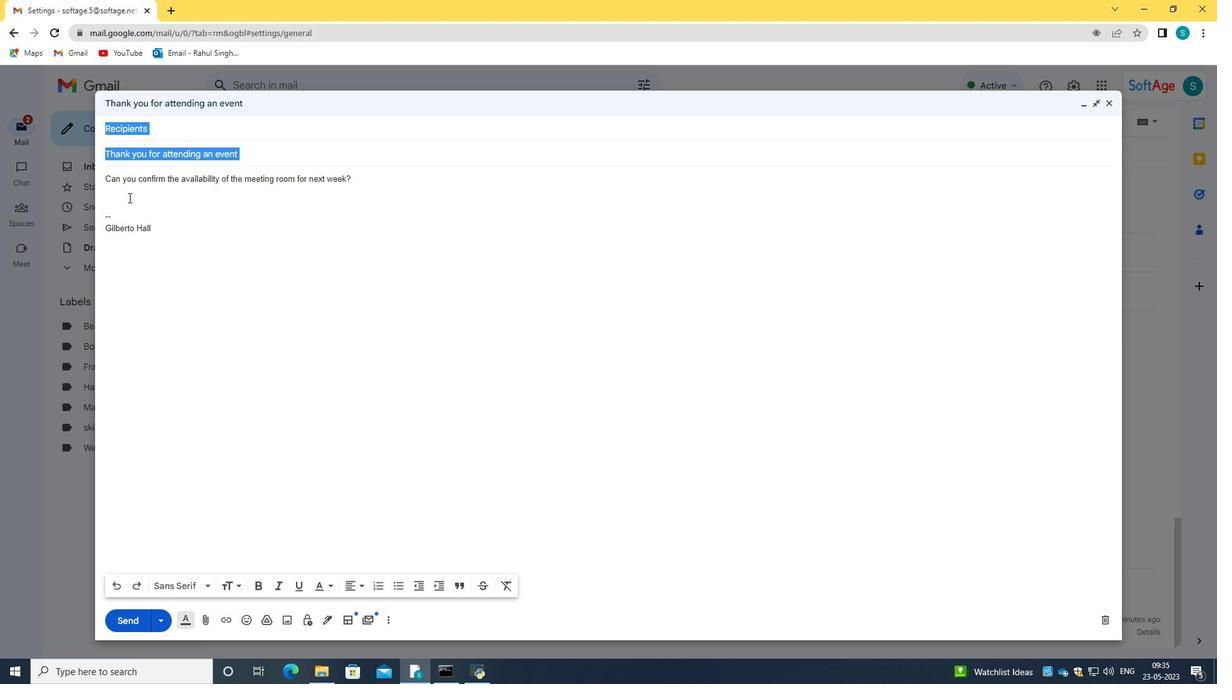 
Action: Mouse moved to (108, 180)
Screenshot: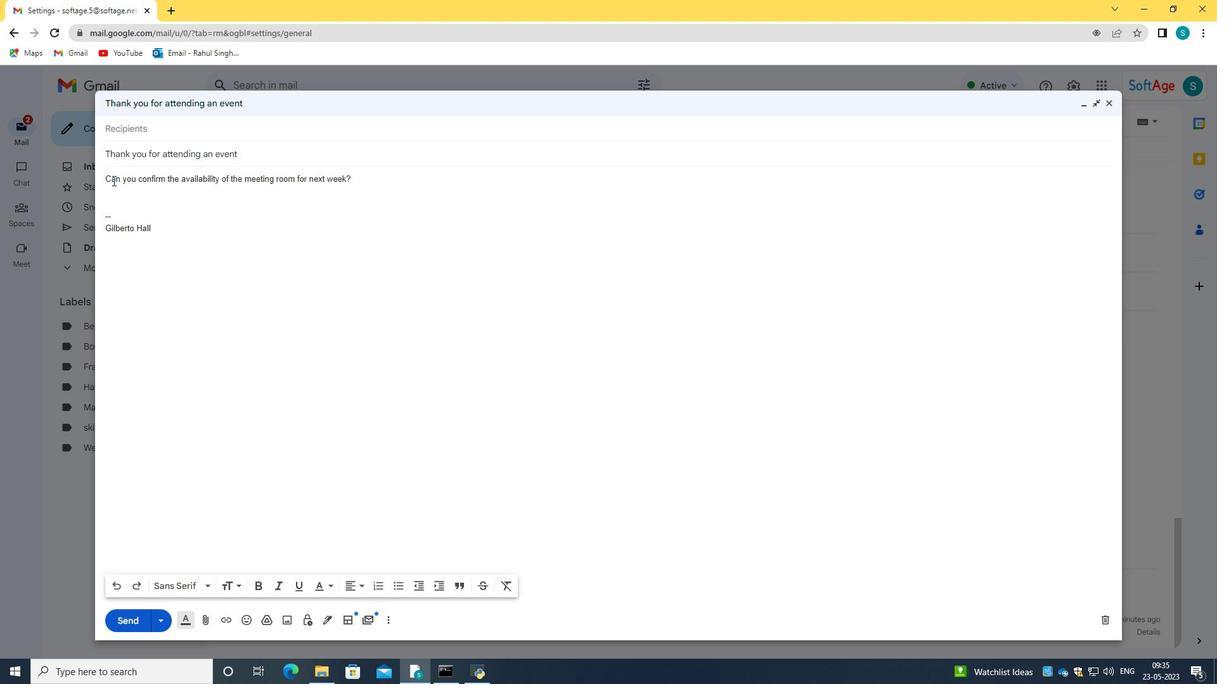 
Action: Mouse pressed left at (108, 180)
Screenshot: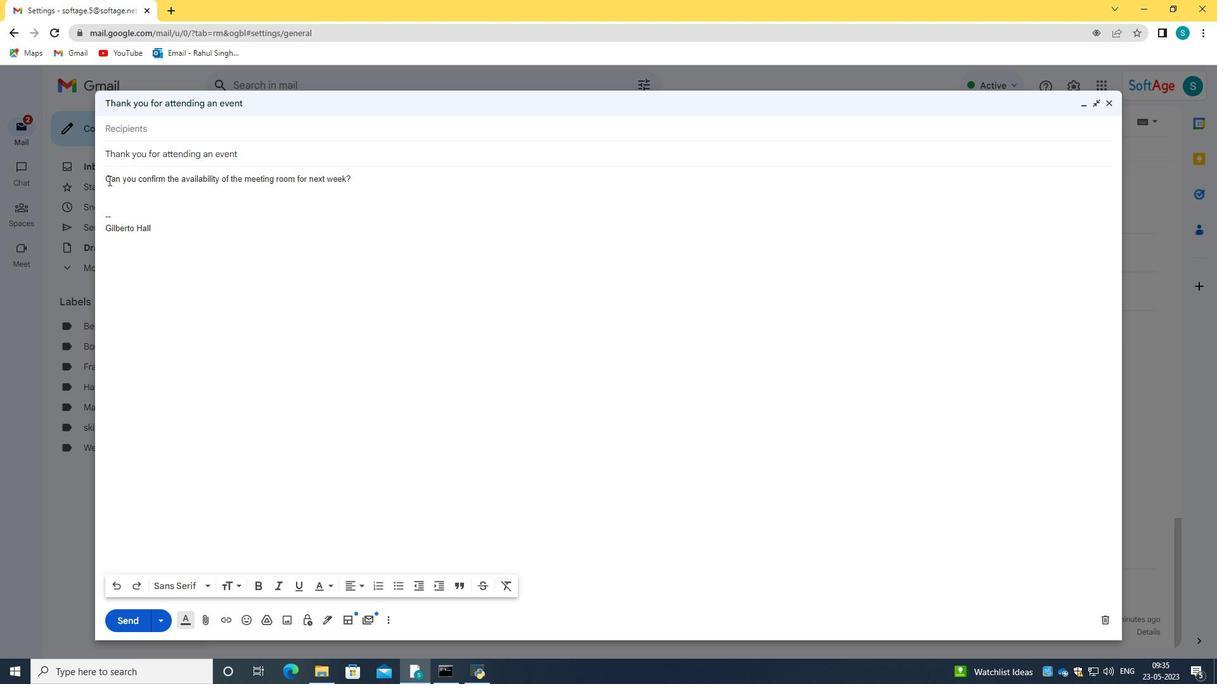 
Action: Mouse moved to (121, 195)
Screenshot: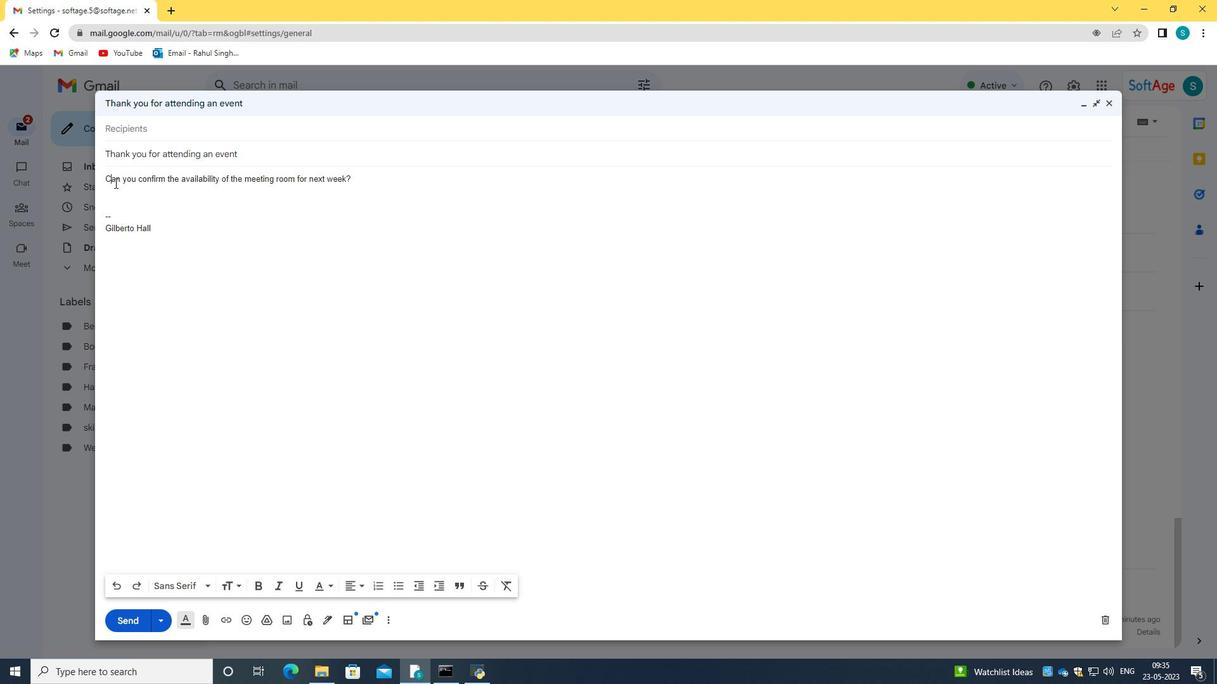 
Action: Mouse pressed left at (121, 195)
Screenshot: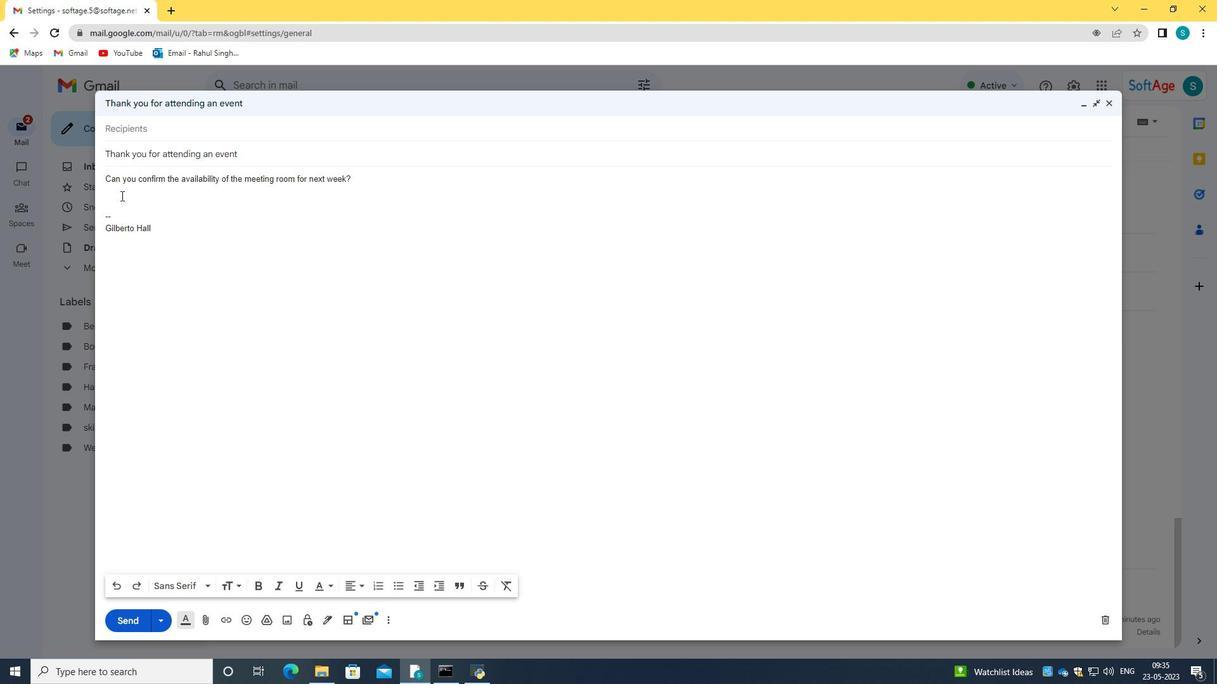 
Action: Mouse moved to (107, 178)
Screenshot: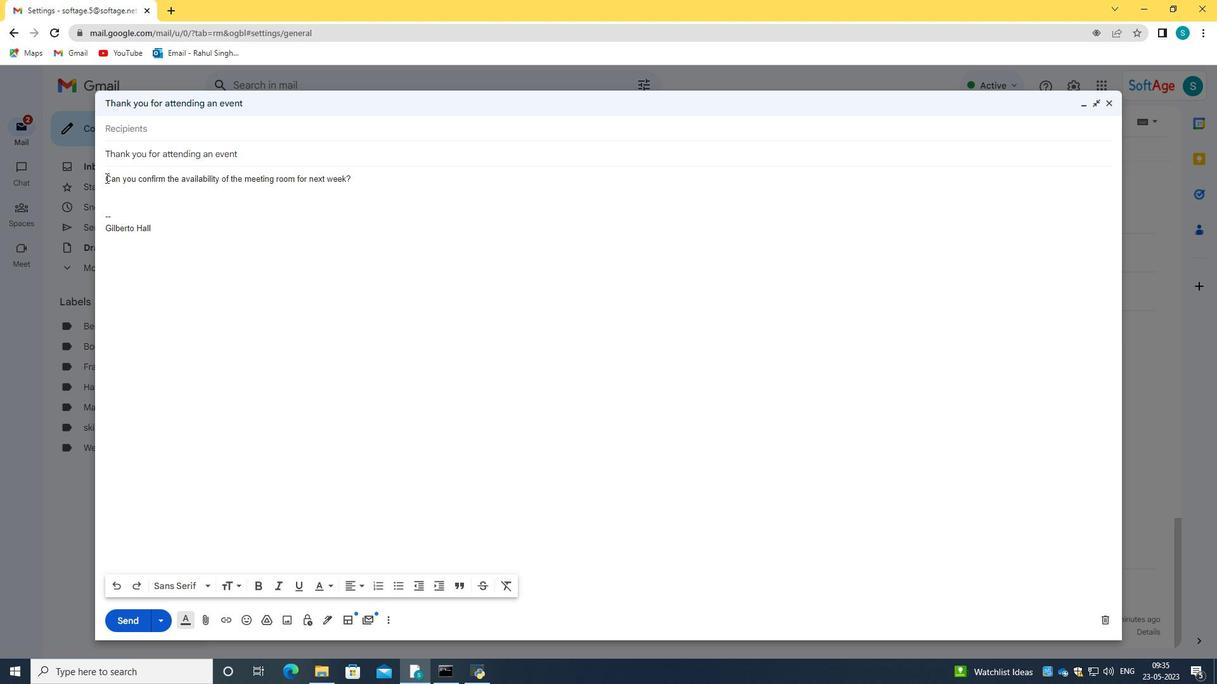
Action: Mouse pressed left at (107, 178)
Screenshot: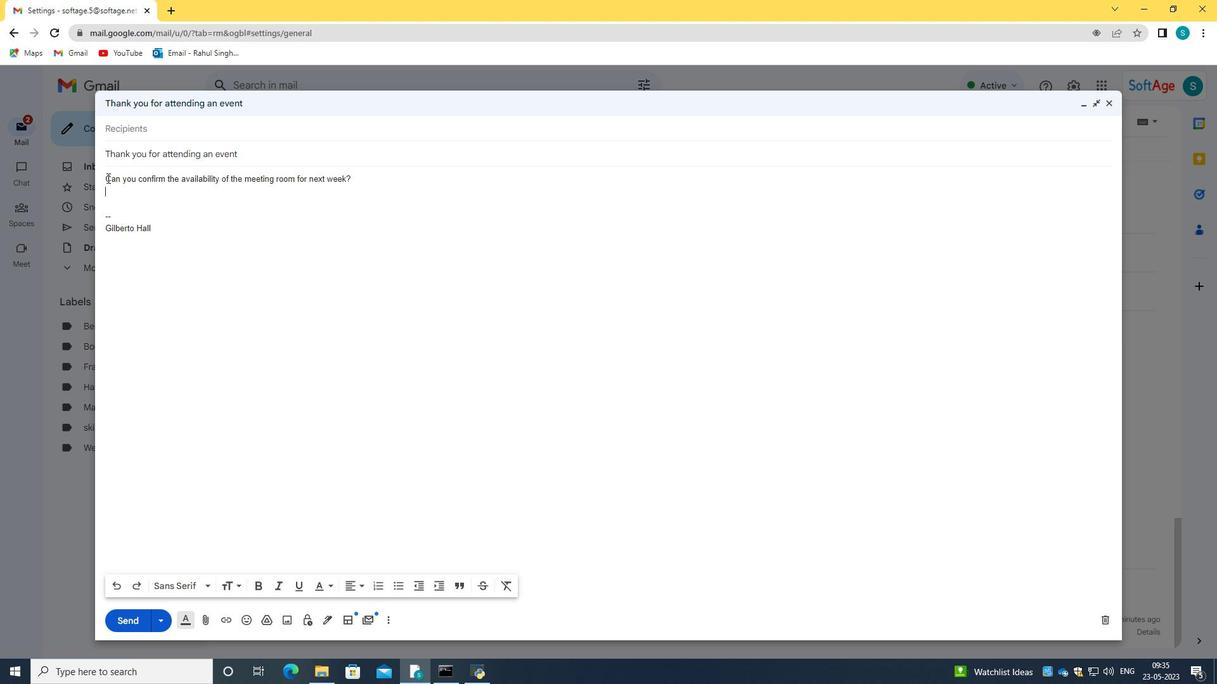 
Action: Mouse moved to (135, 195)
Screenshot: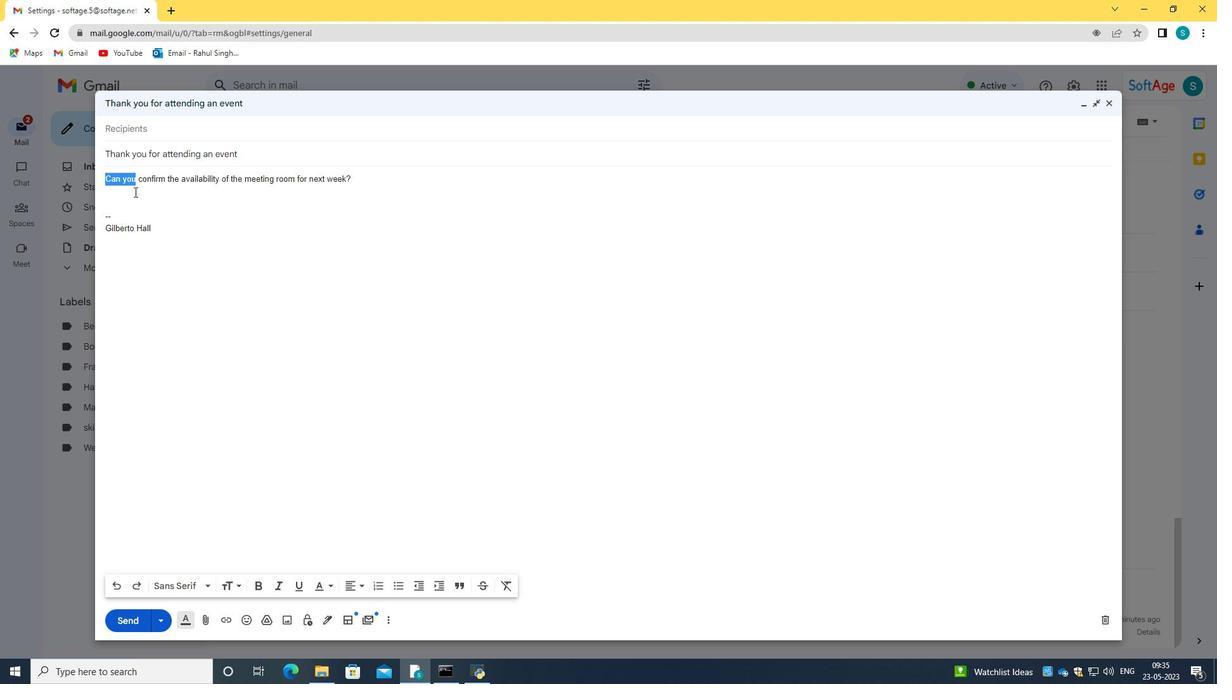 
Action: Mouse pressed left at (135, 195)
Screenshot: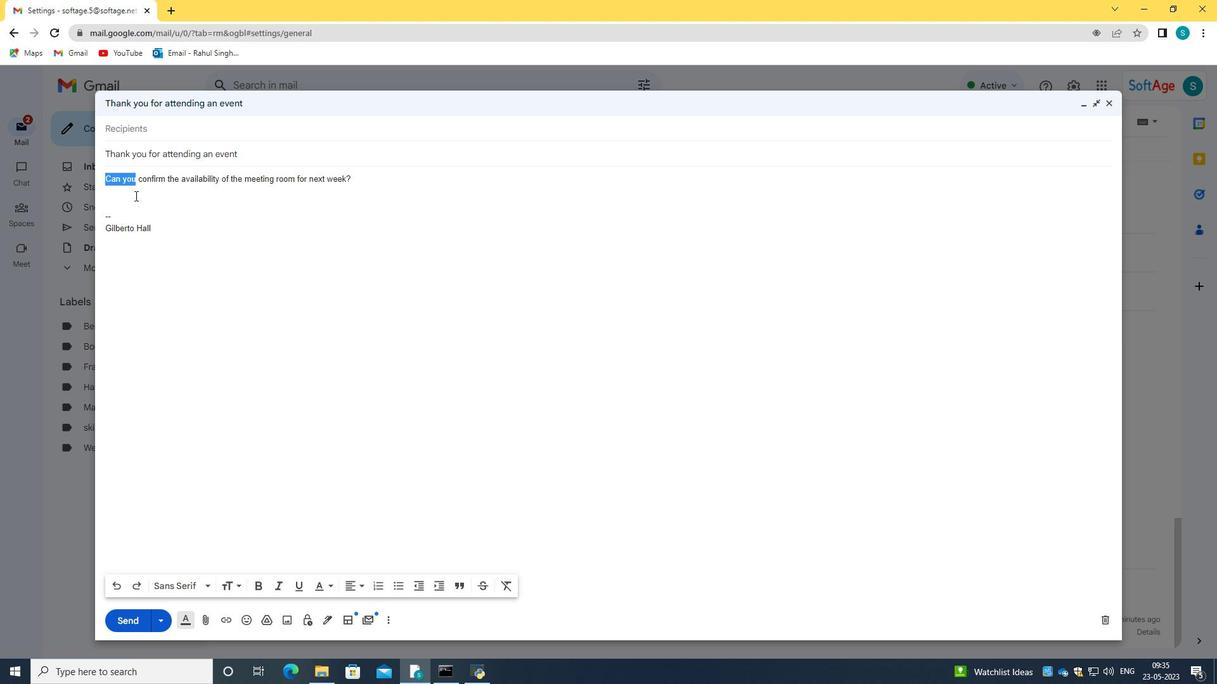 
Action: Mouse moved to (106, 174)
Screenshot: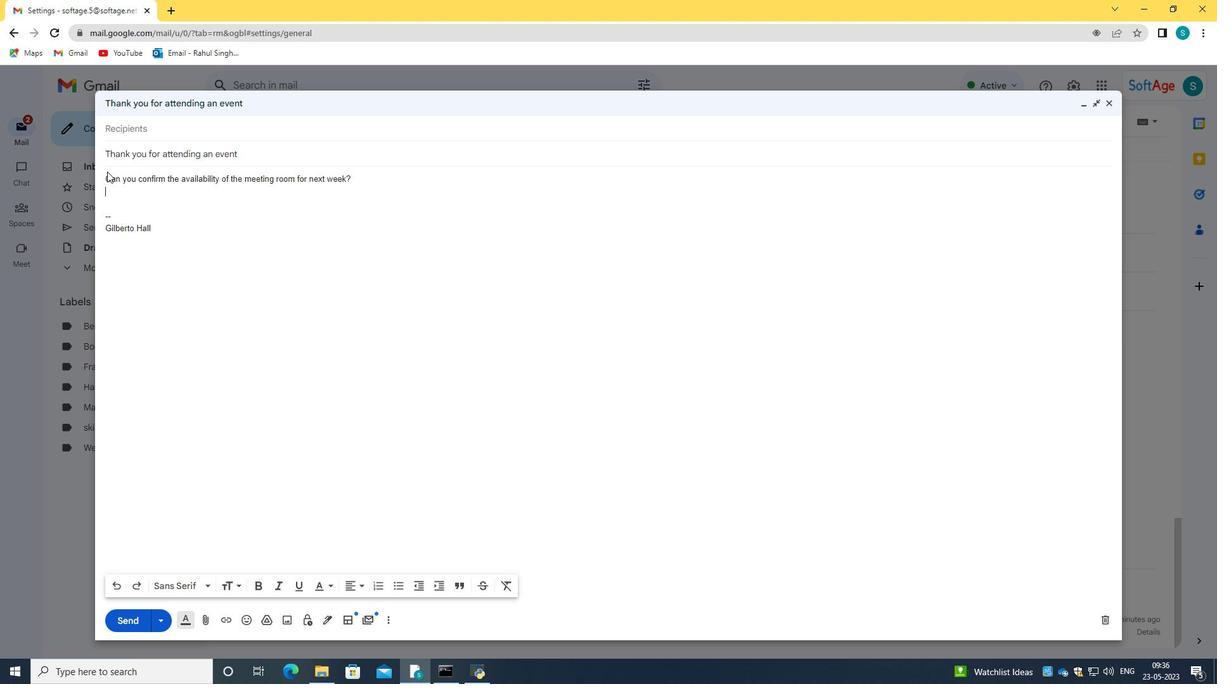 
Action: Mouse pressed left at (106, 174)
Screenshot: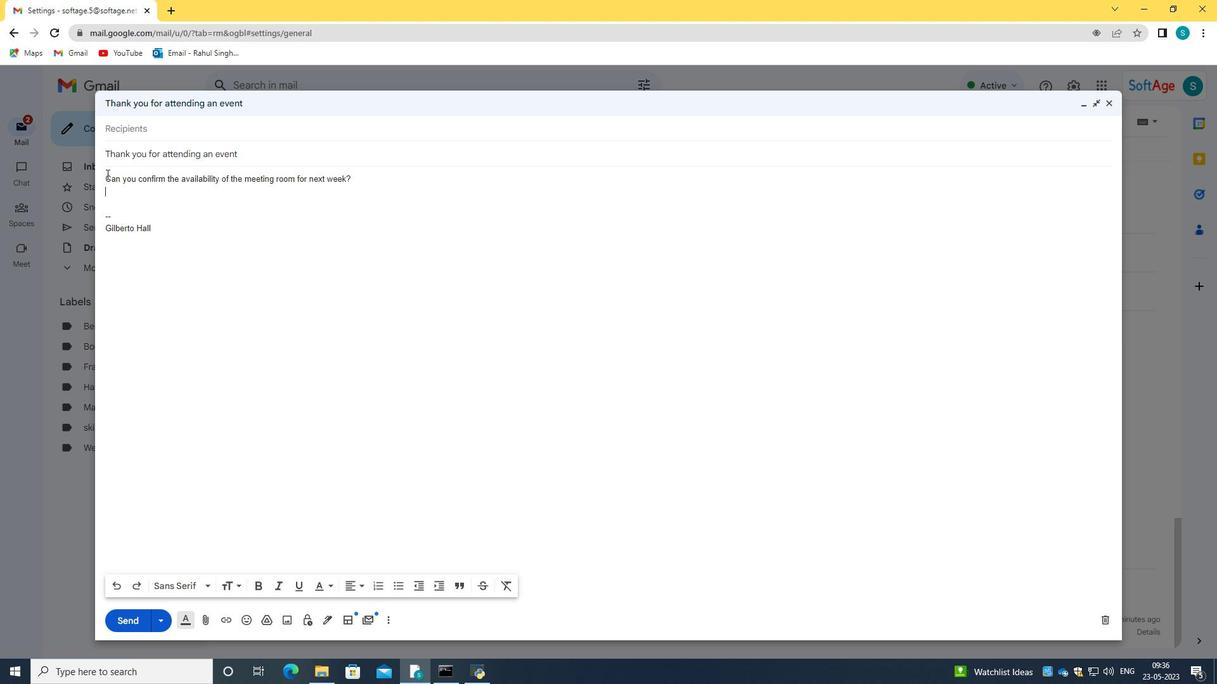 
Action: Mouse moved to (357, 181)
Screenshot: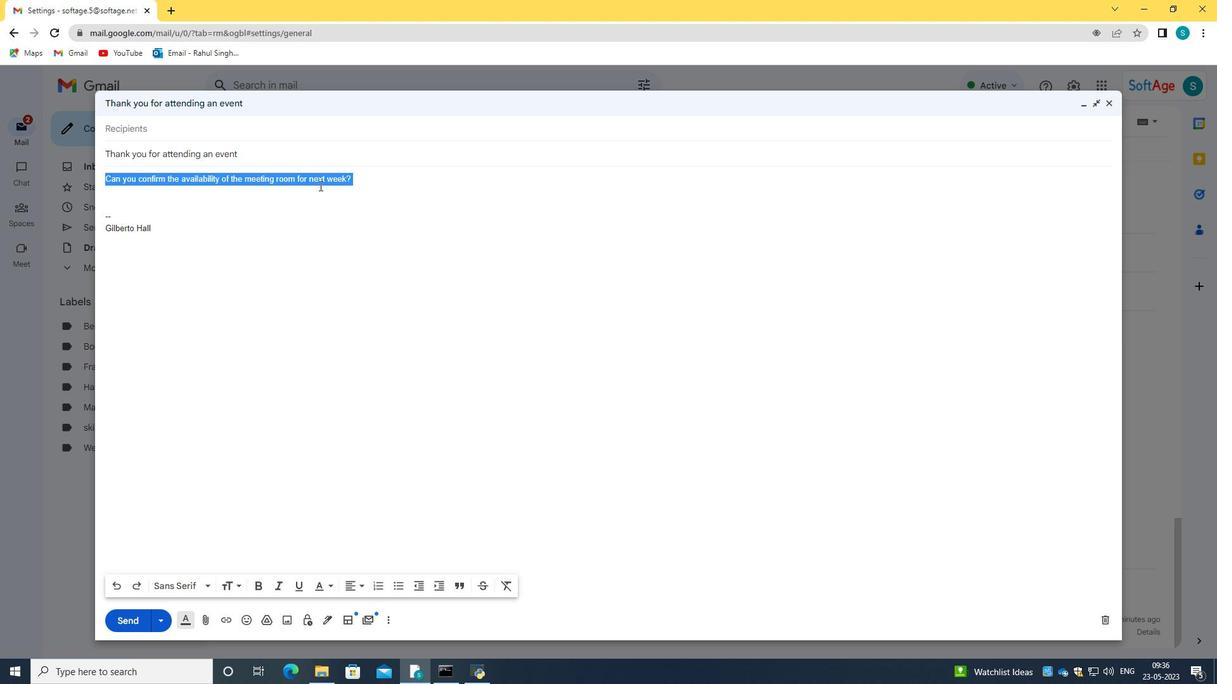 
Action: Mouse pressed left at (357, 181)
Screenshot: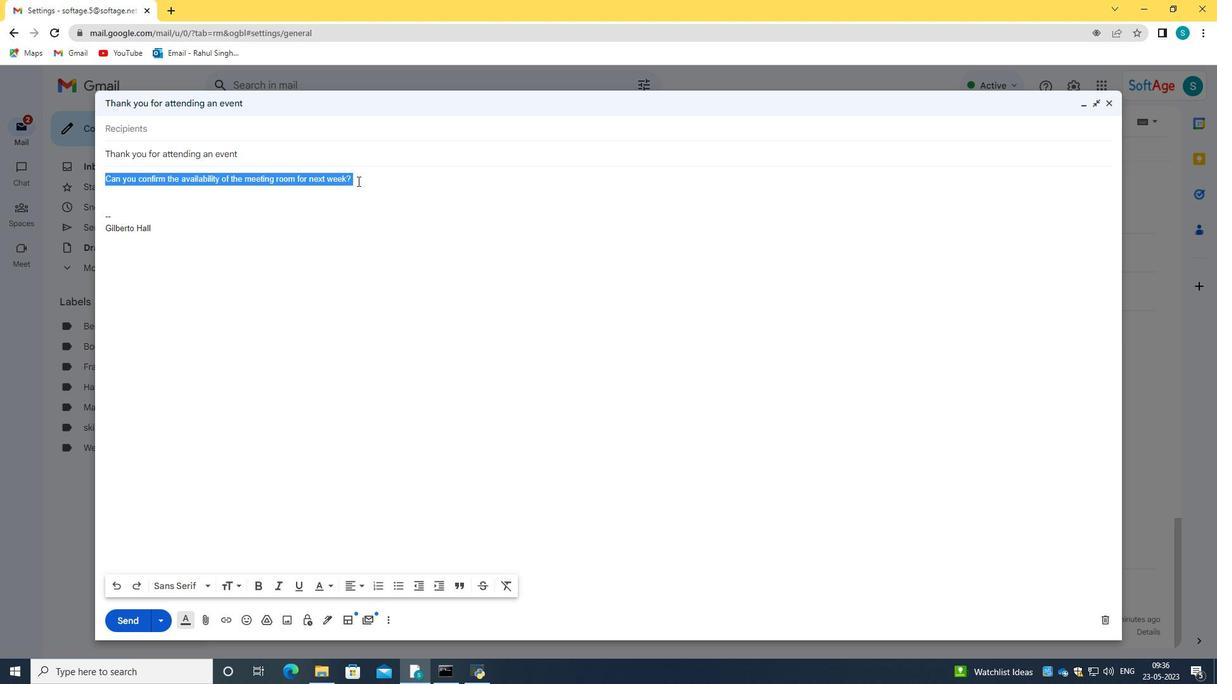 
Action: Mouse moved to (104, 178)
Screenshot: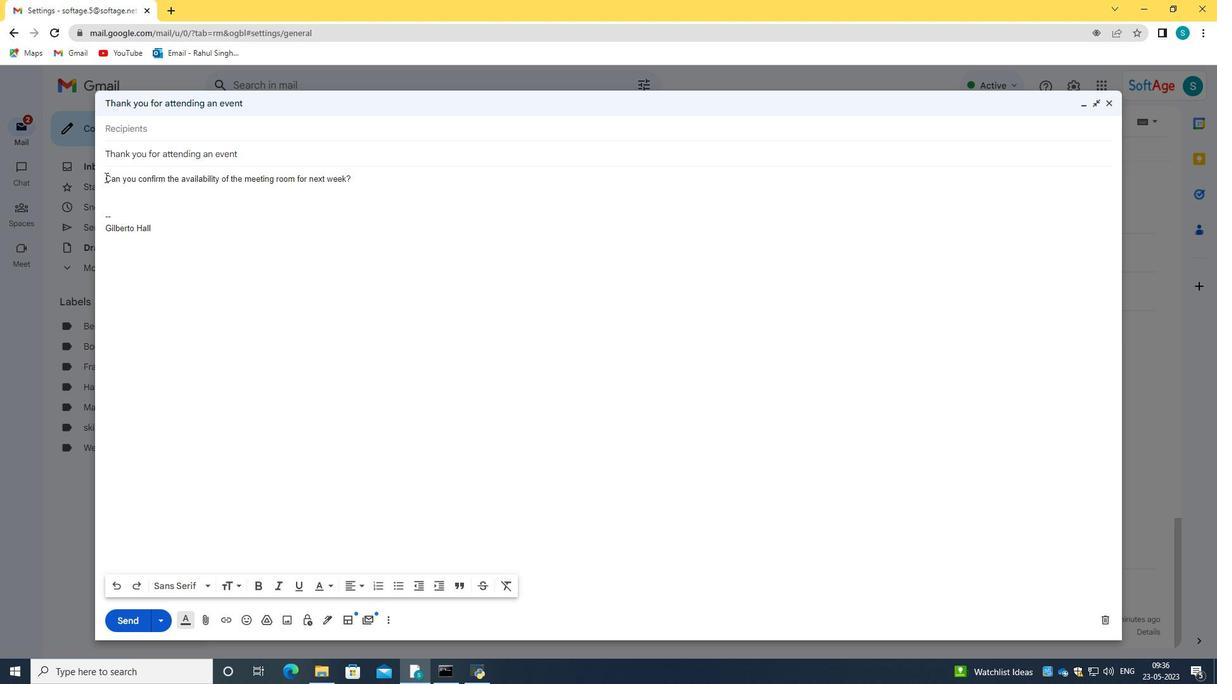 
Action: Mouse pressed left at (104, 178)
Screenshot: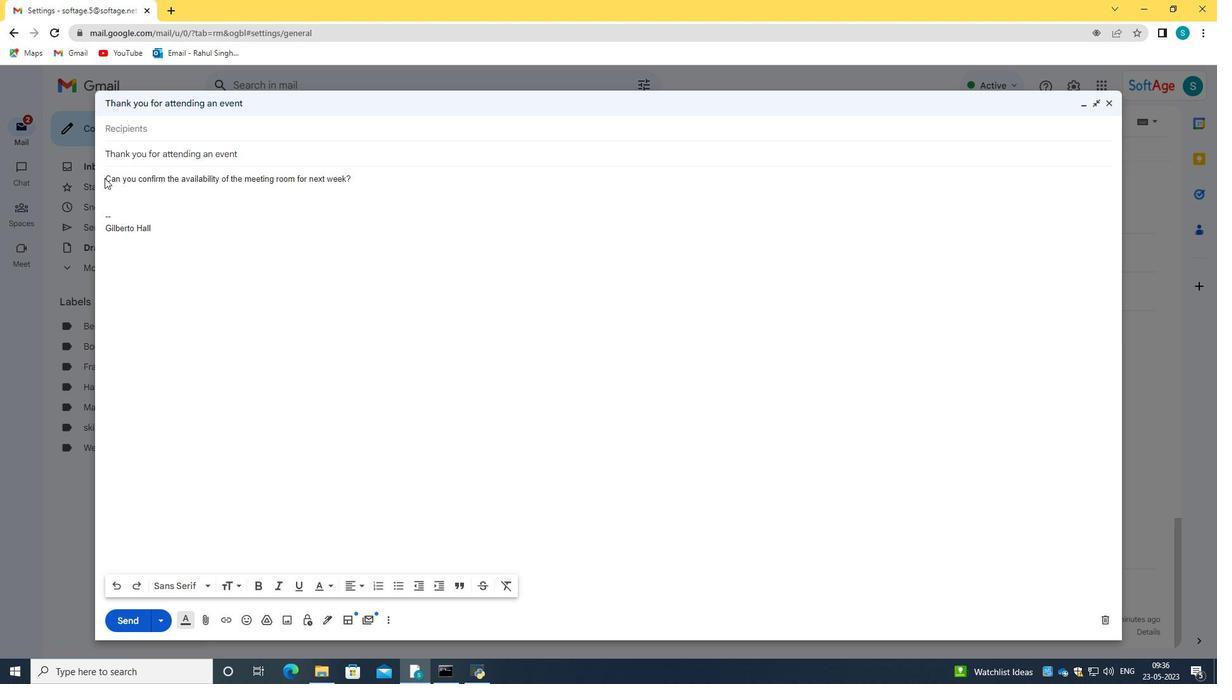 
Action: Mouse moved to (106, 176)
Screenshot: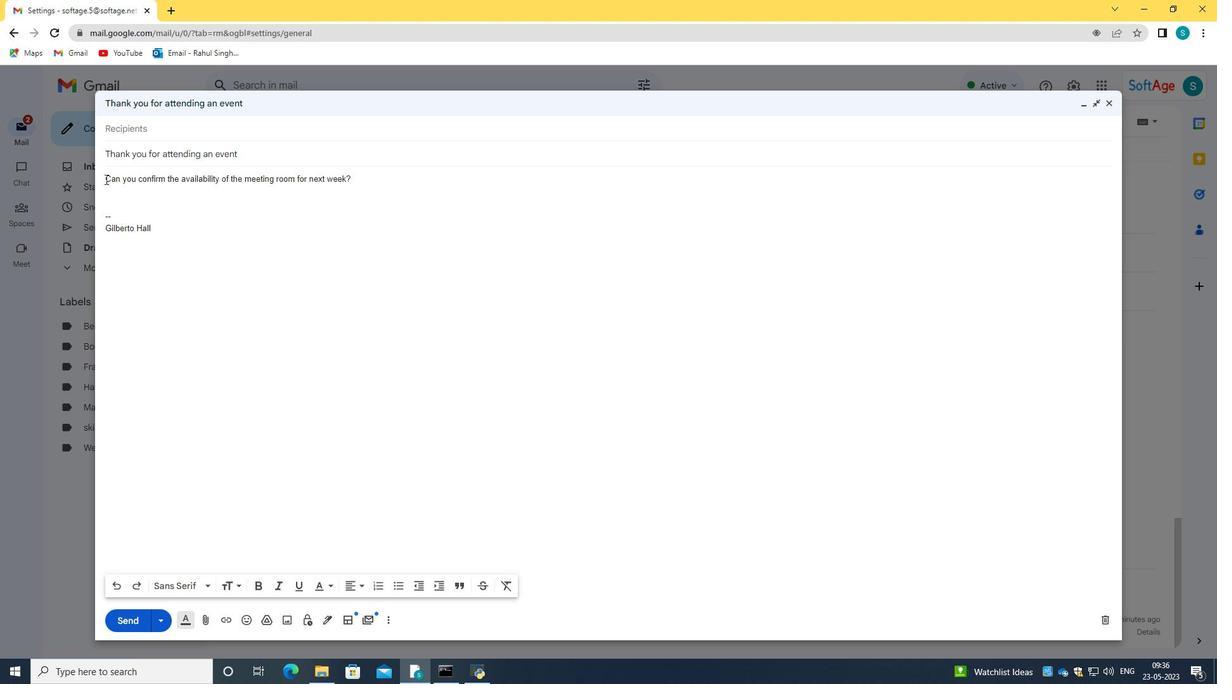 
Action: Mouse pressed left at (106, 176)
Screenshot: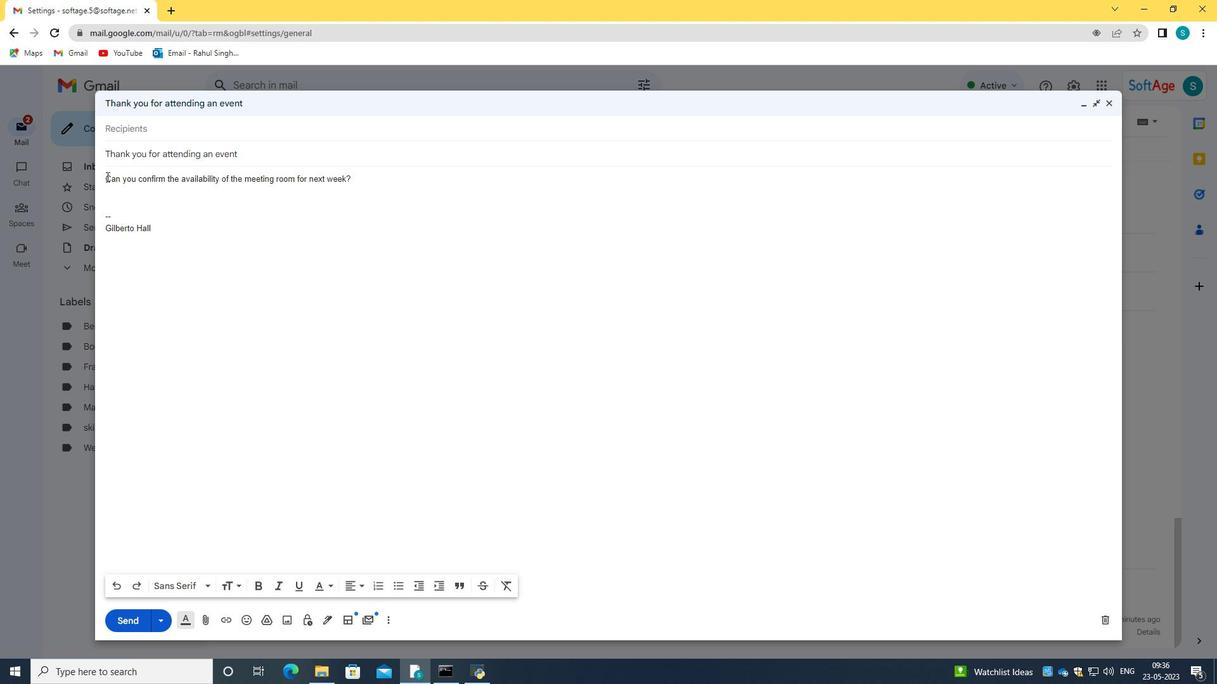 
Action: Mouse moved to (326, 592)
Screenshot: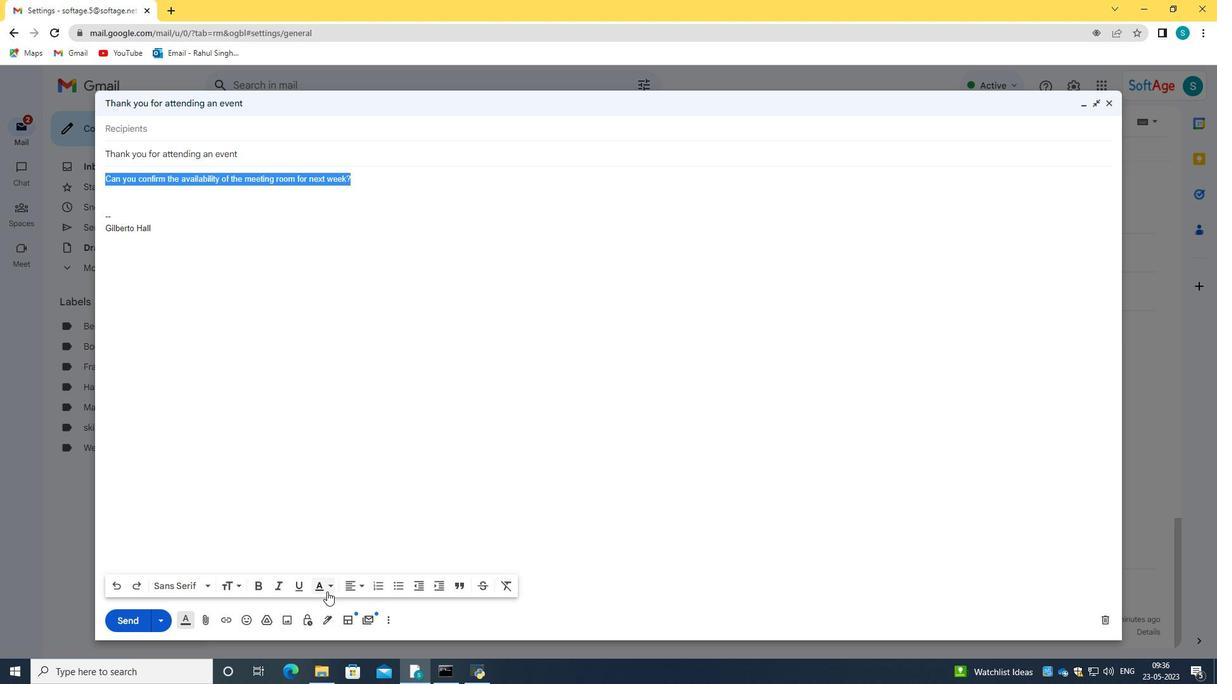 
Action: Mouse pressed left at (326, 592)
Screenshot: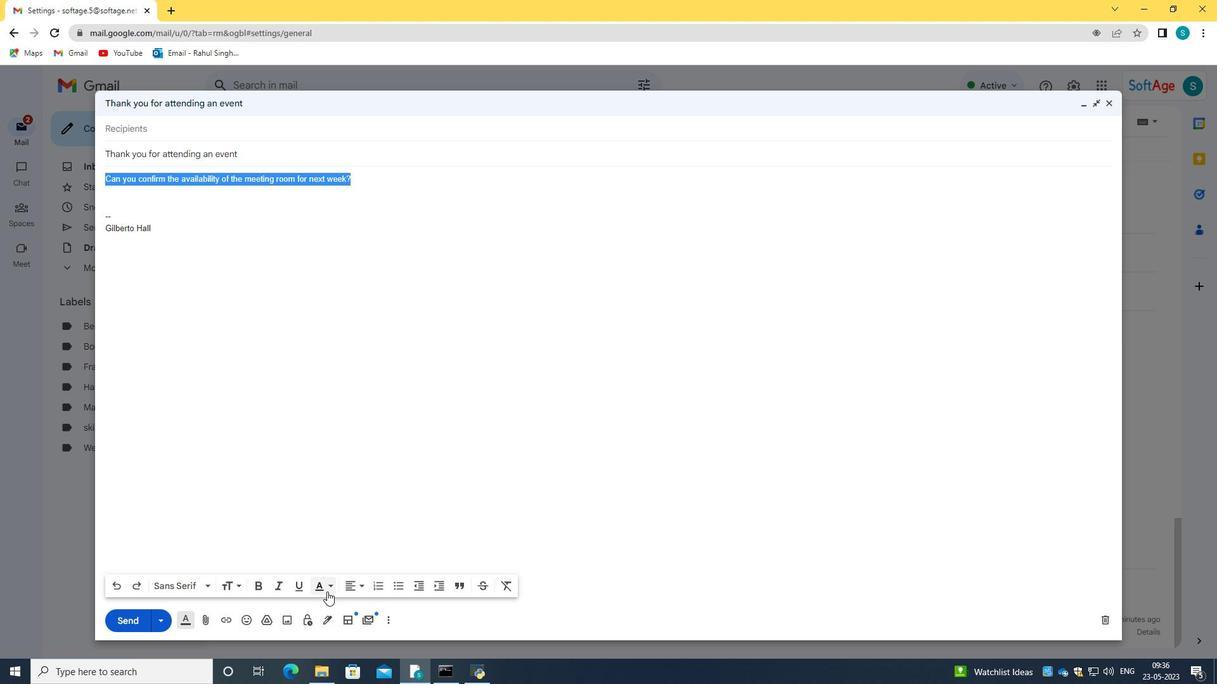 
Action: Mouse moved to (308, 533)
Screenshot: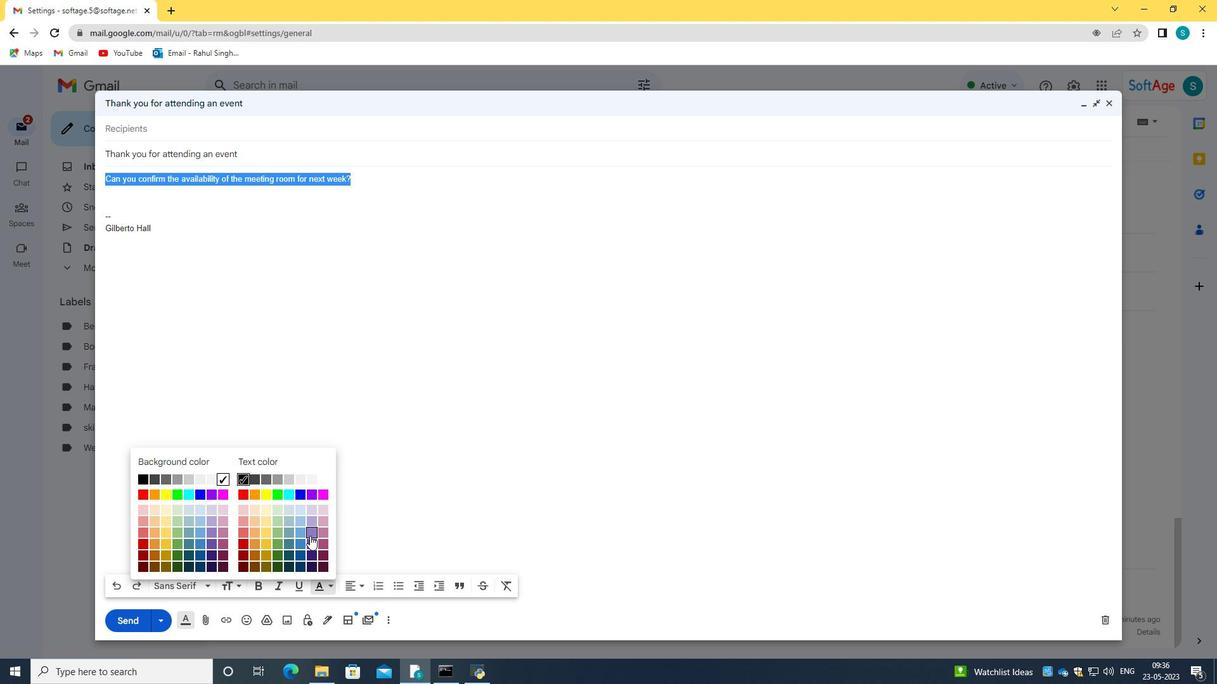 
Action: Mouse pressed left at (308, 533)
Screenshot: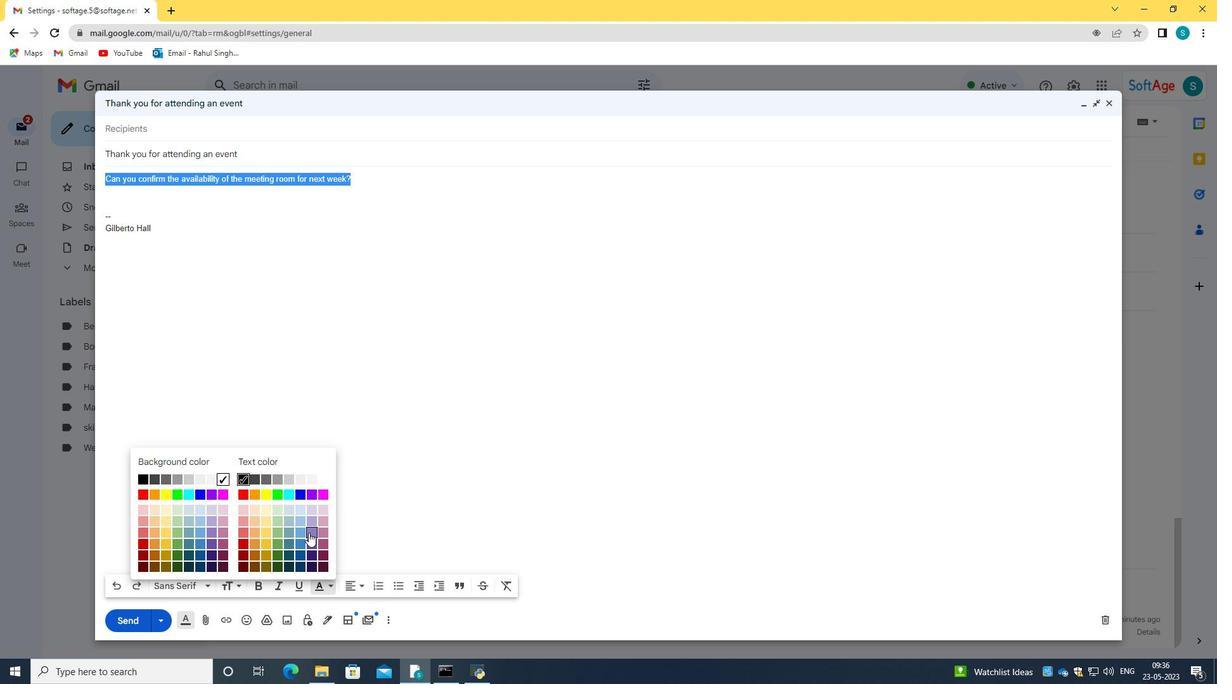 
Action: Mouse moved to (171, 212)
Screenshot: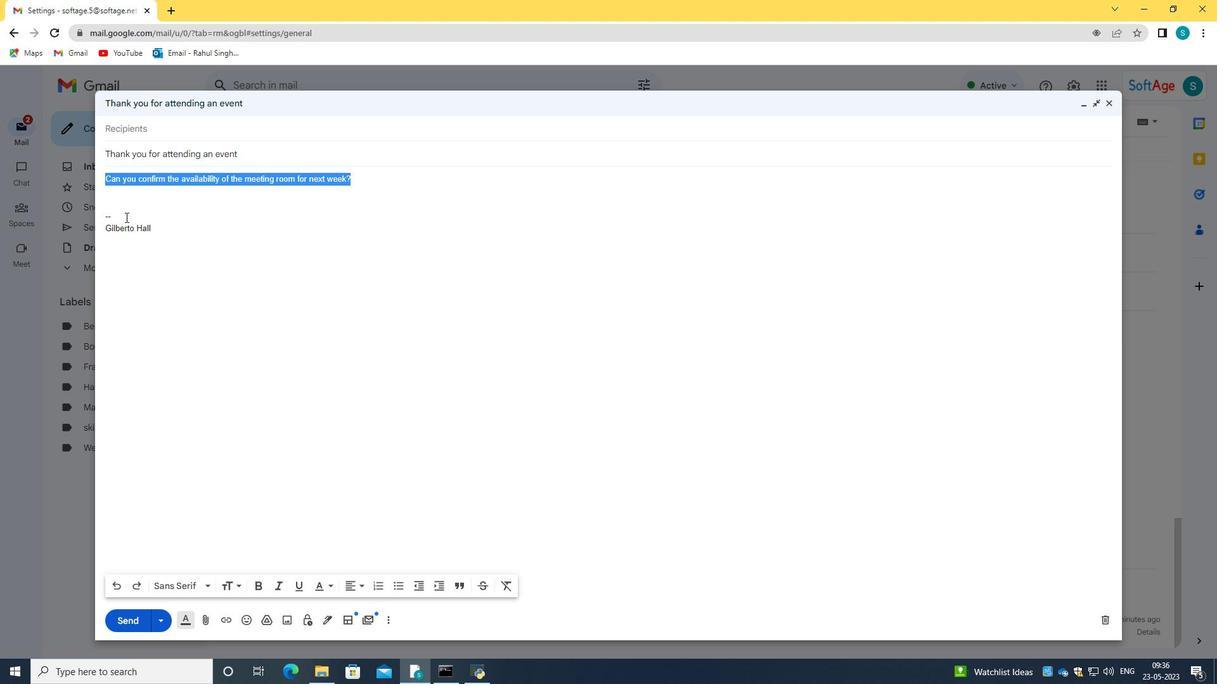 
Action: Mouse pressed left at (171, 212)
Screenshot: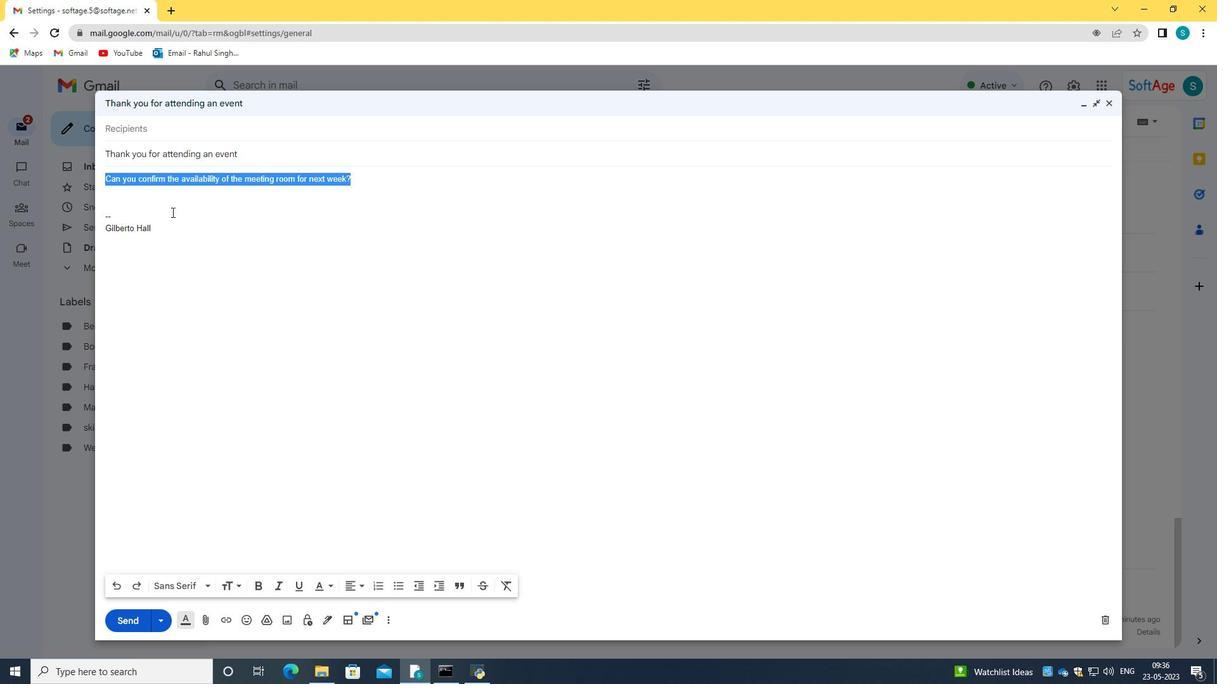 
Action: Mouse moved to (104, 178)
Screenshot: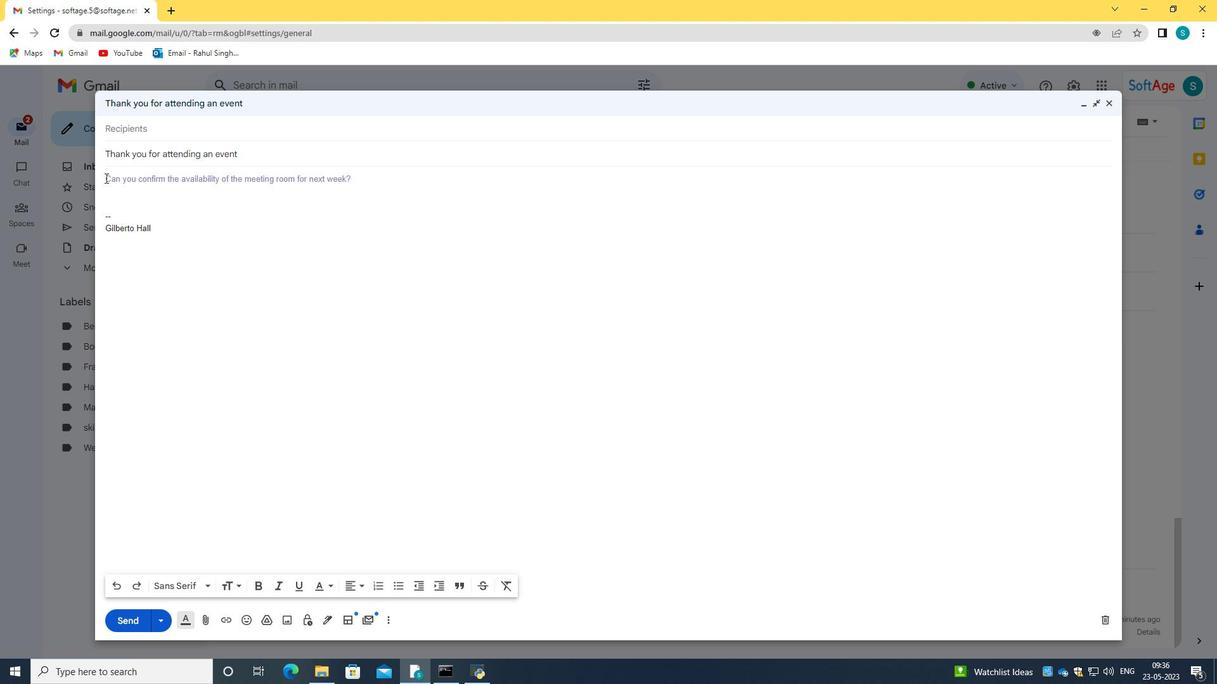 
Action: Mouse pressed left at (104, 178)
Screenshot: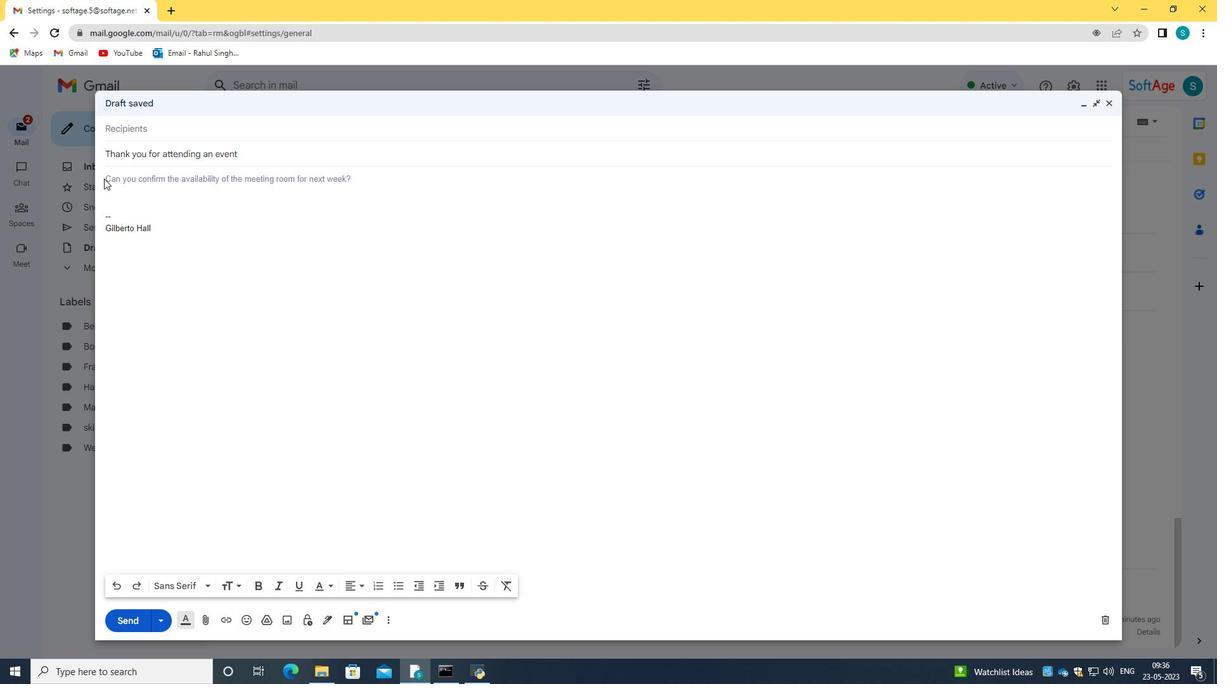 
Action: Mouse moved to (117, 185)
Screenshot: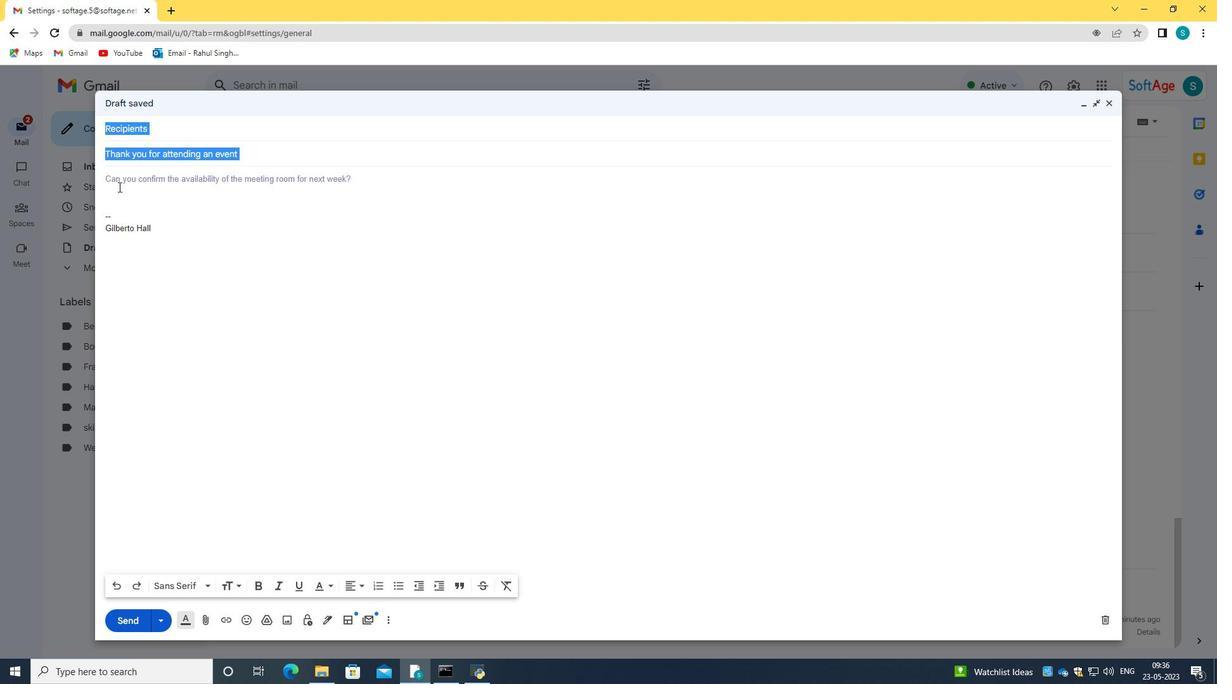 
Action: Mouse pressed left at (117, 185)
Screenshot: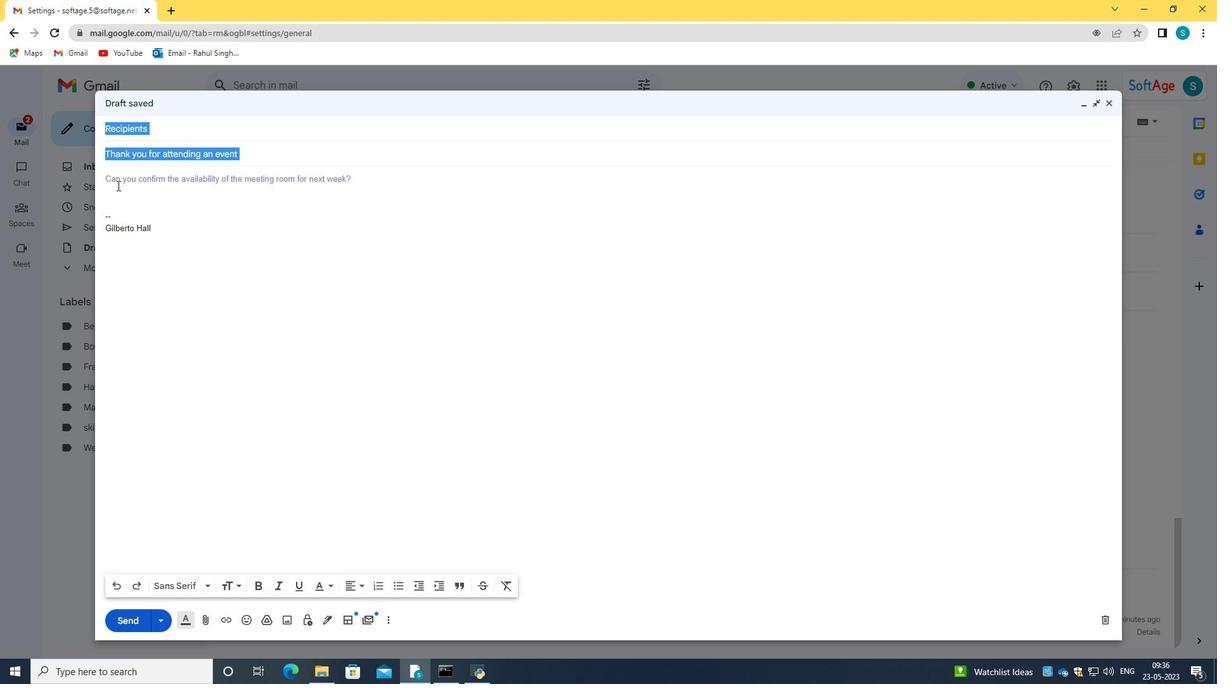 
Action: Mouse moved to (105, 178)
Screenshot: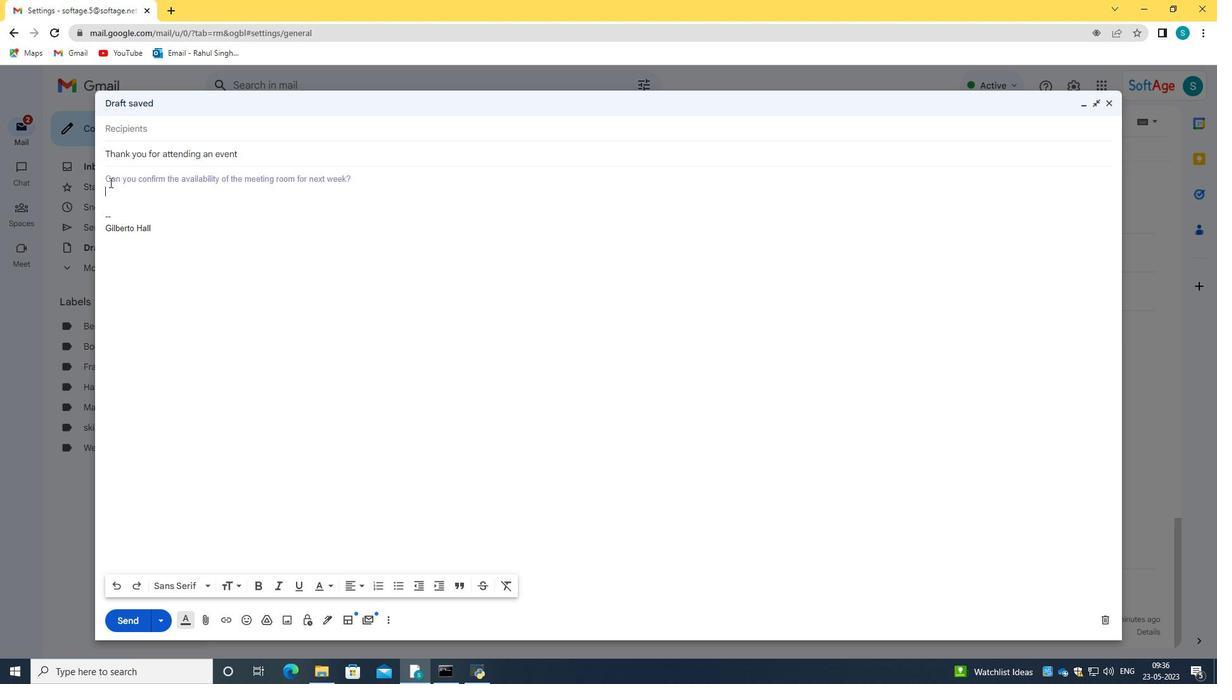 
Action: Mouse pressed left at (105, 178)
Screenshot: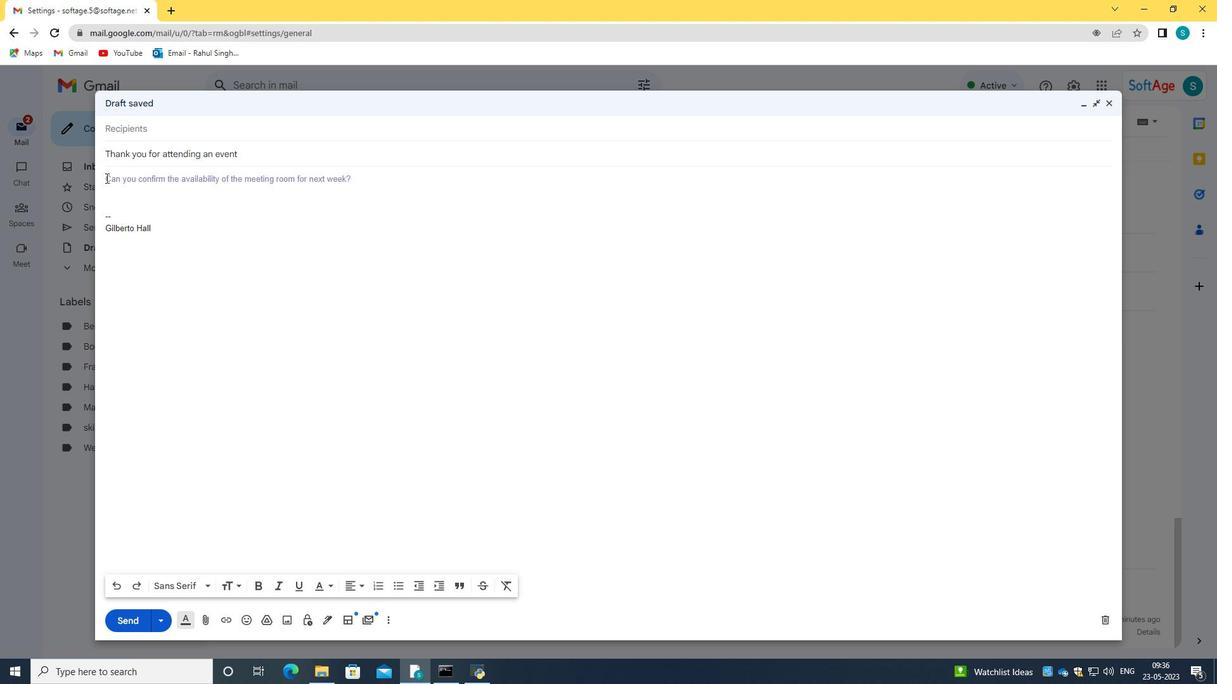 
Action: Mouse moved to (322, 587)
Screenshot: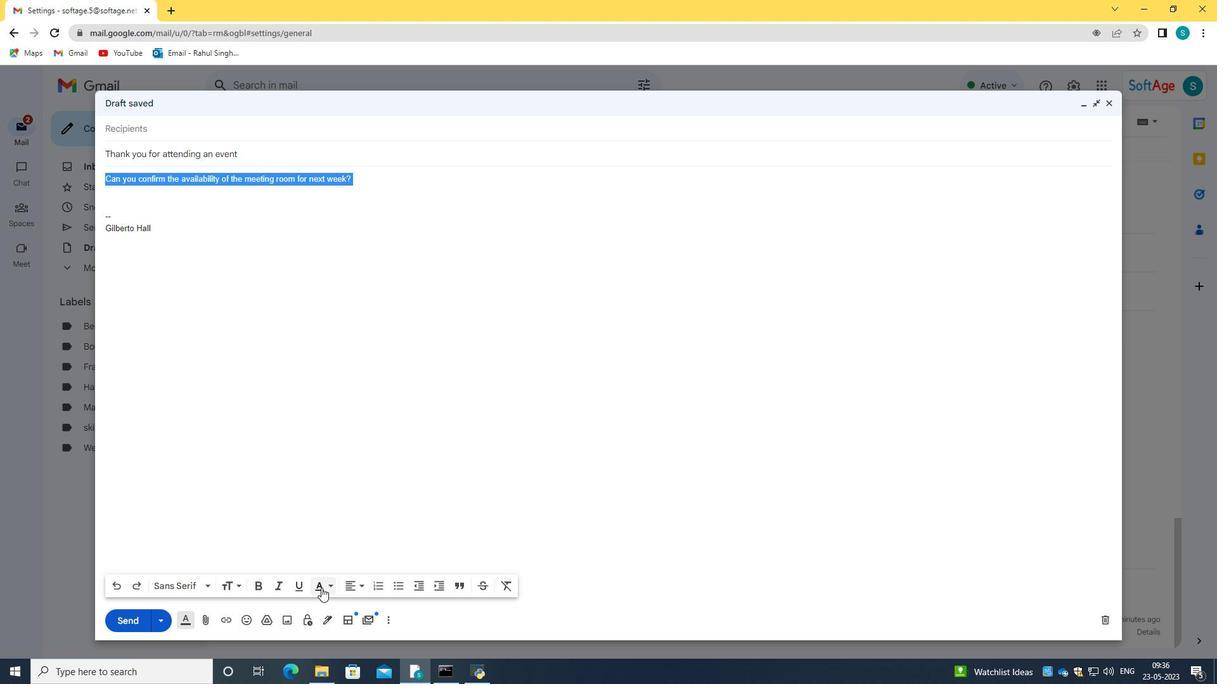 
Action: Mouse pressed left at (322, 587)
Screenshot: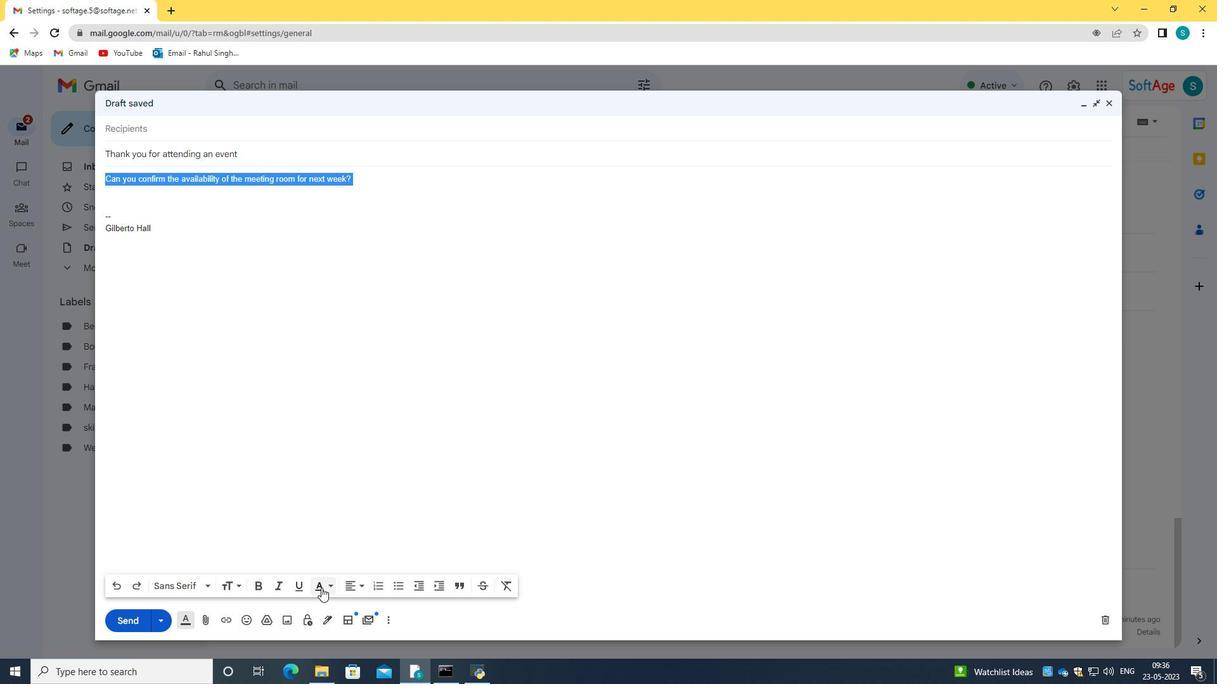 
Action: Mouse moved to (141, 477)
Screenshot: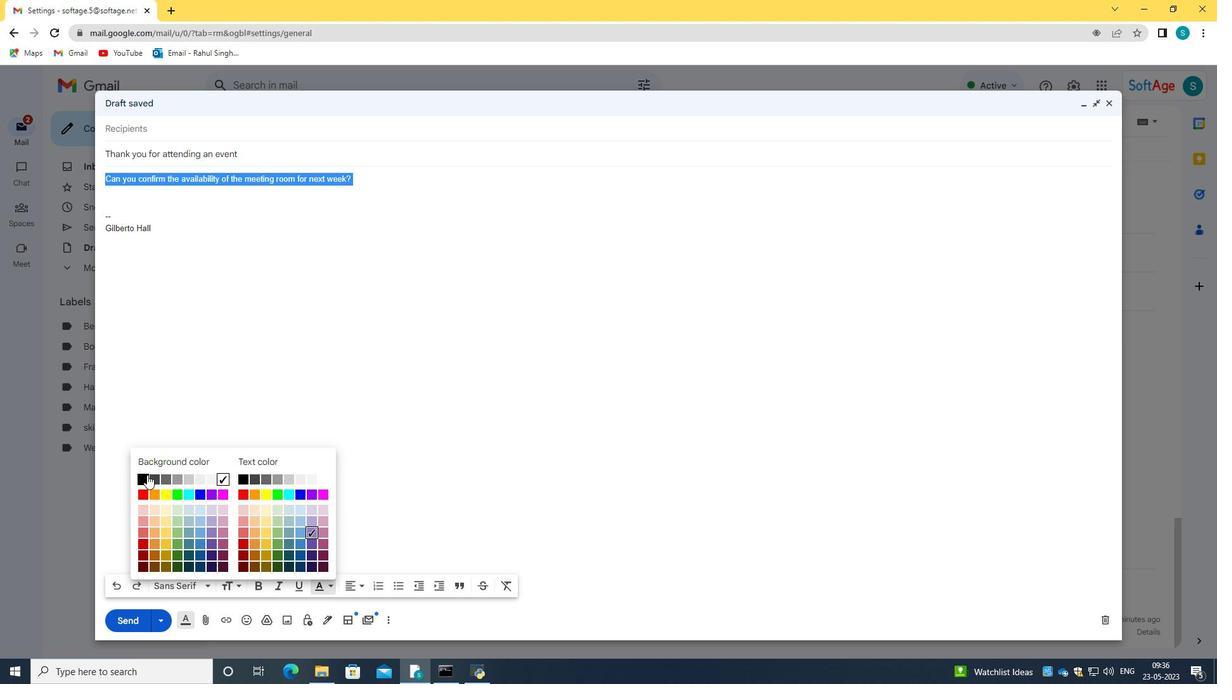 
Action: Mouse pressed left at (141, 477)
Screenshot: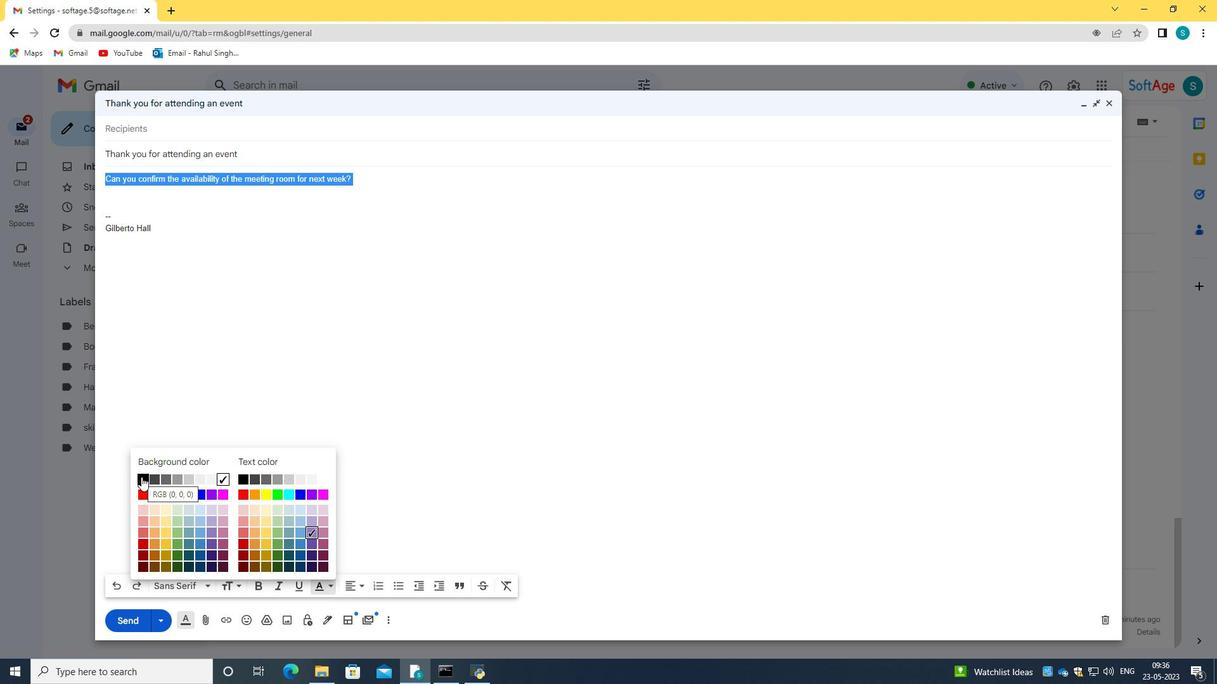 
Action: Mouse moved to (358, 420)
Screenshot: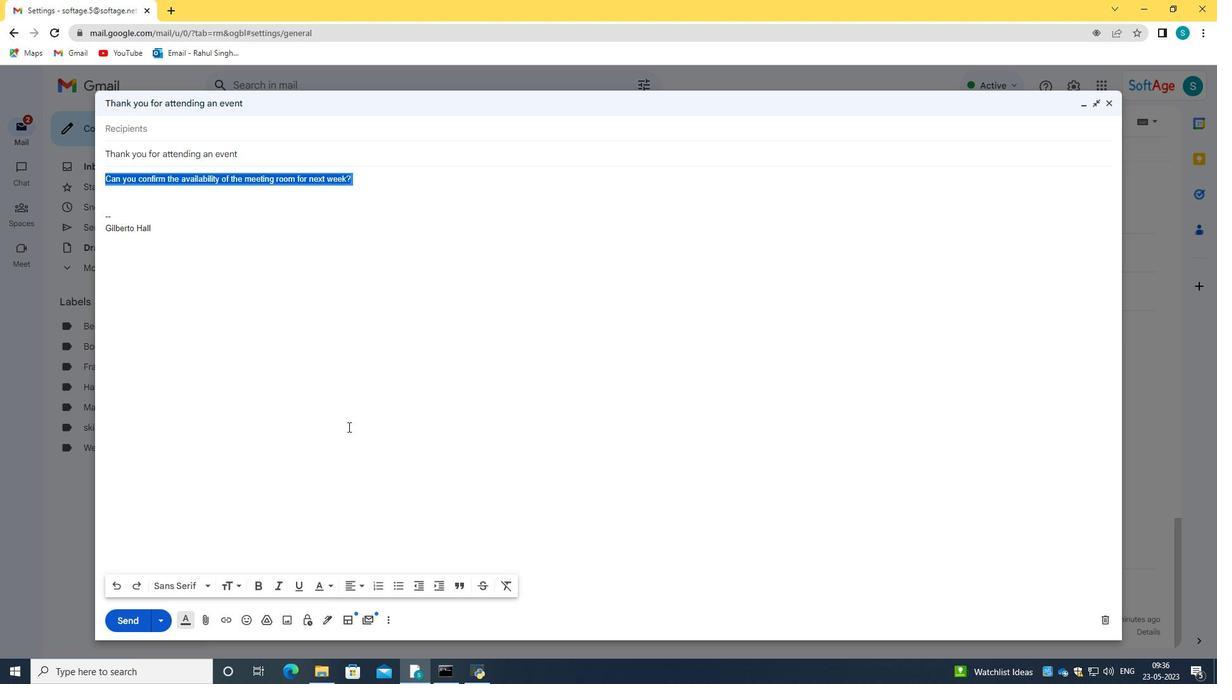 
Action: Mouse pressed left at (358, 420)
Screenshot: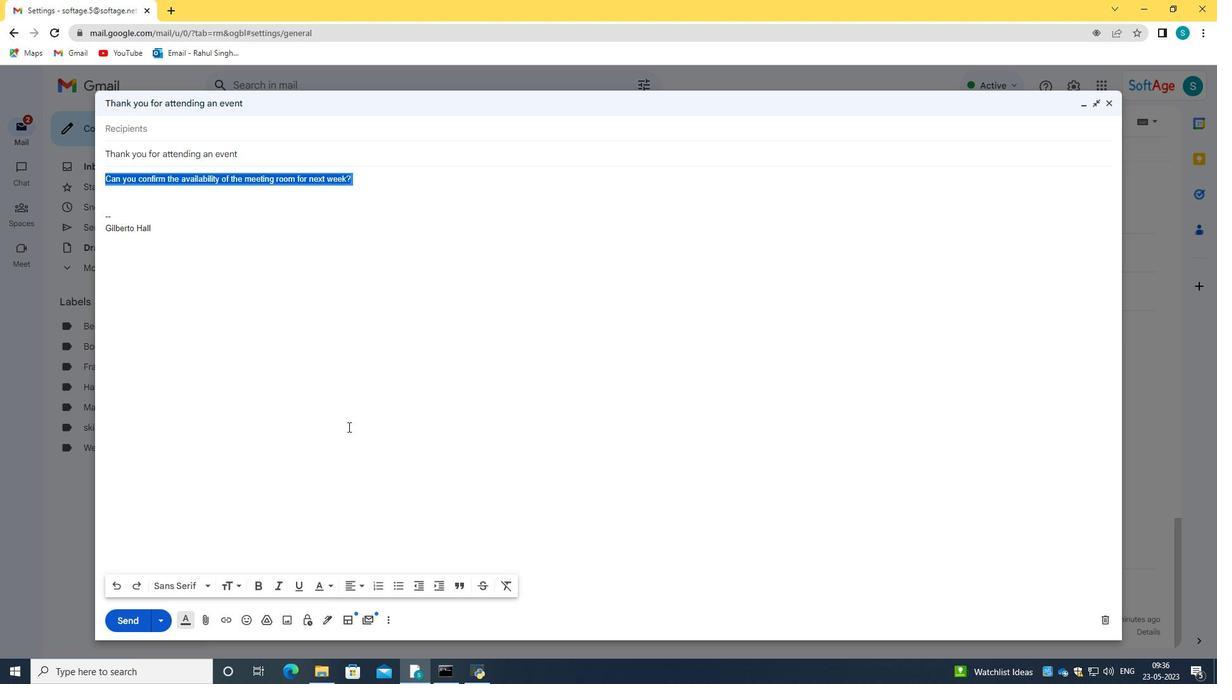 
Action: Mouse moved to (124, 620)
Screenshot: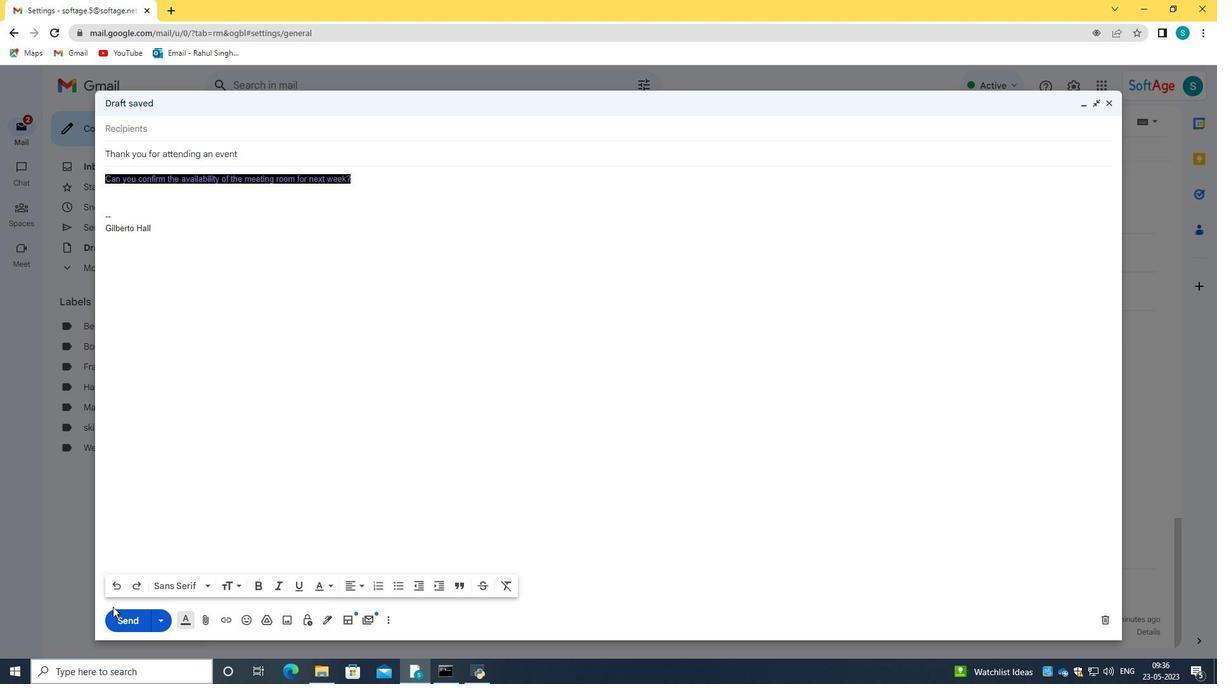 
Action: Mouse pressed left at (124, 620)
Screenshot: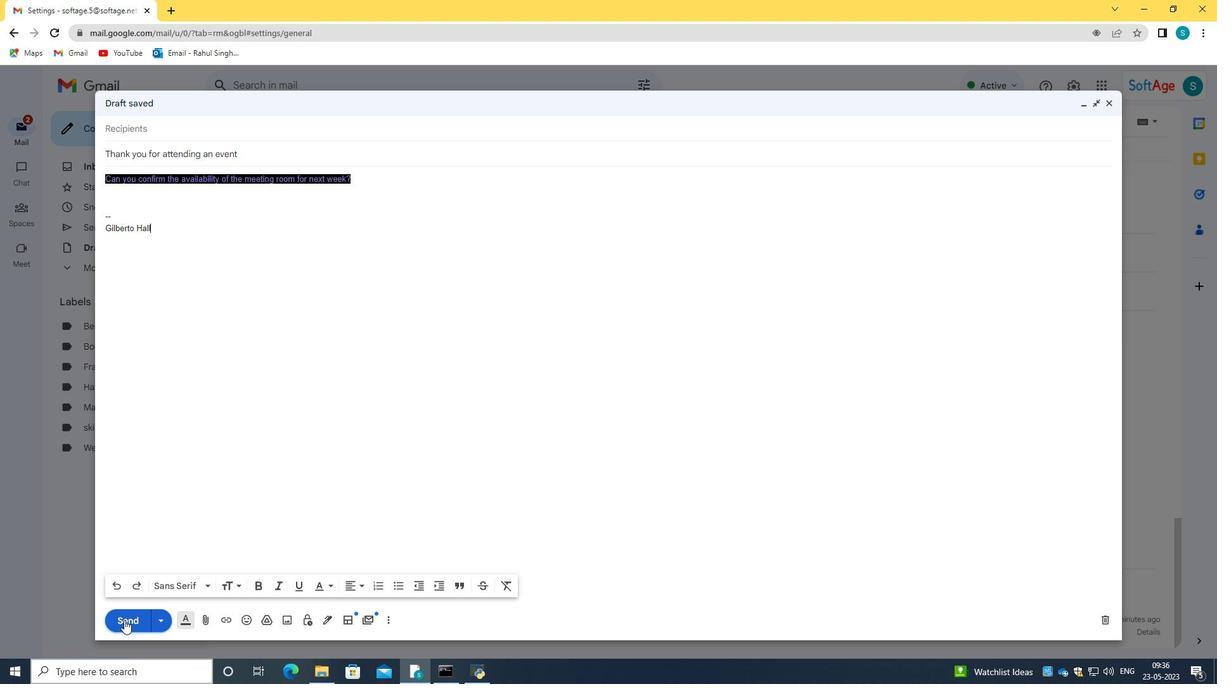 
Action: Mouse moved to (722, 393)
Screenshot: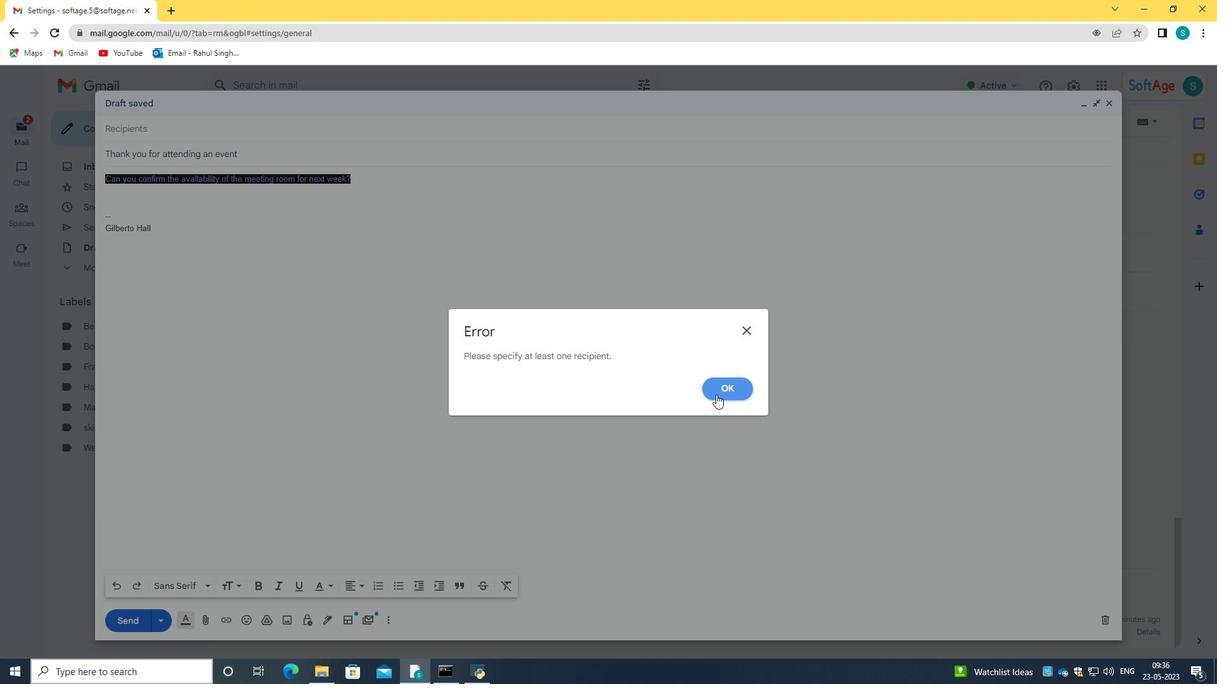 
Action: Mouse pressed left at (722, 393)
Screenshot: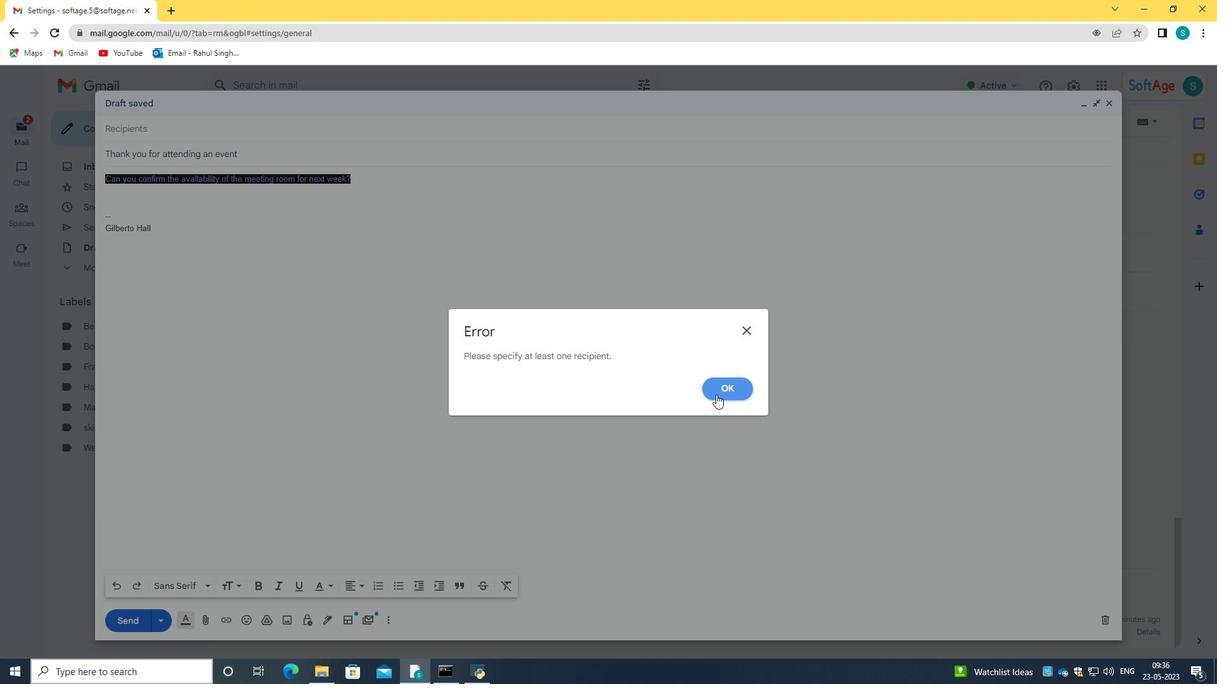
Action: Mouse moved to (189, 132)
Screenshot: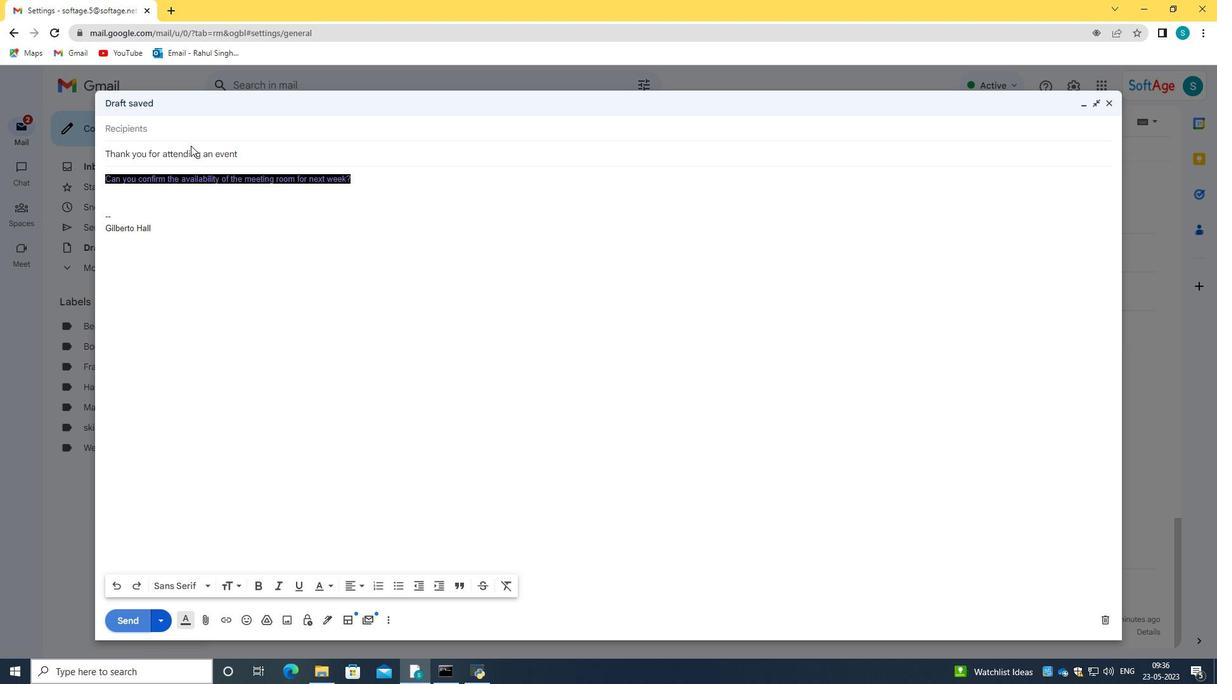 
Action: Mouse pressed left at (189, 132)
Screenshot: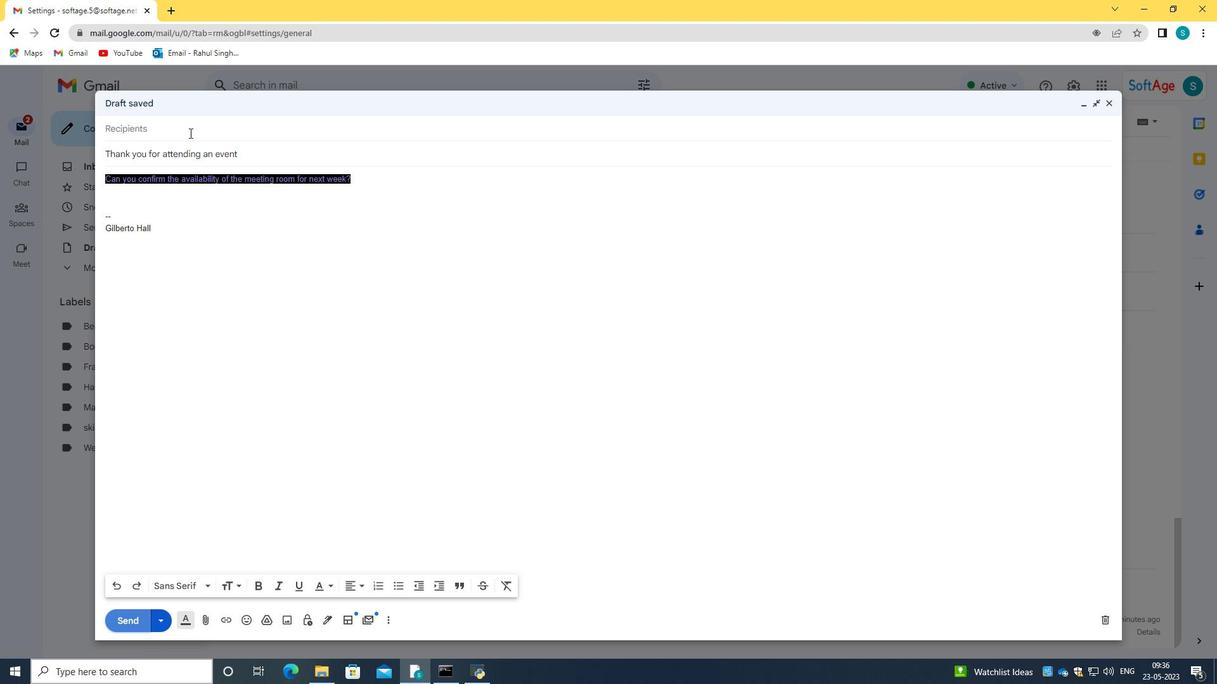 
Action: Mouse moved to (189, 132)
Screenshot: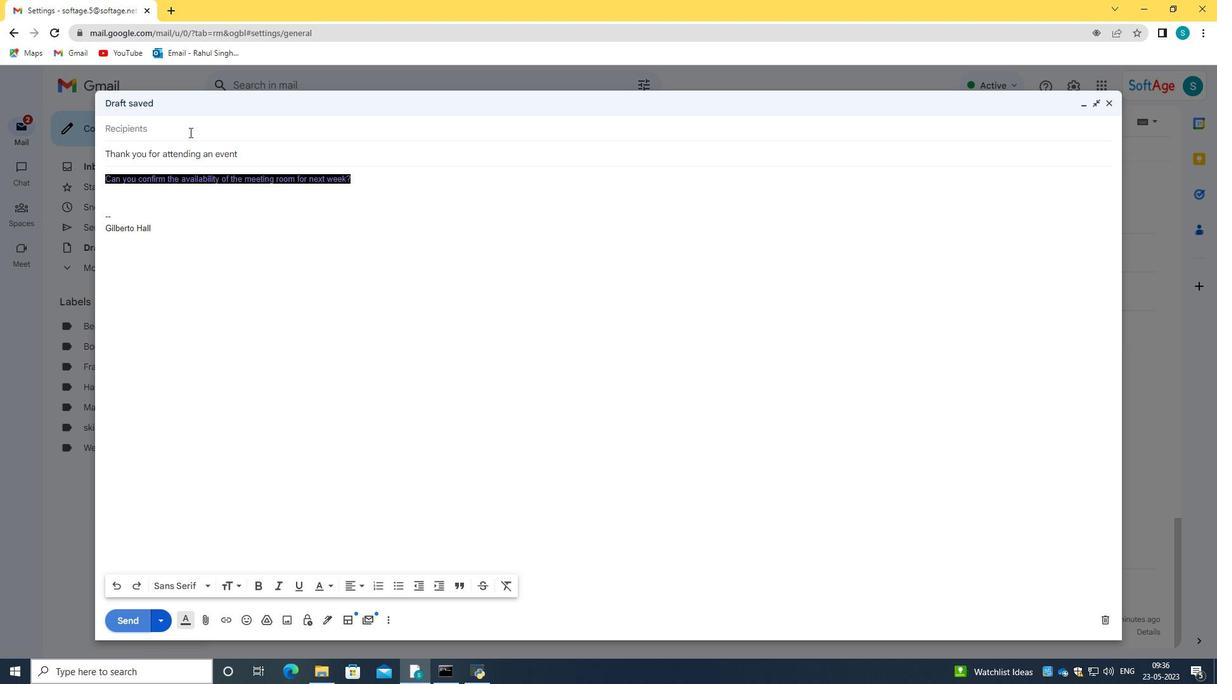 
Action: Key pressed softage.9<Key.shift>@softage.net
Screenshot: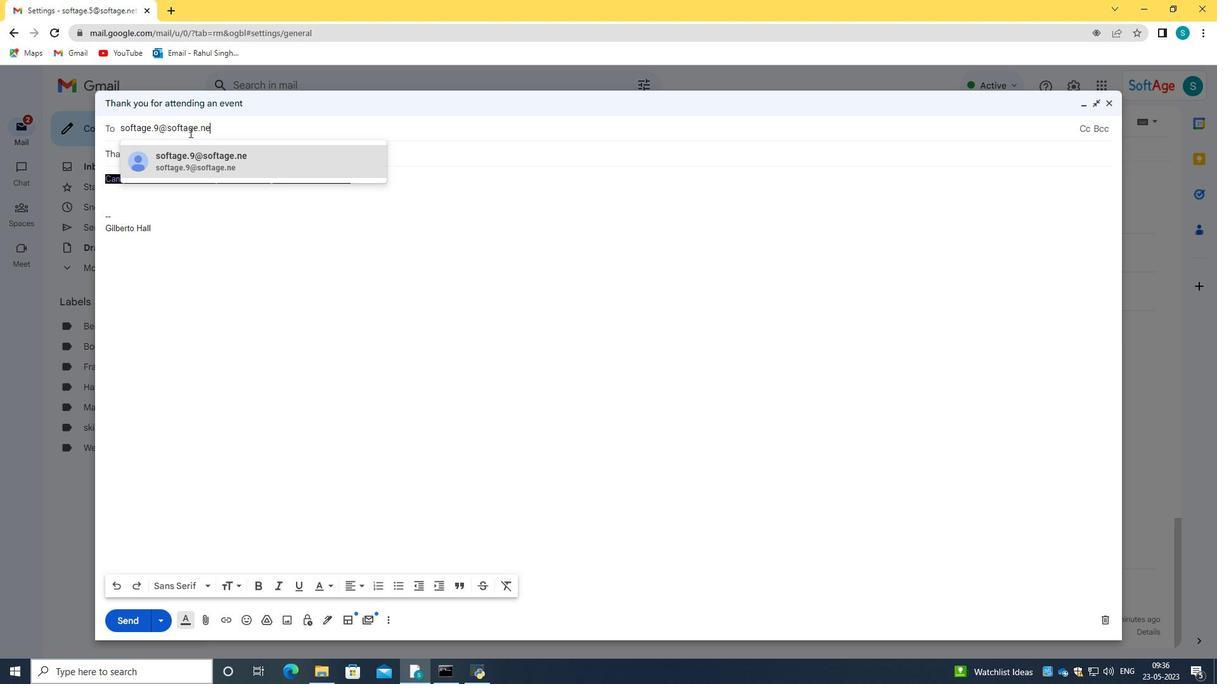 
Action: Mouse moved to (210, 169)
Screenshot: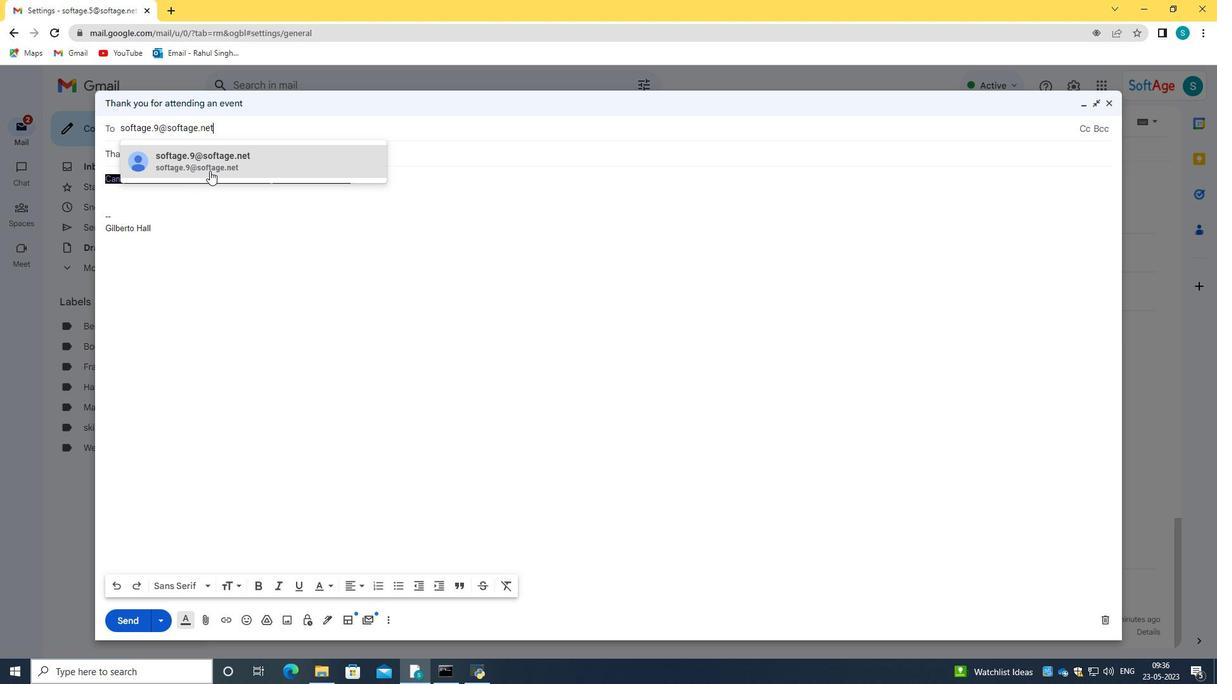 
Action: Mouse pressed left at (210, 169)
Screenshot: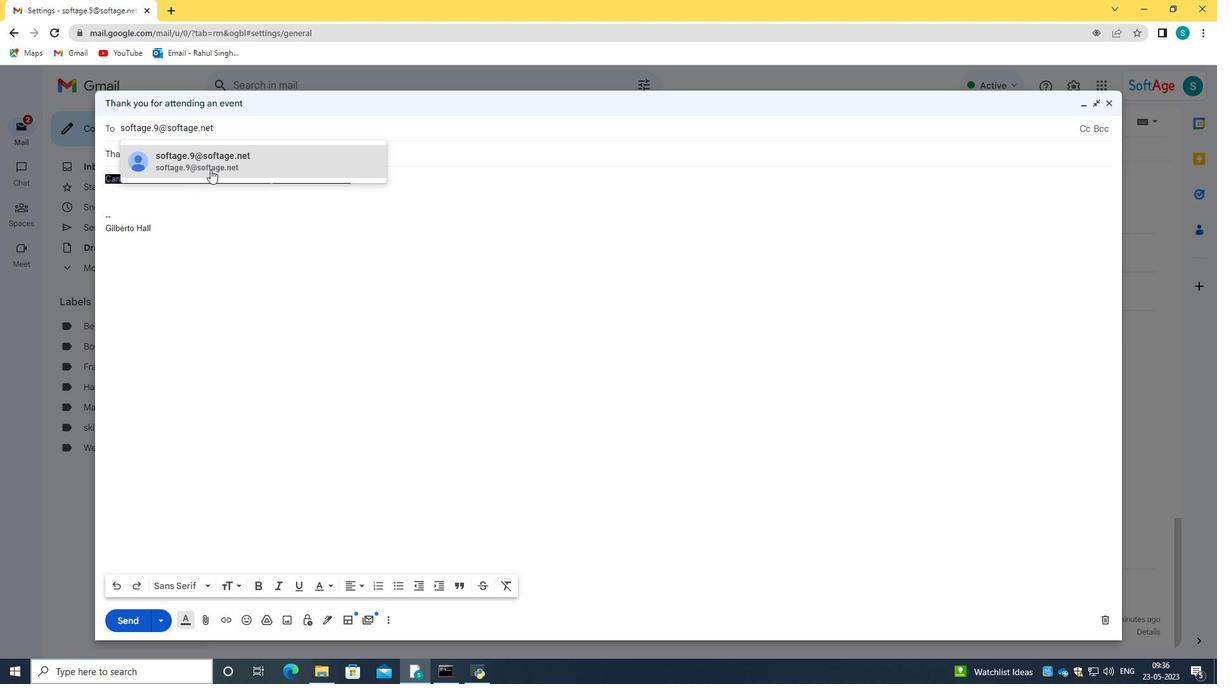 
Action: Mouse moved to (119, 615)
Screenshot: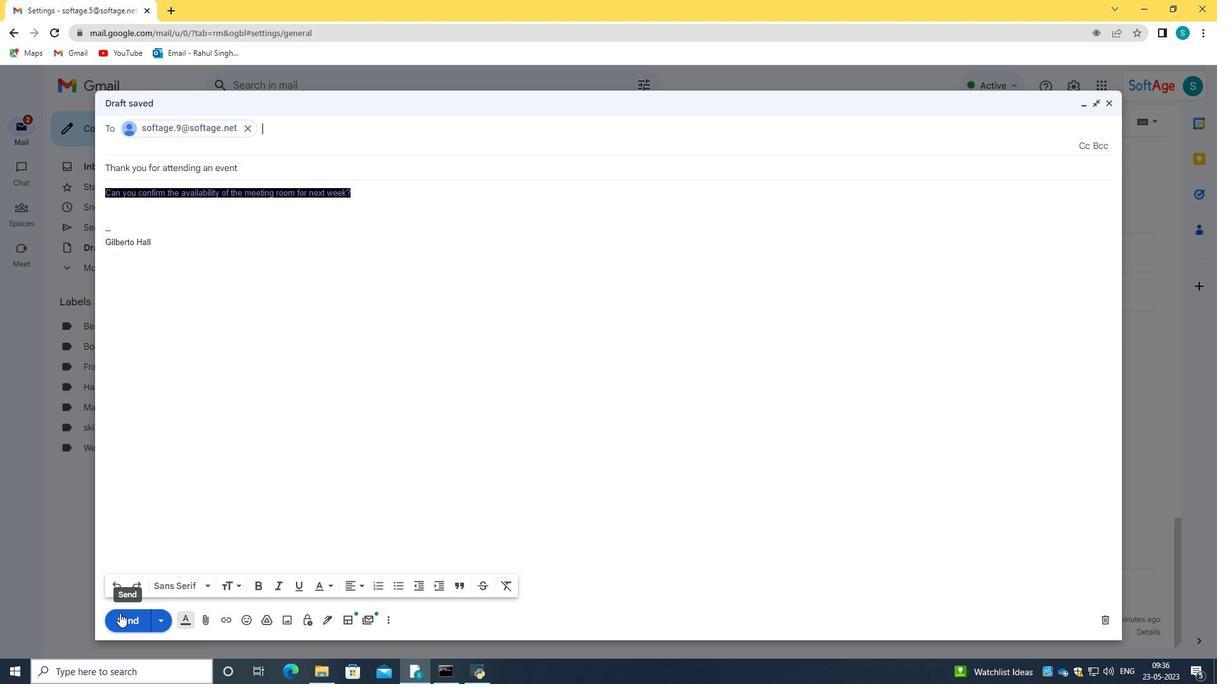 
Action: Mouse pressed left at (119, 615)
Screenshot: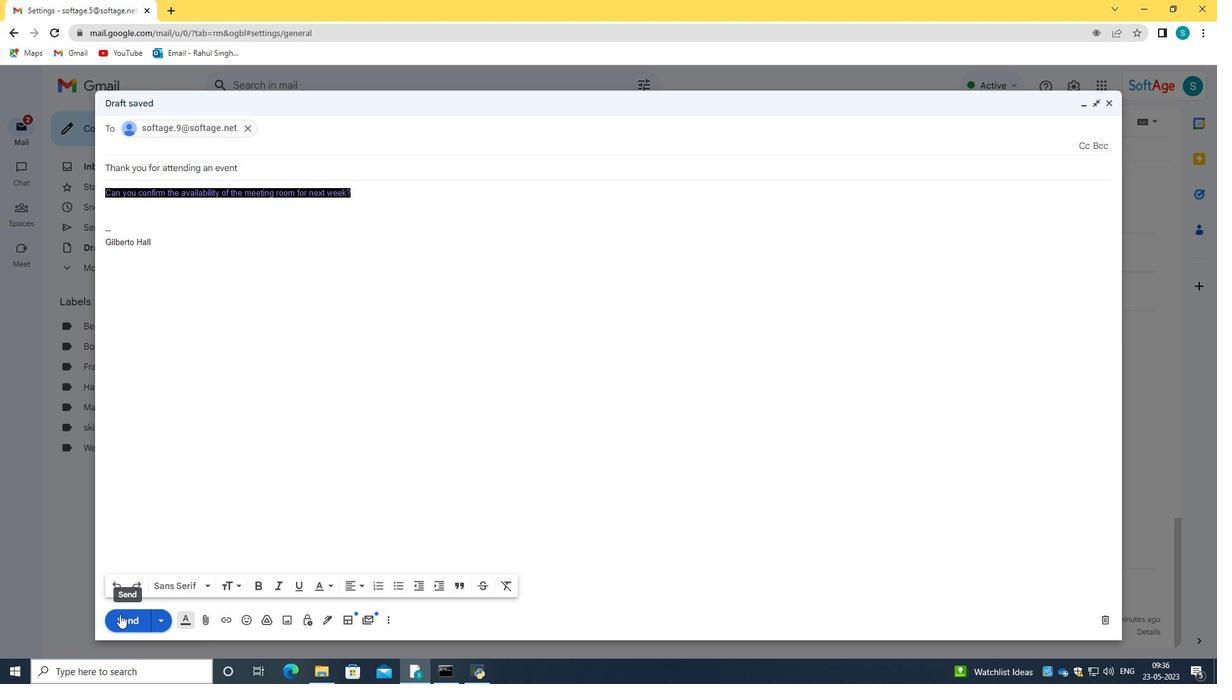 
Action: Mouse moved to (181, 302)
Screenshot: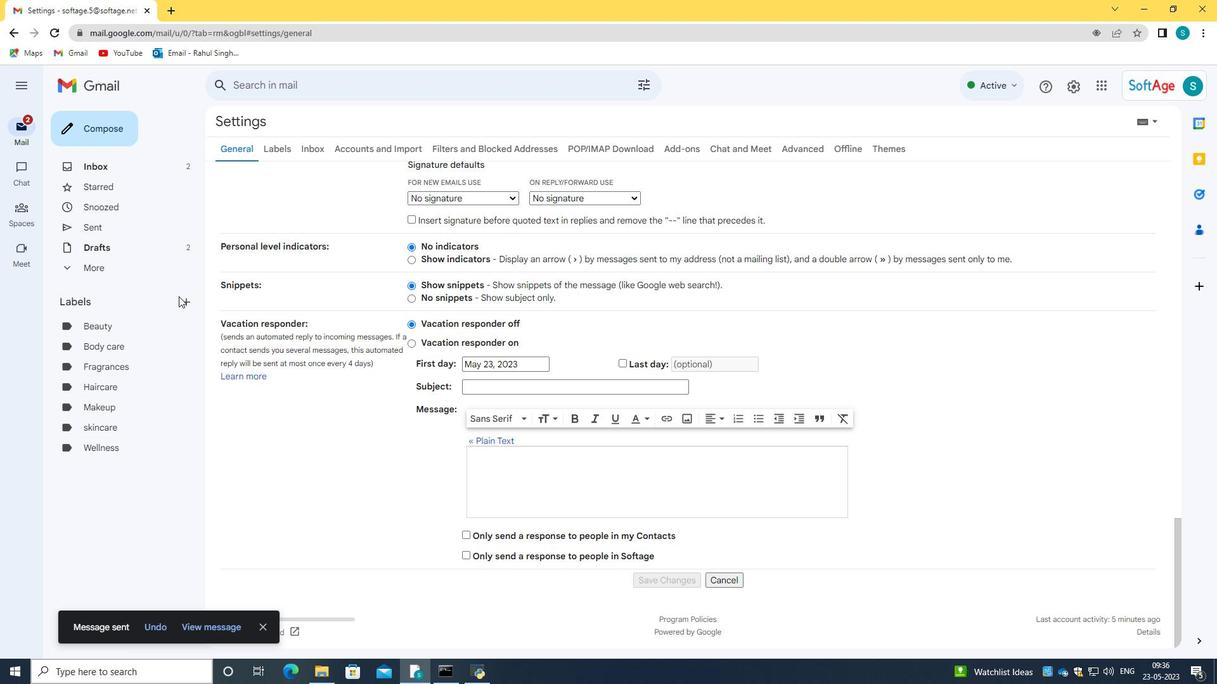 
Action: Mouse pressed left at (181, 302)
Screenshot: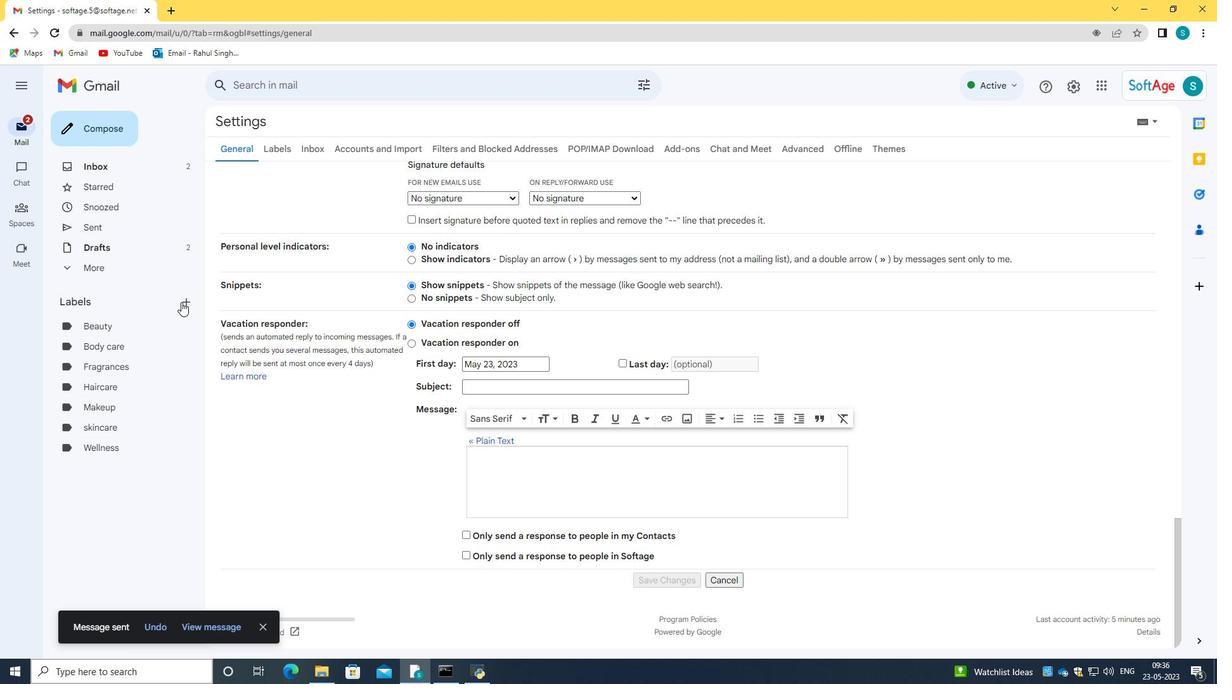 
Action: Mouse moved to (482, 351)
Screenshot: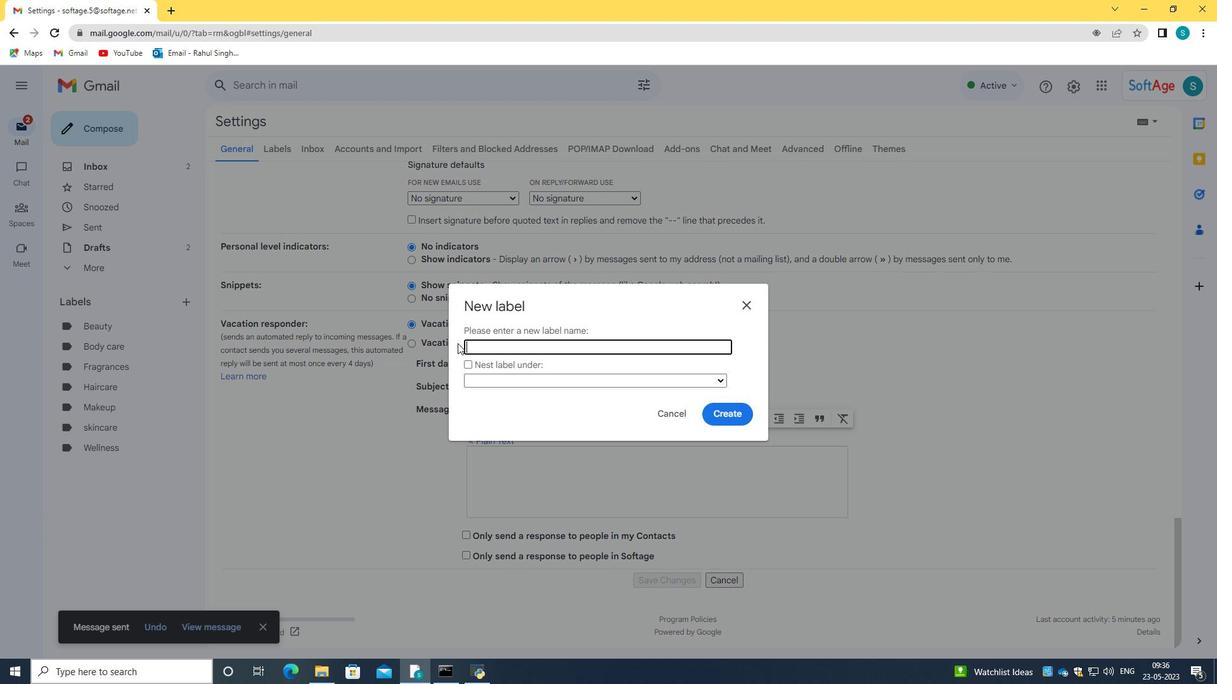 
Action: Key pressed vitamins
Screenshot: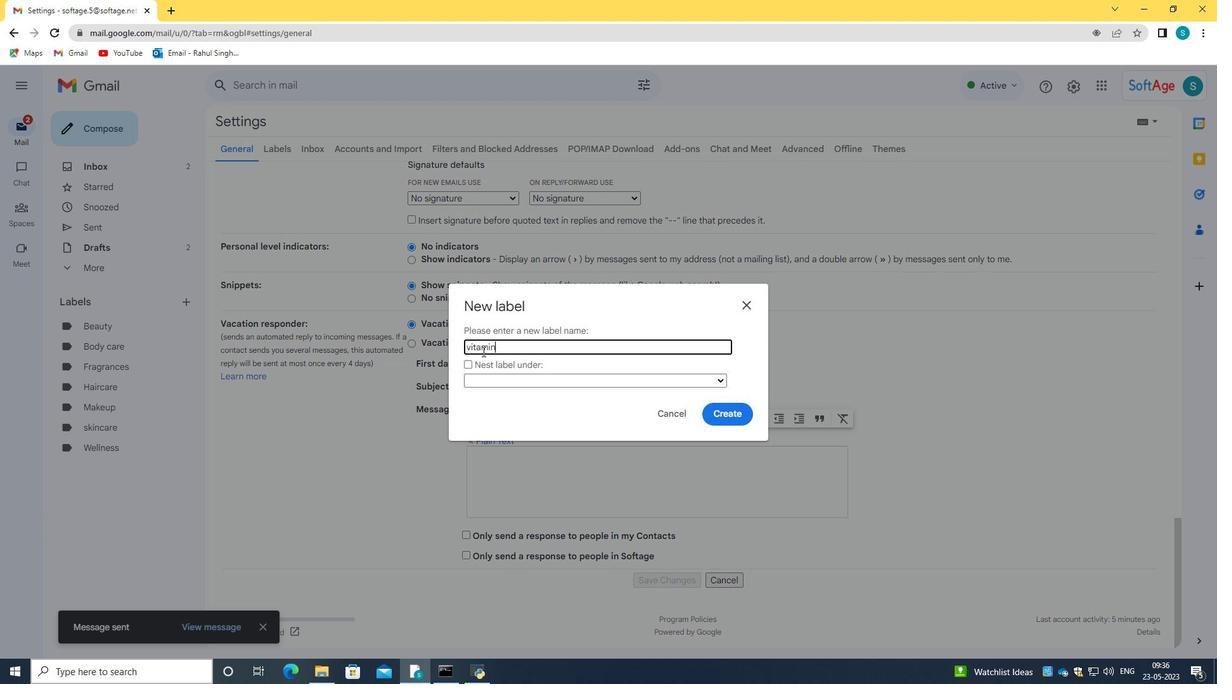 
Action: Mouse moved to (728, 405)
Screenshot: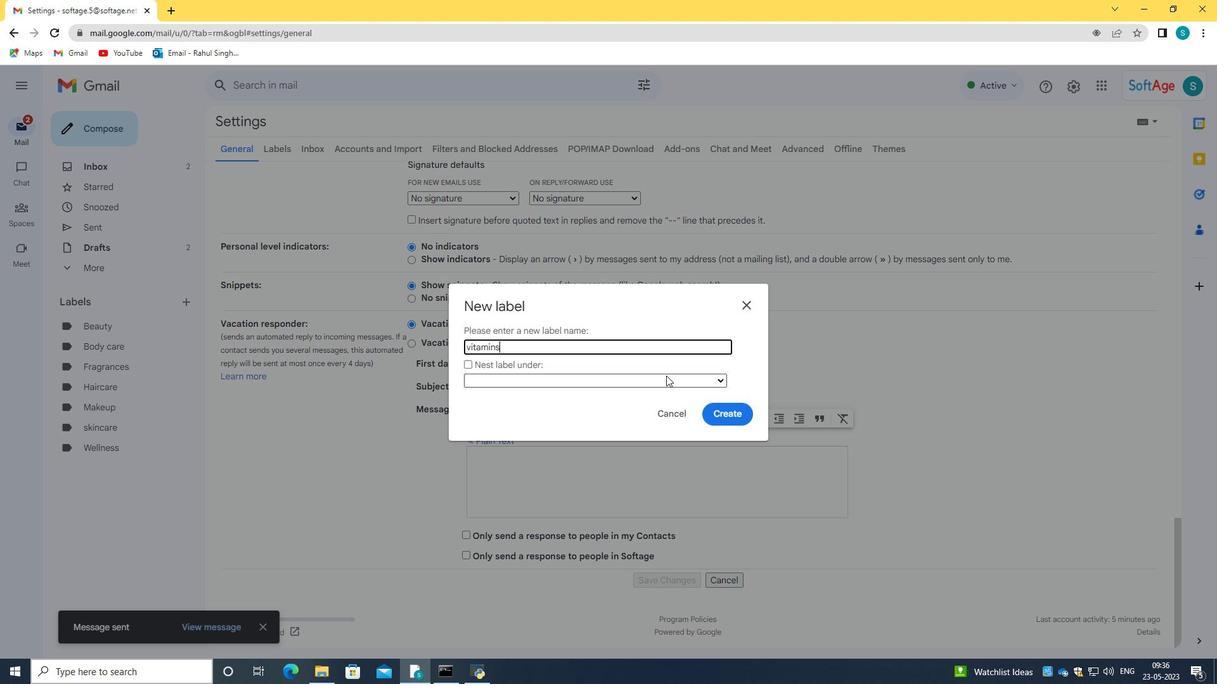 
Action: Mouse pressed left at (728, 405)
Screenshot: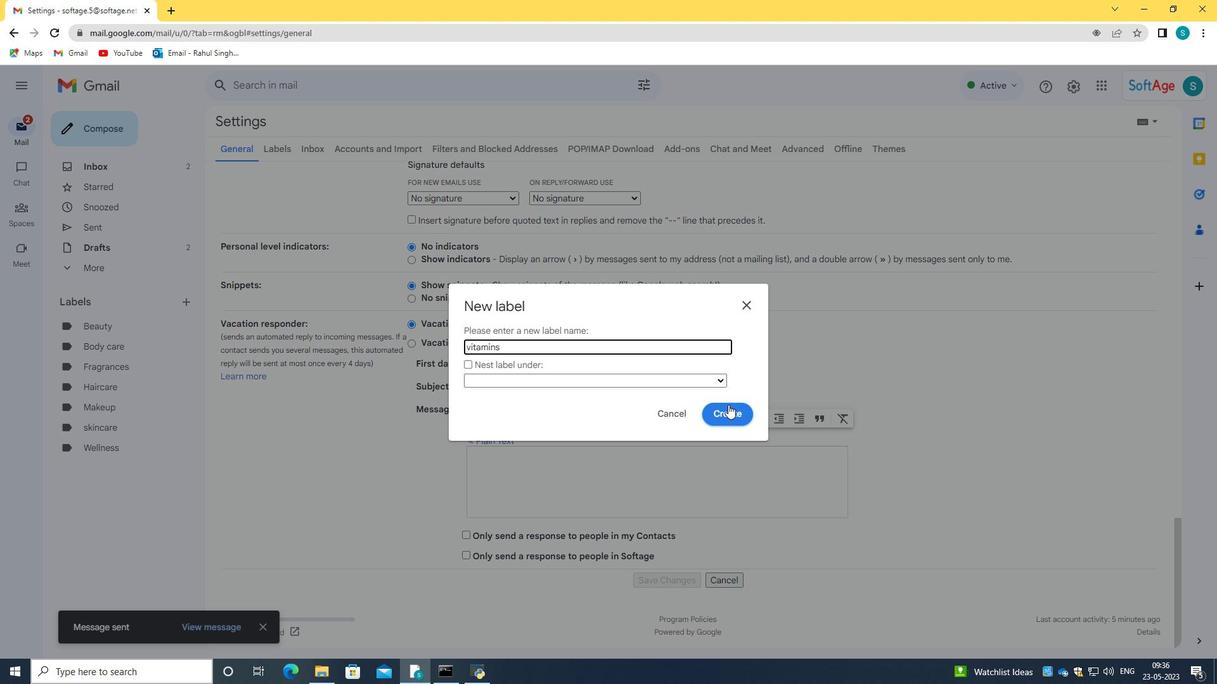 
Action: Mouse moved to (90, 221)
Screenshot: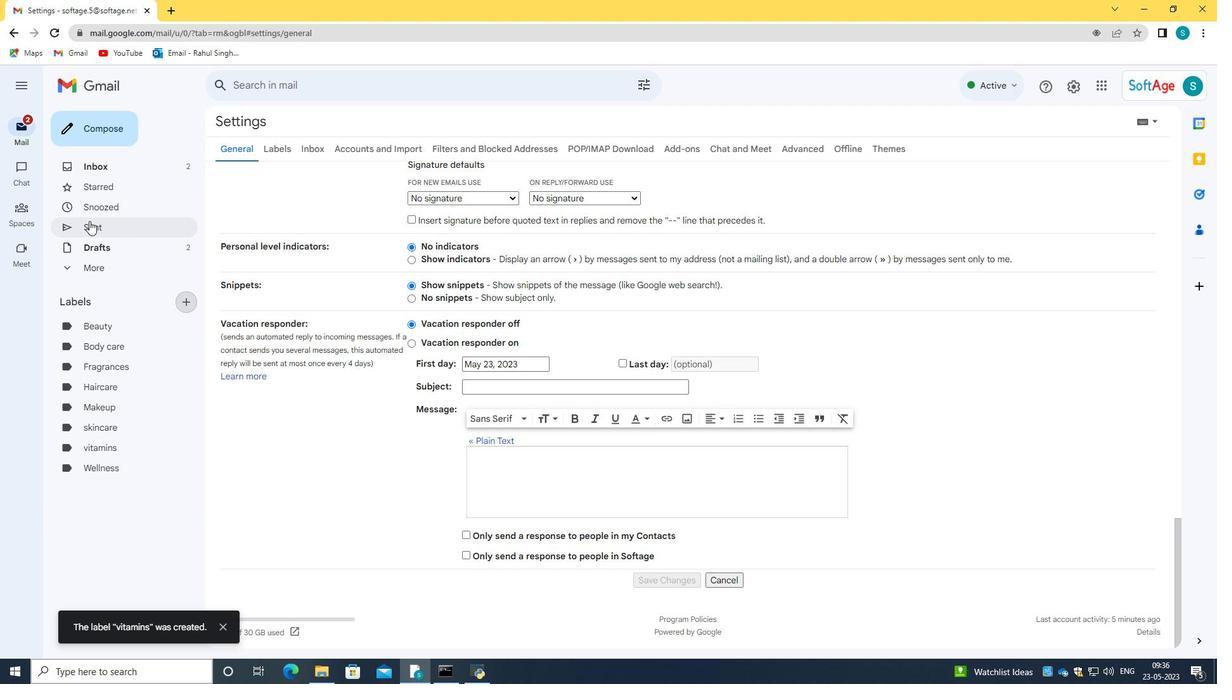 
Action: Mouse pressed left at (90, 221)
Screenshot: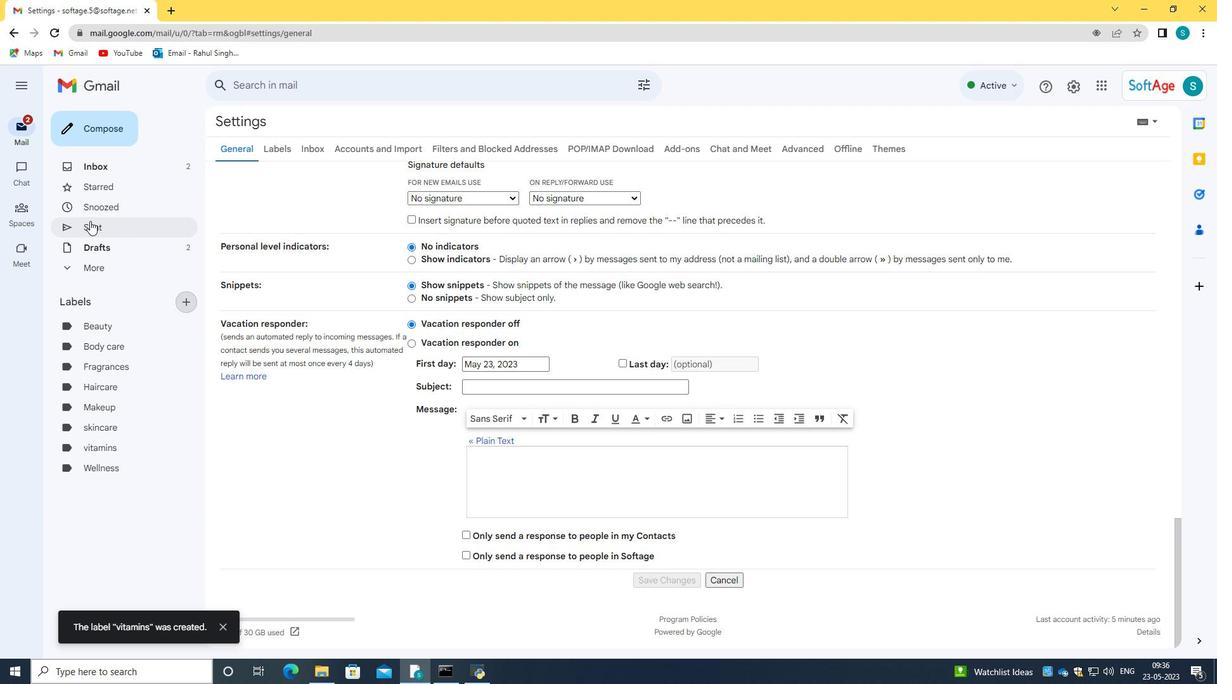
Action: Mouse moved to (324, 183)
Screenshot: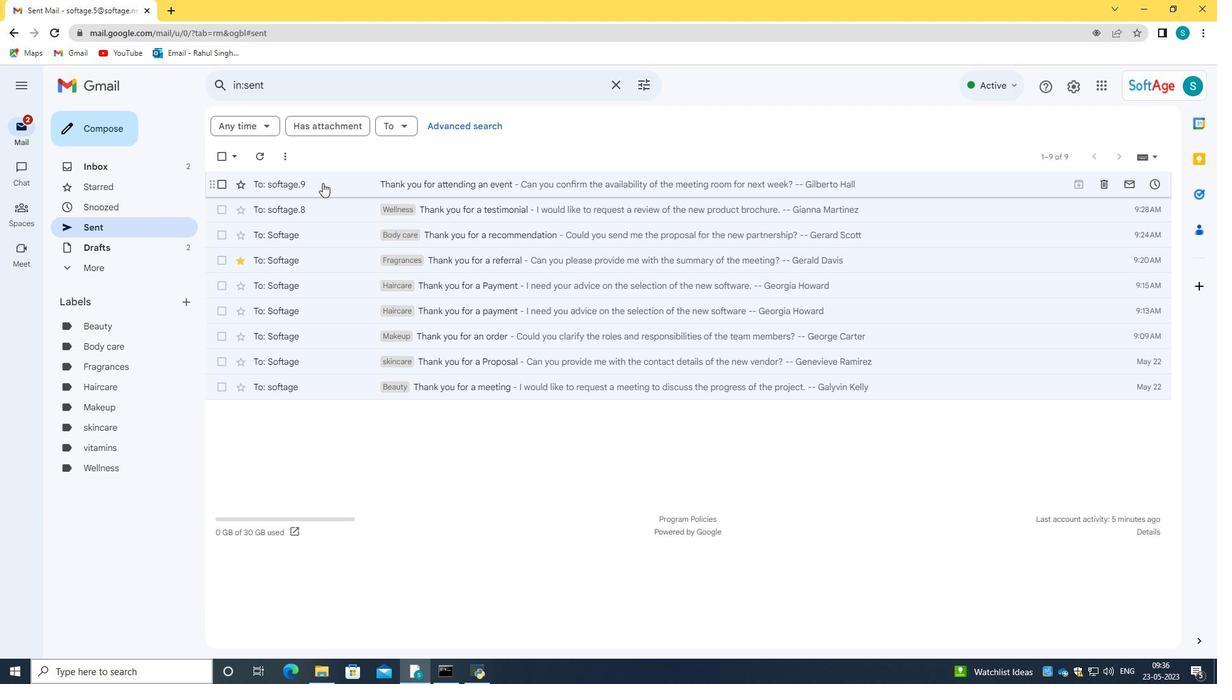 
Action: Mouse pressed left at (324, 183)
Screenshot: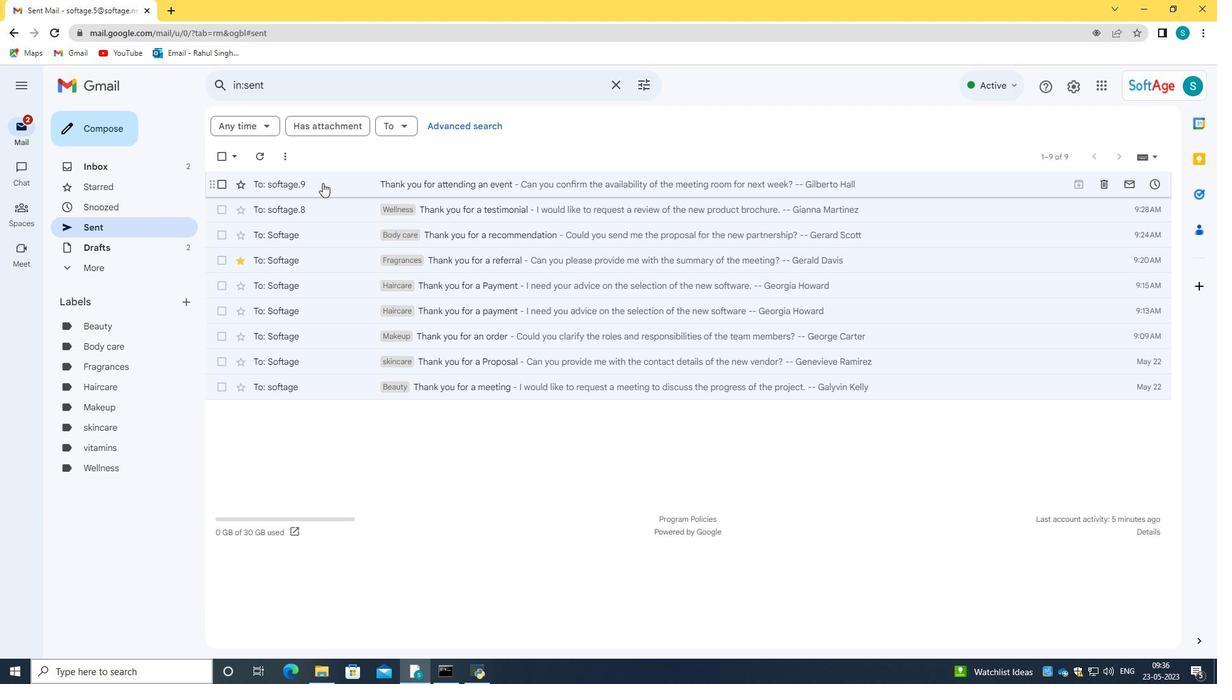
Action: Mouse moved to (13, 28)
Screenshot: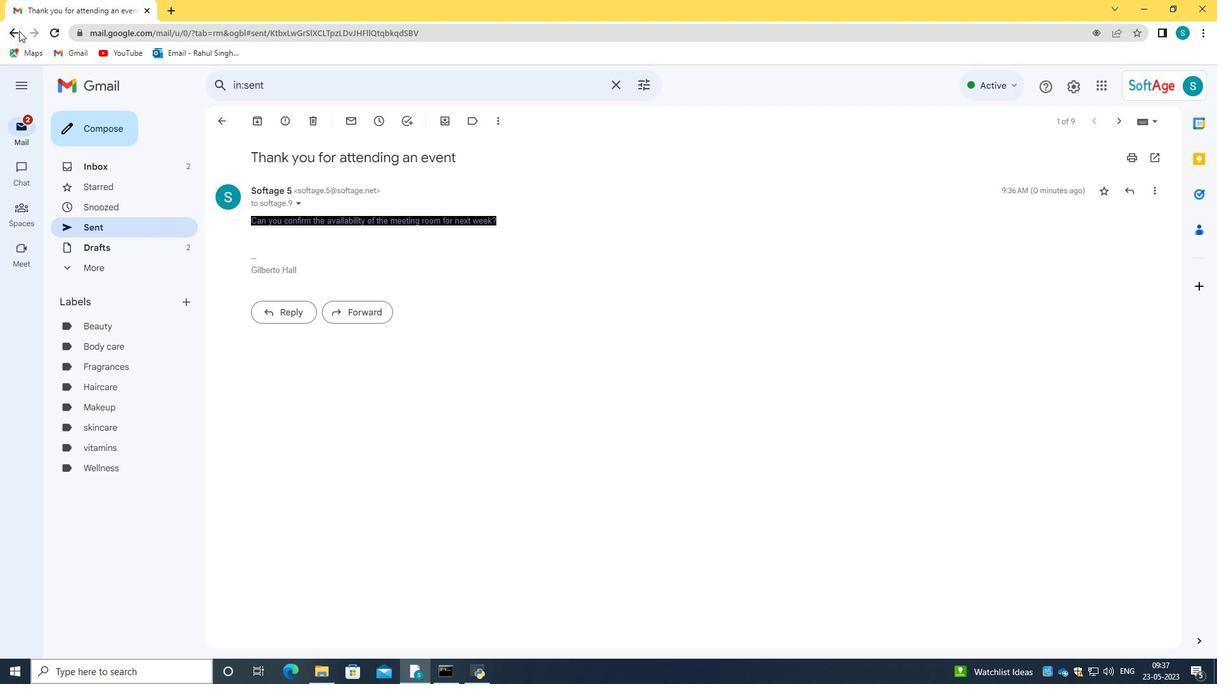 
Action: Mouse pressed left at (13, 28)
Screenshot: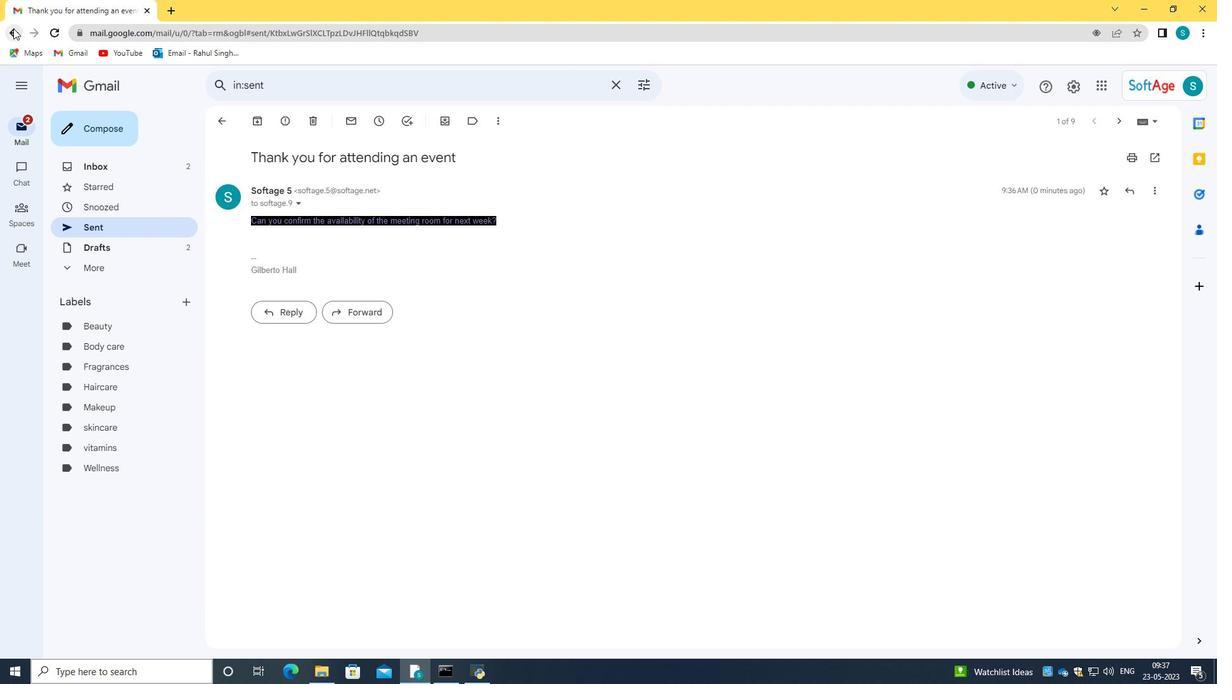 
Action: Mouse moved to (219, 183)
Screenshot: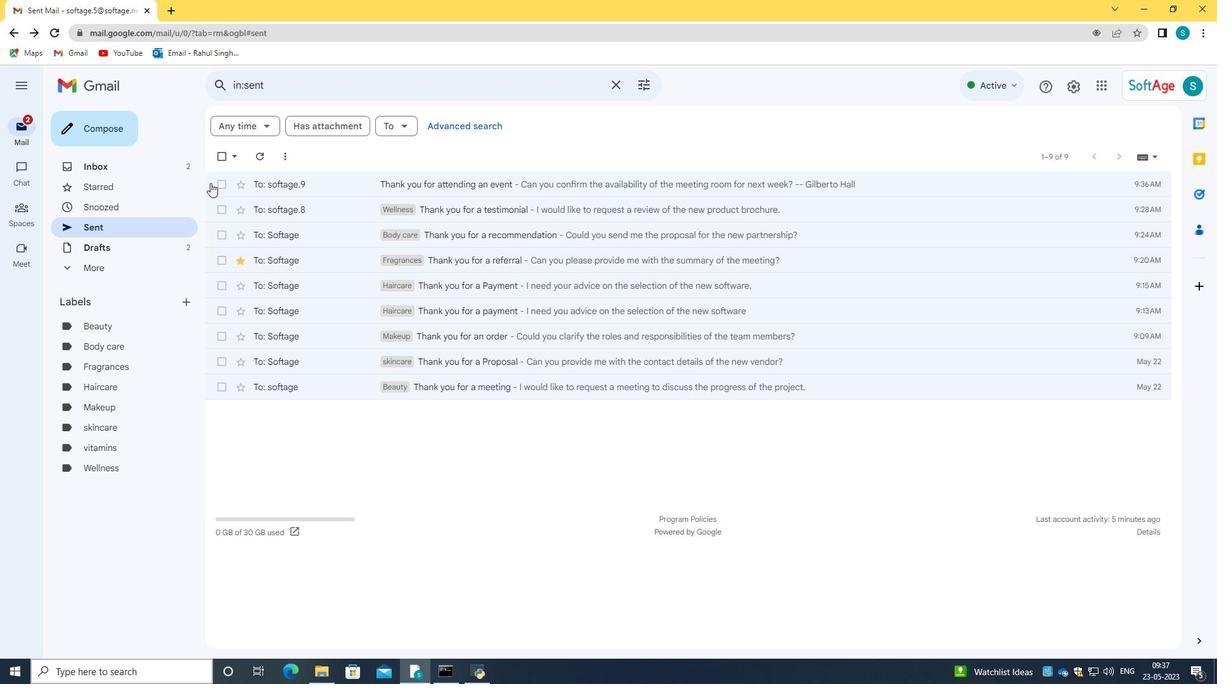 
Action: Mouse pressed left at (219, 183)
Screenshot: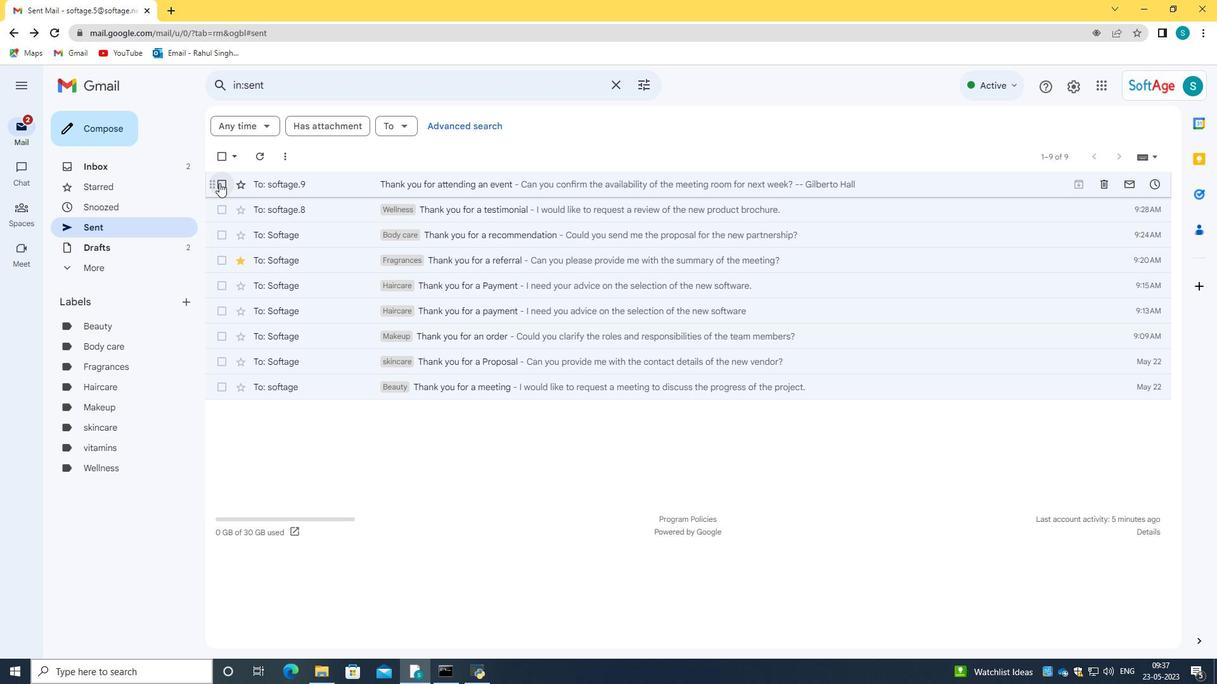 
Action: Mouse moved to (343, 177)
Screenshot: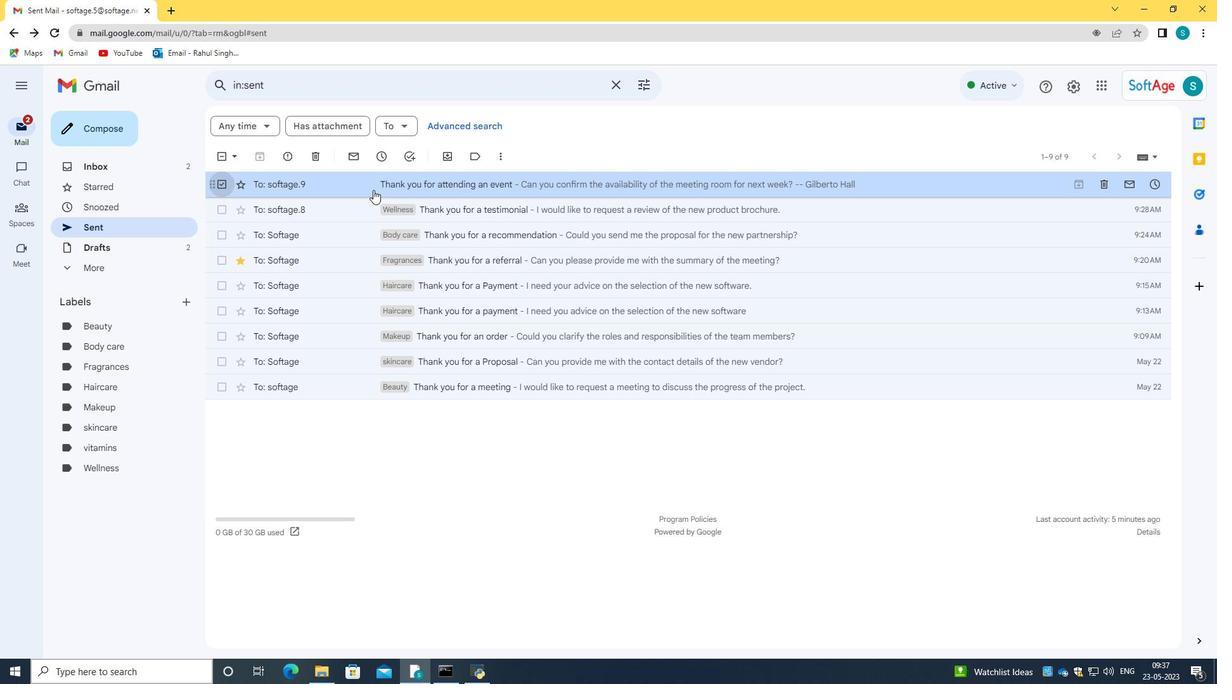 
Action: Mouse pressed right at (343, 177)
Screenshot: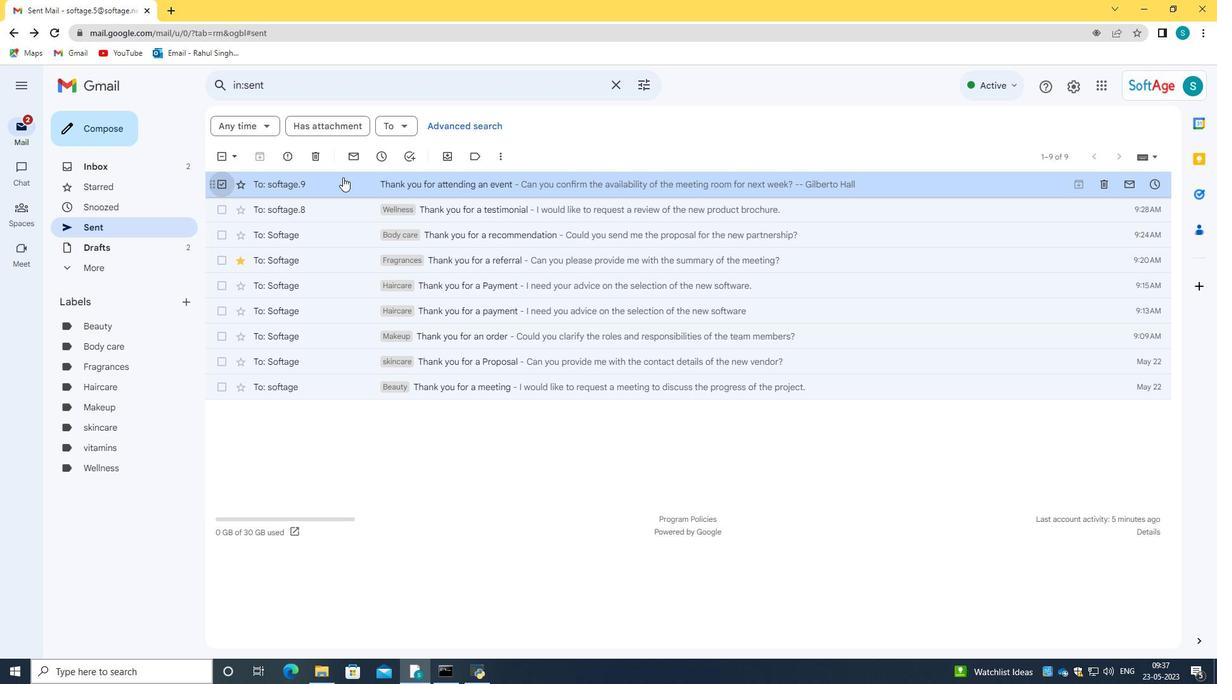 
Action: Mouse moved to (555, 259)
Screenshot: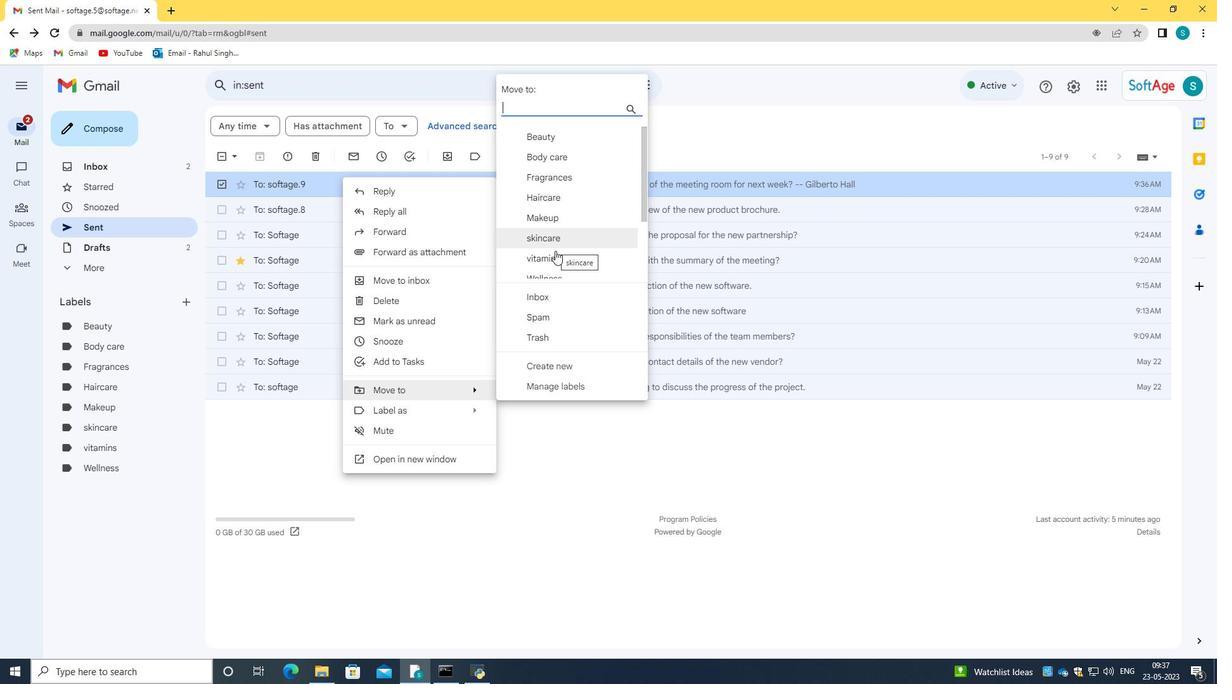 
Action: Mouse pressed left at (555, 259)
Screenshot: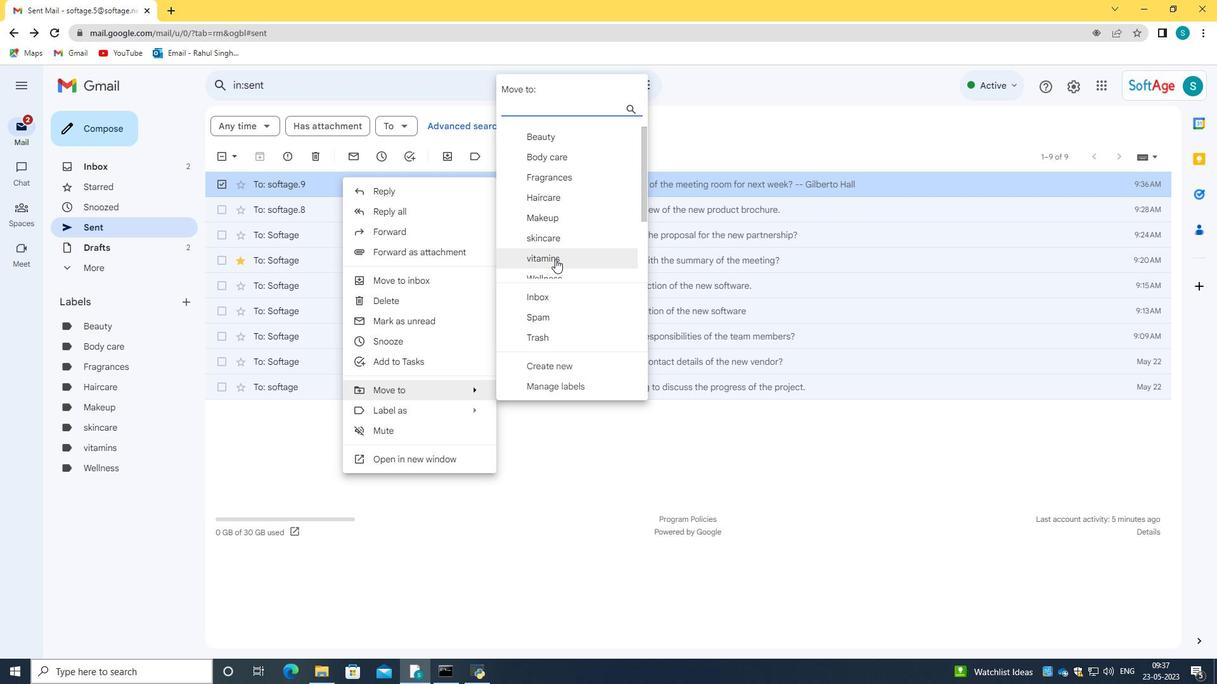 
Action: Mouse moved to (100, 450)
Screenshot: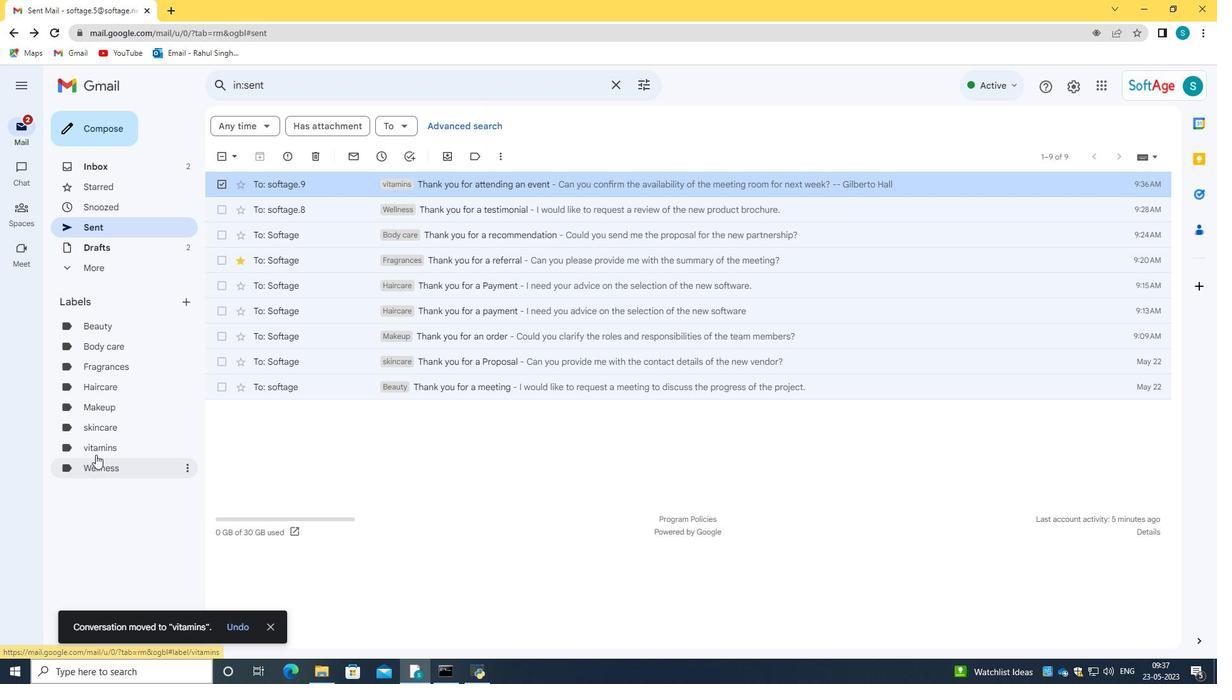 
Action: Mouse pressed left at (100, 450)
Screenshot: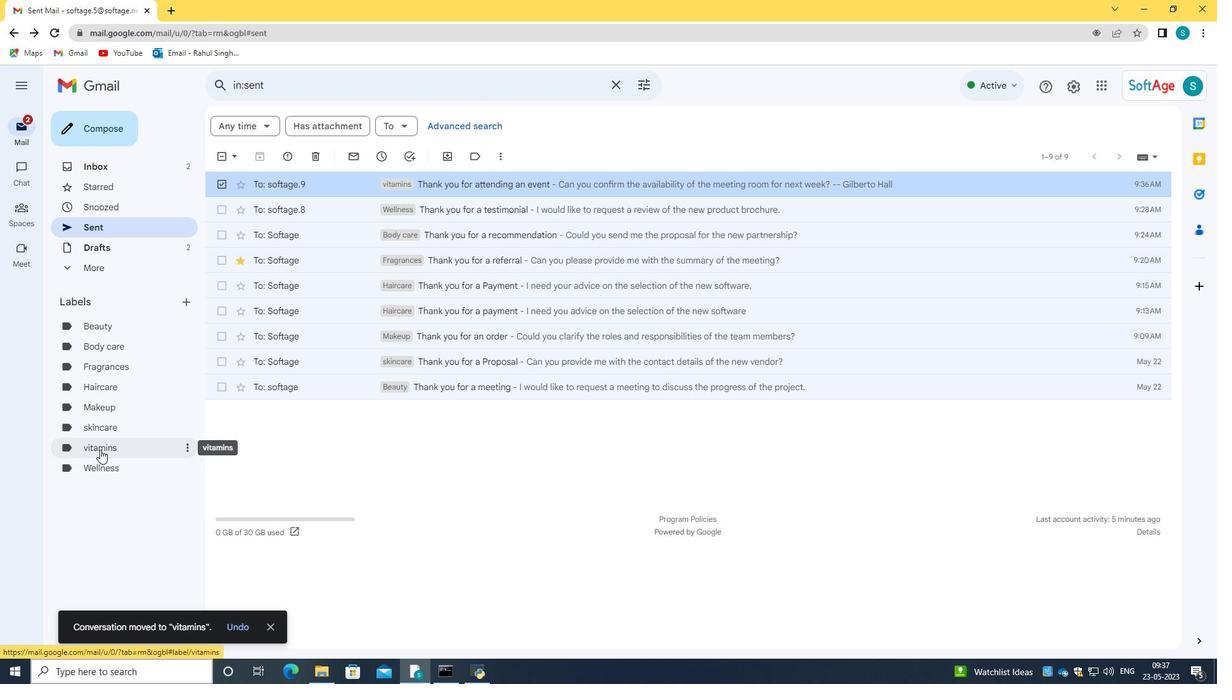 
Action: Mouse moved to (356, 176)
Screenshot: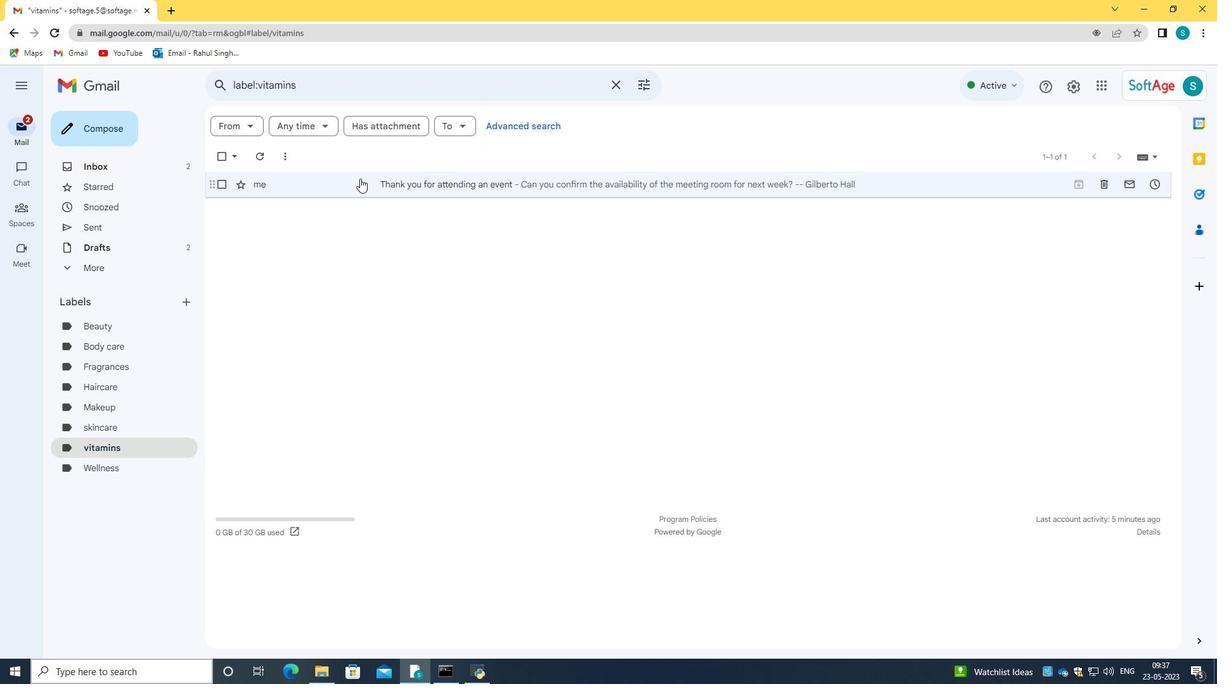 
Action: Mouse pressed left at (356, 176)
Screenshot: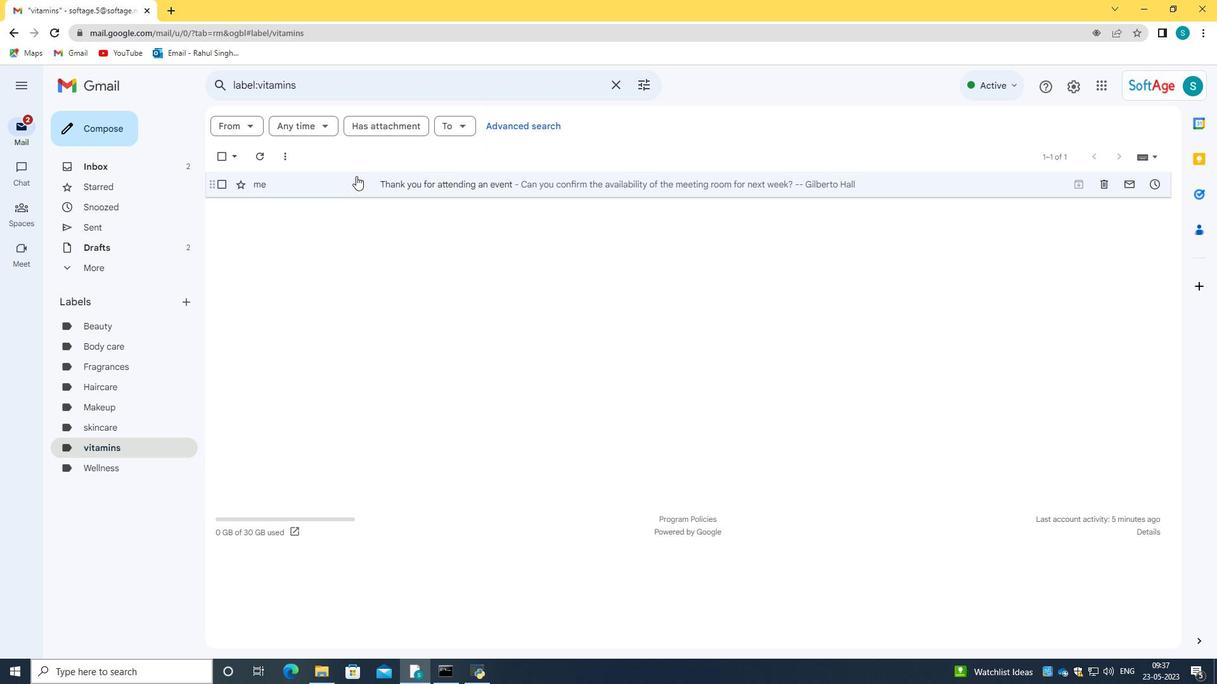 
Action: Mouse moved to (484, 356)
Screenshot: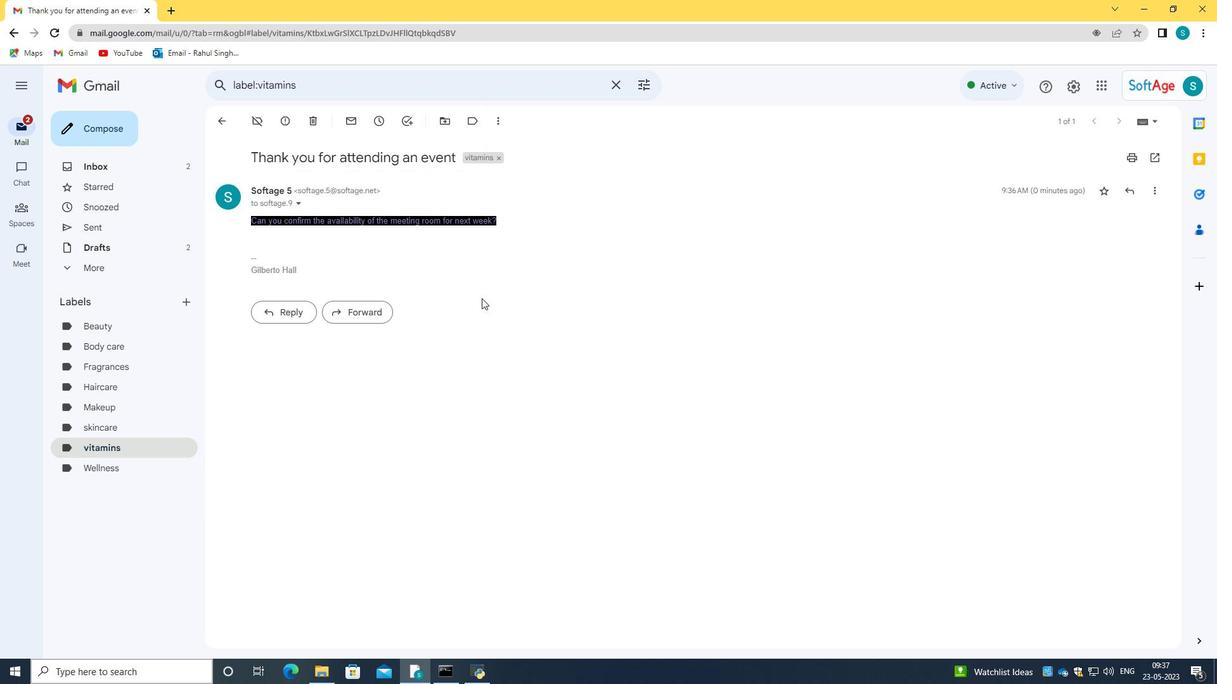 
